 Task: Explore Airbnb accommodation in Kabirwala, Pakistan from 15th December, 2023 to 16th December, 2023 for 2 adults. Place can be entire room with 1  bedroom having 1 bed and 1 bathroom. Property type can be hotel.
Action: Mouse moved to (529, 107)
Screenshot: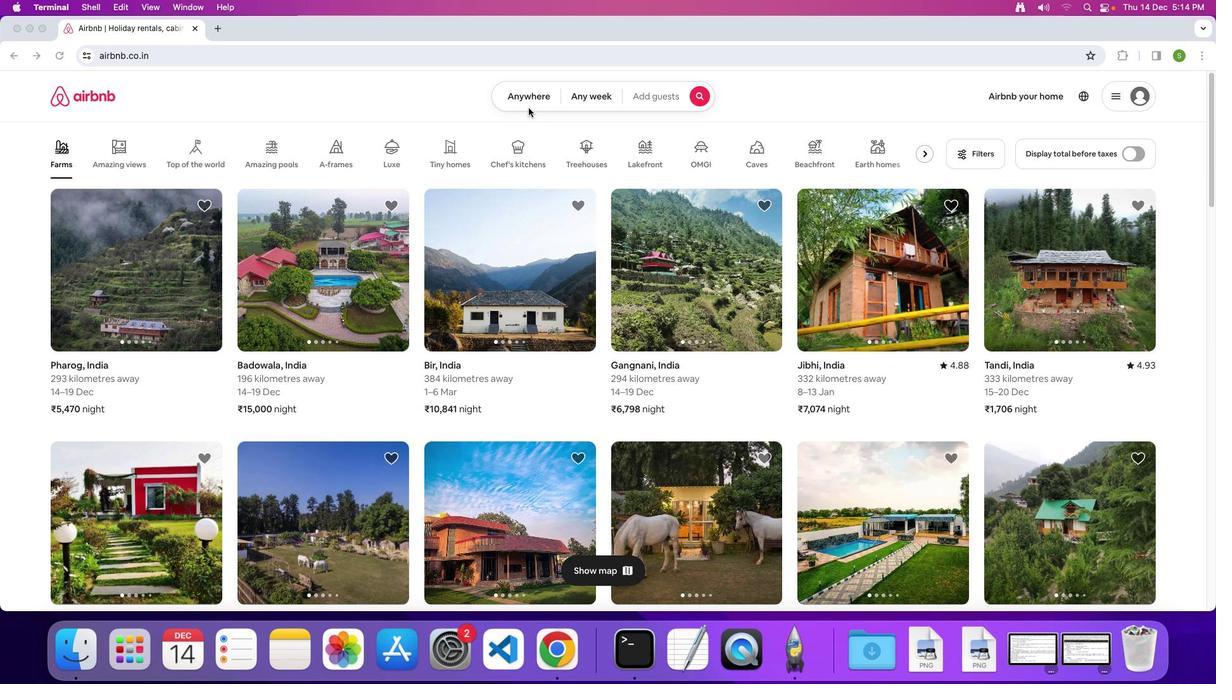 
Action: Mouse pressed left at (529, 107)
Screenshot: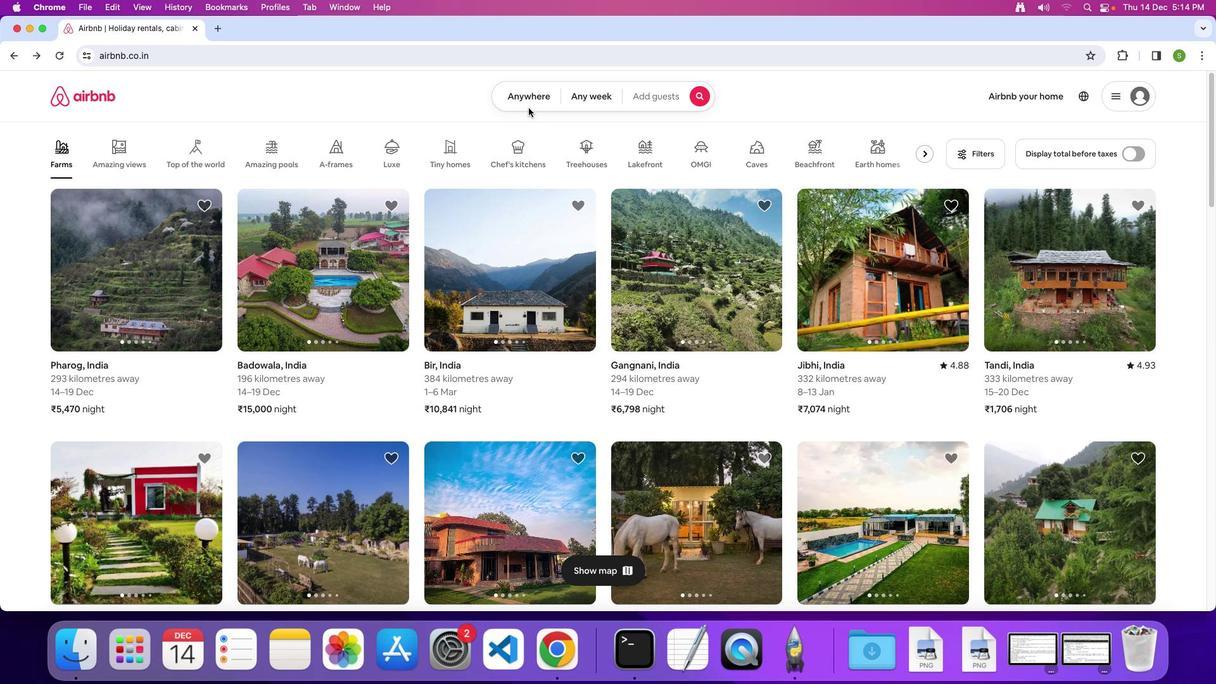 
Action: Mouse moved to (529, 104)
Screenshot: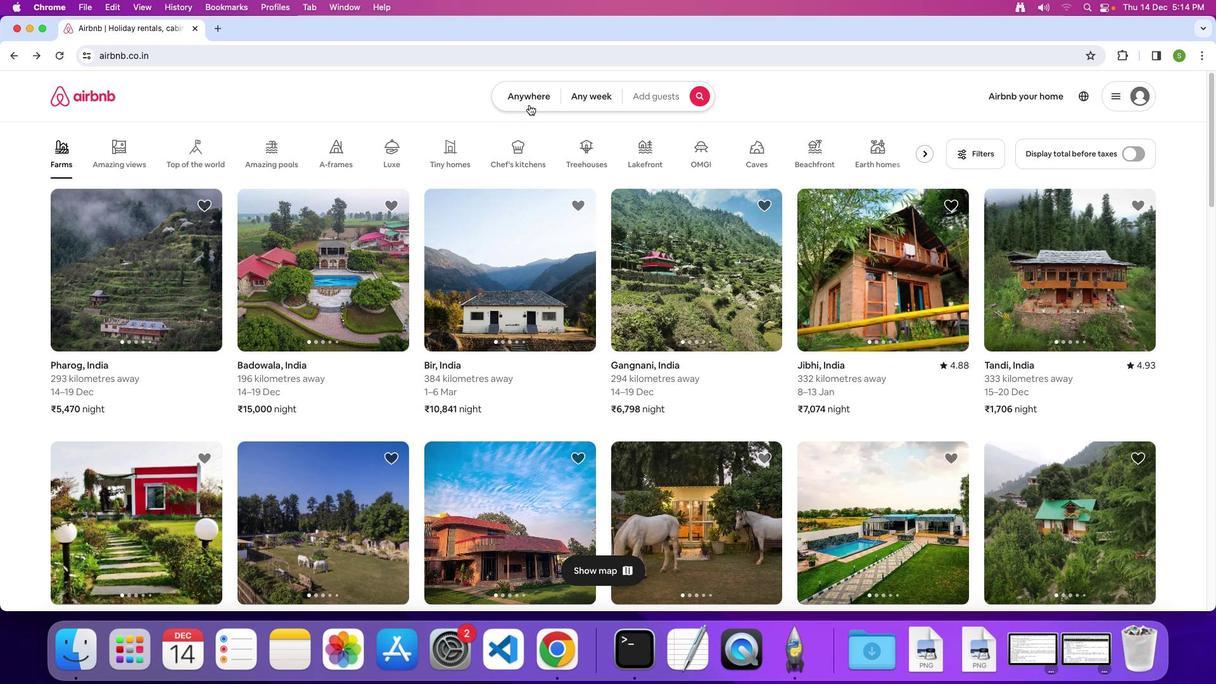 
Action: Mouse pressed left at (529, 104)
Screenshot: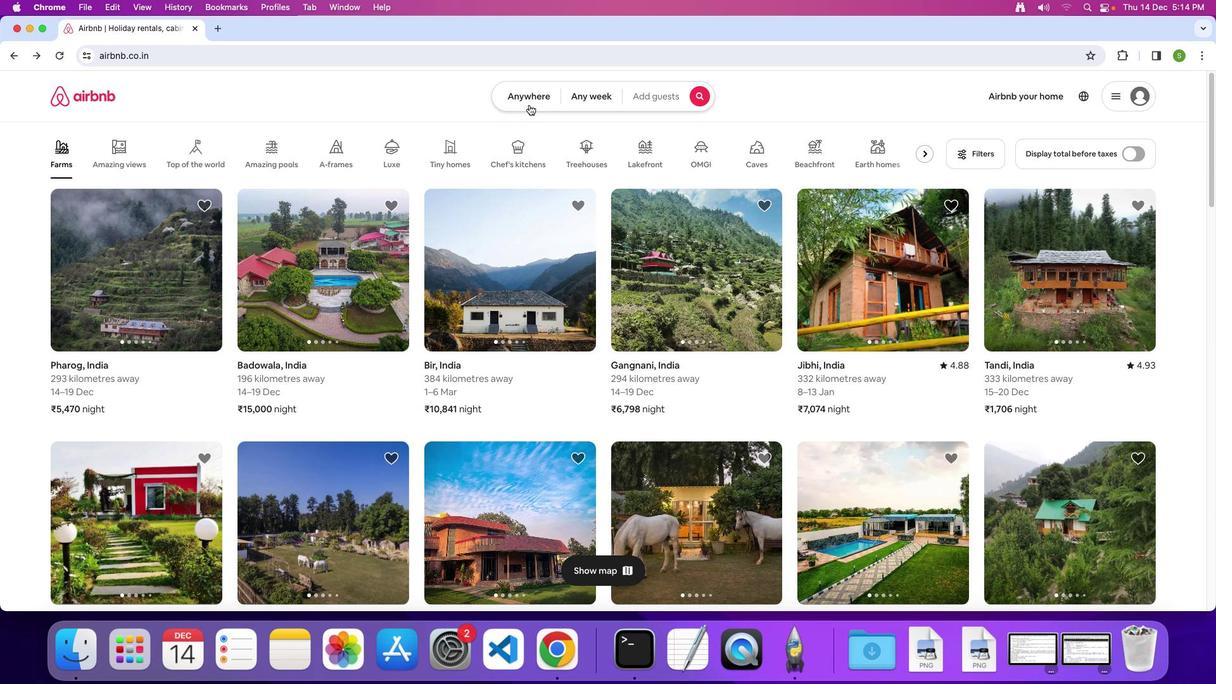 
Action: Mouse moved to (477, 136)
Screenshot: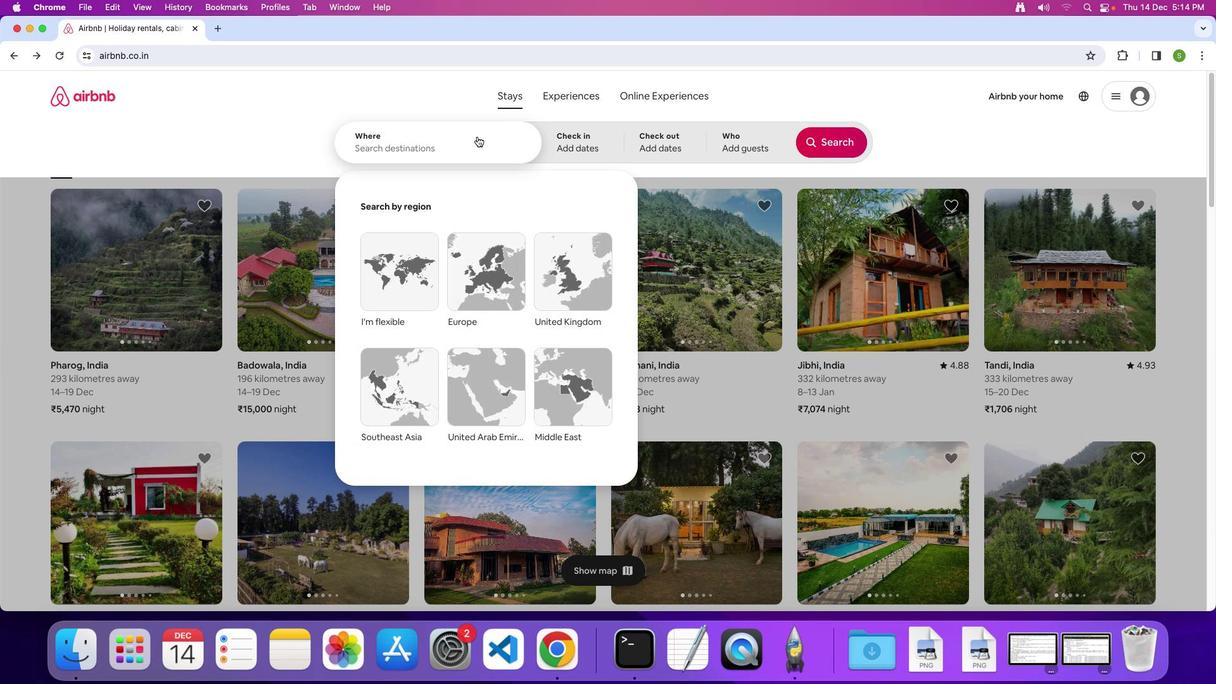 
Action: Mouse pressed left at (477, 136)
Screenshot: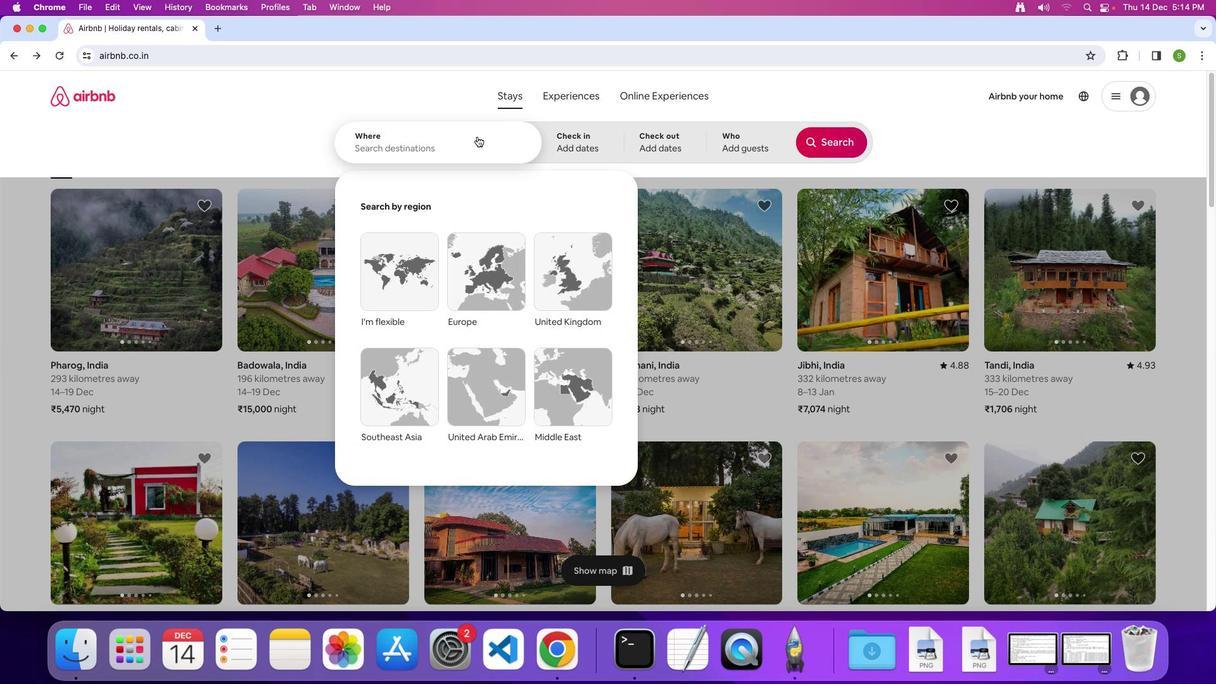 
Action: Key pressed 'K'Key.caps_lock'a''b''i''r''w''a''l''a'','Key.spaceKey.shift'p''a''k''i''s''t''a''n'Key.enter
Screenshot: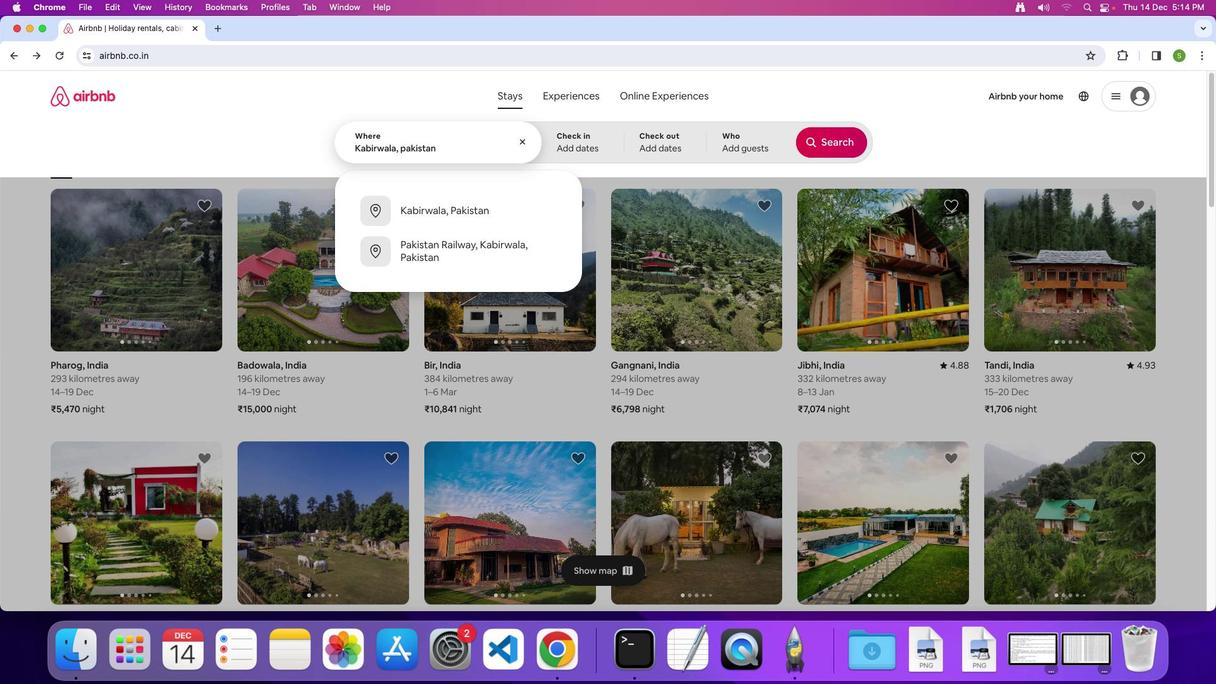 
Action: Mouse moved to (538, 359)
Screenshot: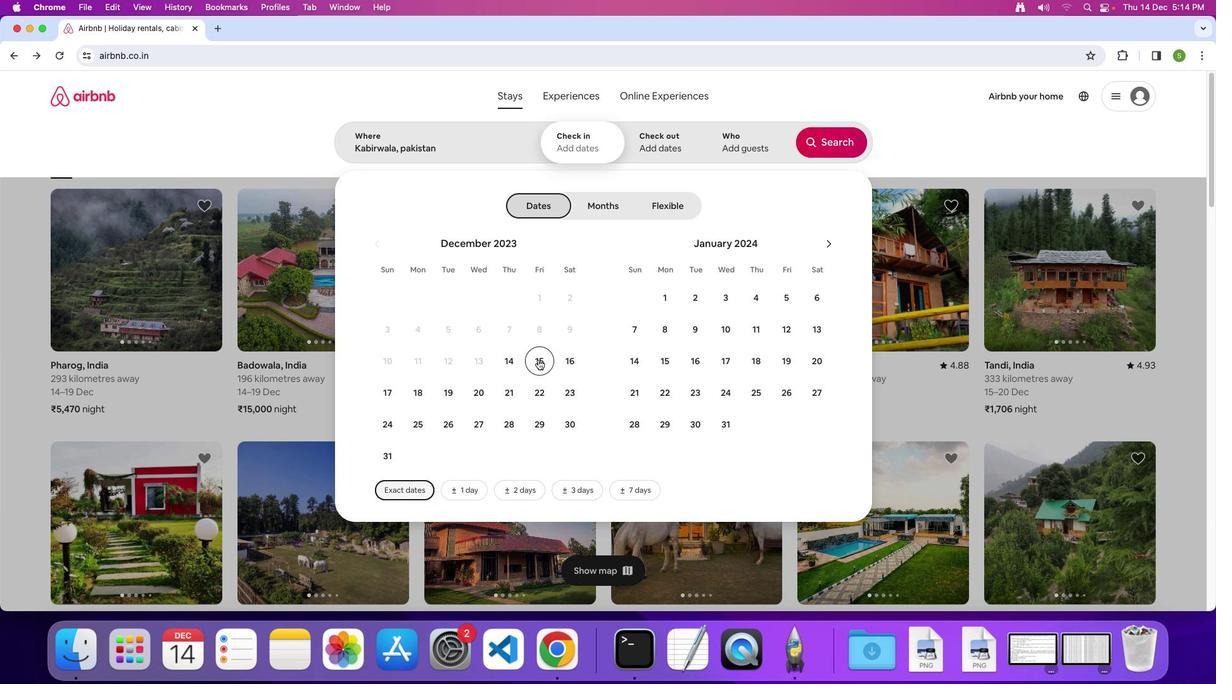 
Action: Mouse pressed left at (538, 359)
Screenshot: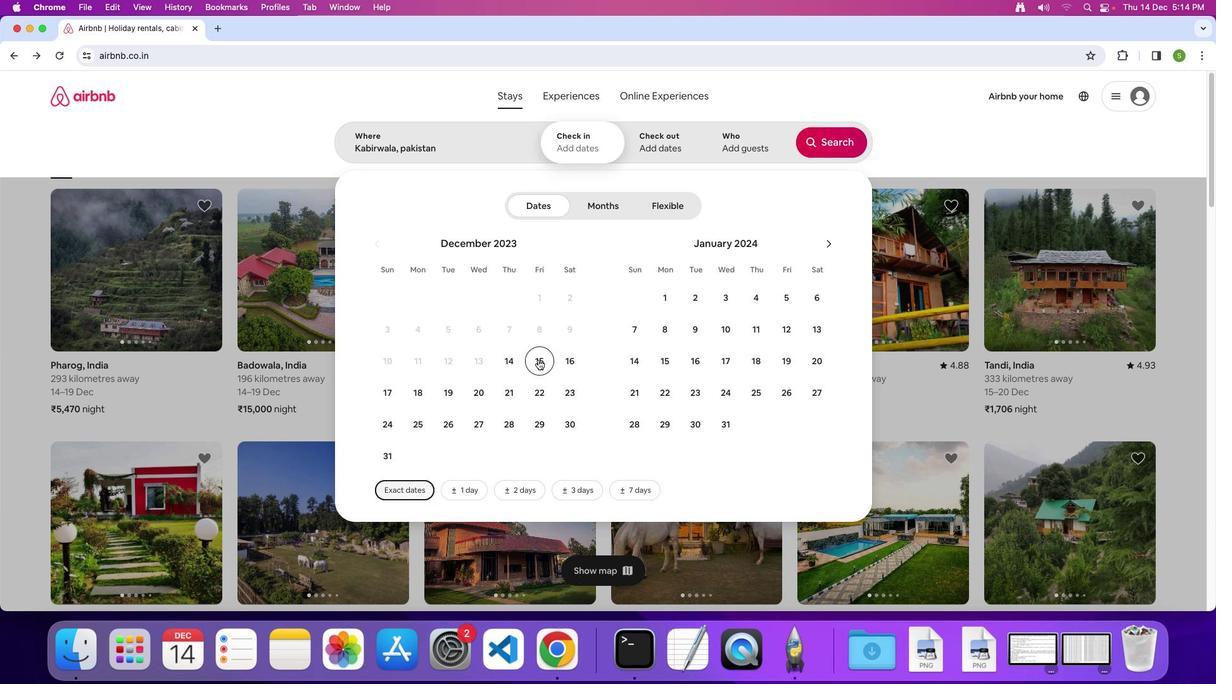 
Action: Mouse moved to (572, 363)
Screenshot: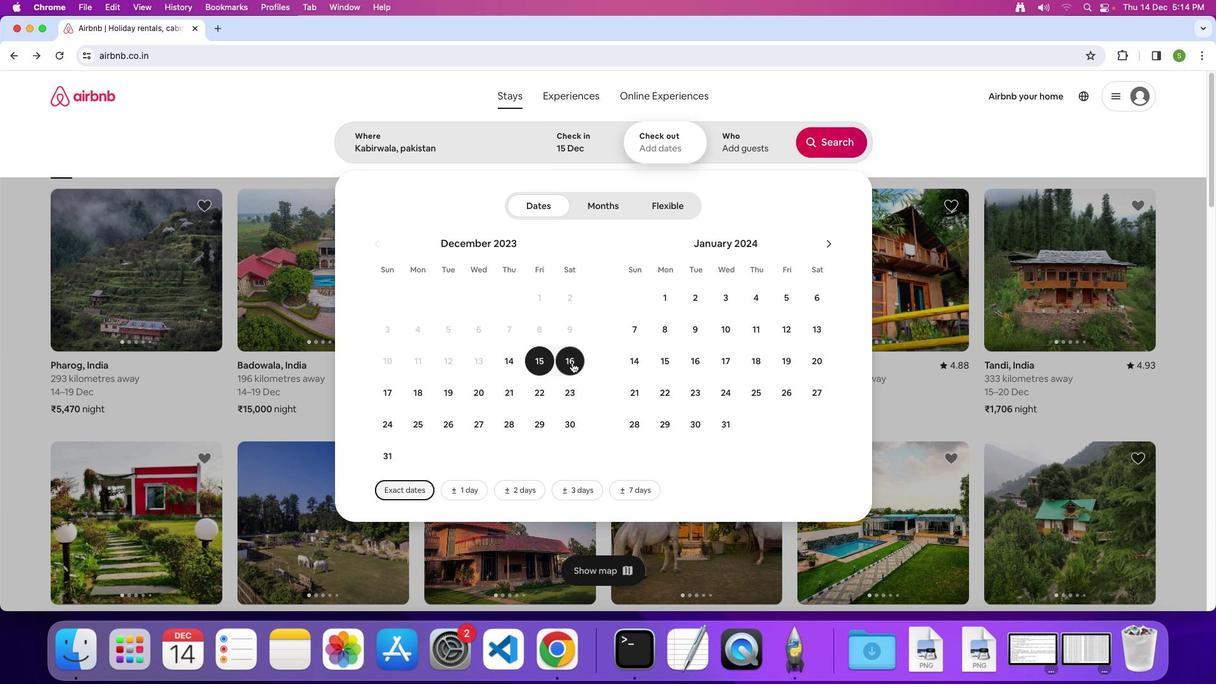 
Action: Mouse pressed left at (572, 363)
Screenshot: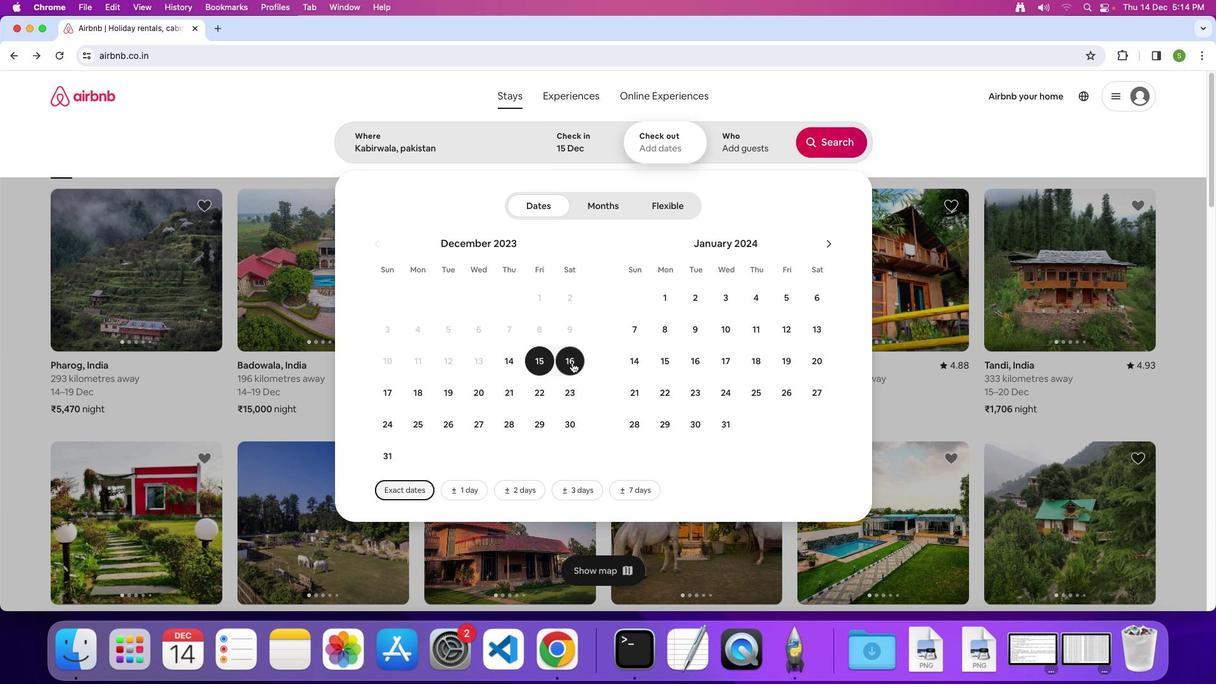 
Action: Mouse moved to (733, 148)
Screenshot: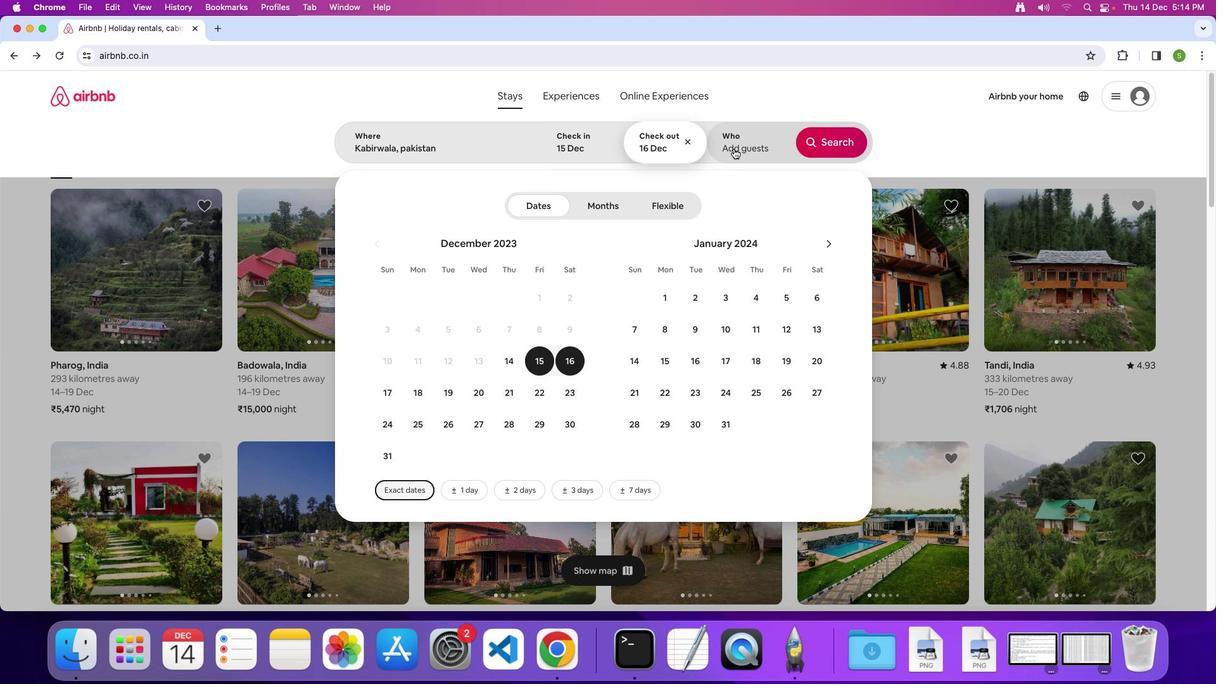 
Action: Mouse pressed left at (733, 148)
Screenshot: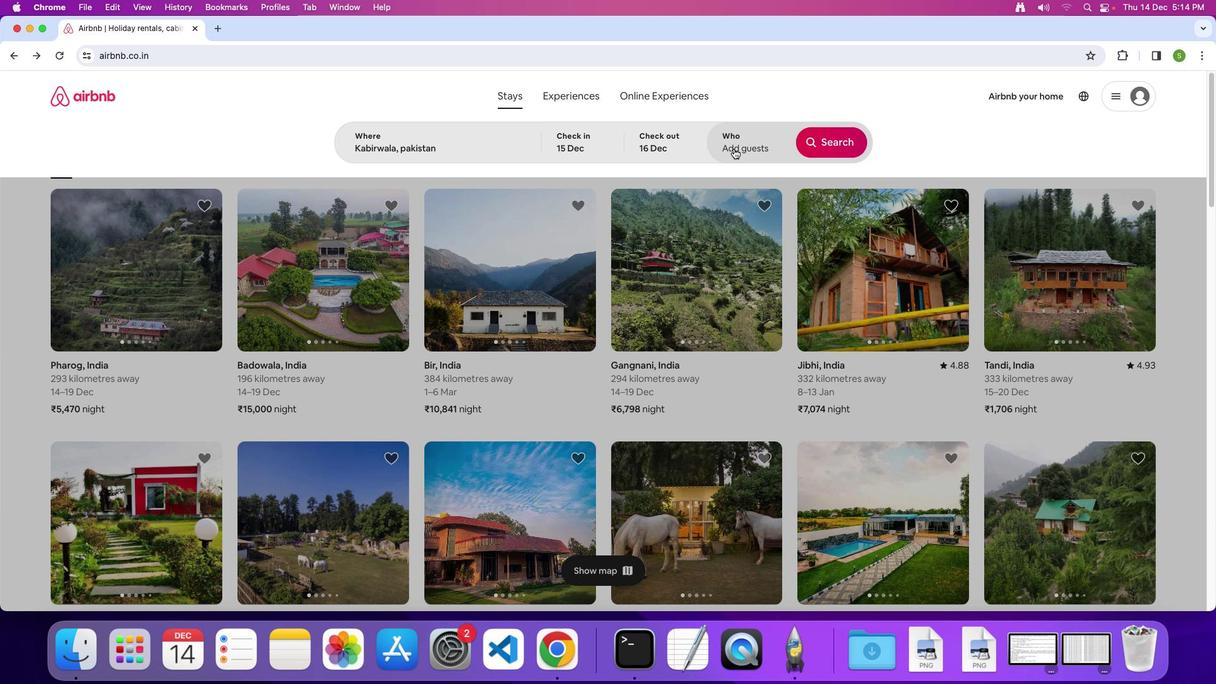 
Action: Mouse moved to (832, 207)
Screenshot: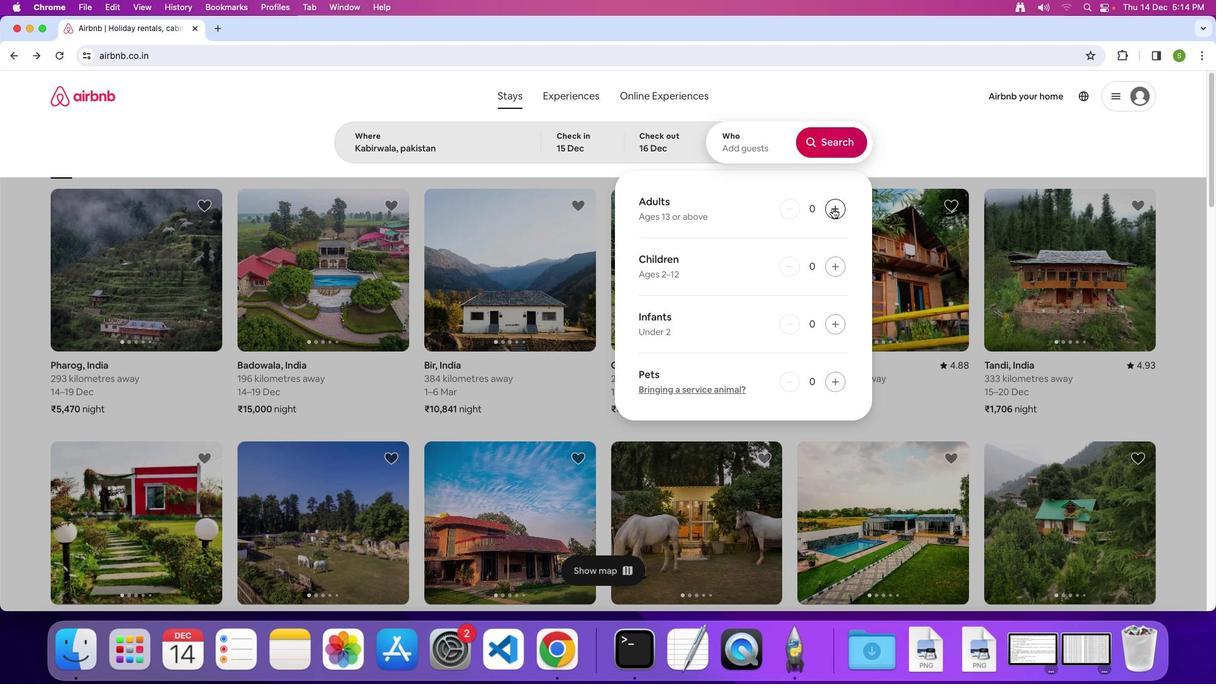 
Action: Mouse pressed left at (832, 207)
Screenshot: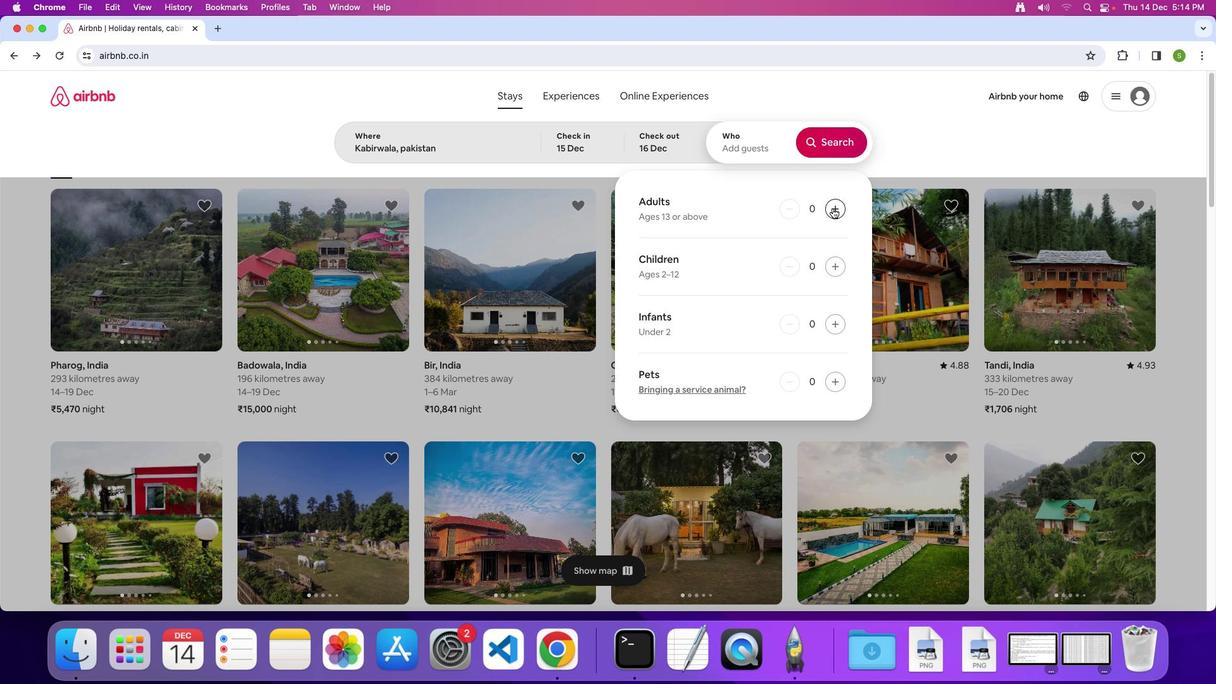 
Action: Mouse pressed left at (832, 207)
Screenshot: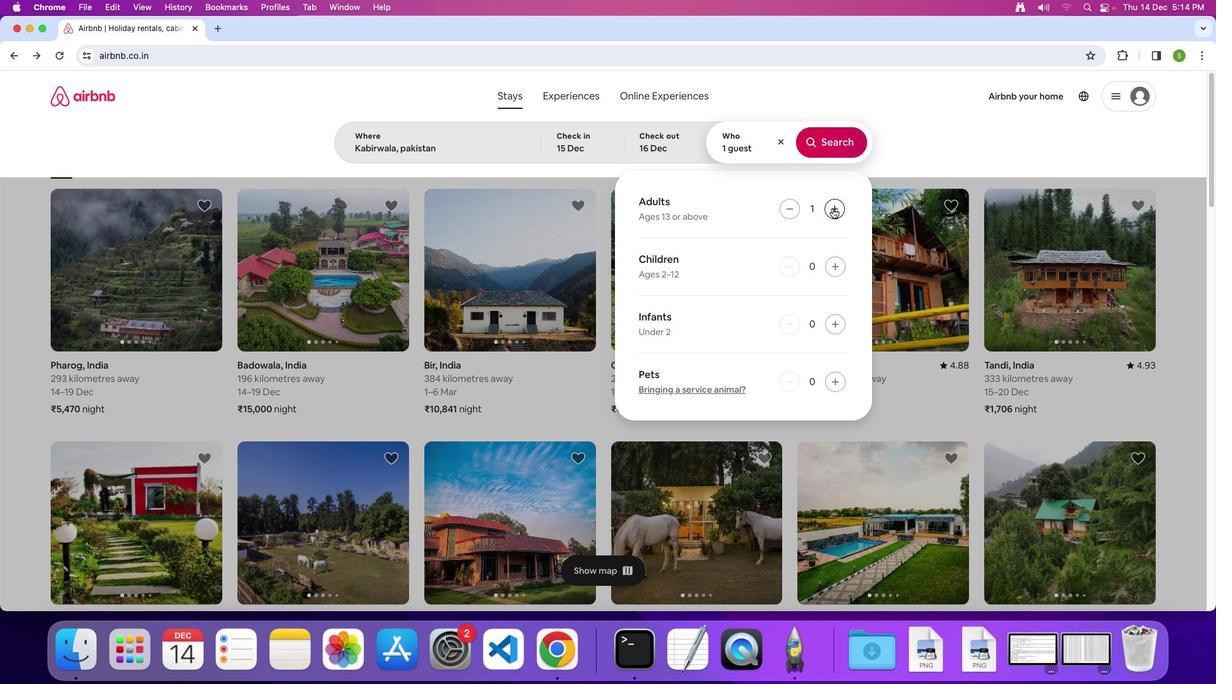 
Action: Mouse moved to (835, 146)
Screenshot: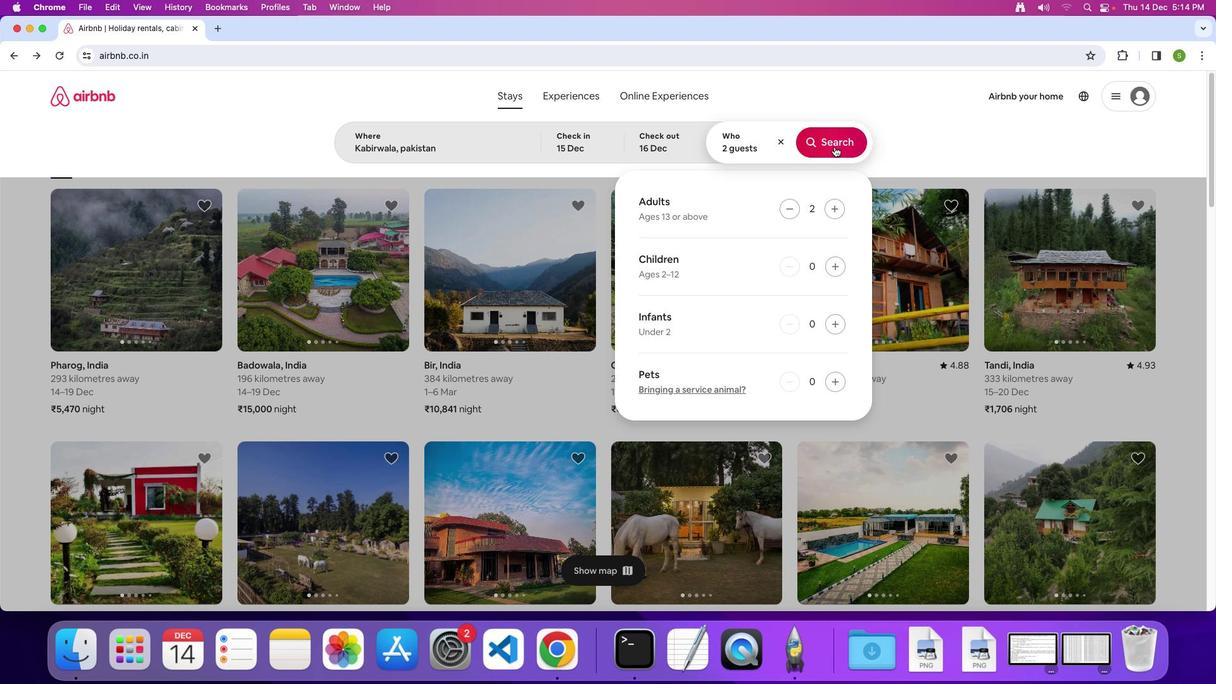 
Action: Mouse pressed left at (835, 146)
Screenshot: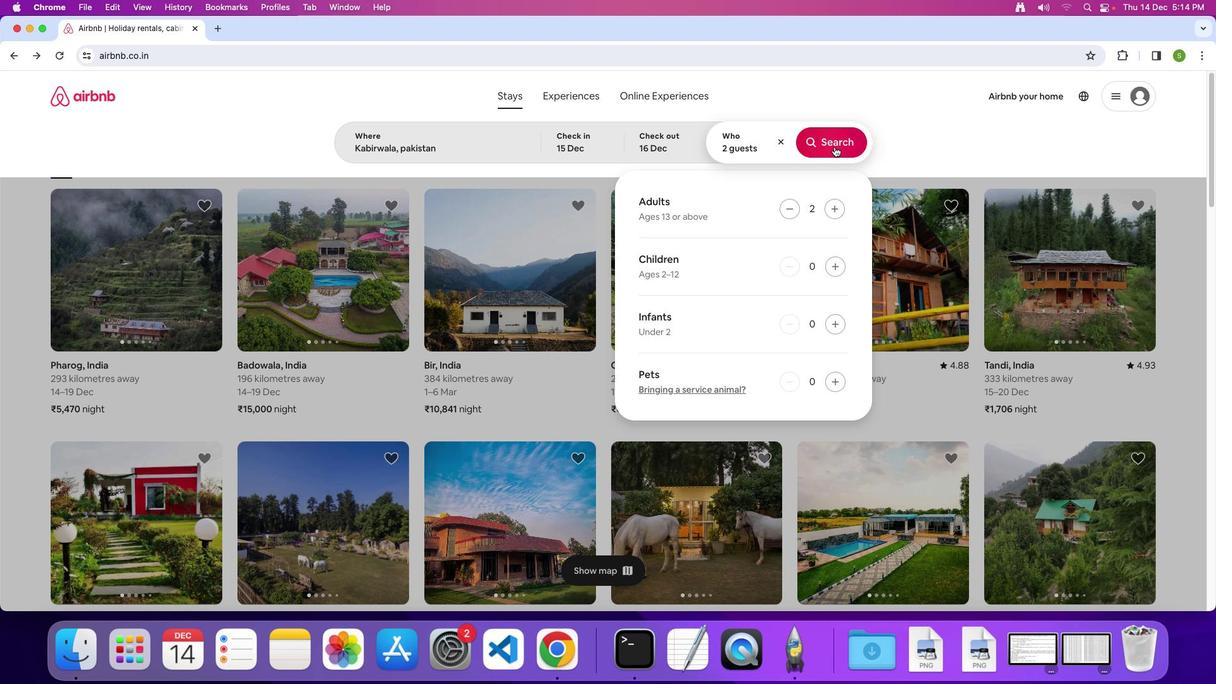 
Action: Mouse moved to (1011, 155)
Screenshot: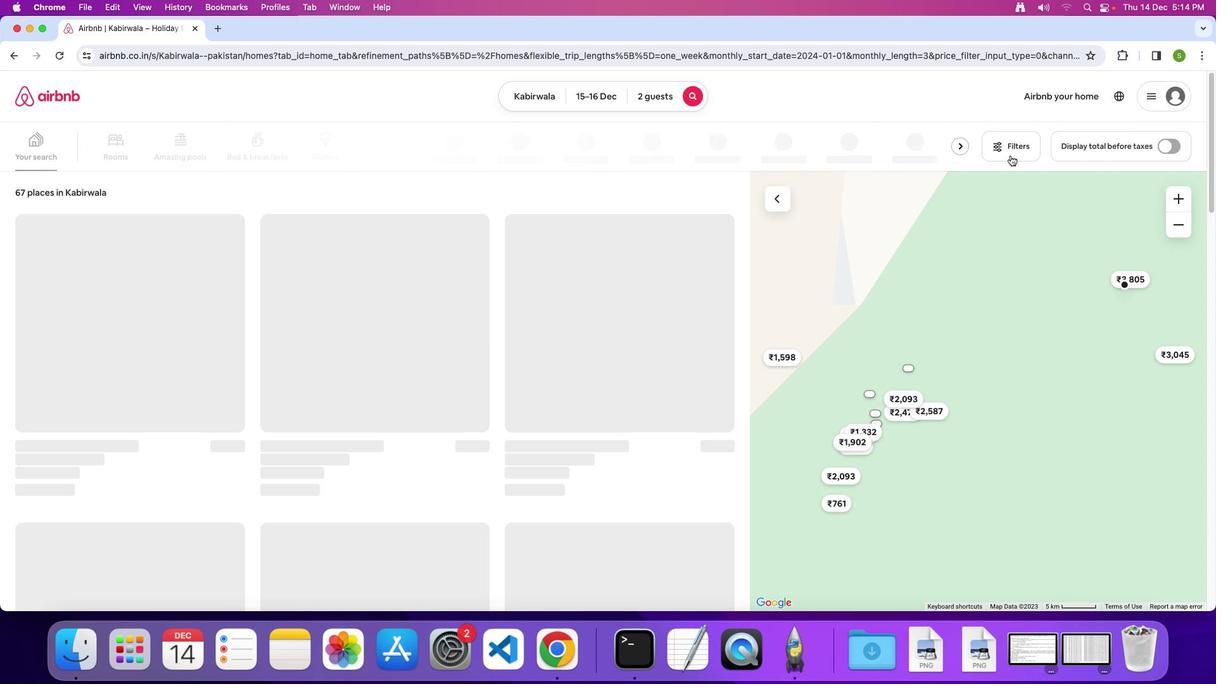 
Action: Mouse pressed left at (1011, 155)
Screenshot: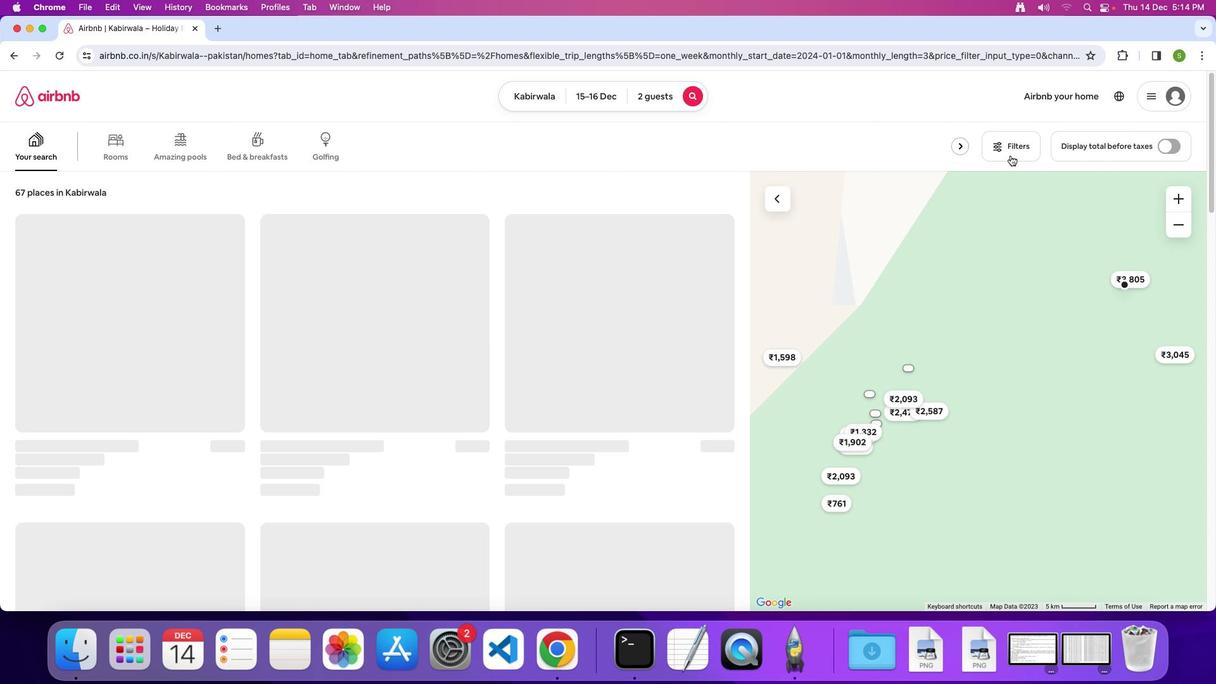 
Action: Mouse moved to (541, 371)
Screenshot: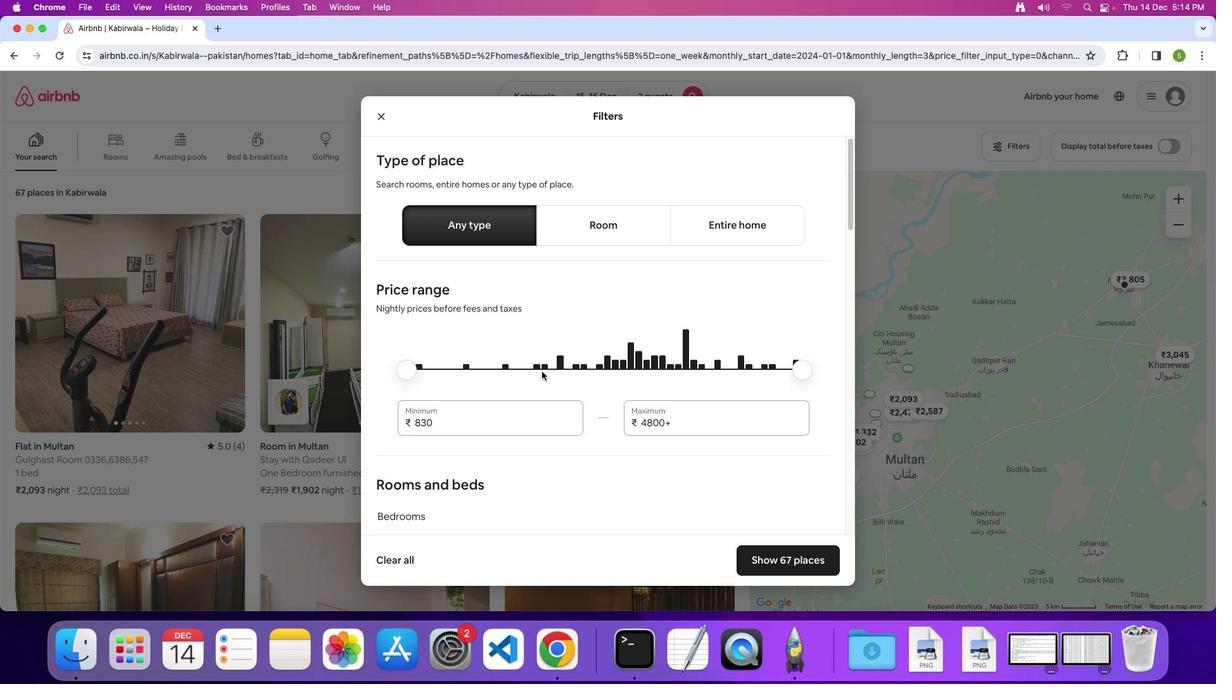 
Action: Mouse scrolled (541, 371) with delta (0, 0)
Screenshot: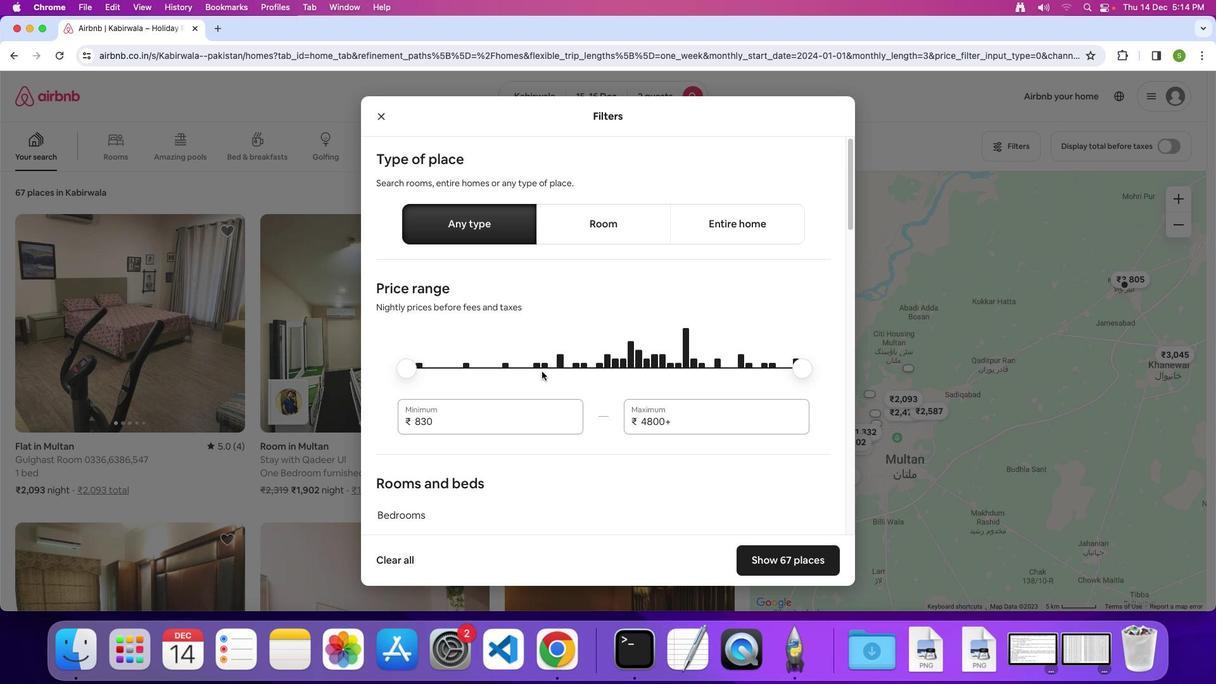 
Action: Mouse scrolled (541, 371) with delta (0, 0)
Screenshot: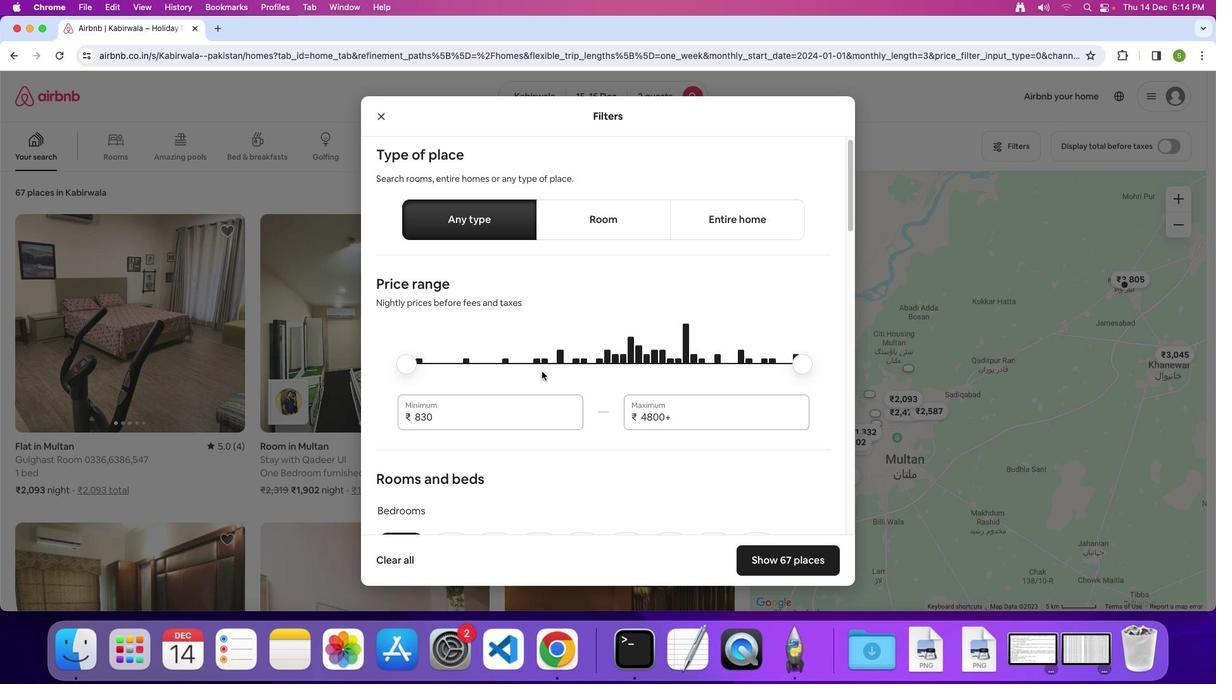 
Action: Mouse scrolled (541, 371) with delta (0, 0)
Screenshot: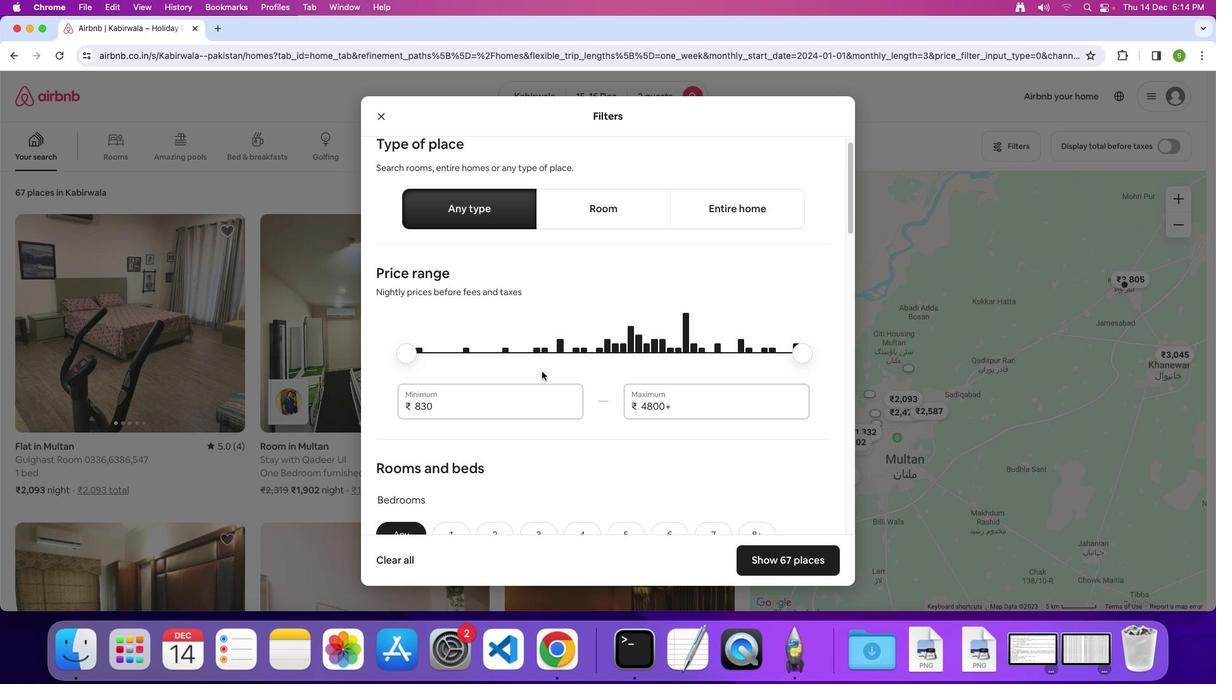 
Action: Mouse scrolled (541, 371) with delta (0, 0)
Screenshot: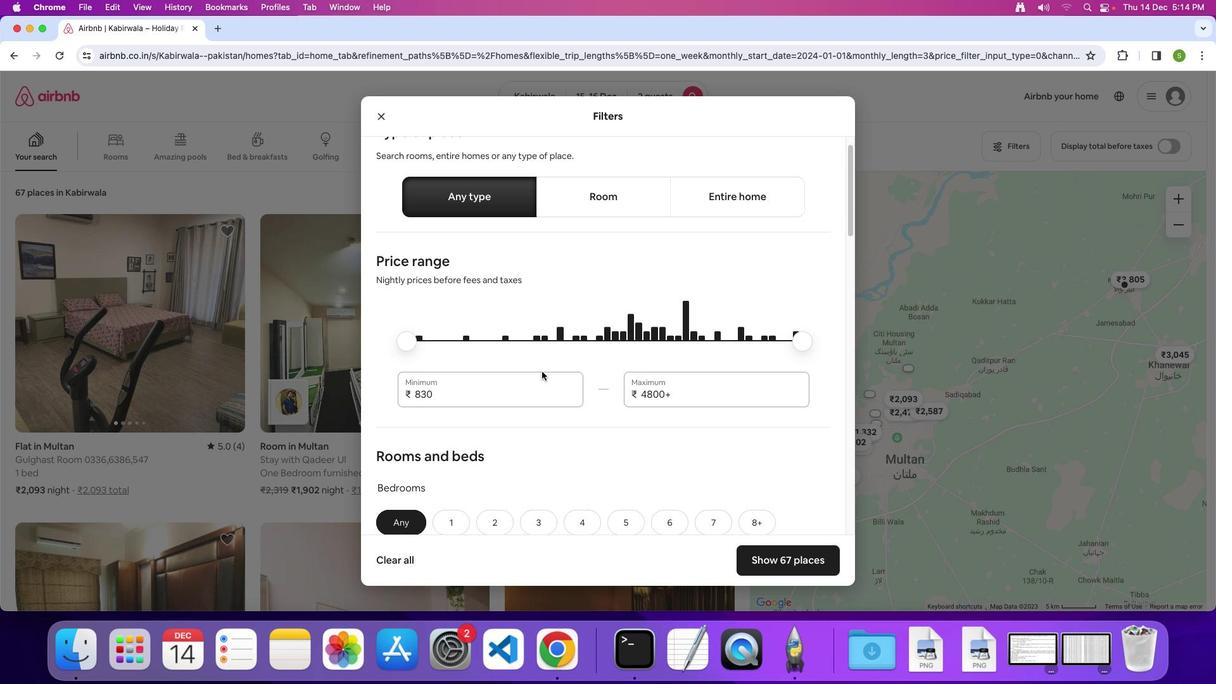 
Action: Mouse scrolled (541, 371) with delta (0, 0)
Screenshot: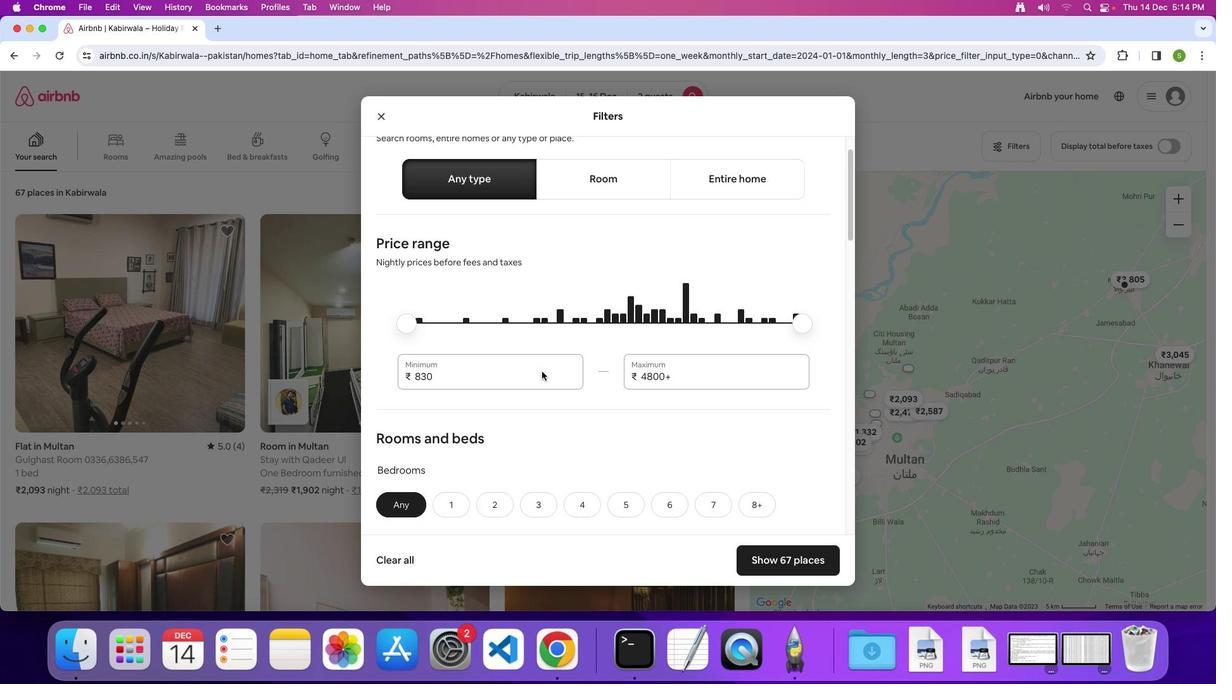 
Action: Mouse scrolled (541, 371) with delta (0, -1)
Screenshot: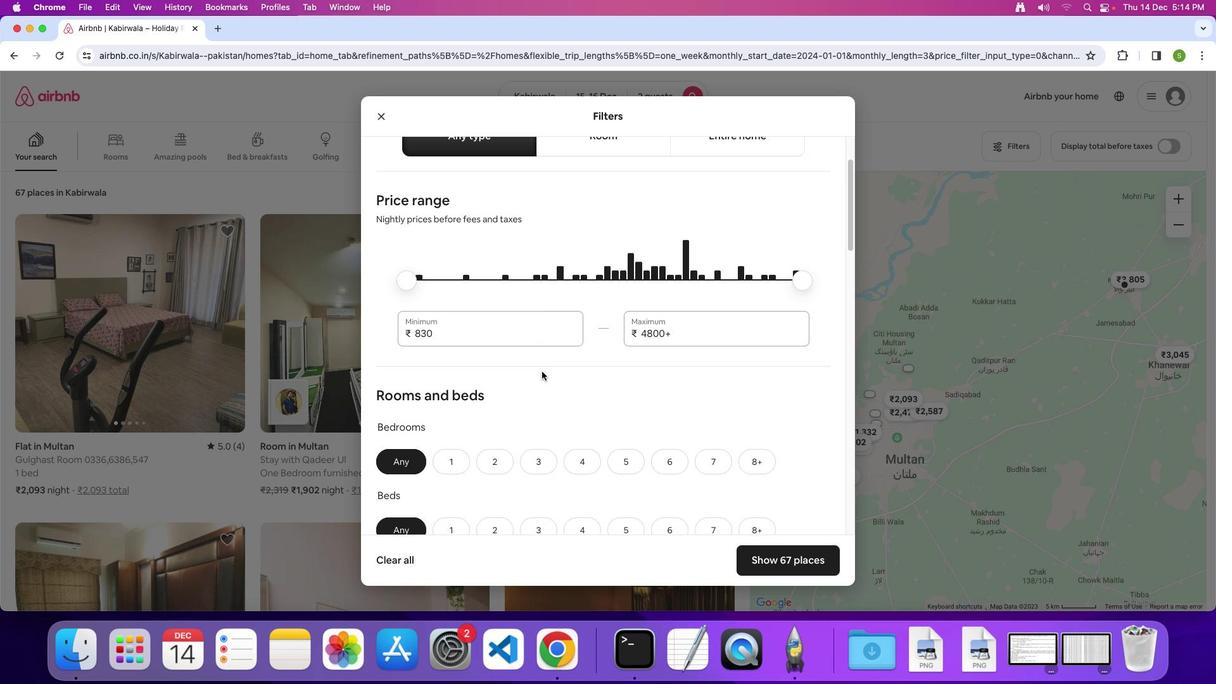 
Action: Mouse scrolled (541, 371) with delta (0, 0)
Screenshot: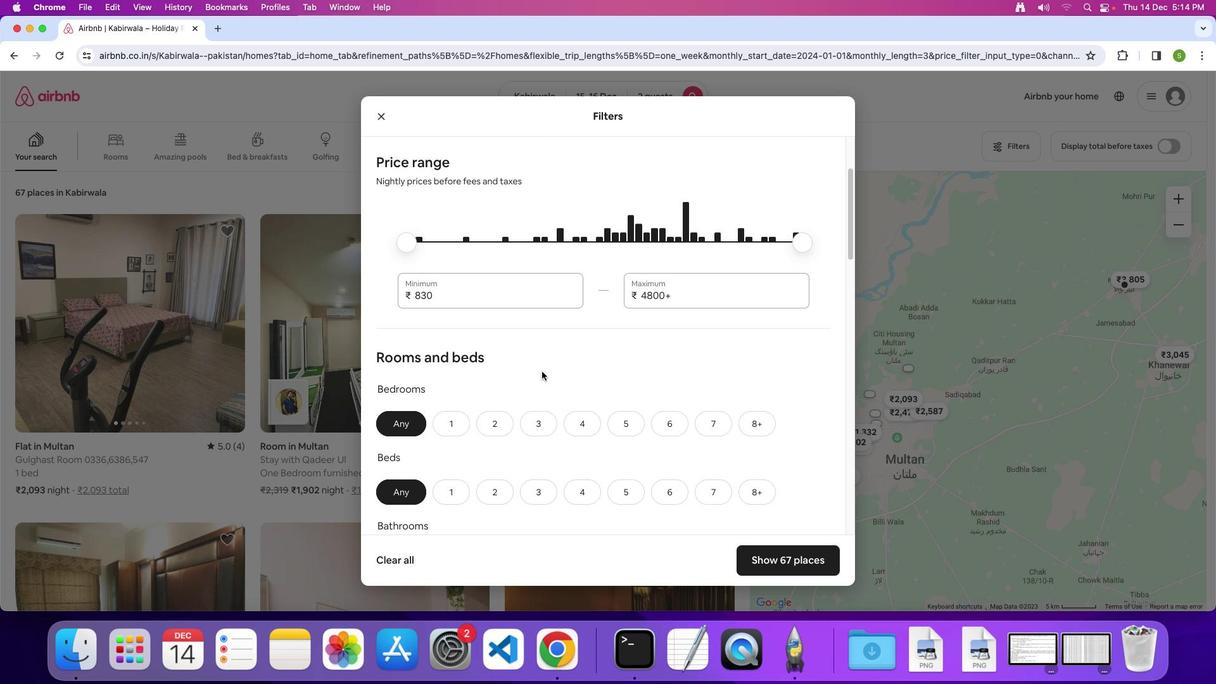 
Action: Mouse scrolled (541, 371) with delta (0, 0)
Screenshot: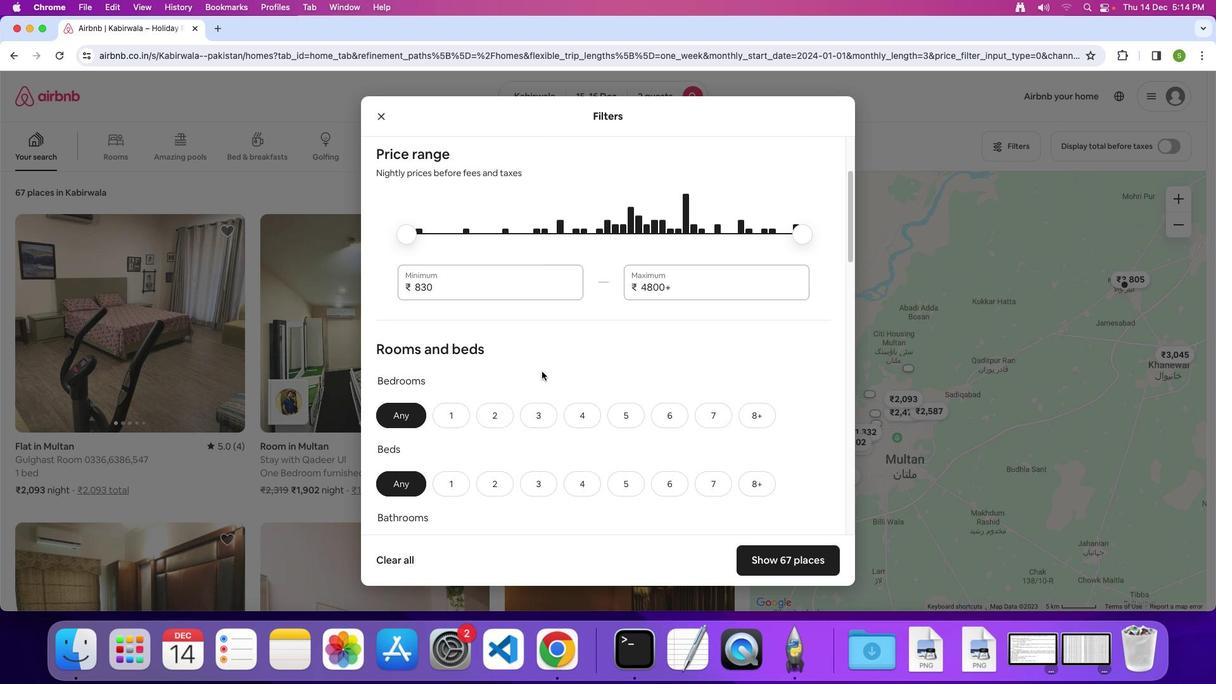 
Action: Mouse scrolled (541, 371) with delta (0, 0)
Screenshot: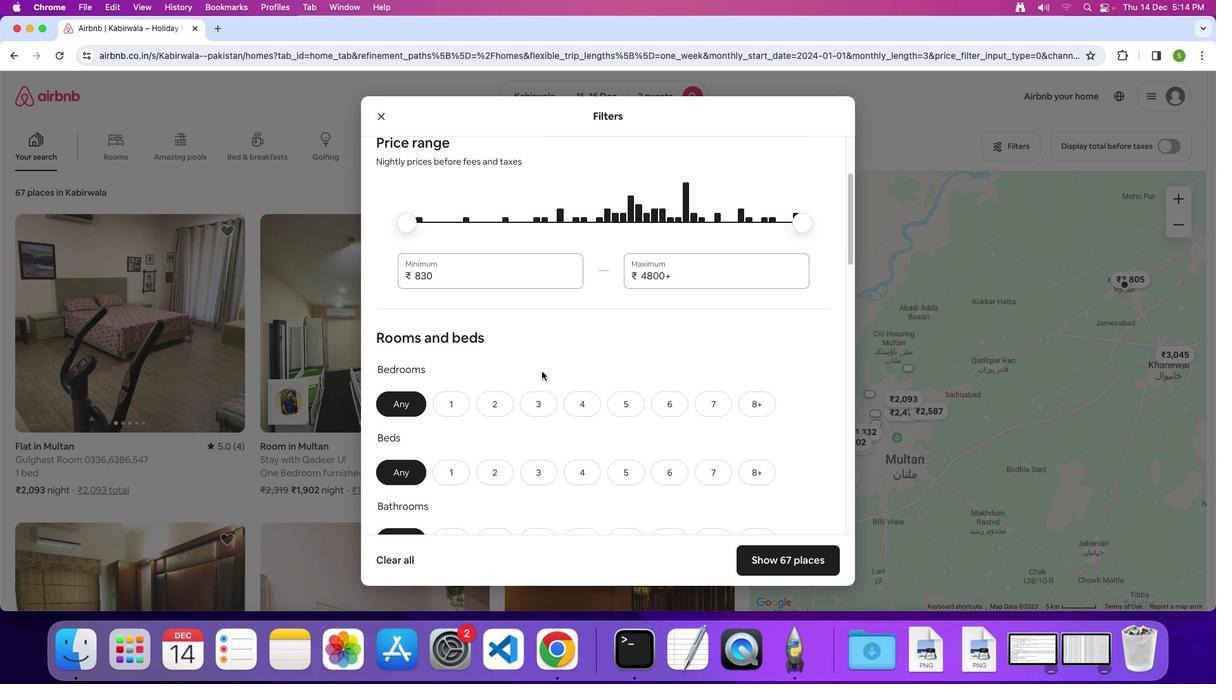 
Action: Mouse scrolled (541, 371) with delta (0, 0)
Screenshot: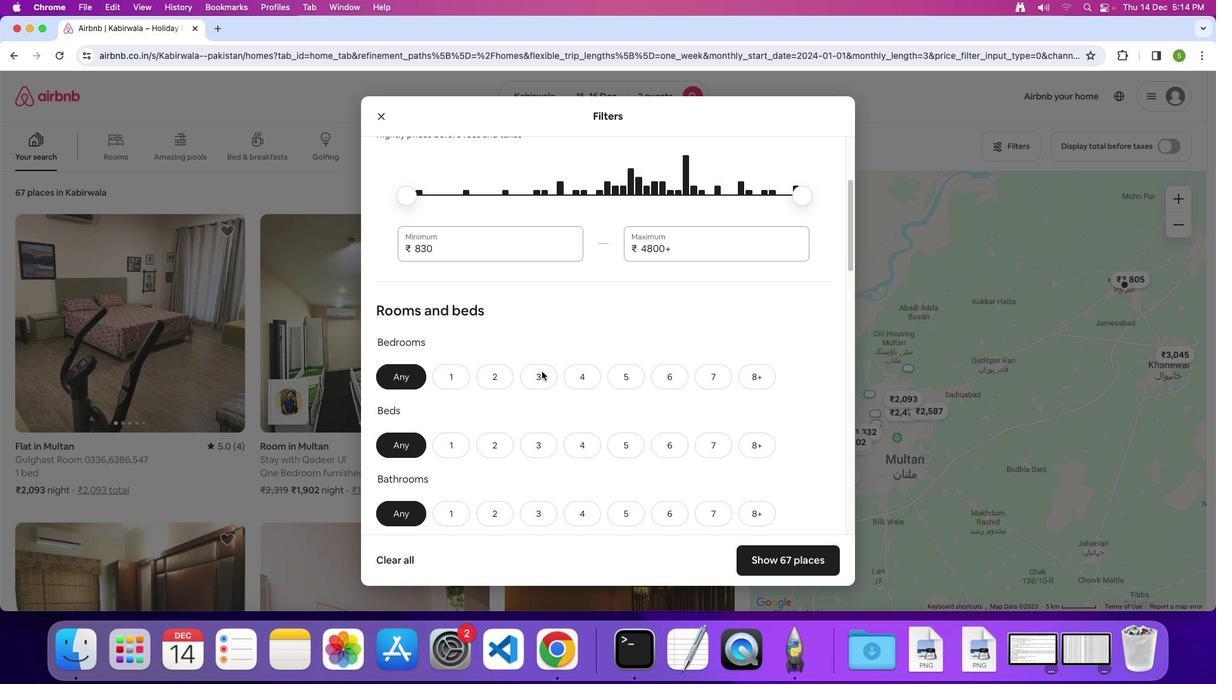 
Action: Mouse scrolled (541, 371) with delta (0, 0)
Screenshot: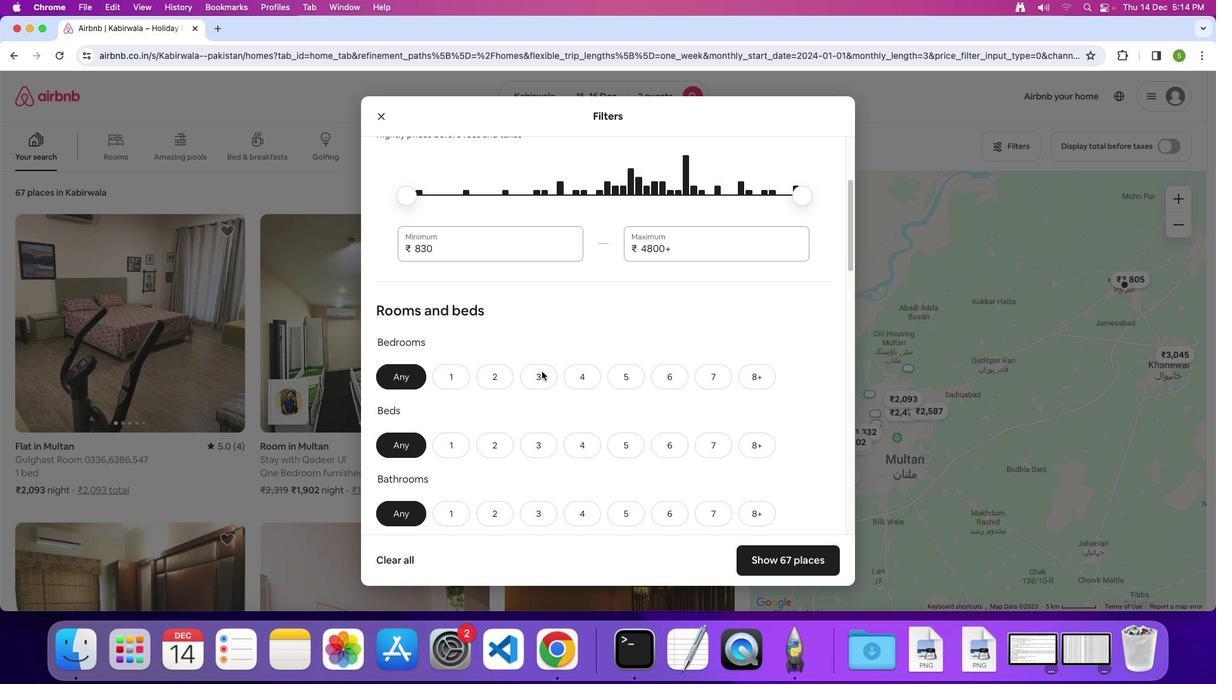 
Action: Mouse scrolled (541, 371) with delta (0, -1)
Screenshot: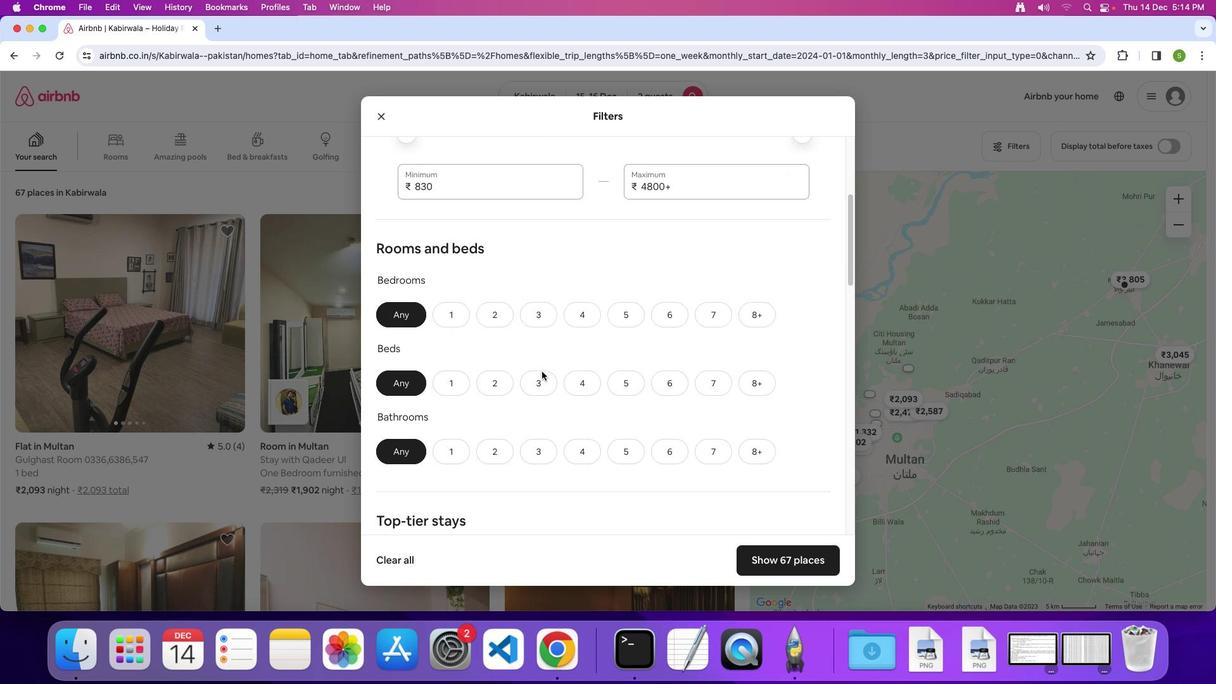 
Action: Mouse moved to (445, 273)
Screenshot: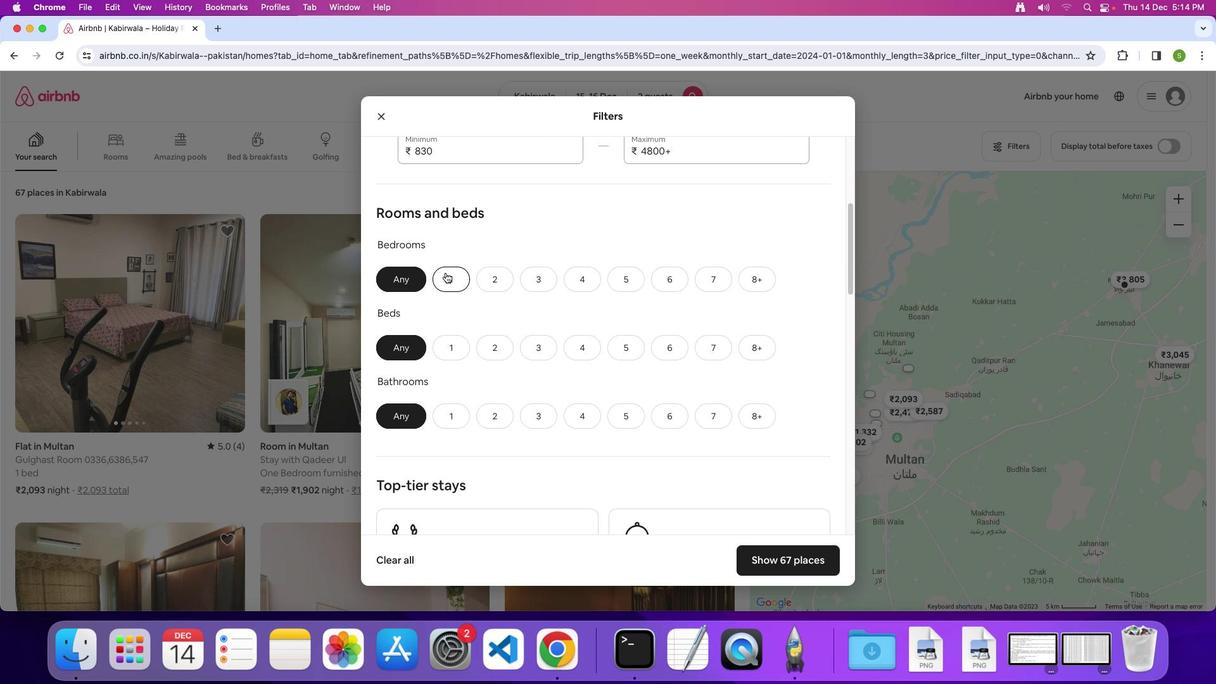 
Action: Mouse pressed left at (445, 273)
Screenshot: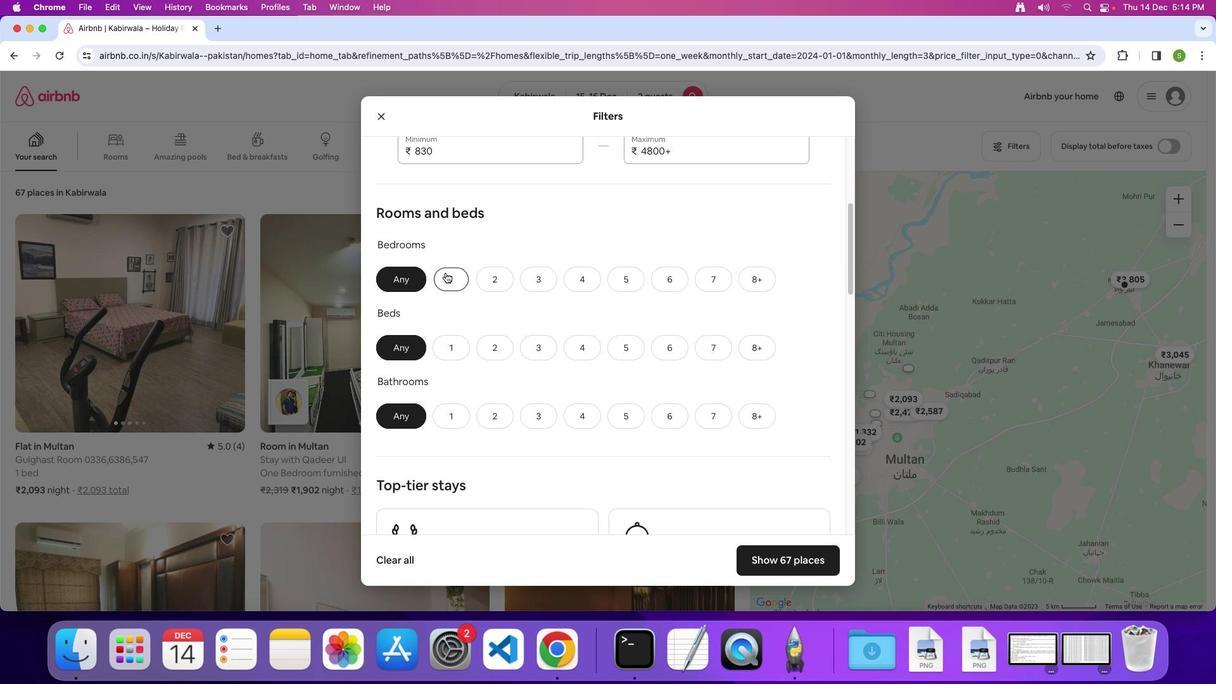 
Action: Mouse moved to (447, 350)
Screenshot: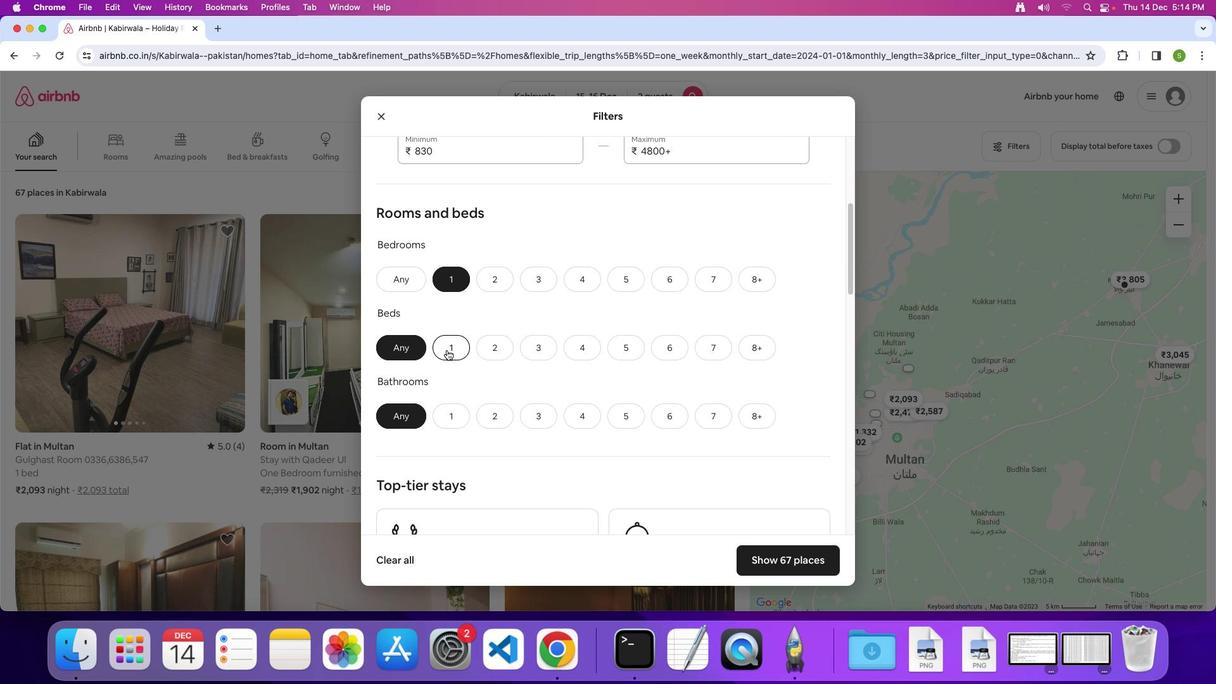 
Action: Mouse pressed left at (447, 350)
Screenshot: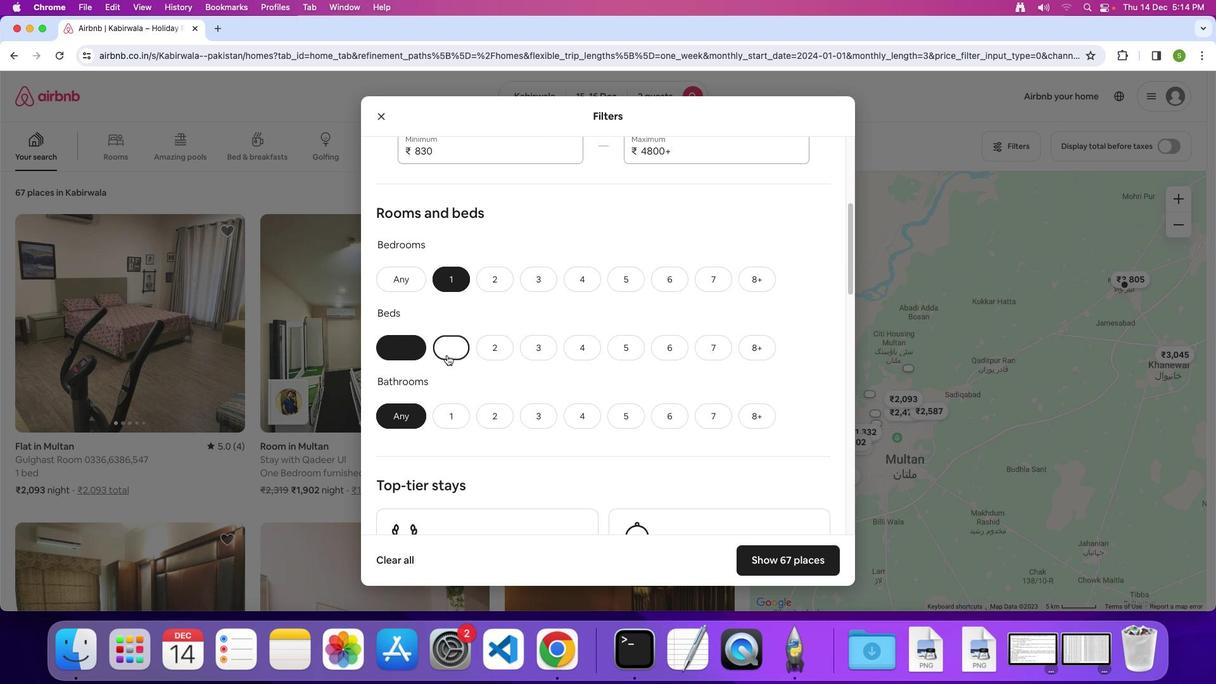
Action: Mouse moved to (444, 409)
Screenshot: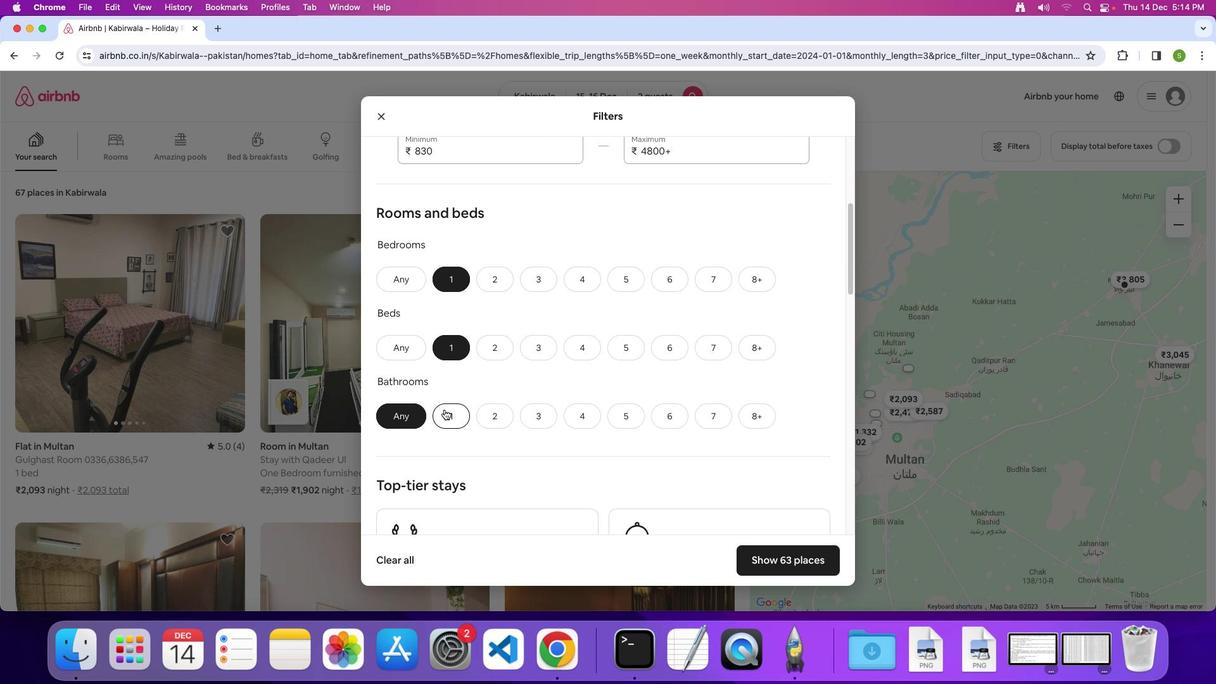
Action: Mouse pressed left at (444, 409)
Screenshot: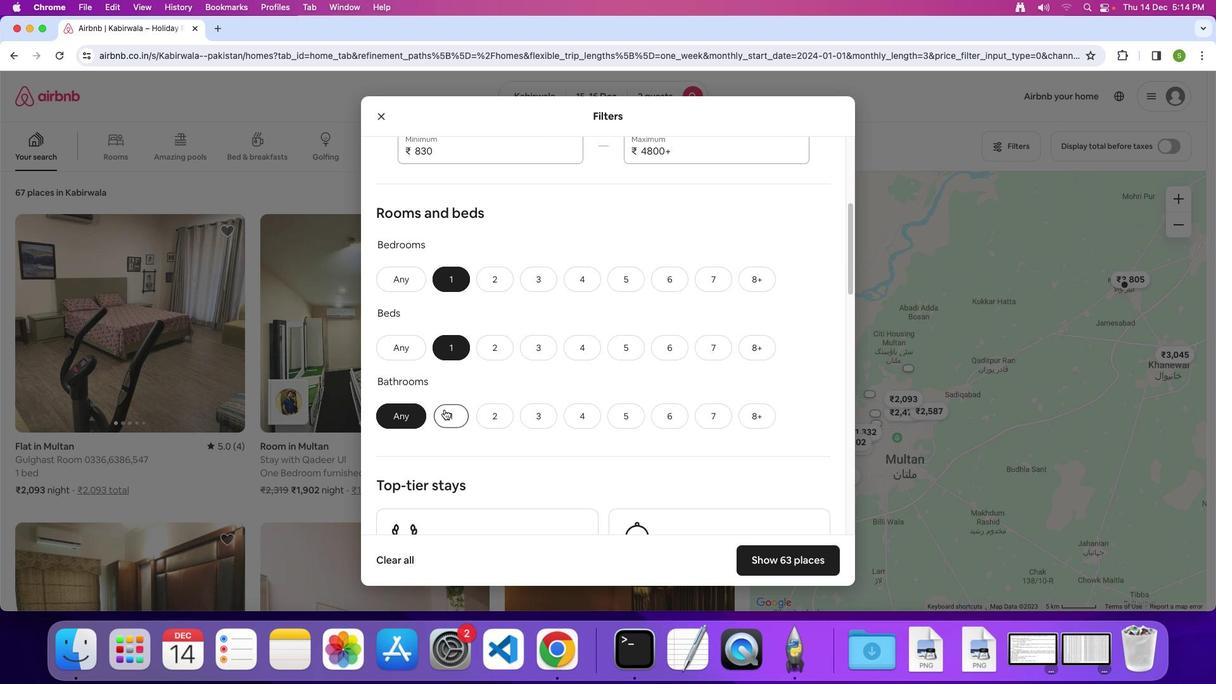 
Action: Mouse moved to (552, 377)
Screenshot: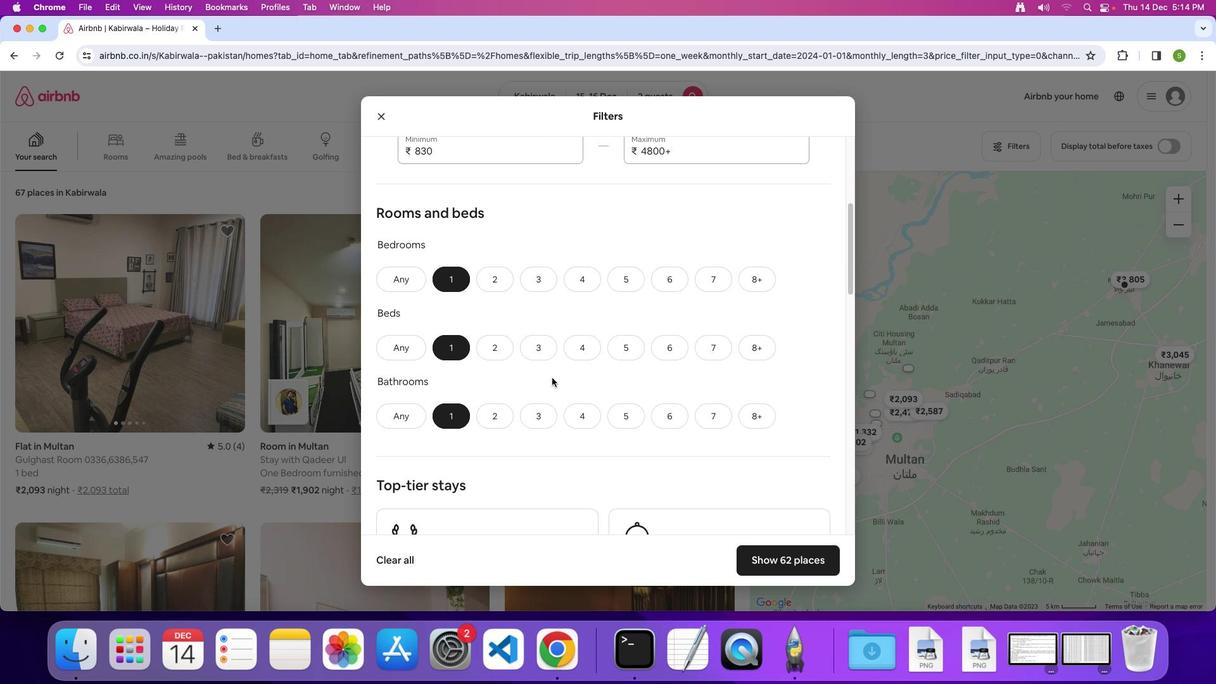 
Action: Mouse scrolled (552, 377) with delta (0, 0)
Screenshot: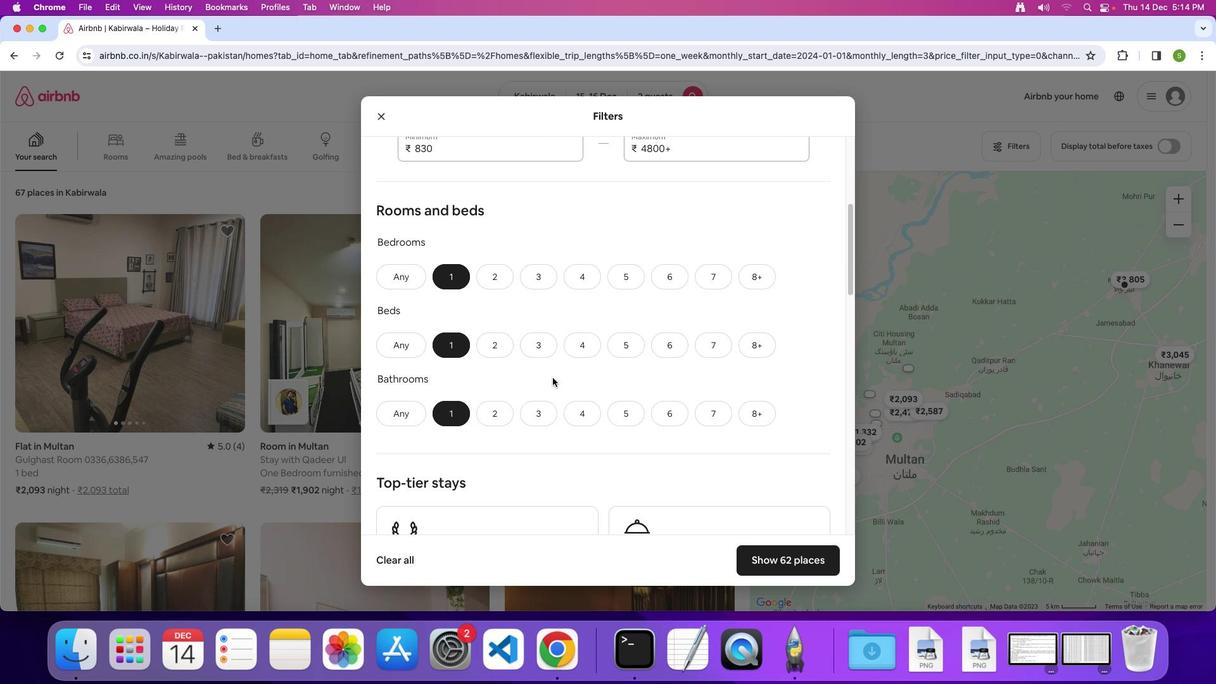 
Action: Mouse moved to (552, 377)
Screenshot: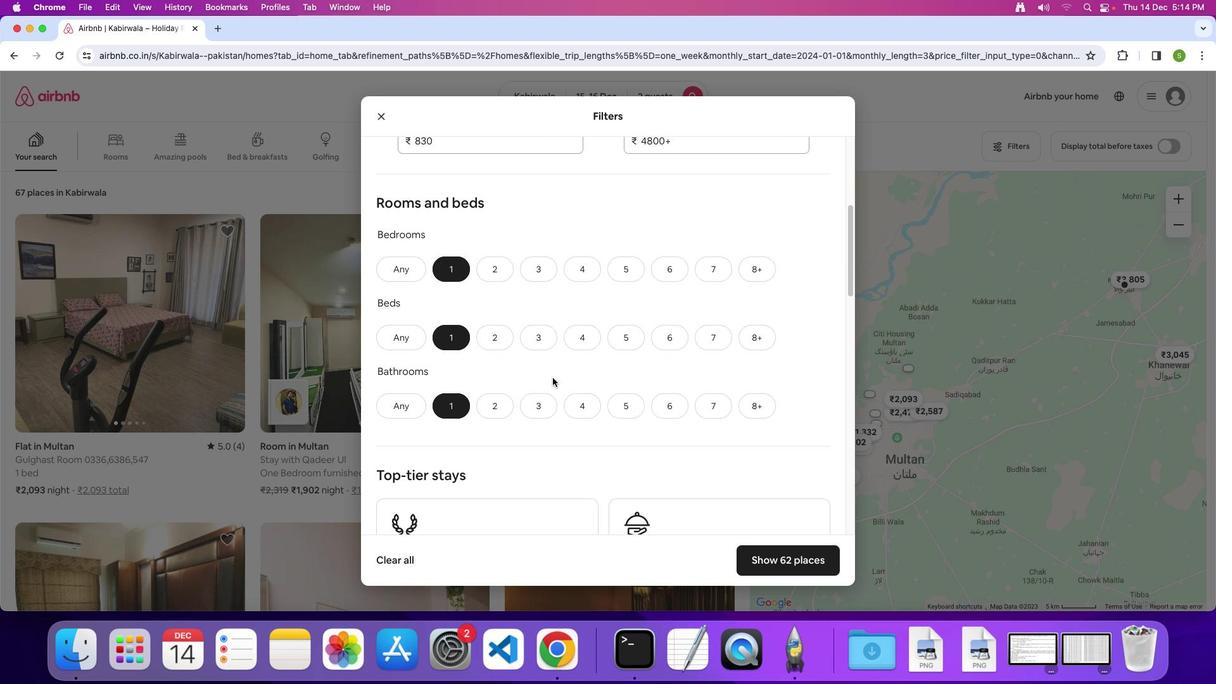 
Action: Mouse scrolled (552, 377) with delta (0, 0)
Screenshot: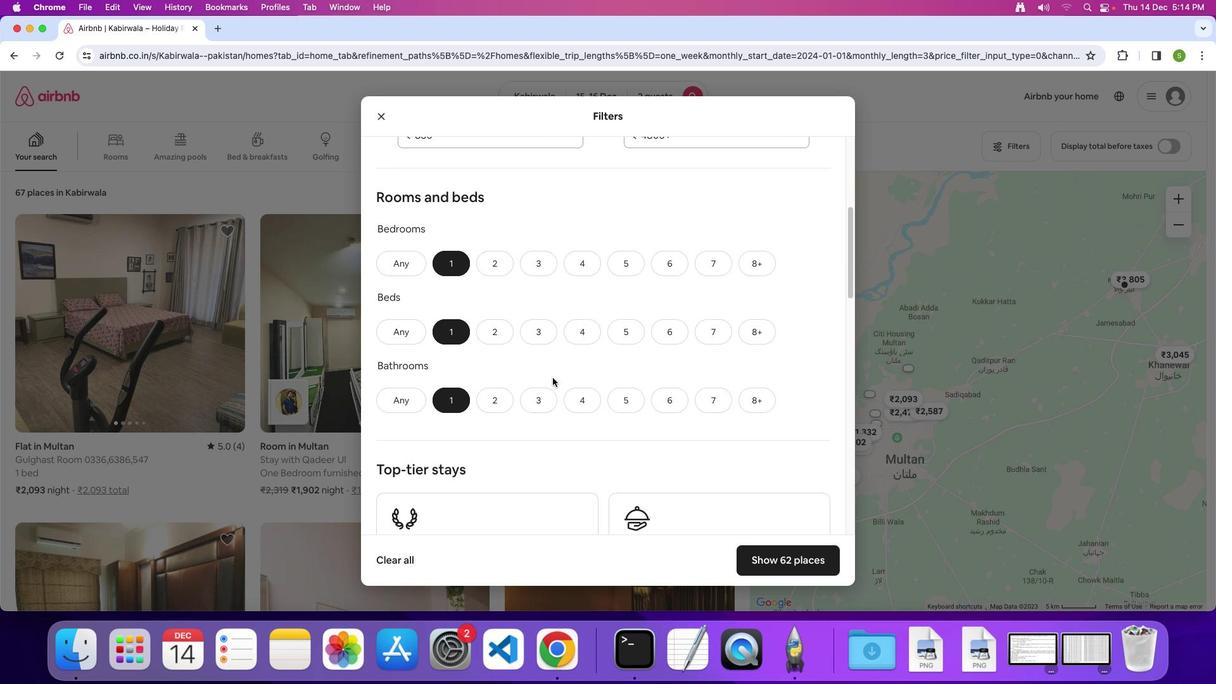 
Action: Mouse scrolled (552, 377) with delta (0, 0)
Screenshot: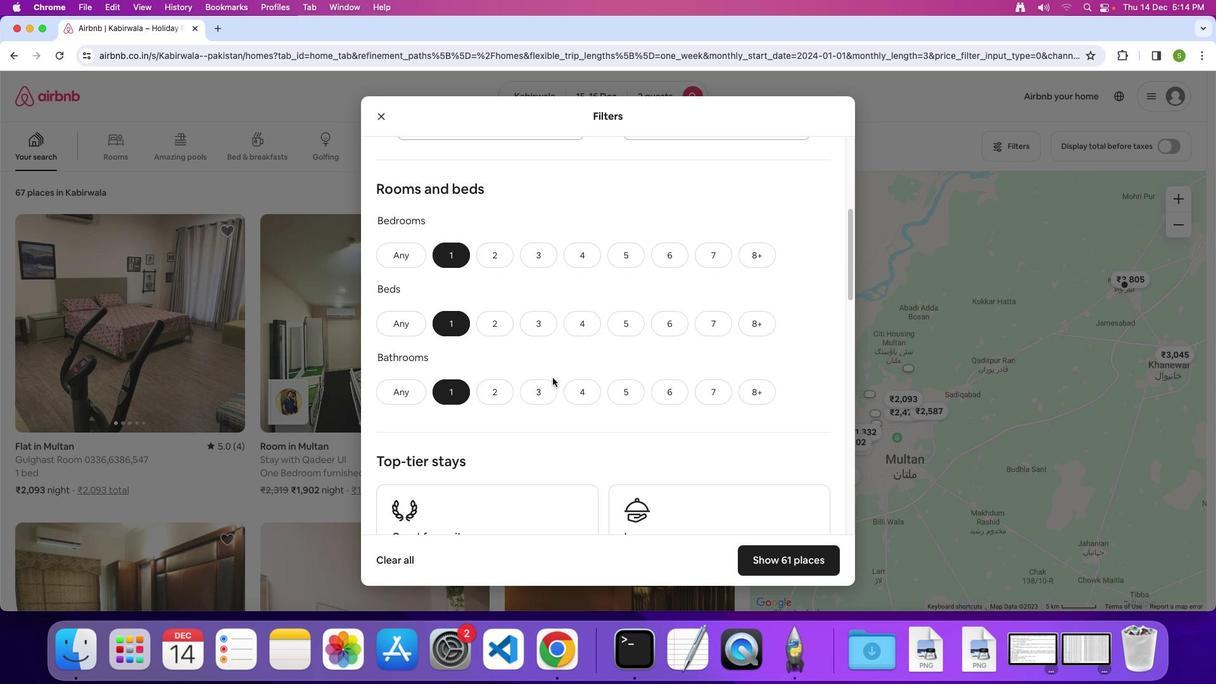 
Action: Mouse scrolled (552, 377) with delta (0, 0)
Screenshot: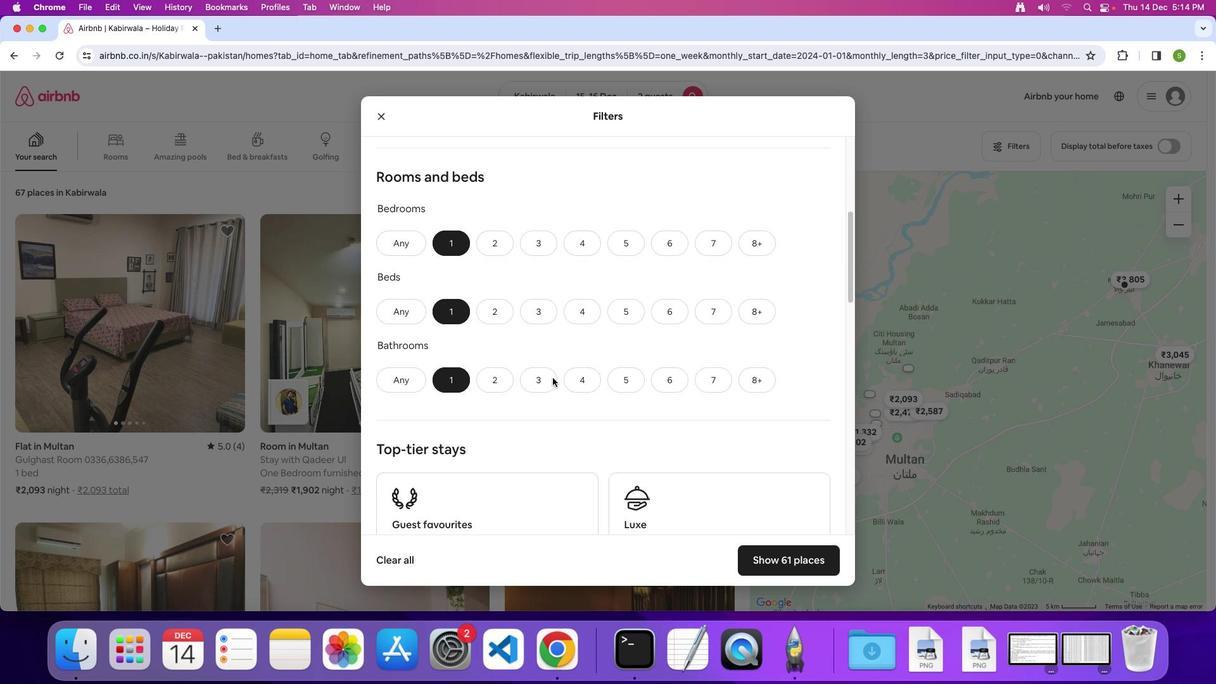 
Action: Mouse scrolled (552, 377) with delta (0, 0)
Screenshot: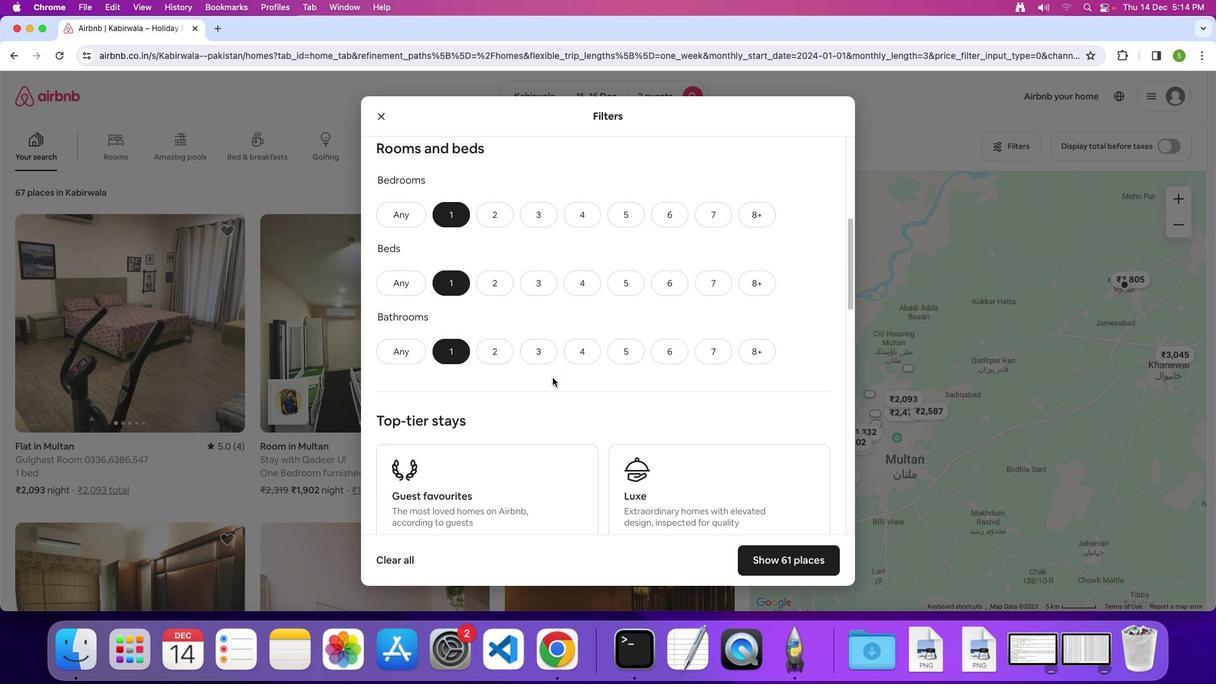 
Action: Mouse scrolled (552, 377) with delta (0, 0)
Screenshot: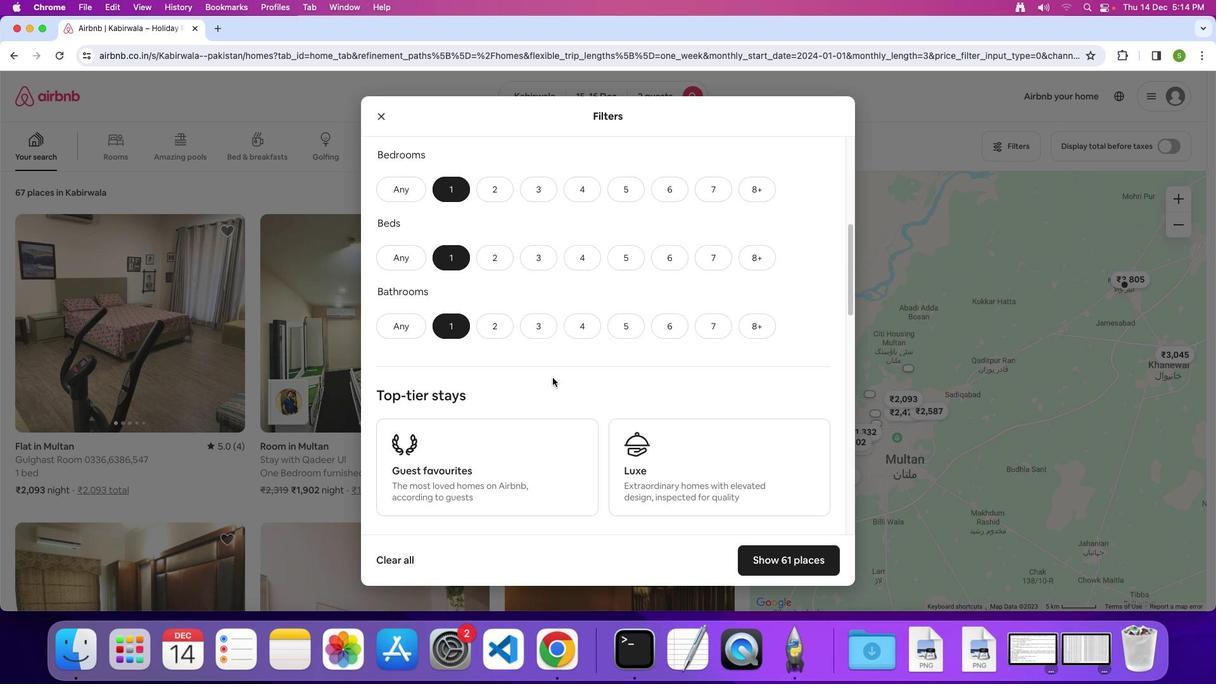 
Action: Mouse scrolled (552, 377) with delta (0, 0)
Screenshot: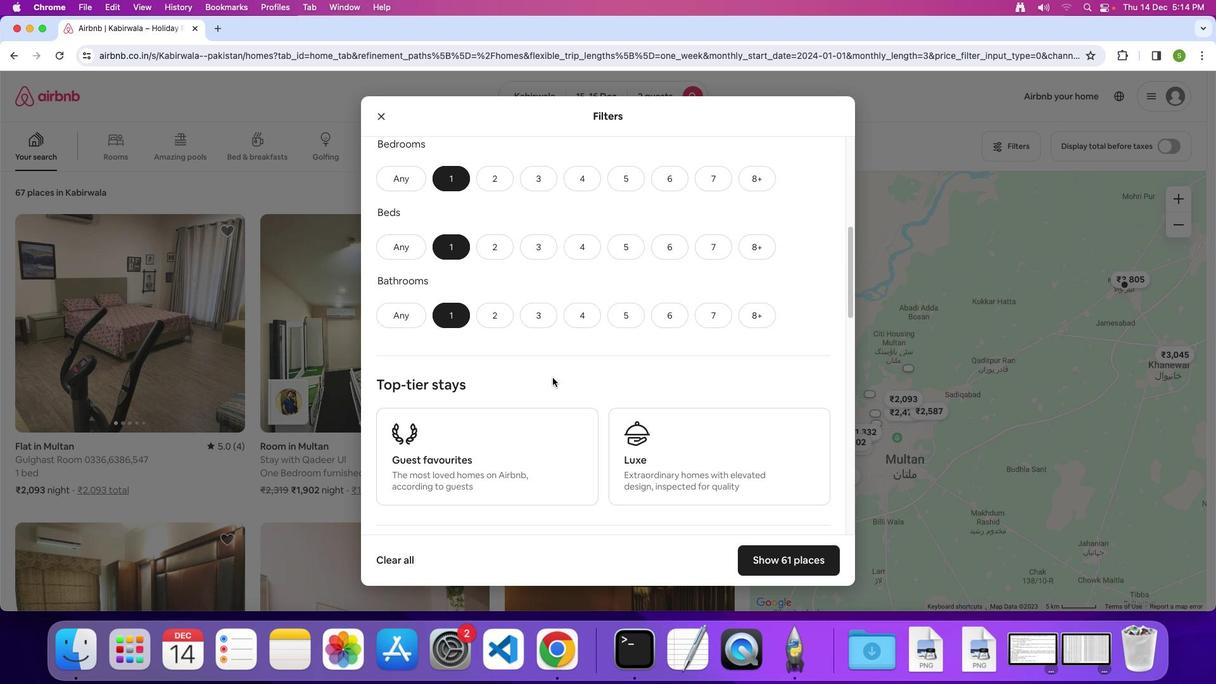 
Action: Mouse scrolled (552, 377) with delta (0, 0)
Screenshot: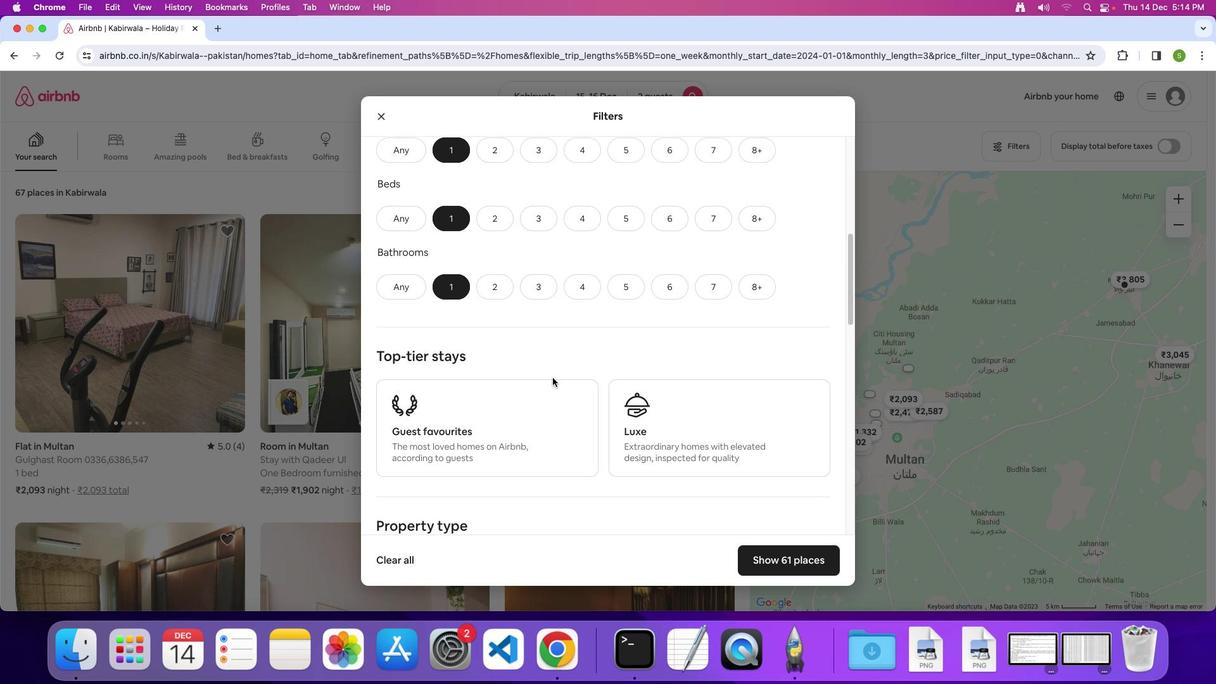 
Action: Mouse scrolled (552, 377) with delta (0, 0)
Screenshot: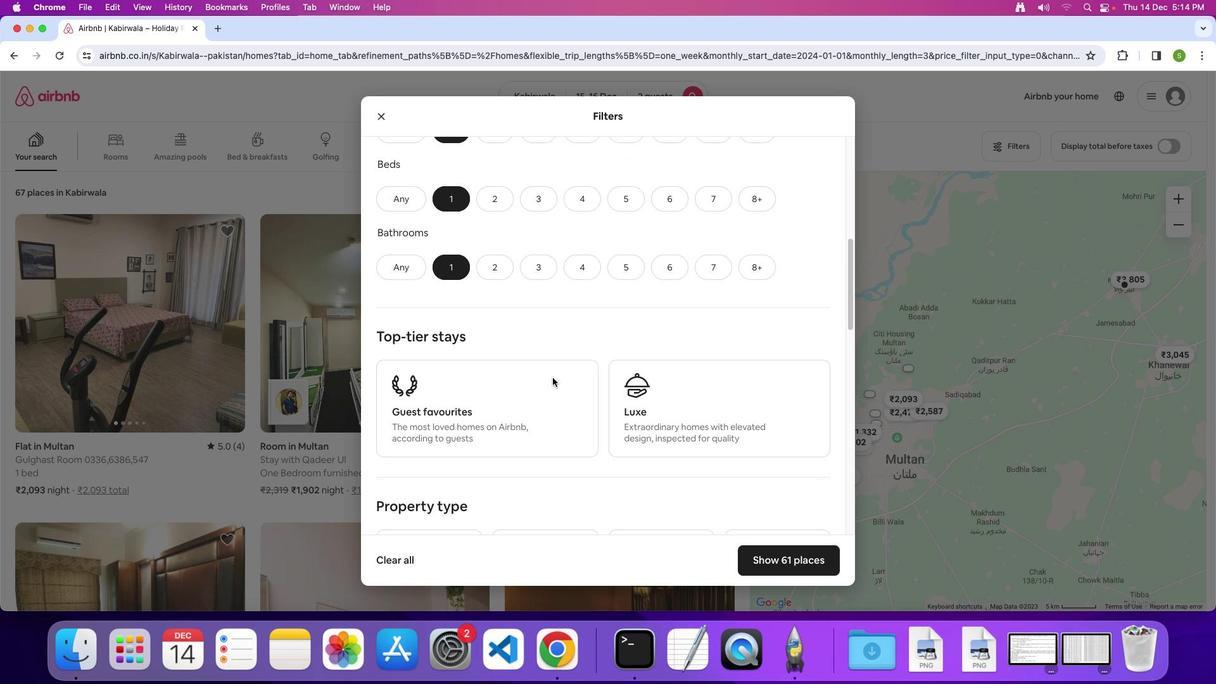 
Action: Mouse scrolled (552, 377) with delta (0, 0)
Screenshot: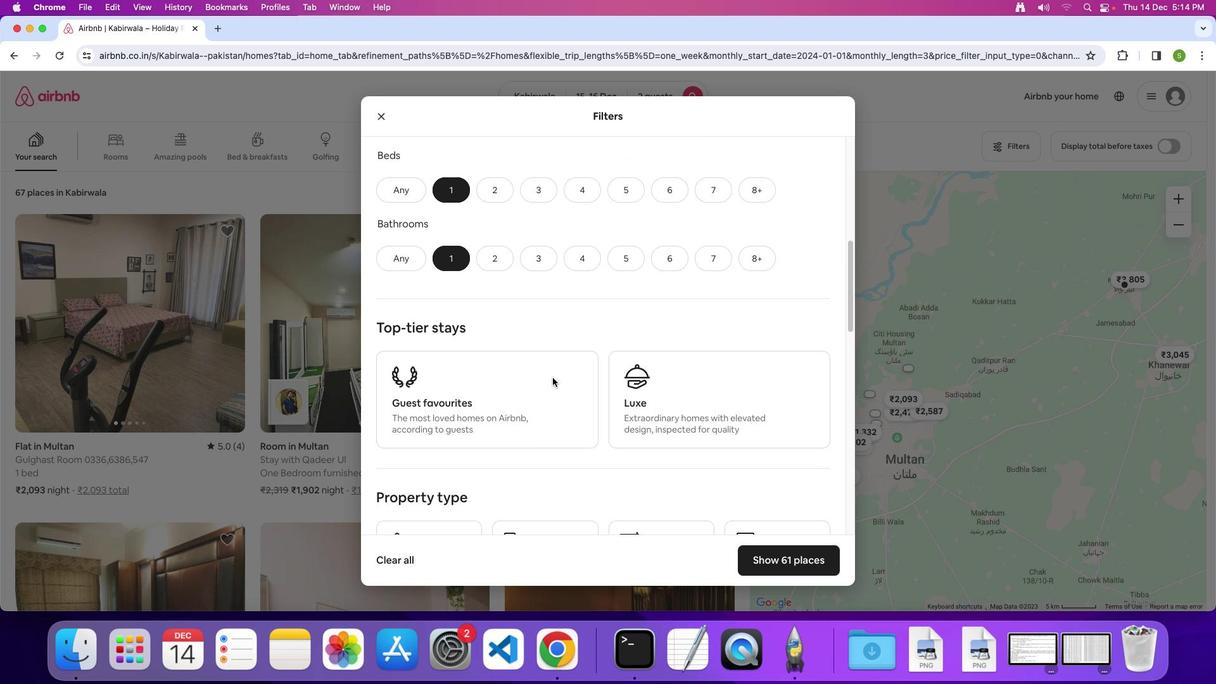 
Action: Mouse scrolled (552, 377) with delta (0, 0)
Screenshot: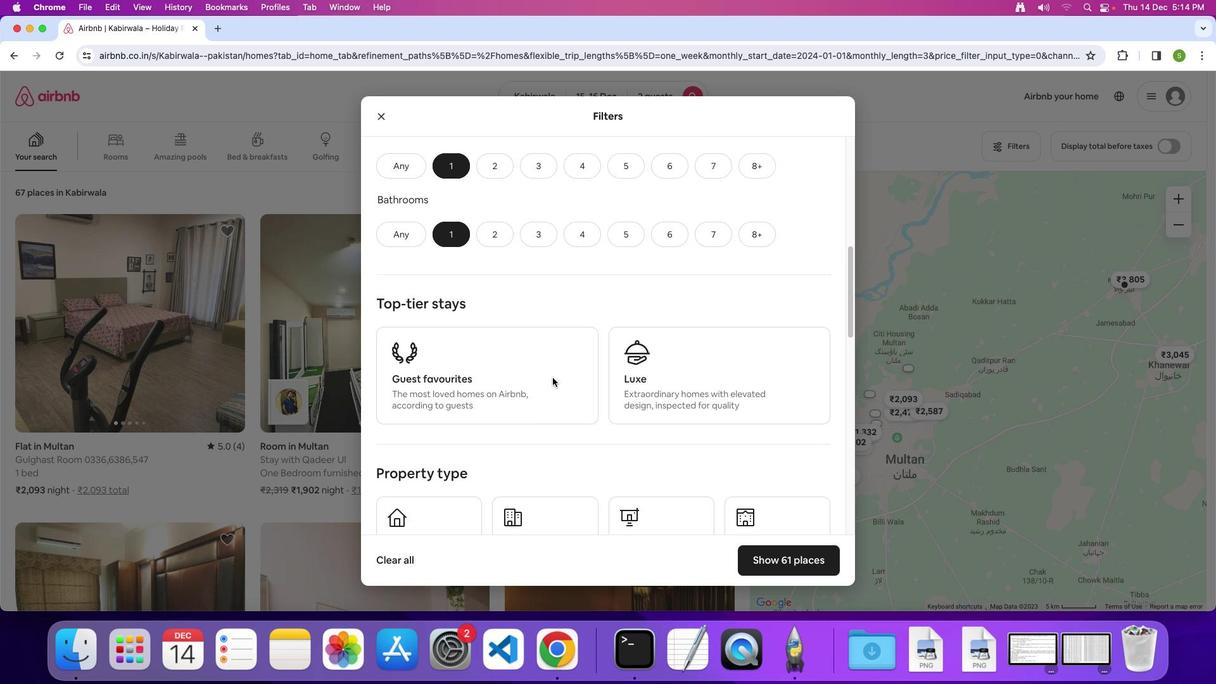 
Action: Mouse scrolled (552, 377) with delta (0, 0)
Screenshot: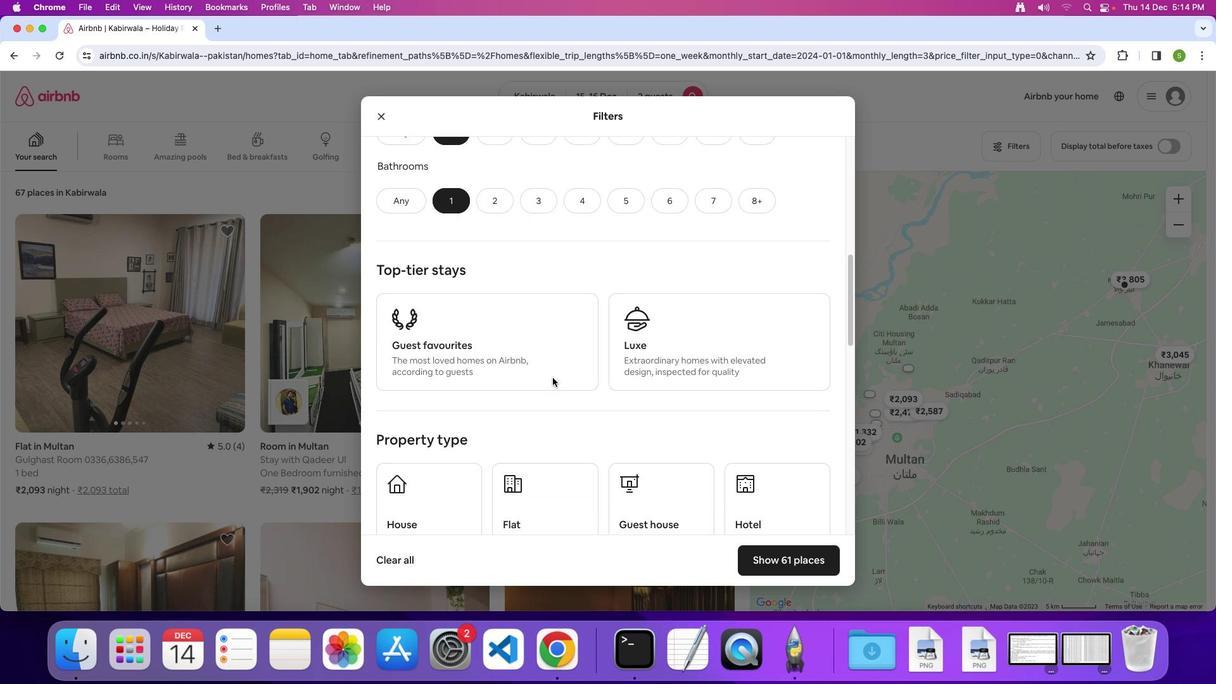 
Action: Mouse scrolled (552, 377) with delta (0, 0)
Screenshot: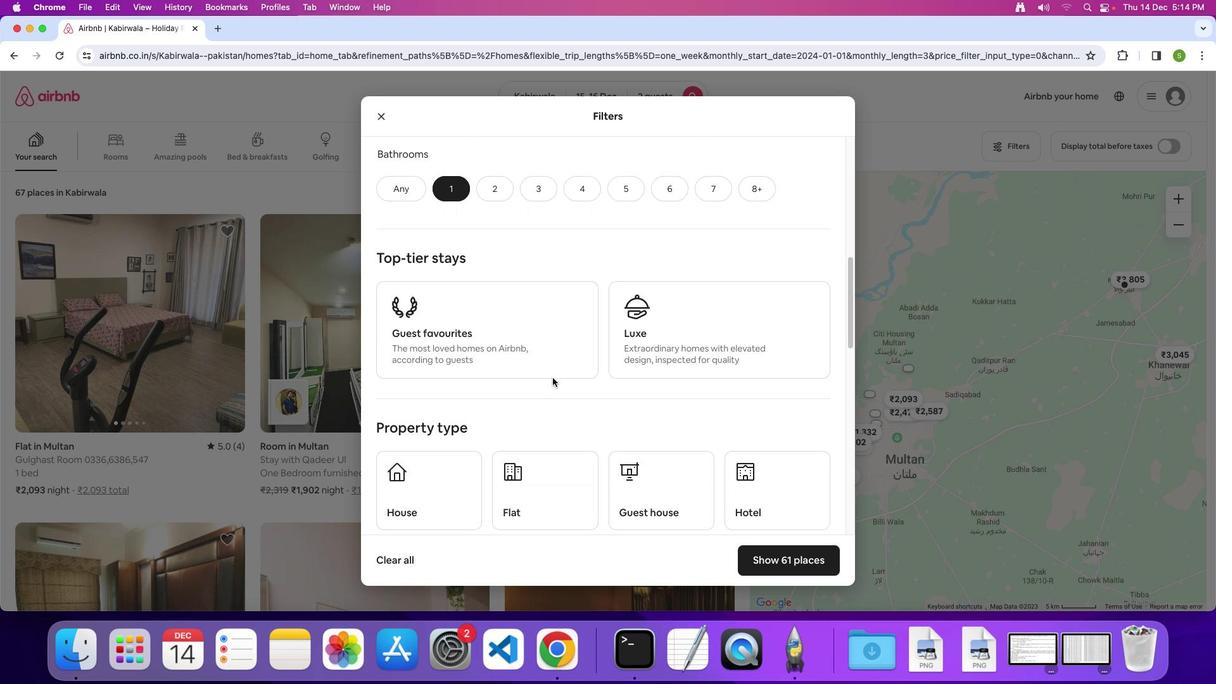 
Action: Mouse scrolled (552, 377) with delta (0, 0)
Screenshot: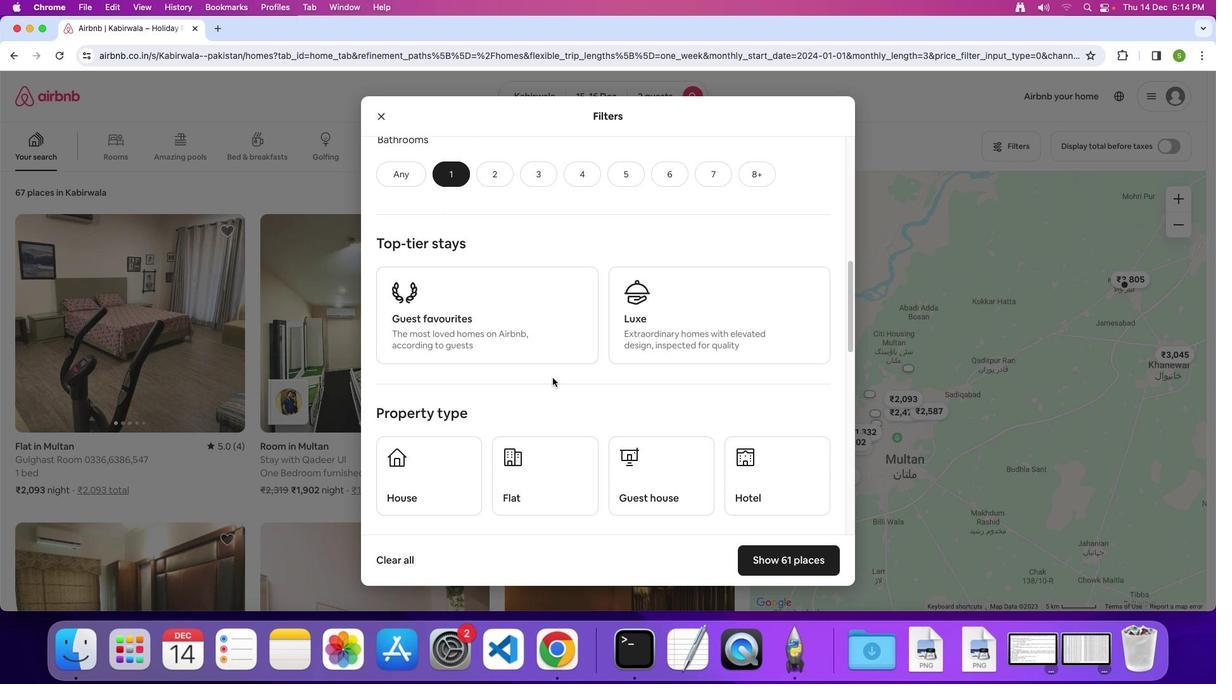 
Action: Mouse scrolled (552, 377) with delta (0, 0)
Screenshot: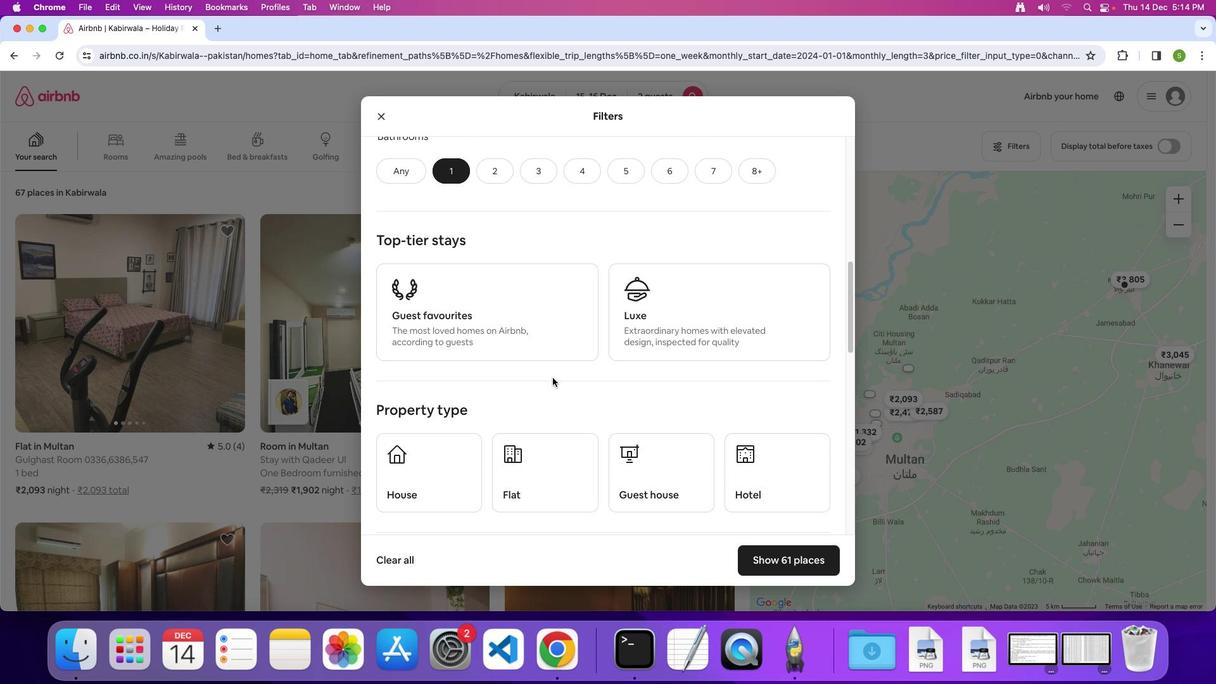 
Action: Mouse scrolled (552, 377) with delta (0, 0)
Screenshot: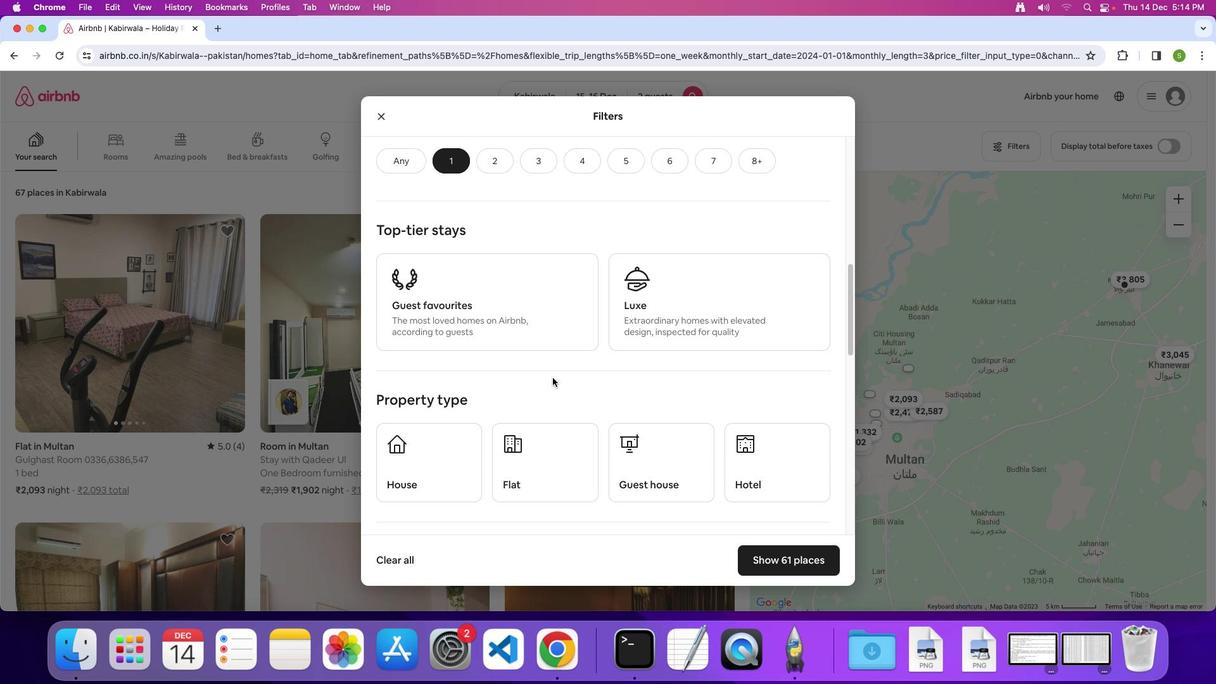 
Action: Mouse moved to (766, 448)
Screenshot: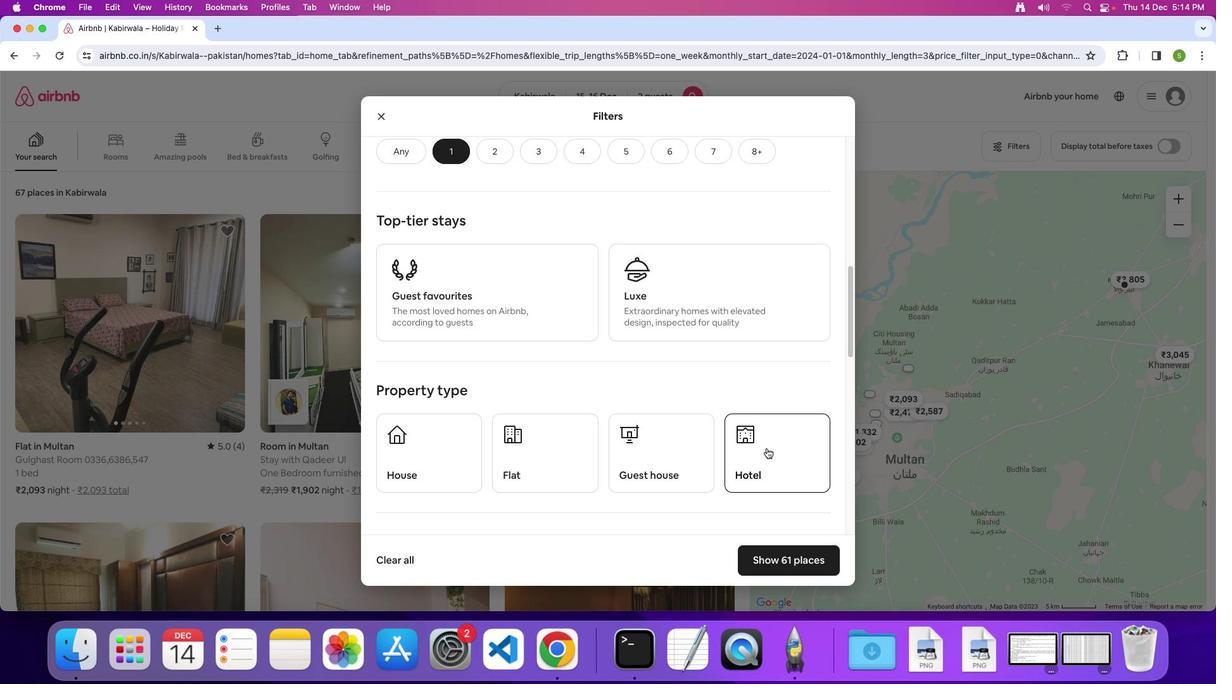 
Action: Mouse pressed left at (766, 448)
Screenshot: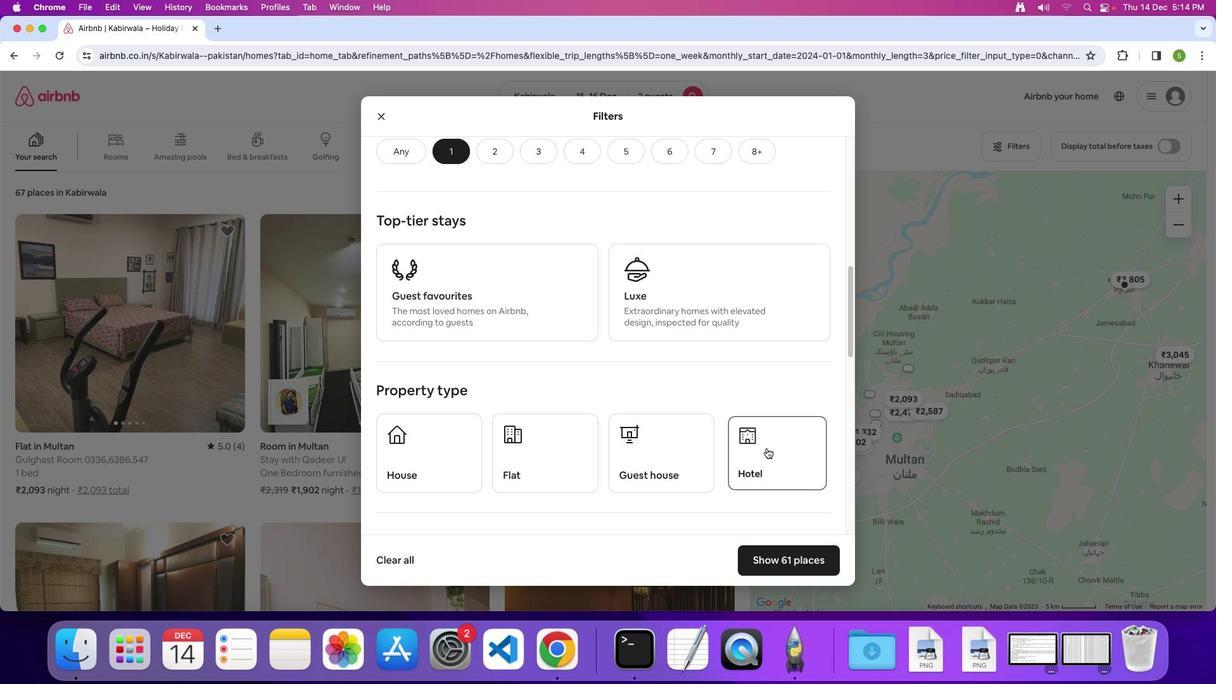 
Action: Mouse moved to (574, 408)
Screenshot: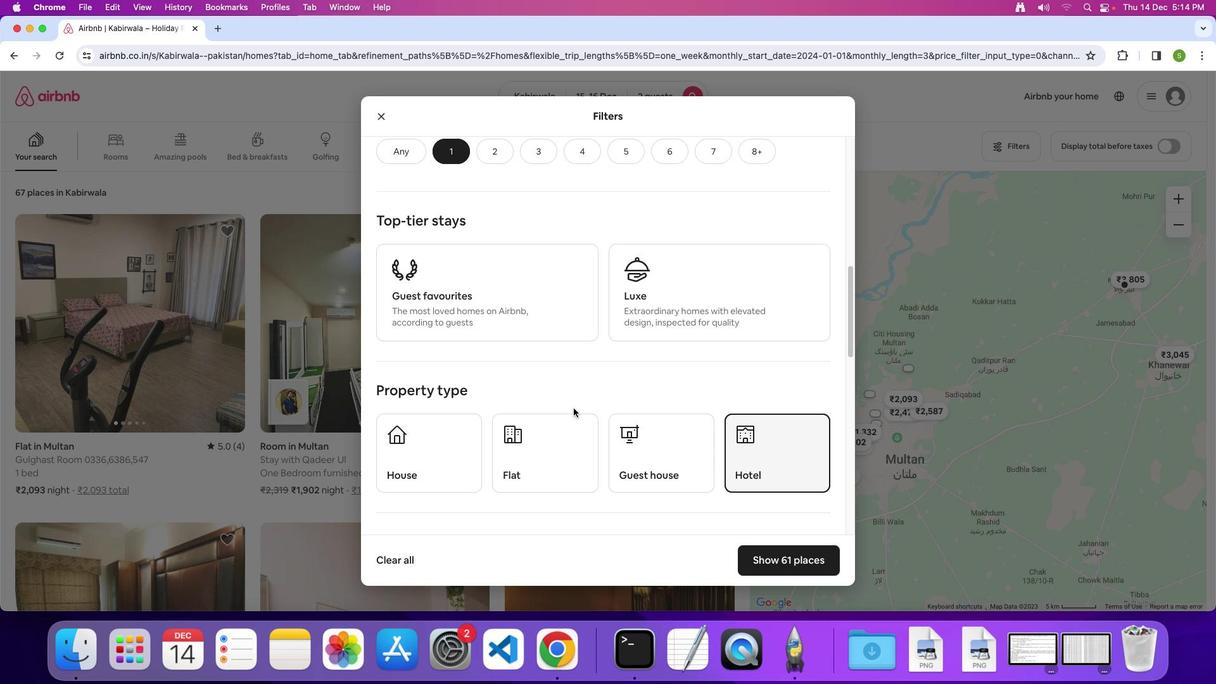 
Action: Mouse scrolled (574, 408) with delta (0, 0)
Screenshot: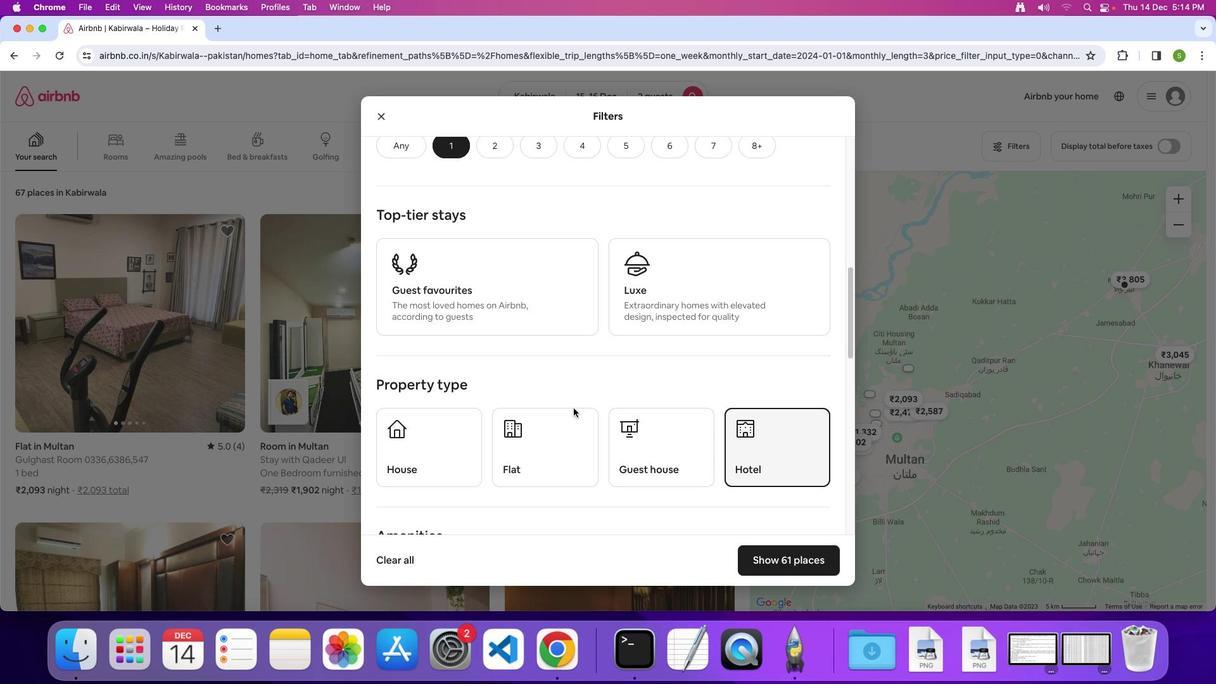 
Action: Mouse scrolled (574, 408) with delta (0, 0)
Screenshot: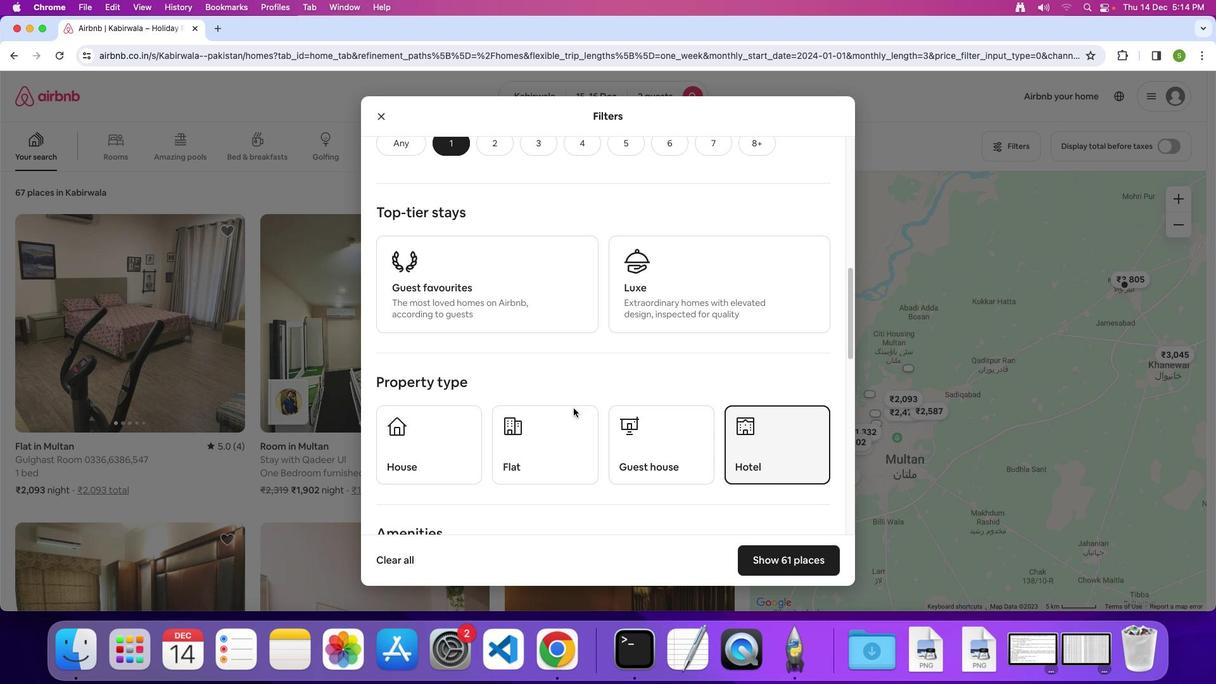 
Action: Mouse scrolled (574, 408) with delta (0, -1)
Screenshot: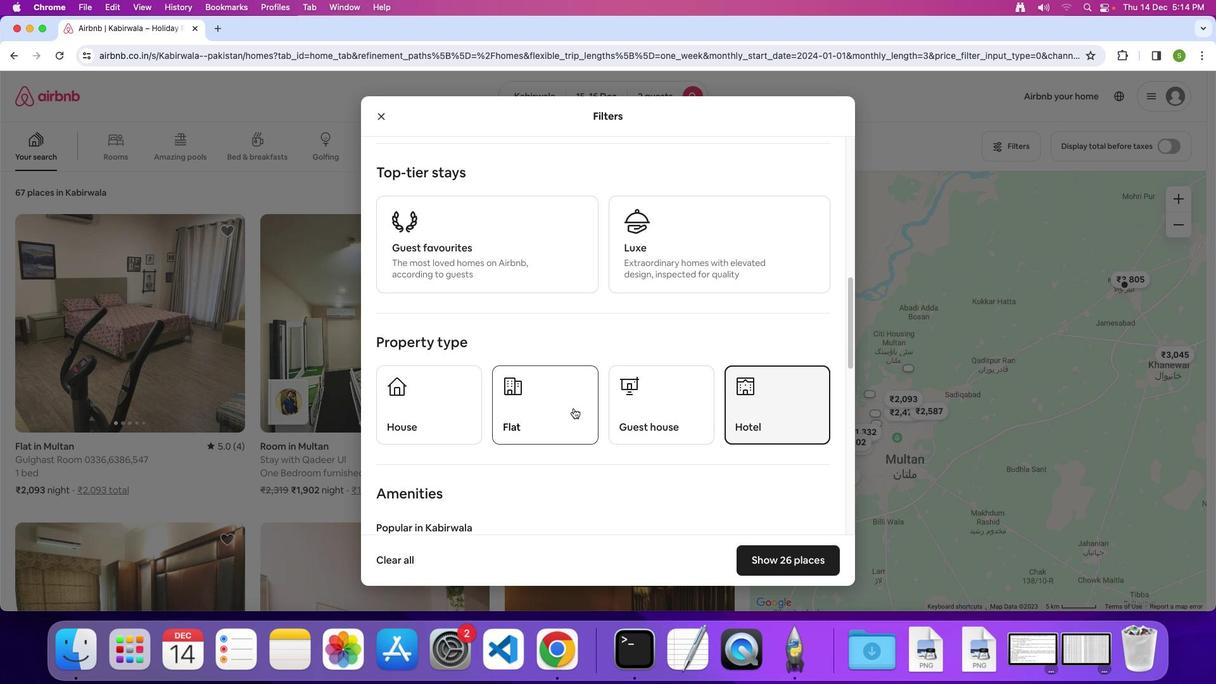 
Action: Mouse scrolled (574, 408) with delta (0, 0)
Screenshot: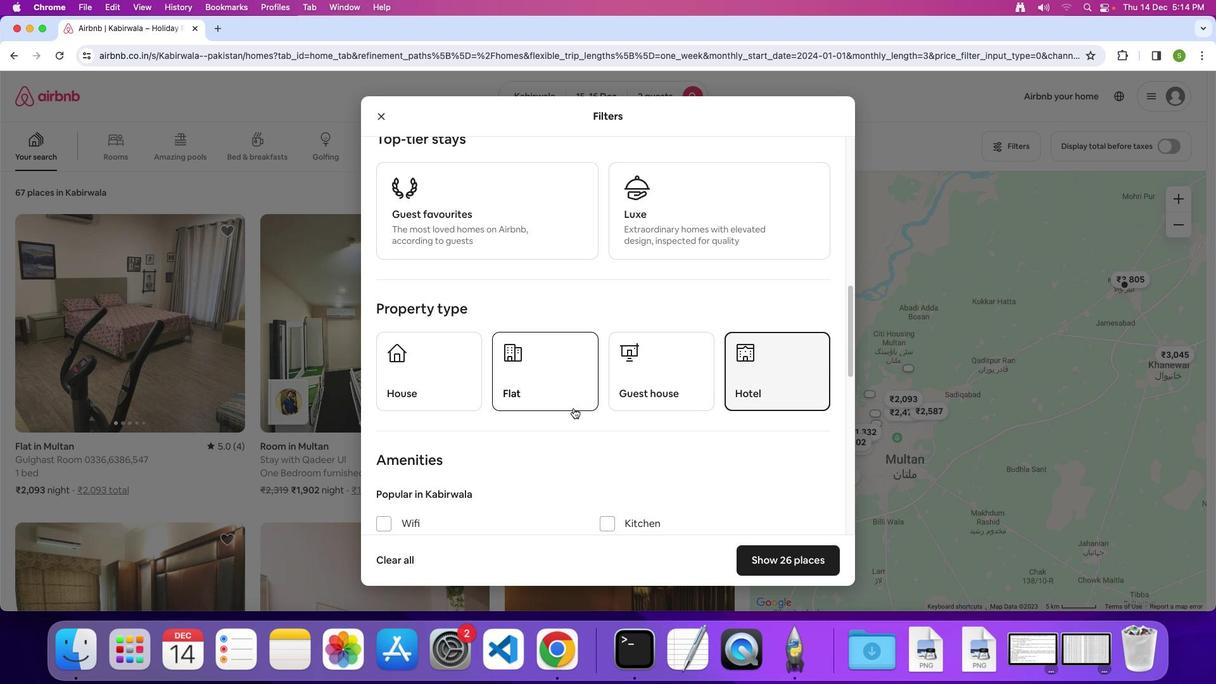 
Action: Mouse scrolled (574, 408) with delta (0, 0)
Screenshot: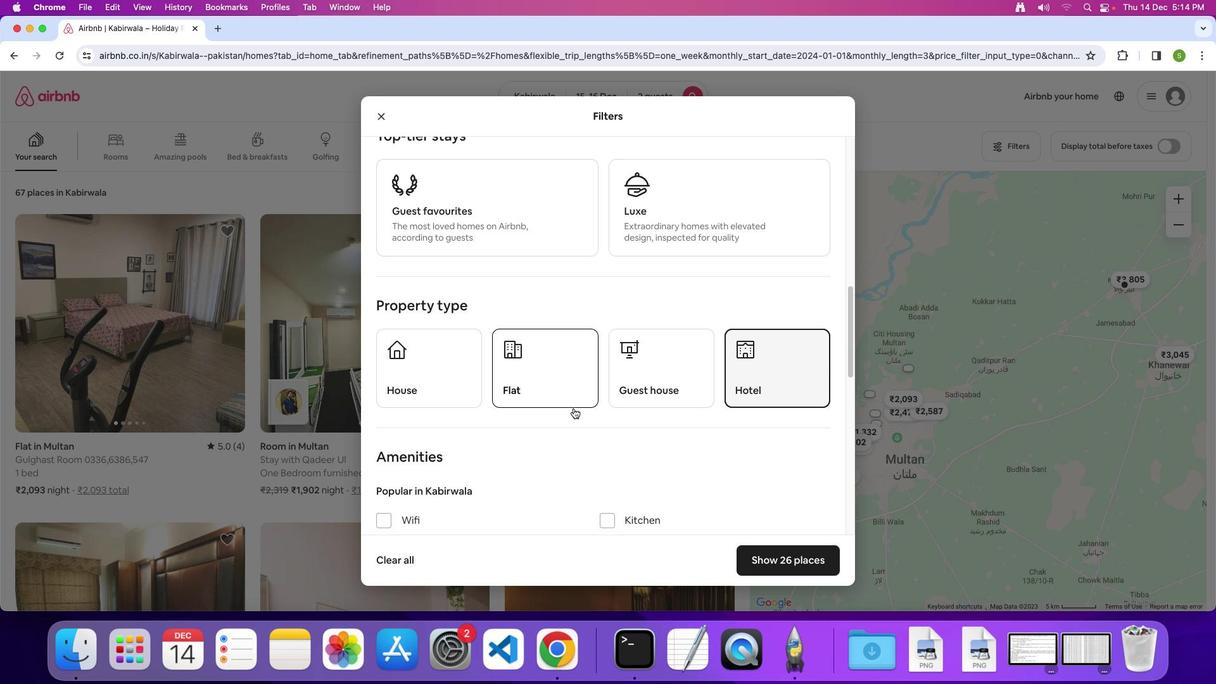 
Action: Mouse scrolled (574, 408) with delta (0, 0)
Screenshot: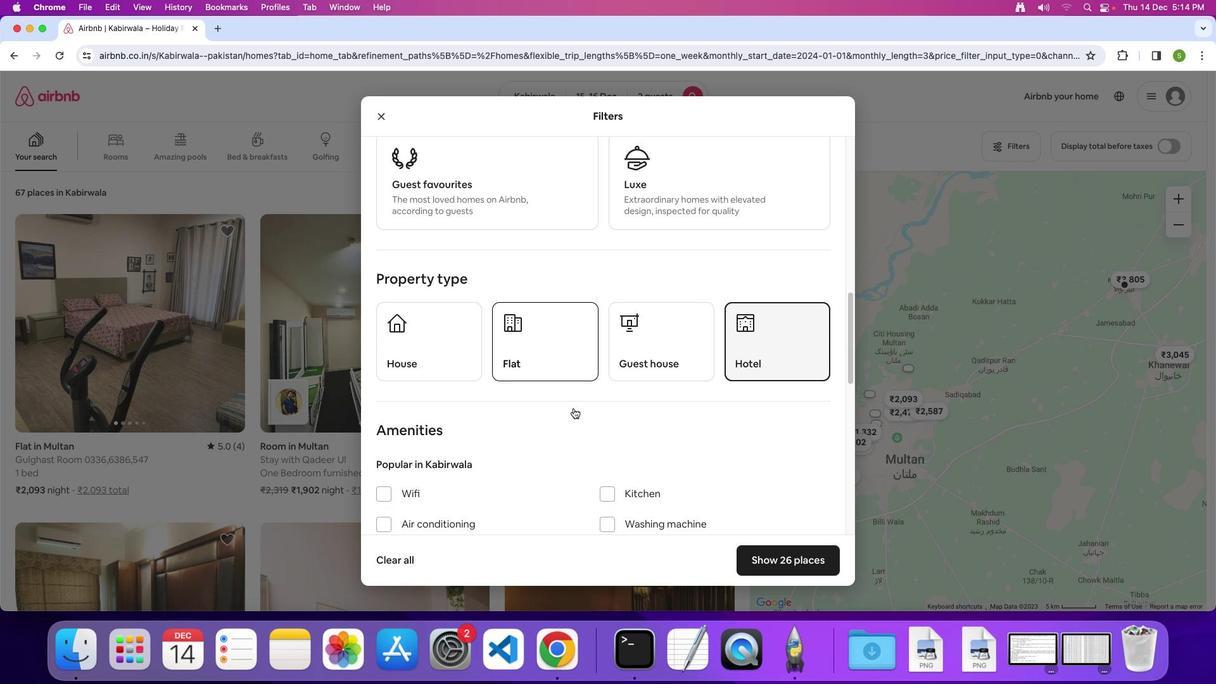 
Action: Mouse scrolled (574, 408) with delta (0, 0)
Screenshot: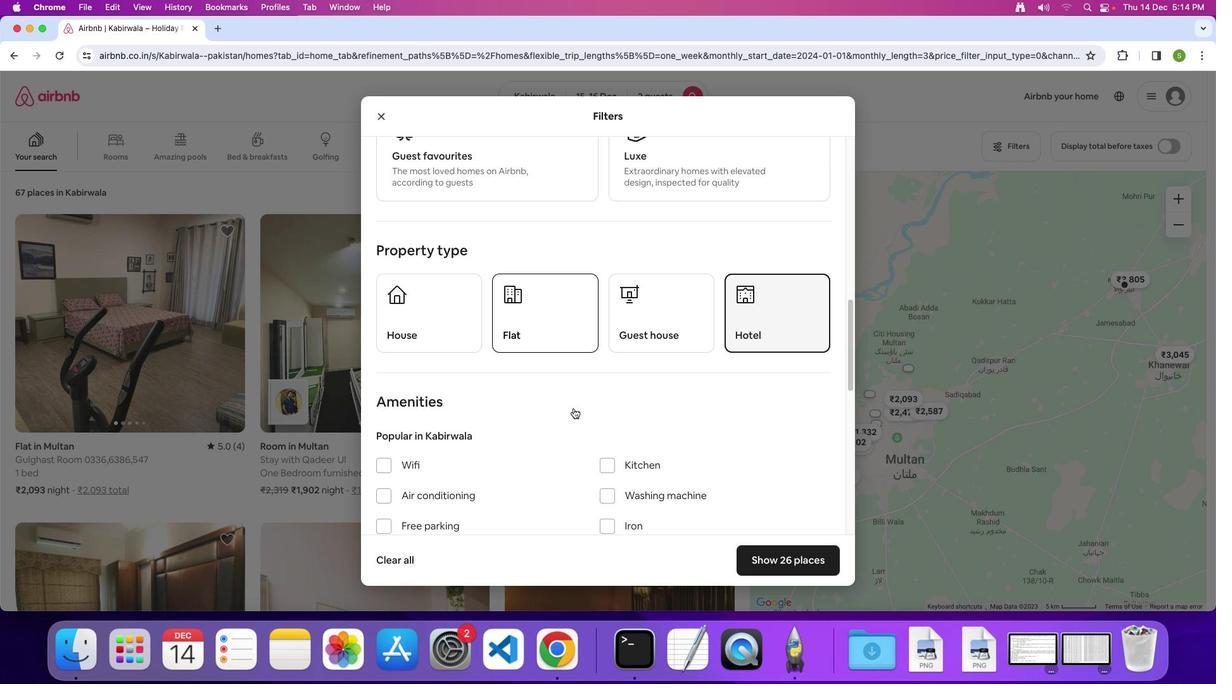 
Action: Mouse scrolled (574, 408) with delta (0, 0)
Screenshot: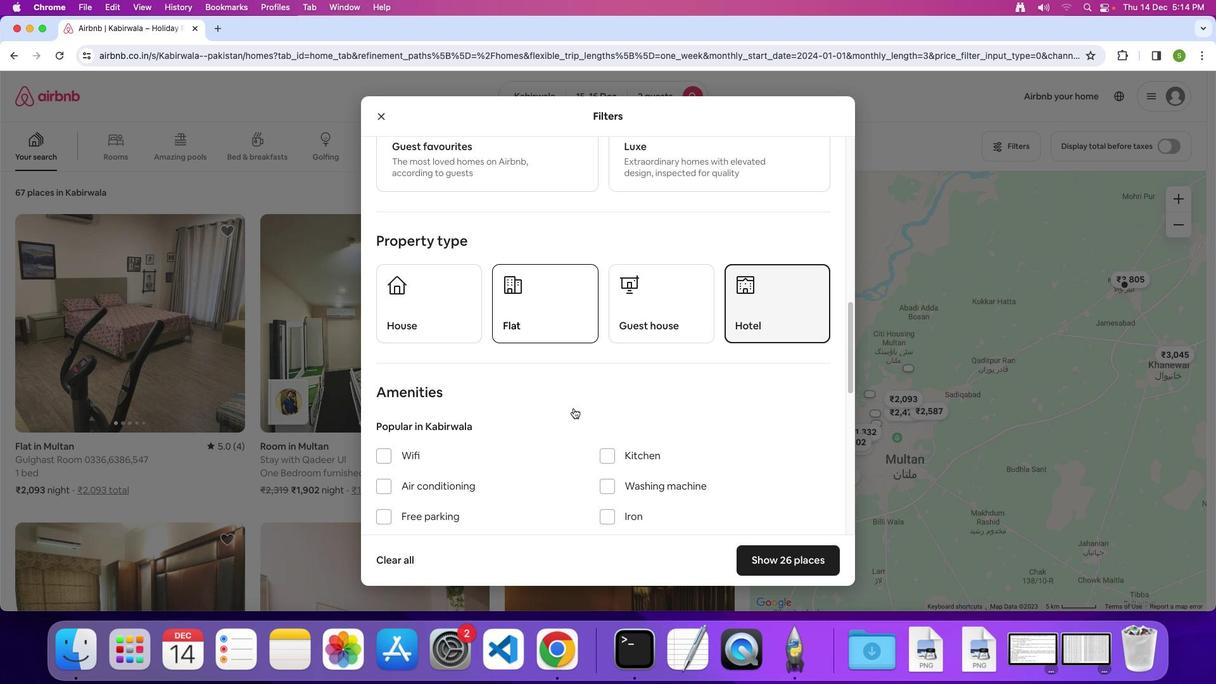 
Action: Mouse scrolled (574, 408) with delta (0, 0)
Screenshot: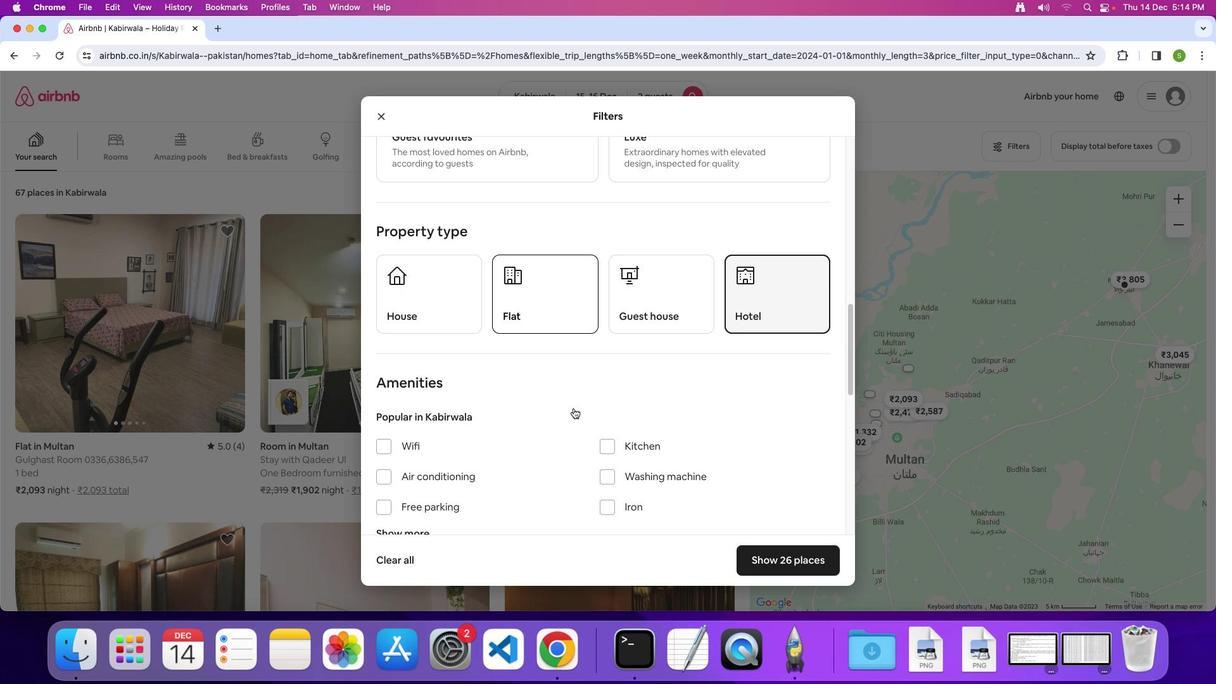 
Action: Mouse scrolled (574, 408) with delta (0, 0)
Screenshot: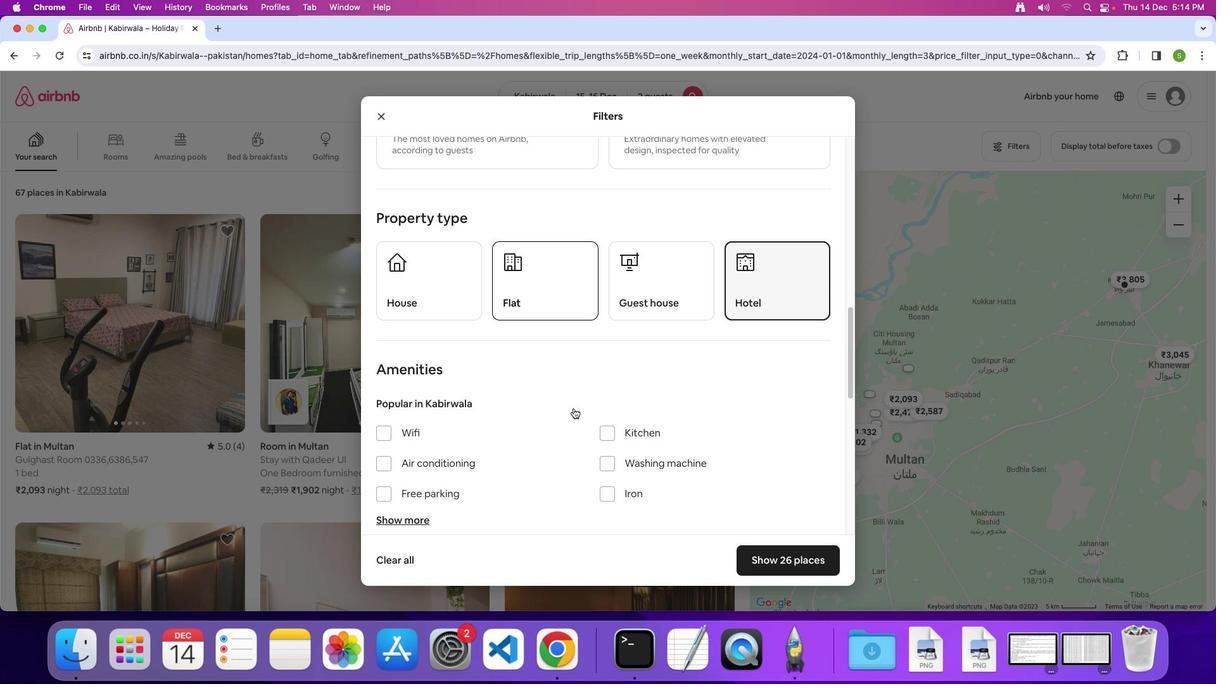 
Action: Mouse scrolled (574, 408) with delta (0, -1)
Screenshot: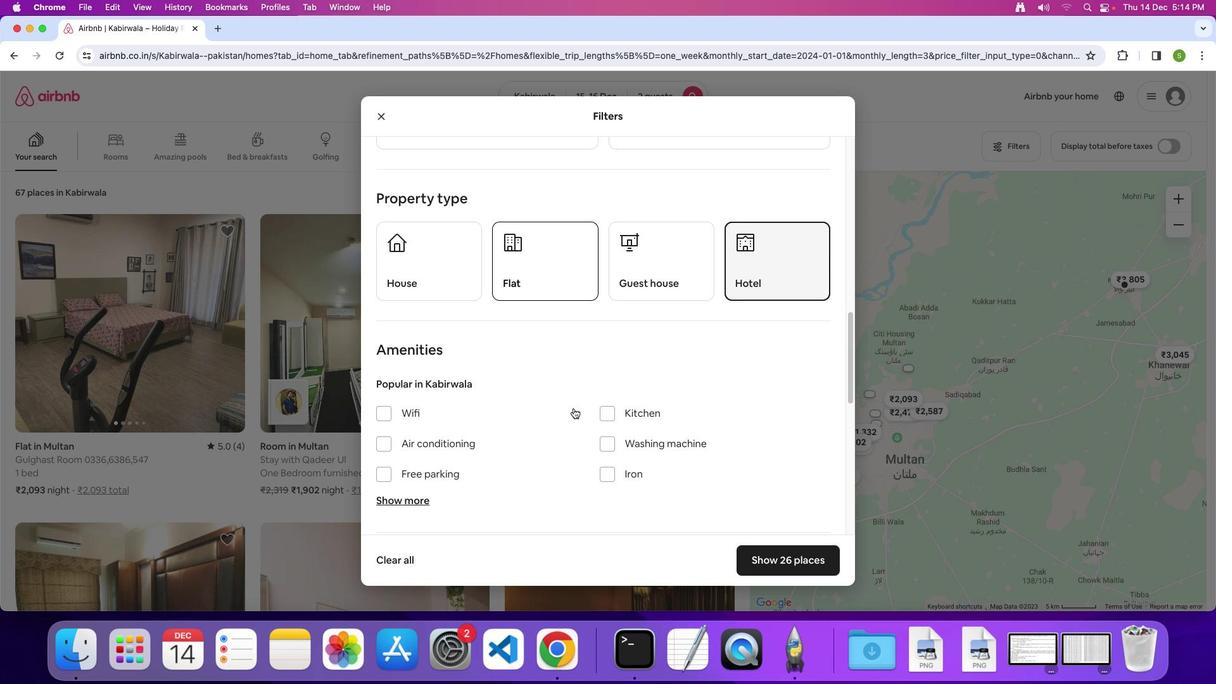 
Action: Mouse scrolled (574, 408) with delta (0, 0)
Screenshot: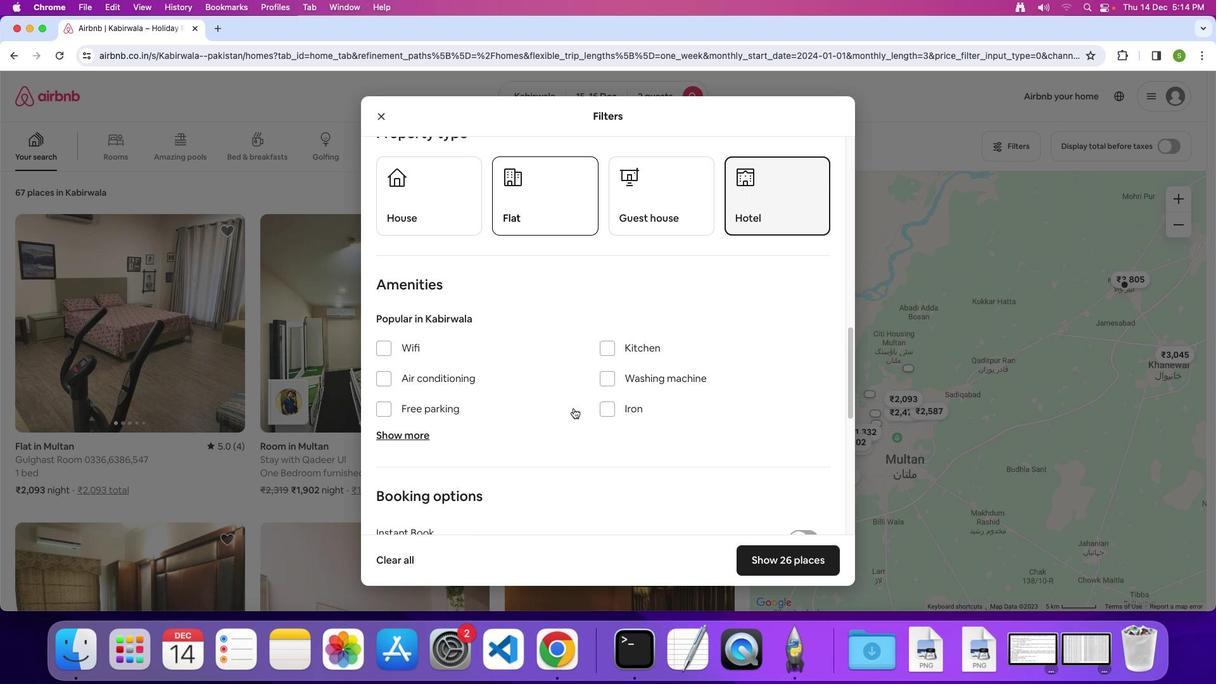 
Action: Mouse scrolled (574, 408) with delta (0, 0)
Screenshot: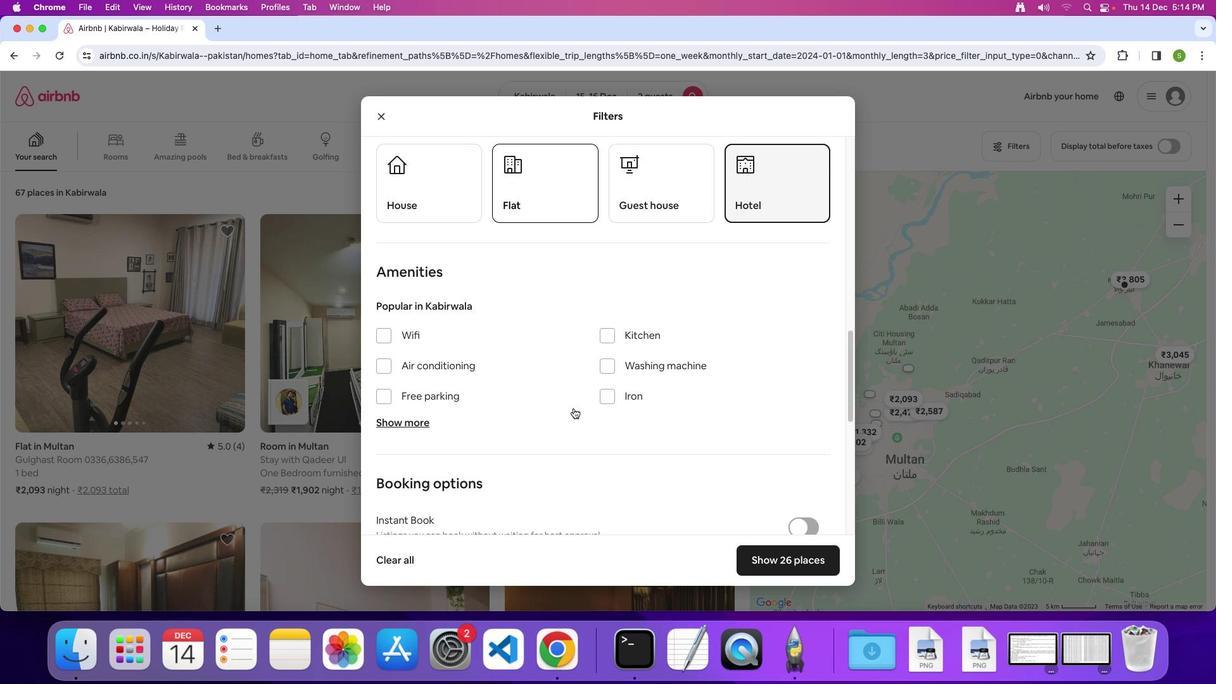 
Action: Mouse scrolled (574, 408) with delta (0, -1)
Screenshot: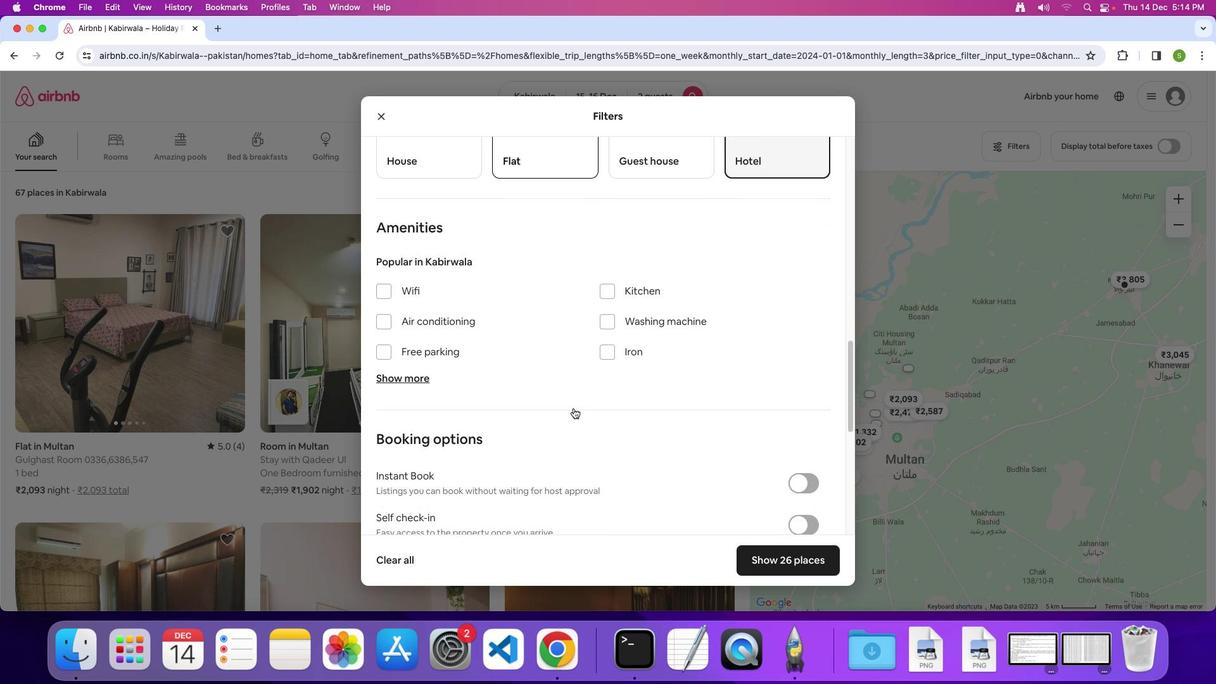 
Action: Mouse scrolled (574, 408) with delta (0, 0)
Screenshot: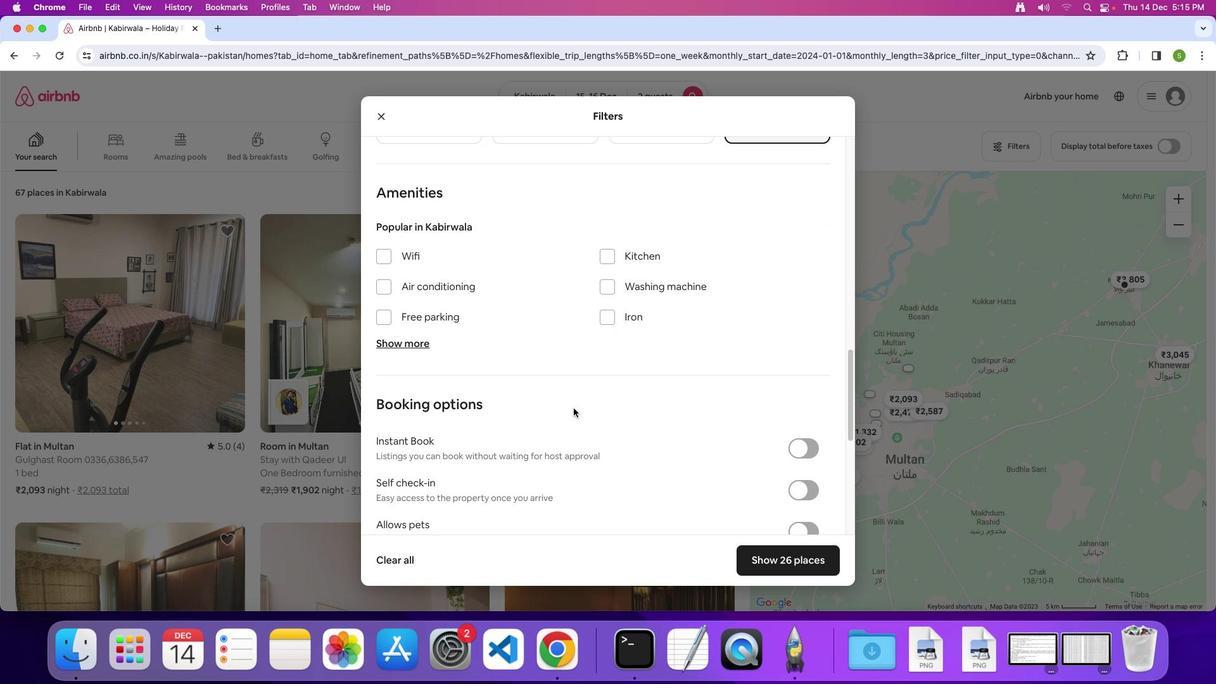 
Action: Mouse scrolled (574, 408) with delta (0, 0)
Screenshot: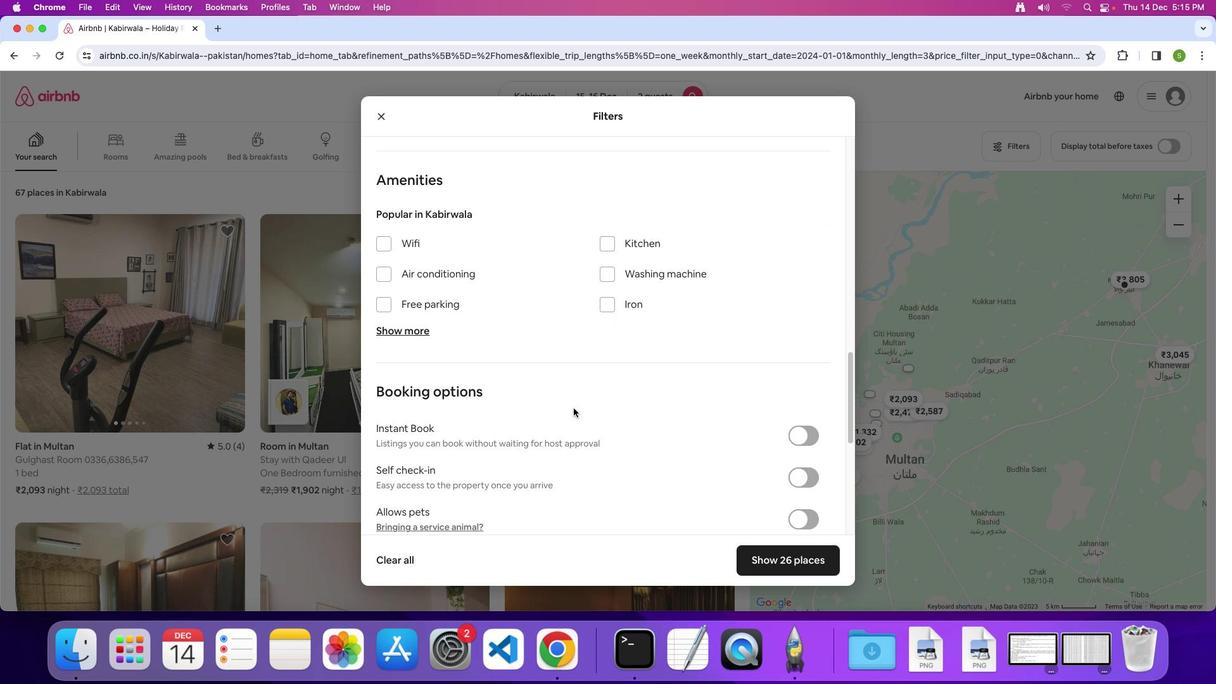 
Action: Mouse scrolled (574, 408) with delta (0, 0)
Screenshot: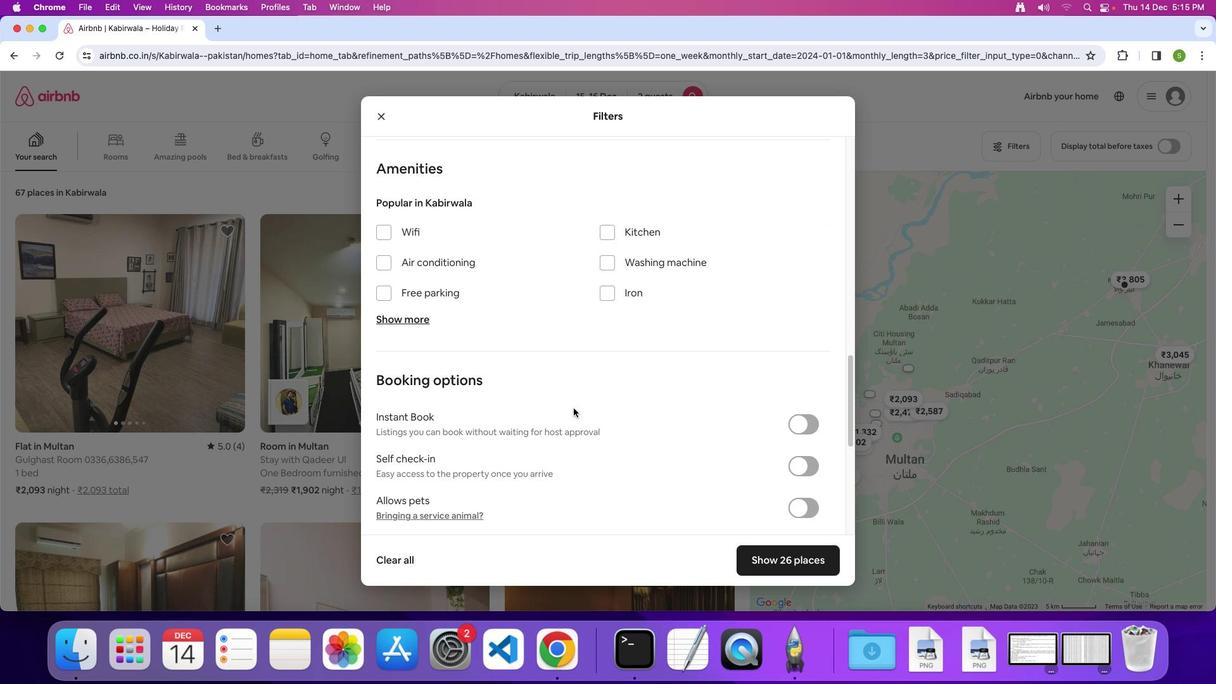
Action: Mouse scrolled (574, 408) with delta (0, 0)
Screenshot: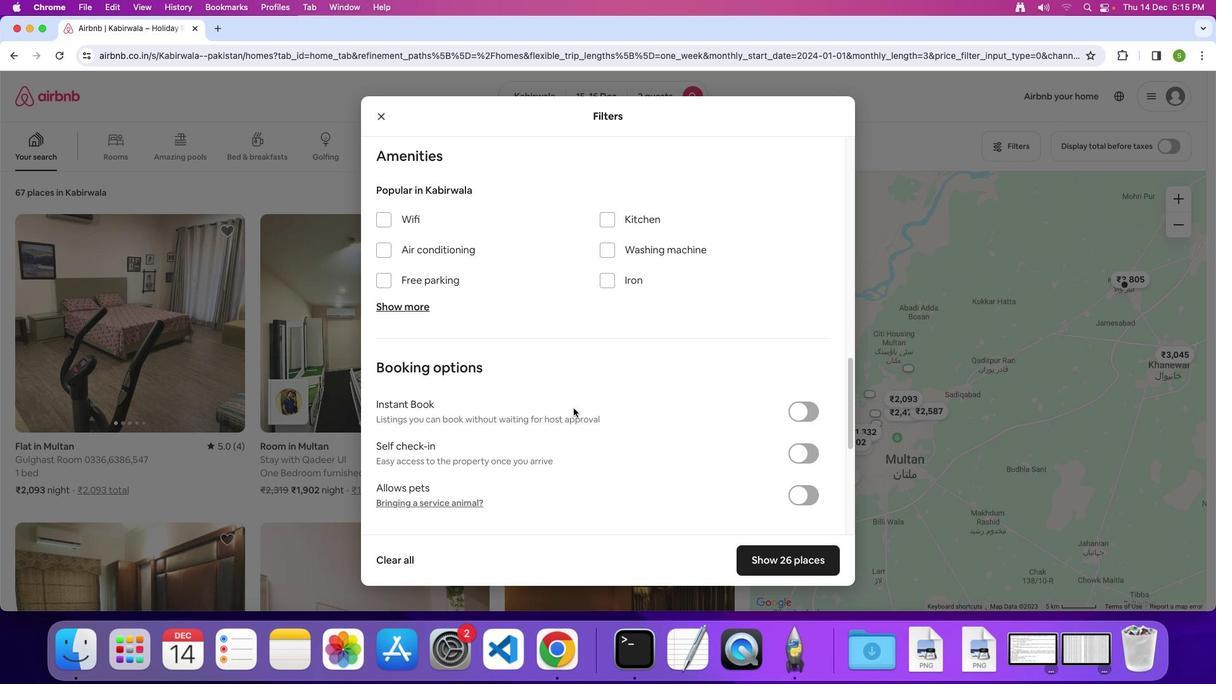 
Action: Mouse scrolled (574, 408) with delta (0, 0)
Screenshot: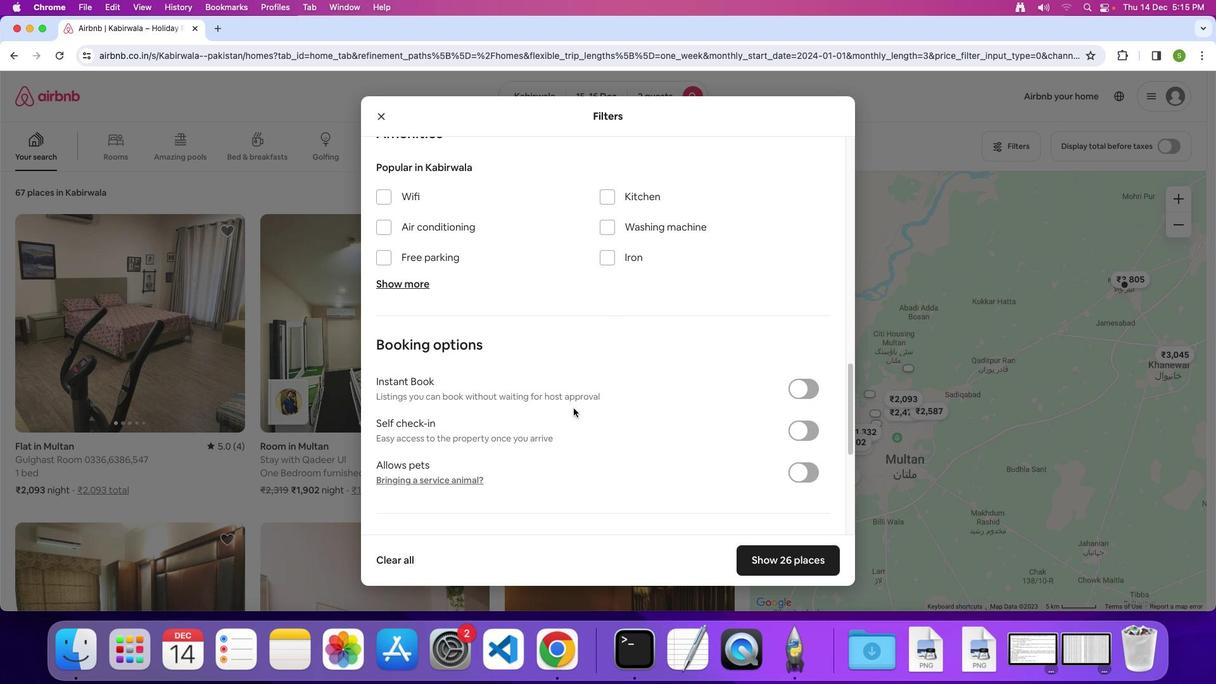
Action: Mouse scrolled (574, 408) with delta (0, 0)
Screenshot: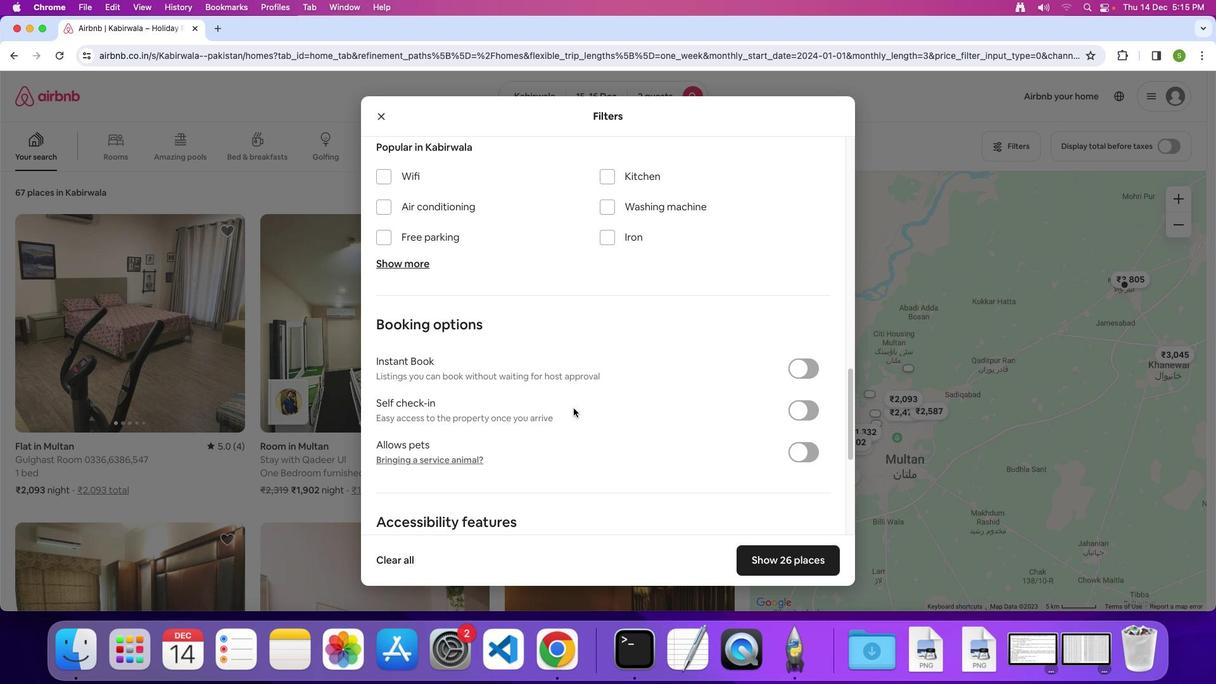 
Action: Mouse scrolled (574, 408) with delta (0, 0)
Screenshot: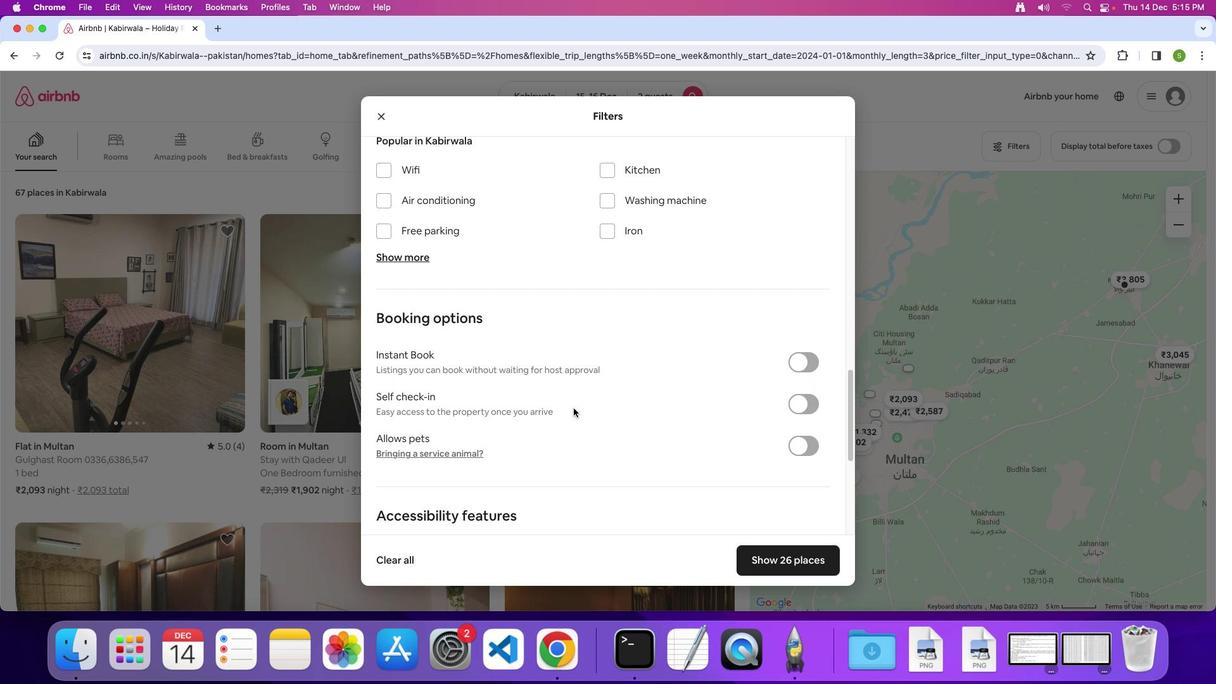 
Action: Mouse scrolled (574, 408) with delta (0, 0)
Screenshot: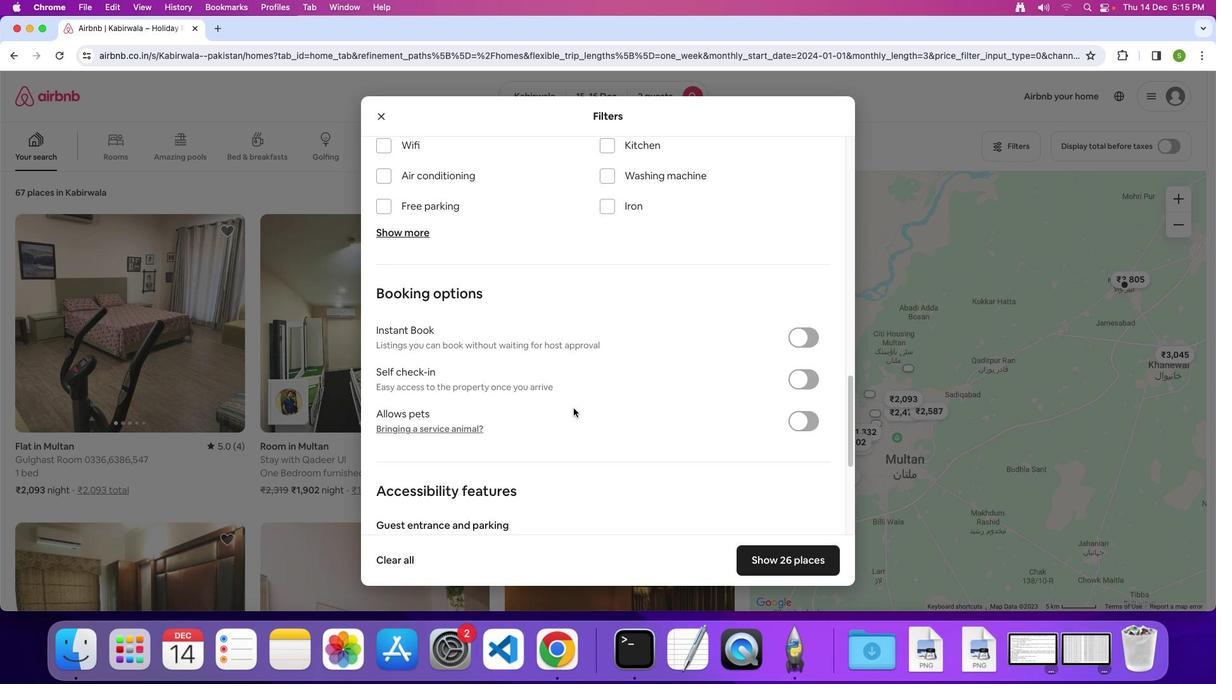 
Action: Mouse scrolled (574, 408) with delta (0, 0)
Screenshot: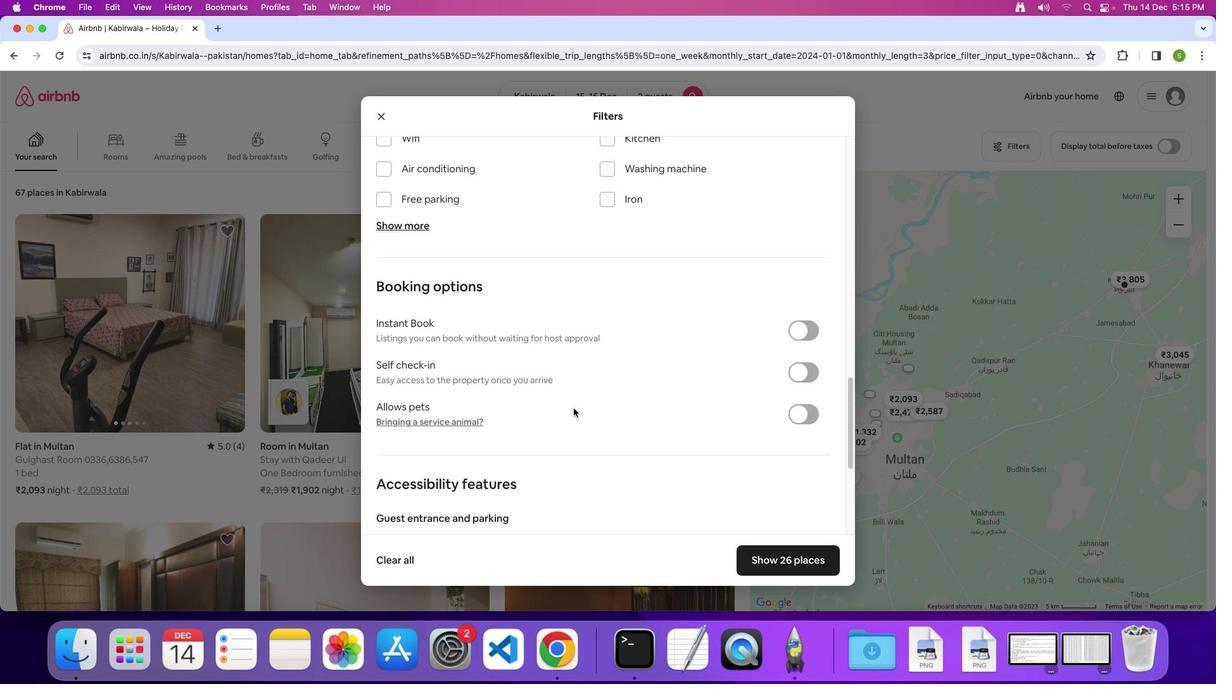 
Action: Mouse scrolled (574, 408) with delta (0, 0)
Screenshot: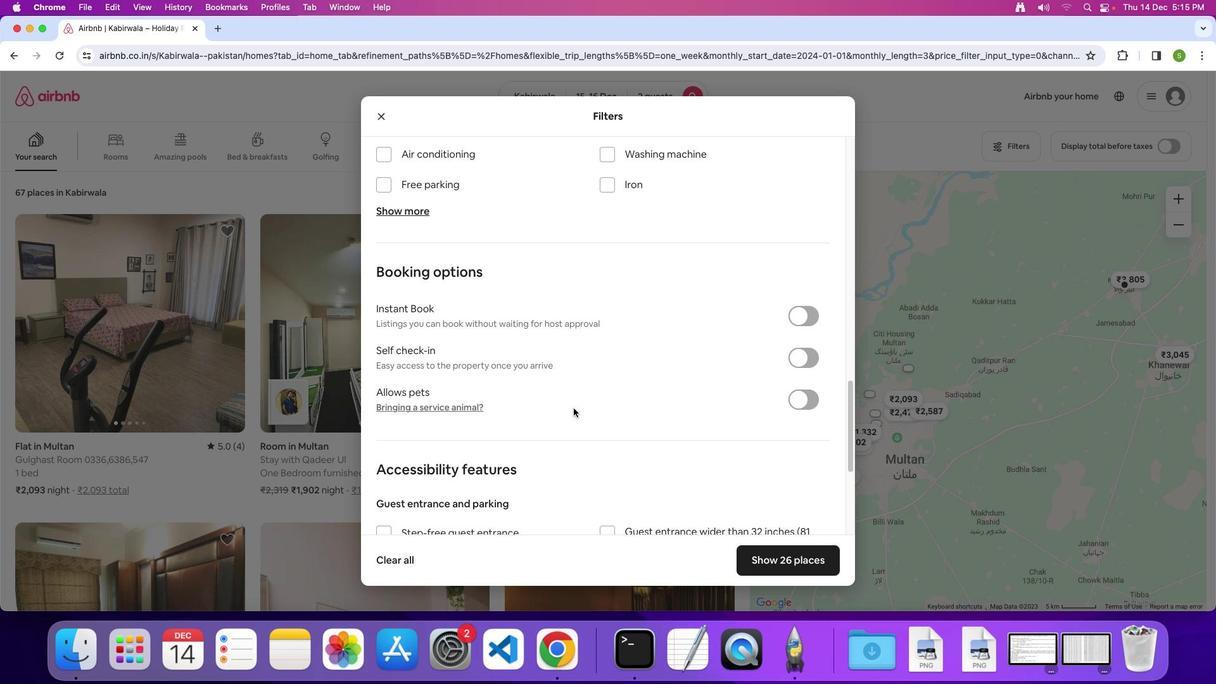 
Action: Mouse scrolled (574, 408) with delta (0, 0)
Screenshot: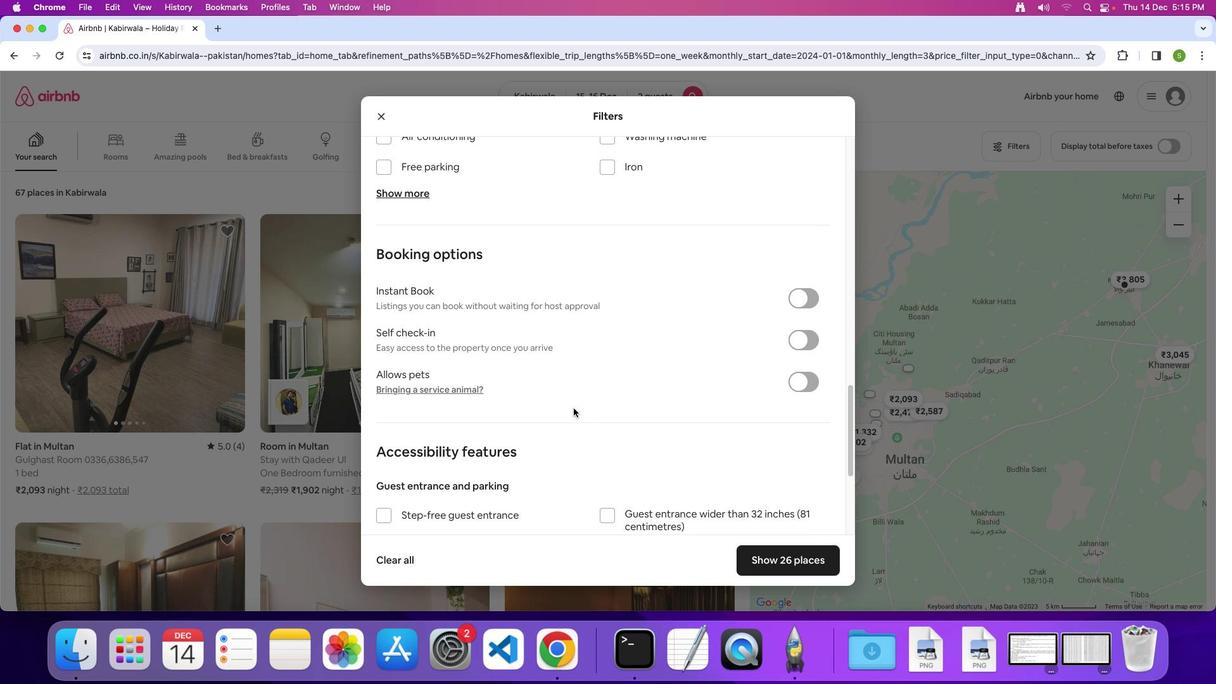 
Action: Mouse scrolled (574, 408) with delta (0, -1)
Screenshot: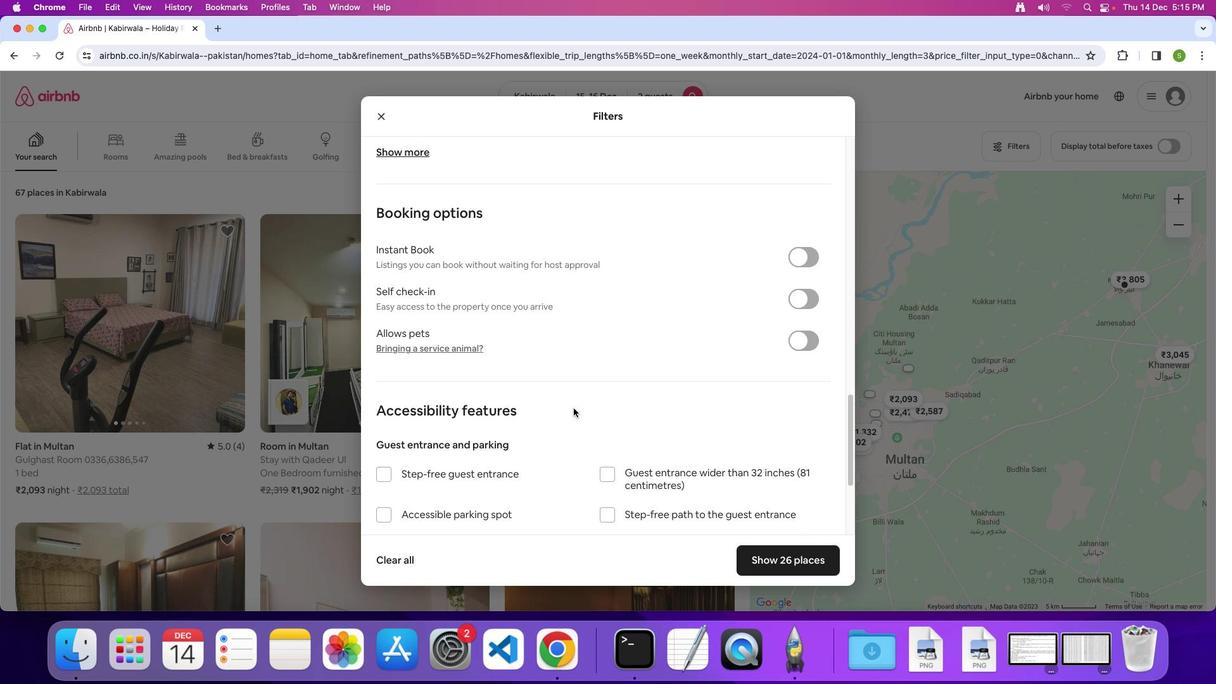
Action: Mouse scrolled (574, 408) with delta (0, 0)
Screenshot: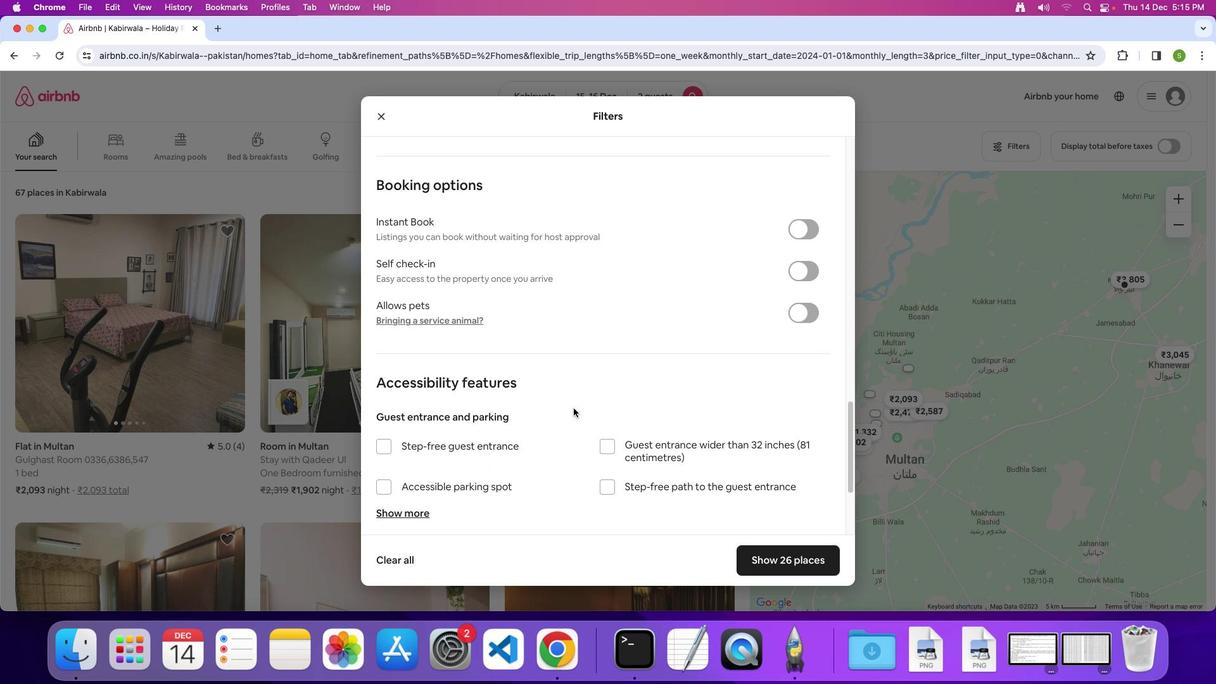 
Action: Mouse scrolled (574, 408) with delta (0, 0)
Screenshot: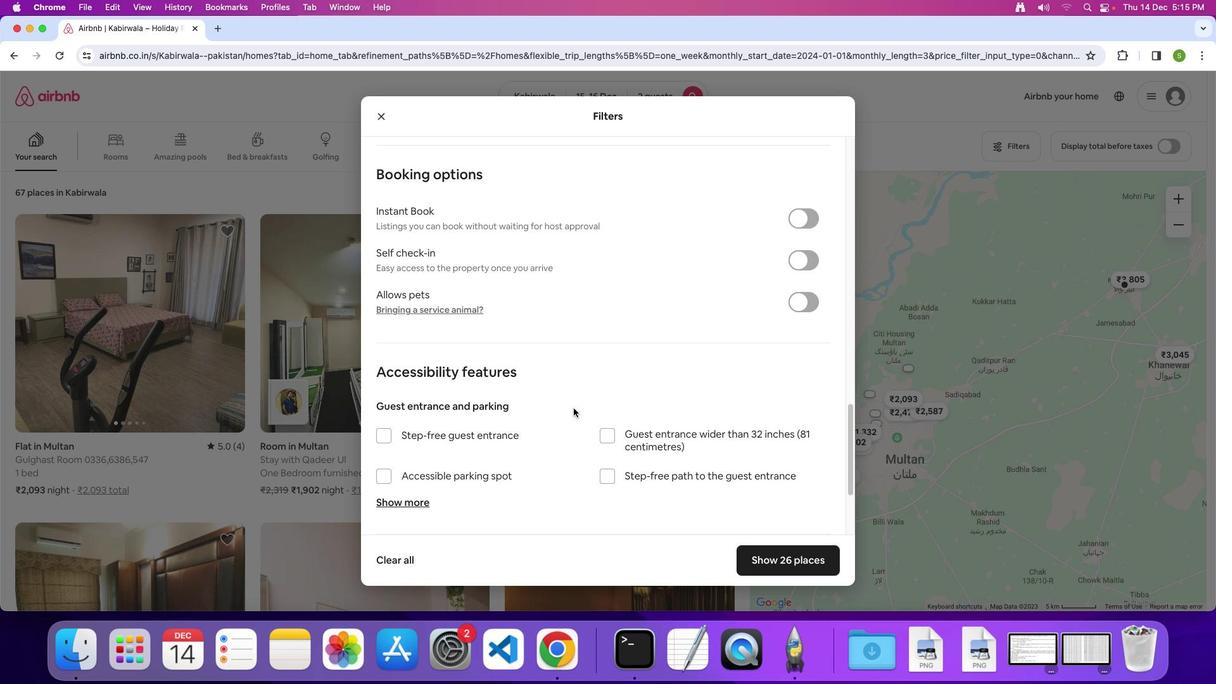 
Action: Mouse scrolled (574, 408) with delta (0, 0)
Screenshot: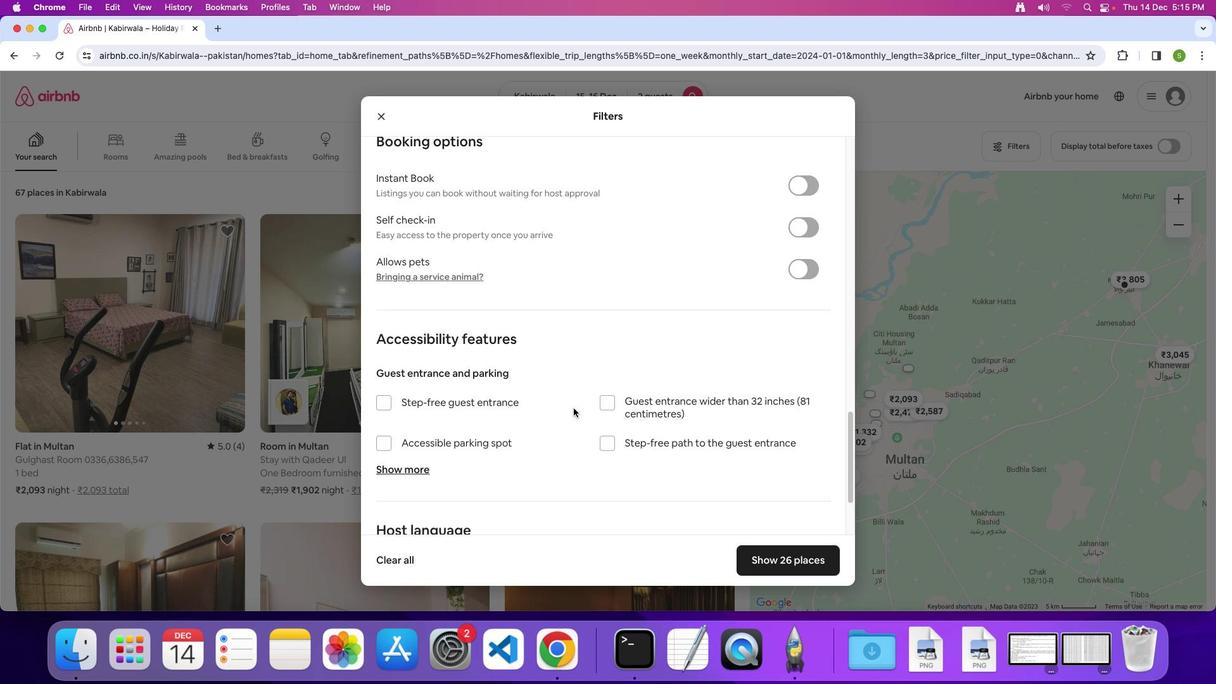 
Action: Mouse scrolled (574, 408) with delta (0, 0)
Screenshot: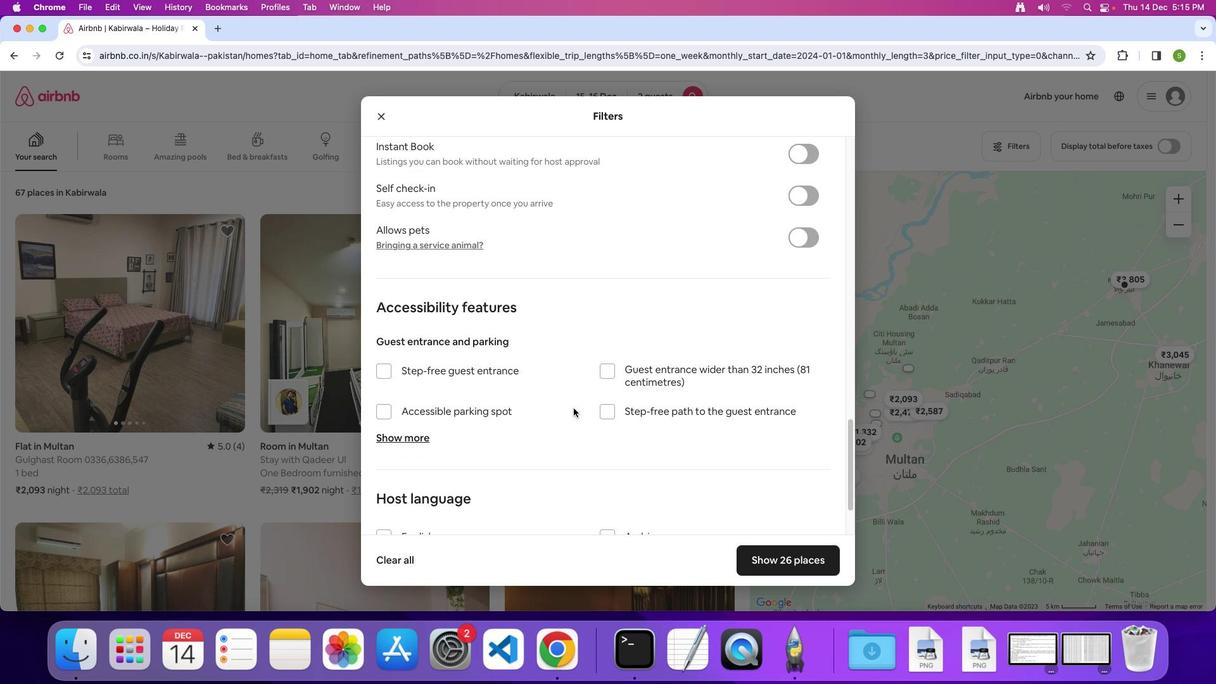 
Action: Mouse scrolled (574, 408) with delta (0, 0)
Screenshot: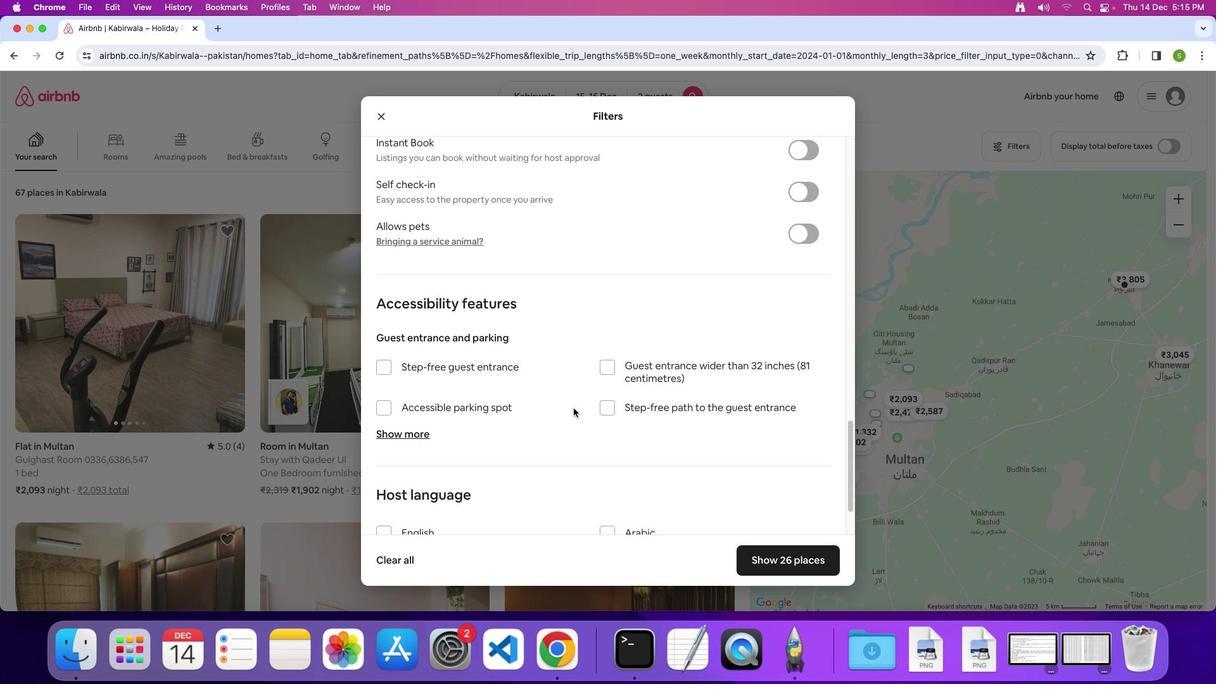 
Action: Mouse scrolled (574, 408) with delta (0, 0)
Screenshot: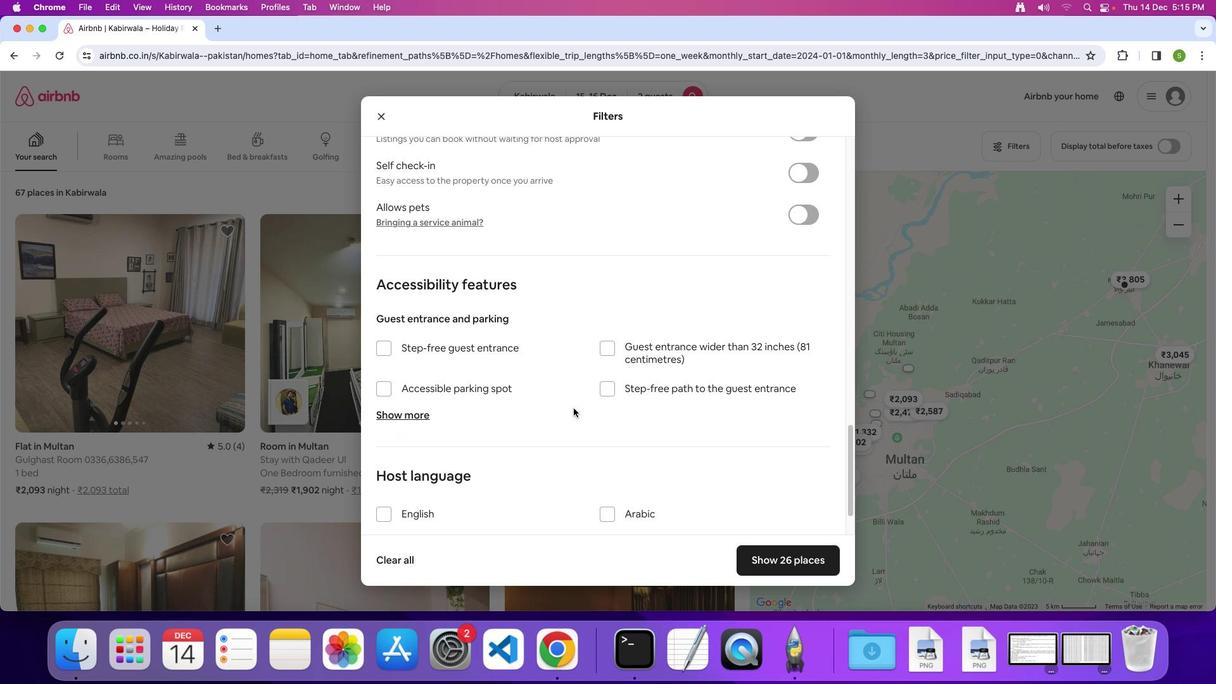 
Action: Mouse scrolled (574, 408) with delta (0, 0)
Screenshot: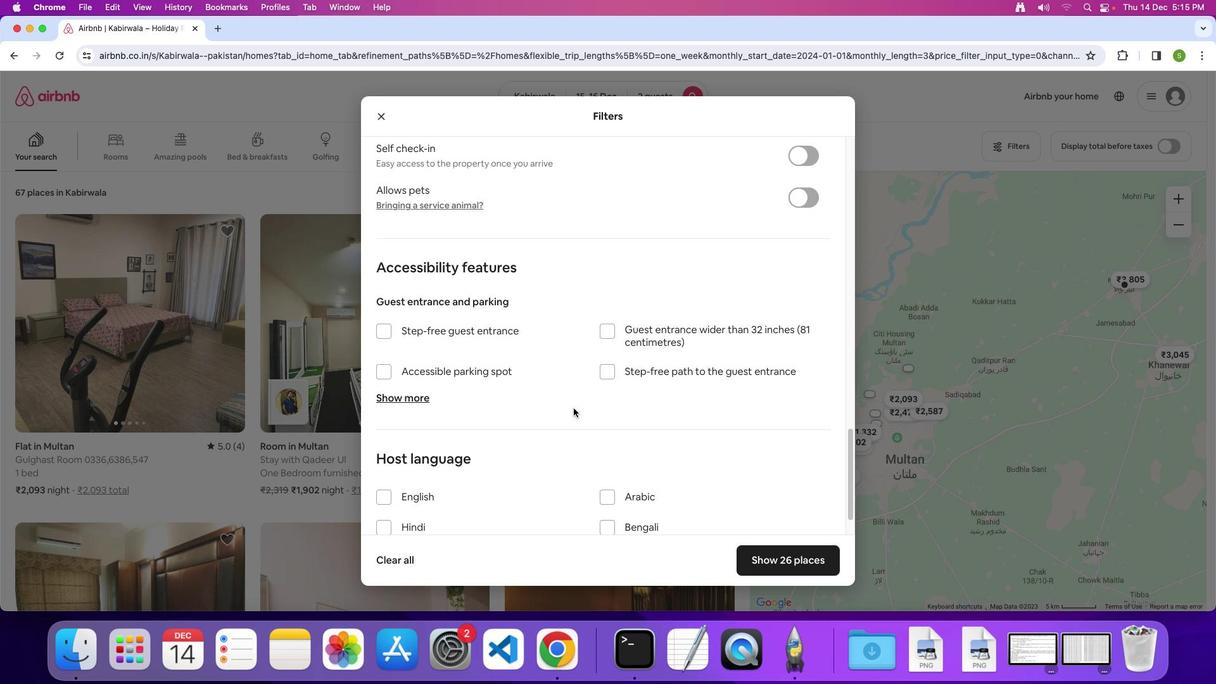
Action: Mouse scrolled (574, 408) with delta (0, -1)
Screenshot: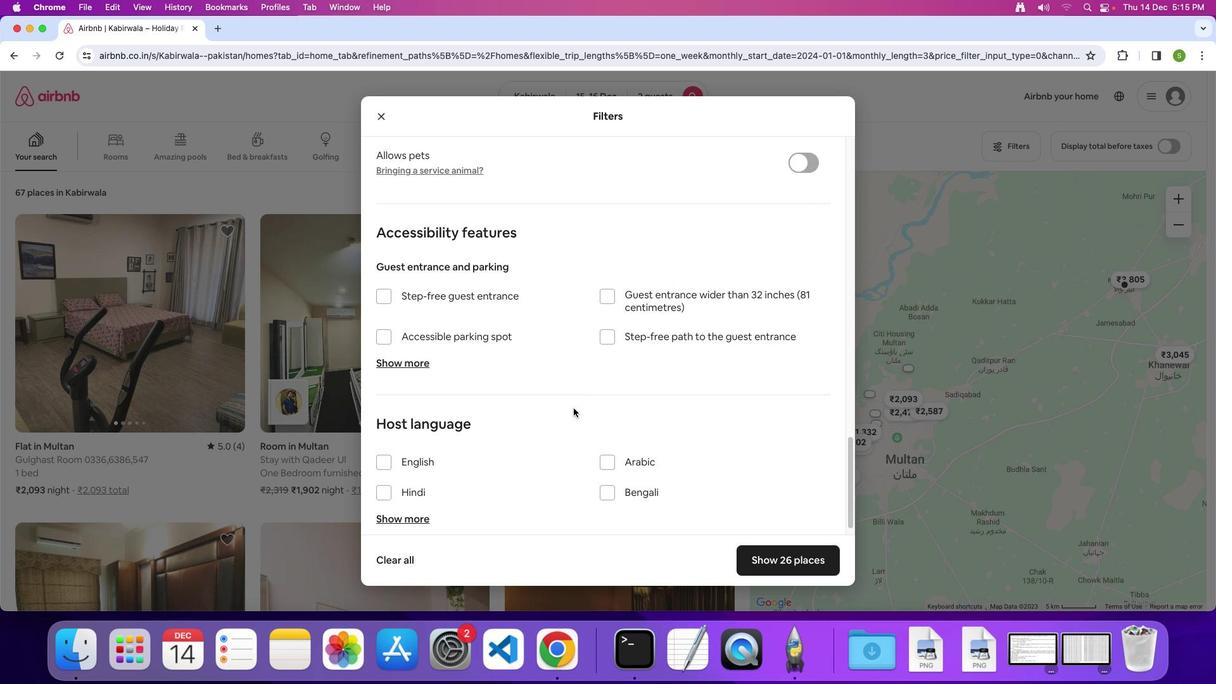 
Action: Mouse scrolled (574, 408) with delta (0, 0)
Screenshot: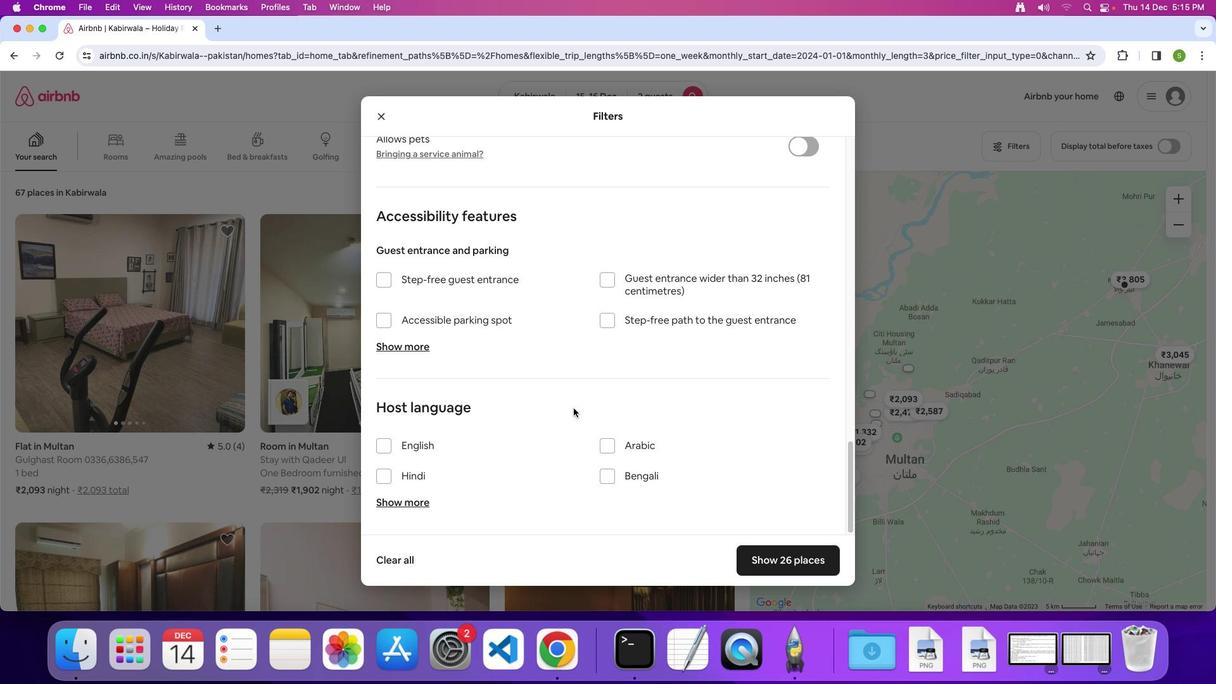 
Action: Mouse scrolled (574, 408) with delta (0, 0)
Screenshot: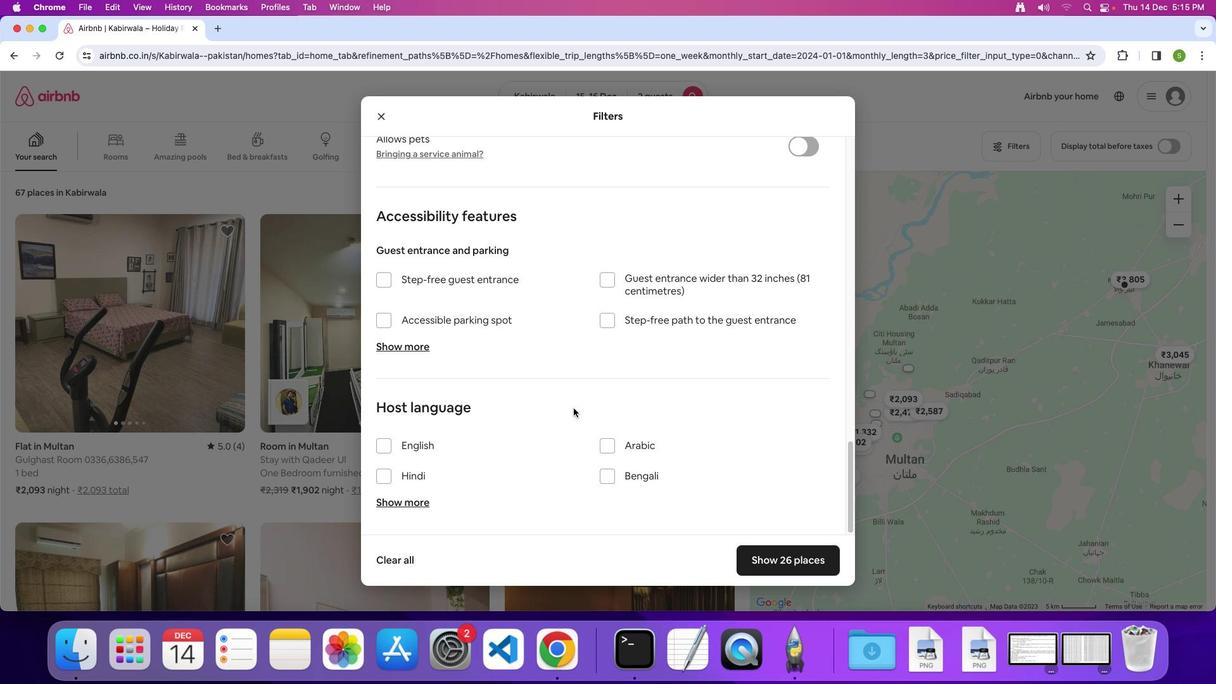
Action: Mouse scrolled (574, 408) with delta (0, -1)
Screenshot: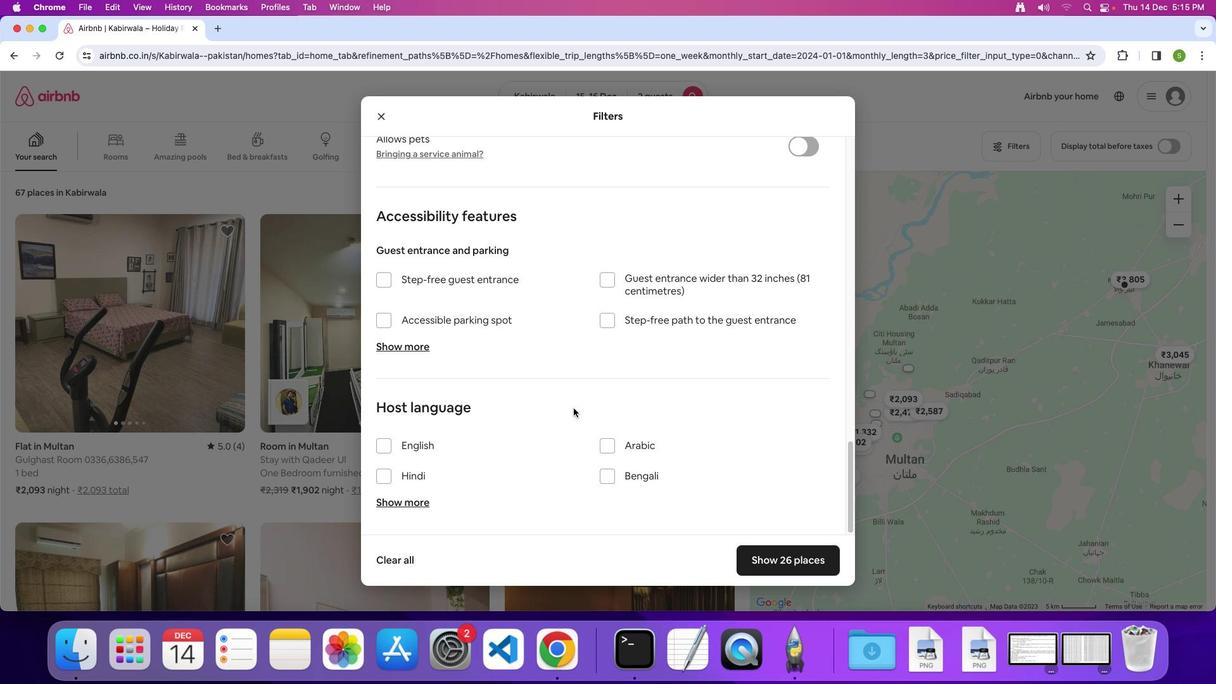 
Action: Mouse moved to (801, 565)
Screenshot: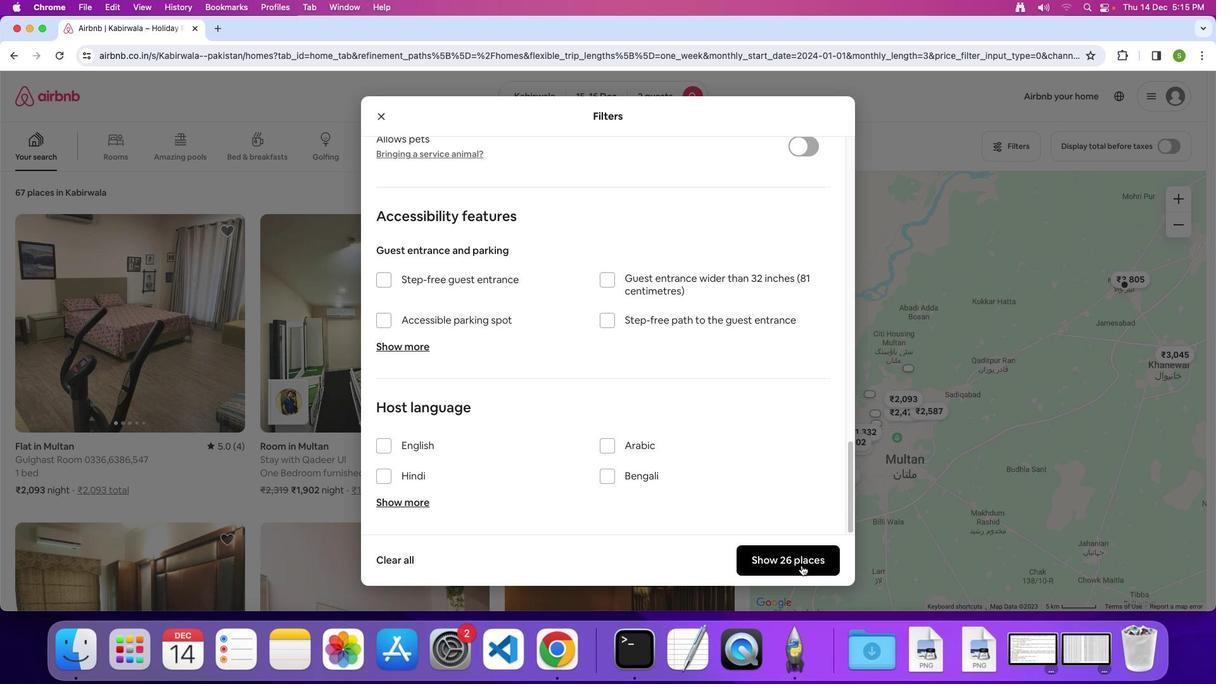 
Action: Mouse pressed left at (801, 565)
Screenshot: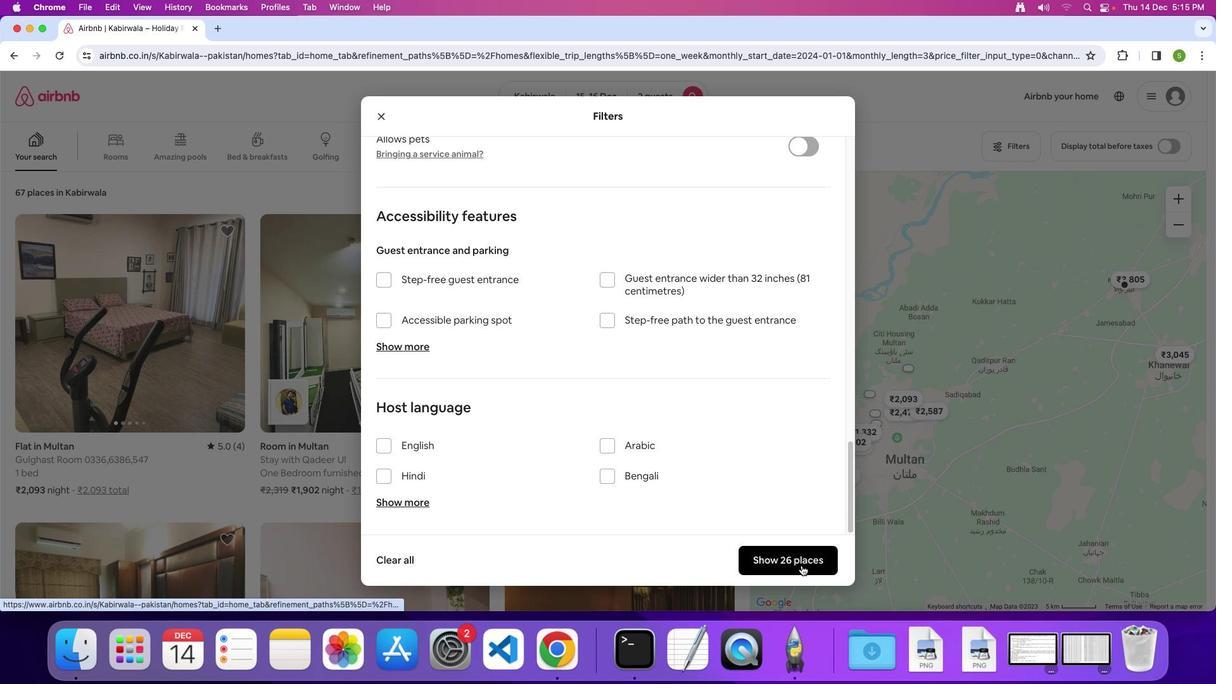 
Action: Mouse moved to (126, 304)
Screenshot: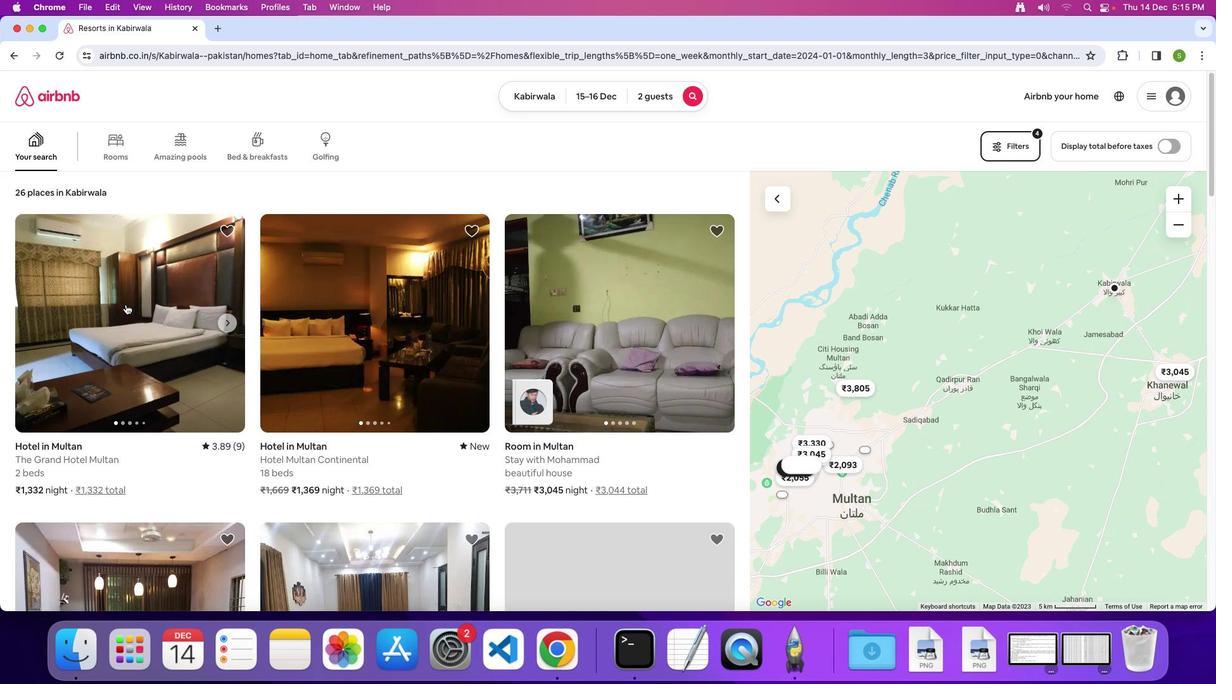 
Action: Mouse pressed left at (126, 304)
Screenshot: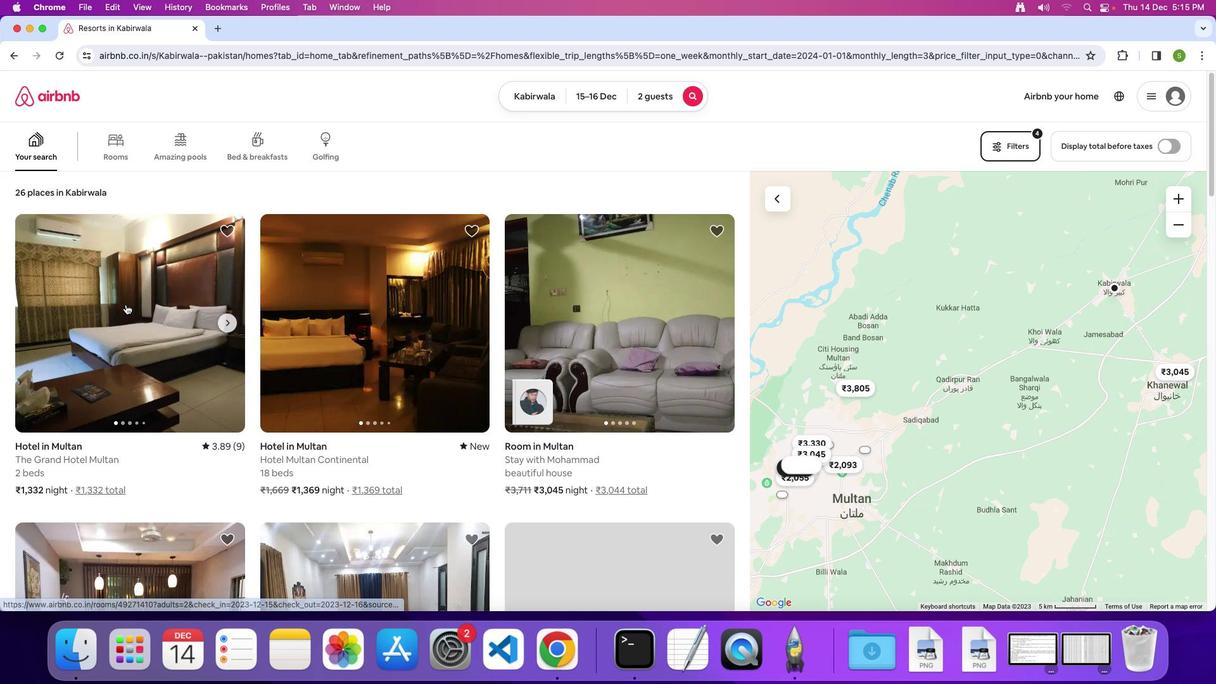 
Action: Mouse moved to (395, 276)
Screenshot: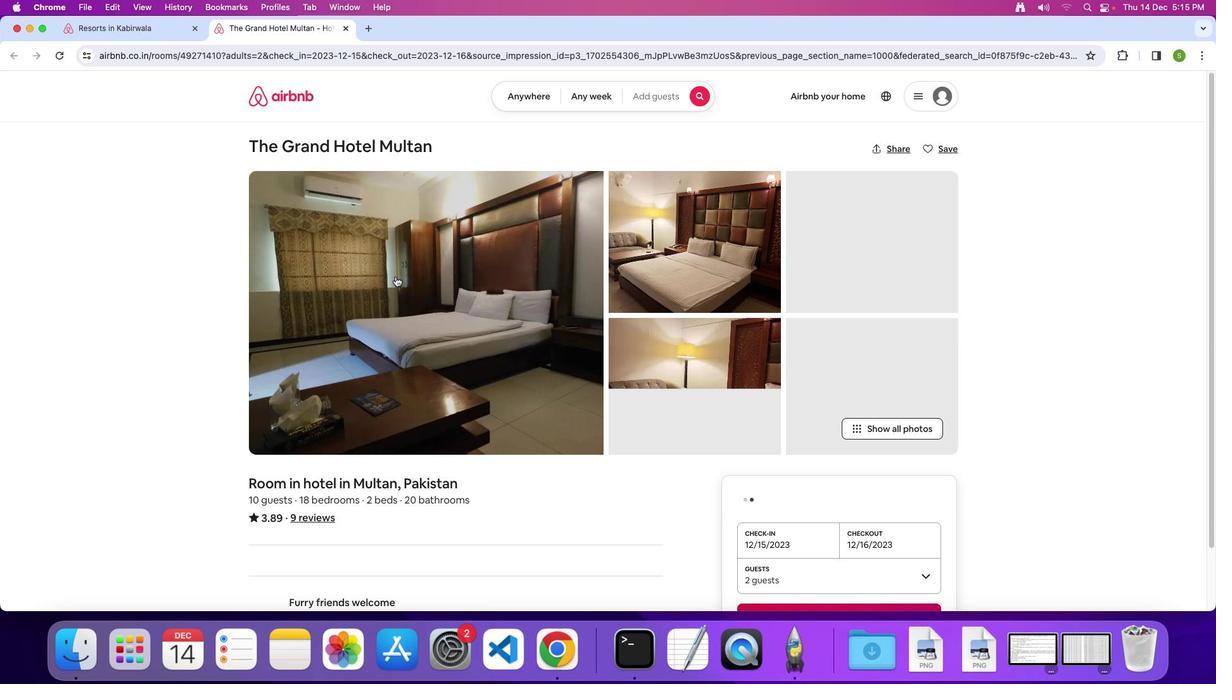 
Action: Mouse pressed left at (395, 276)
Screenshot: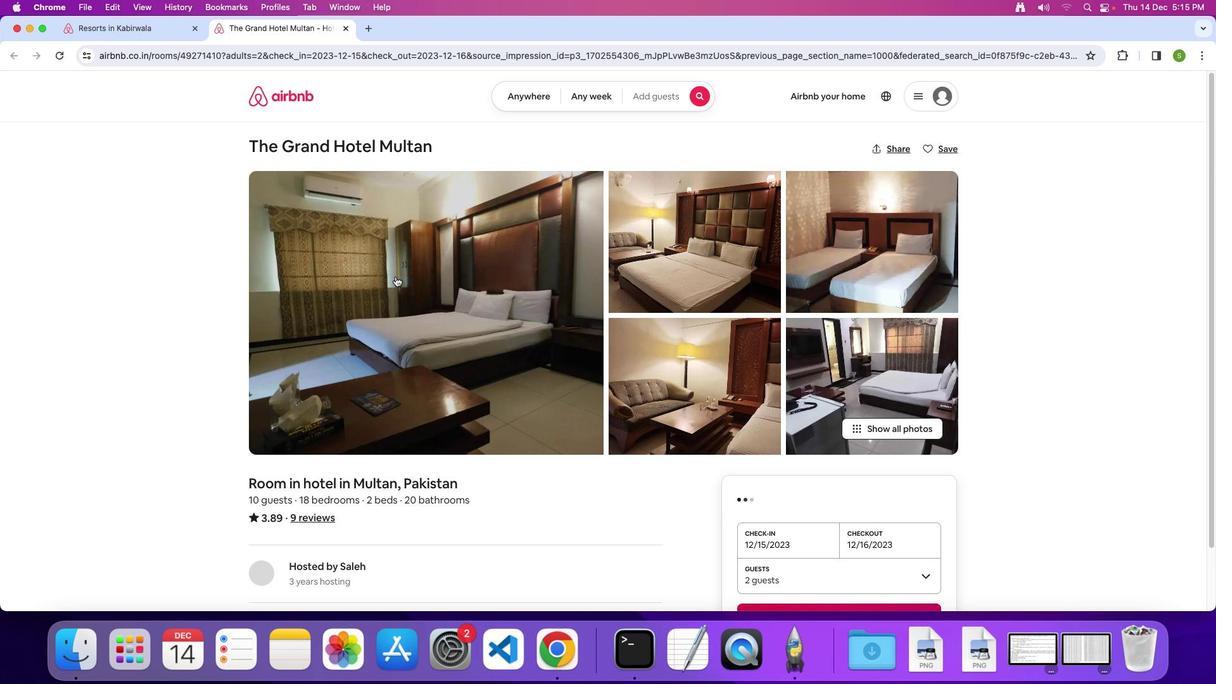 
Action: Mouse moved to (512, 348)
Screenshot: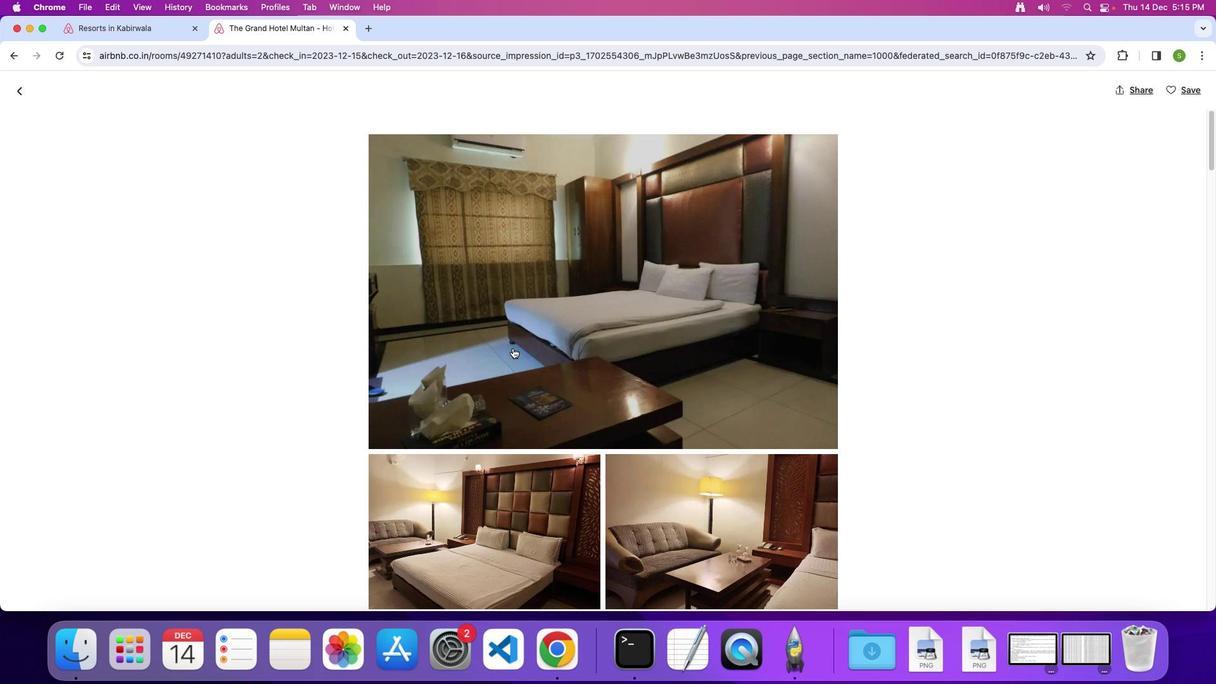 
Action: Mouse scrolled (512, 348) with delta (0, 0)
Screenshot: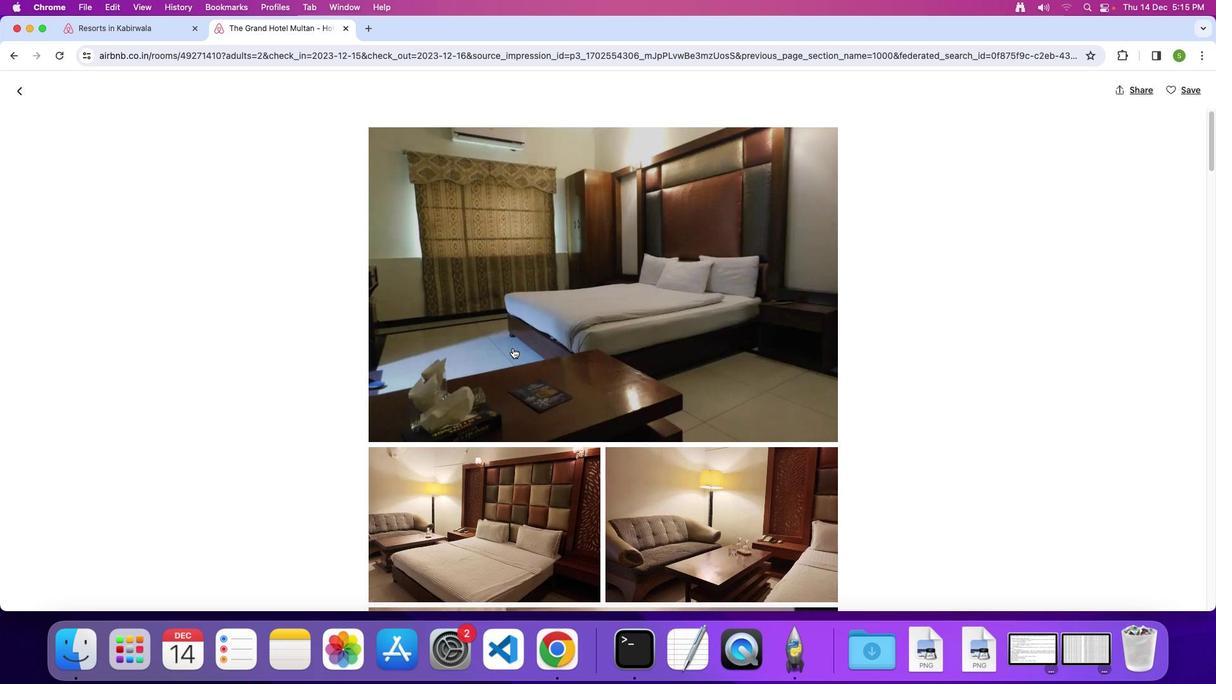 
Action: Mouse scrolled (512, 348) with delta (0, 0)
Screenshot: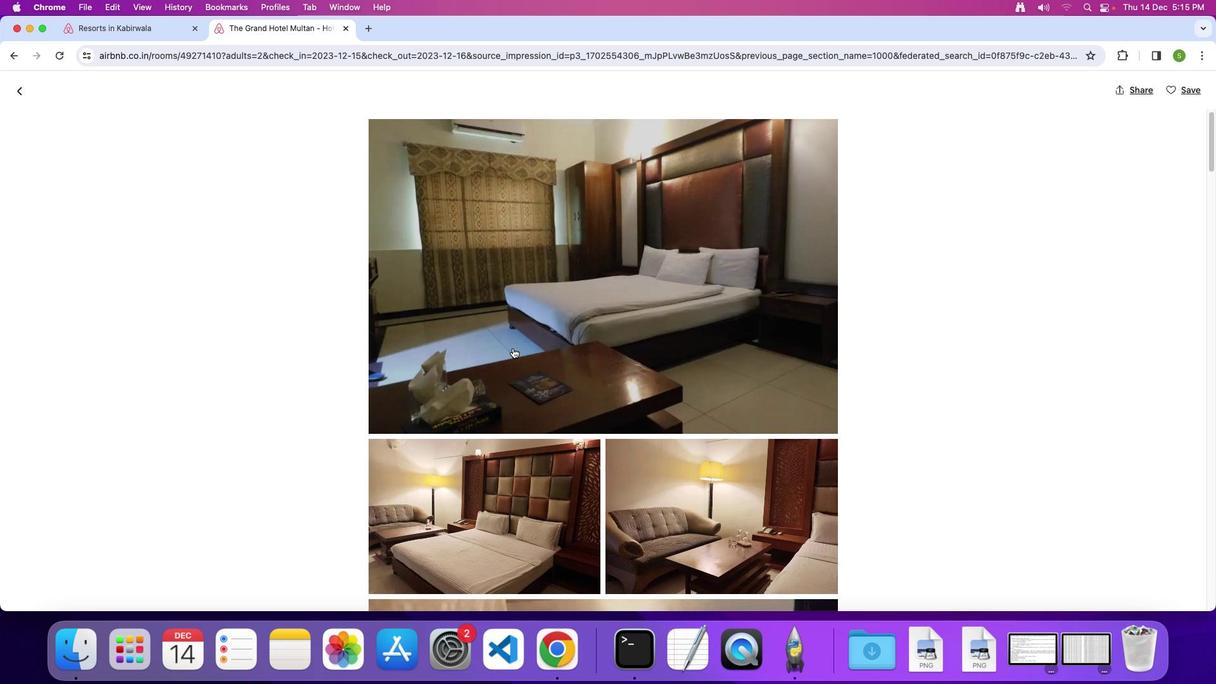 
Action: Mouse scrolled (512, 348) with delta (0, -1)
Screenshot: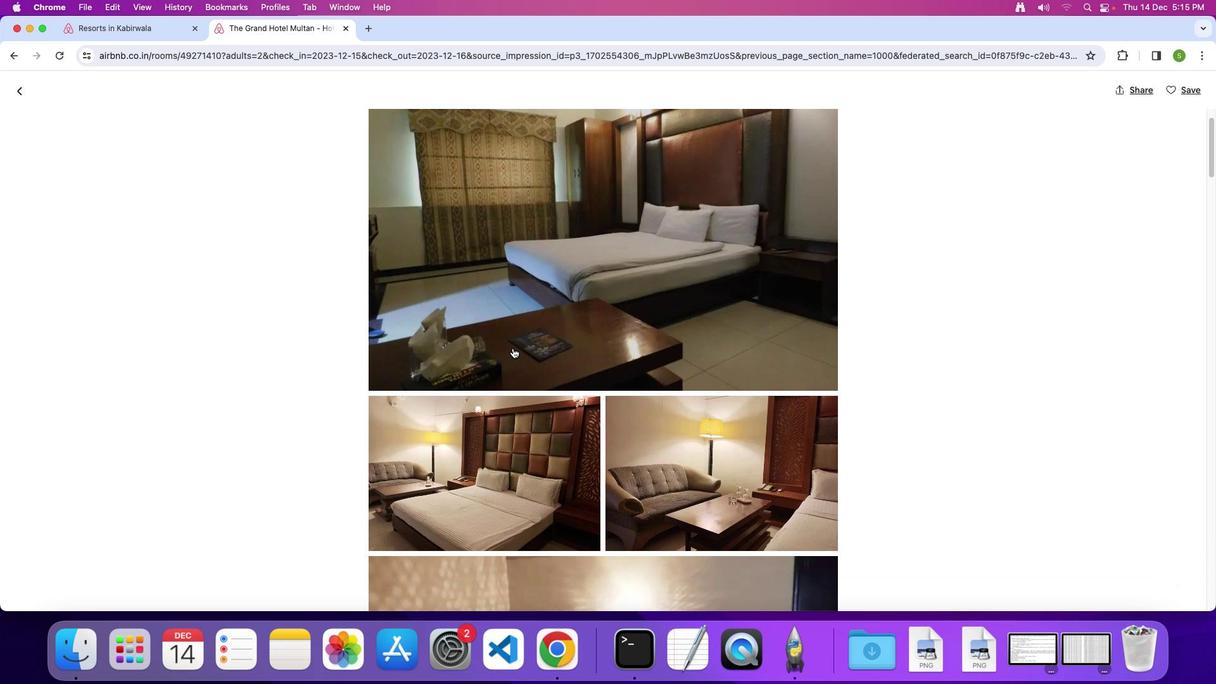 
Action: Mouse scrolled (512, 348) with delta (0, 0)
Screenshot: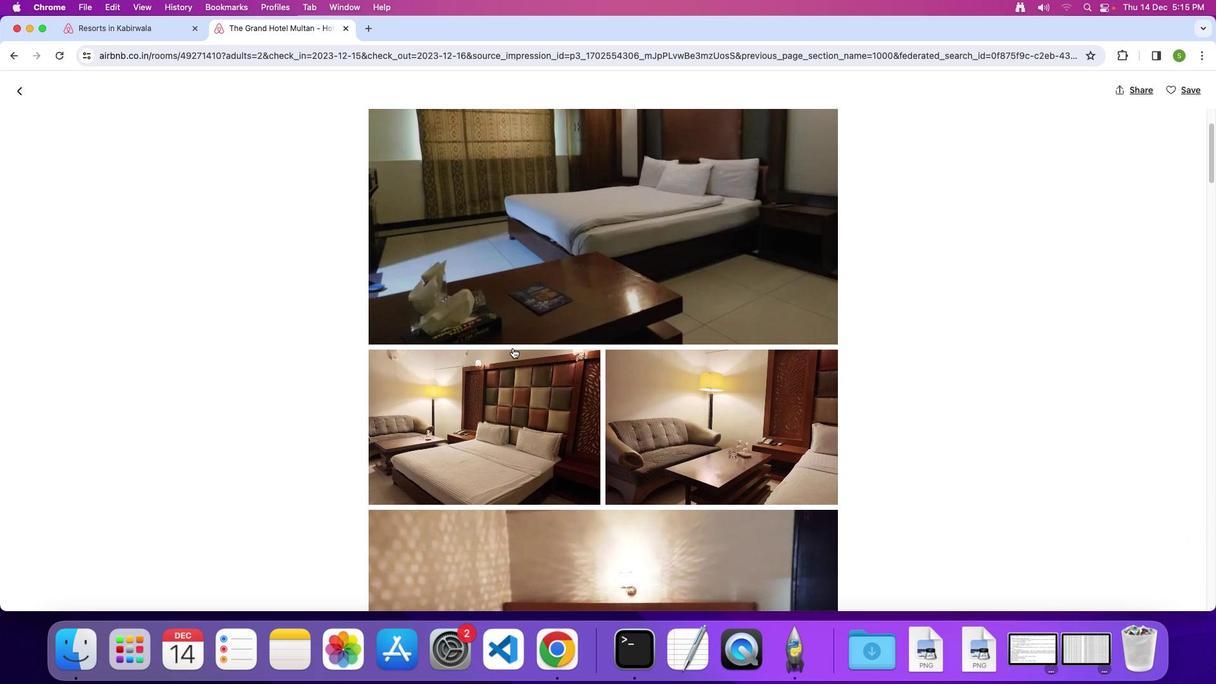 
Action: Mouse scrolled (512, 348) with delta (0, 0)
Screenshot: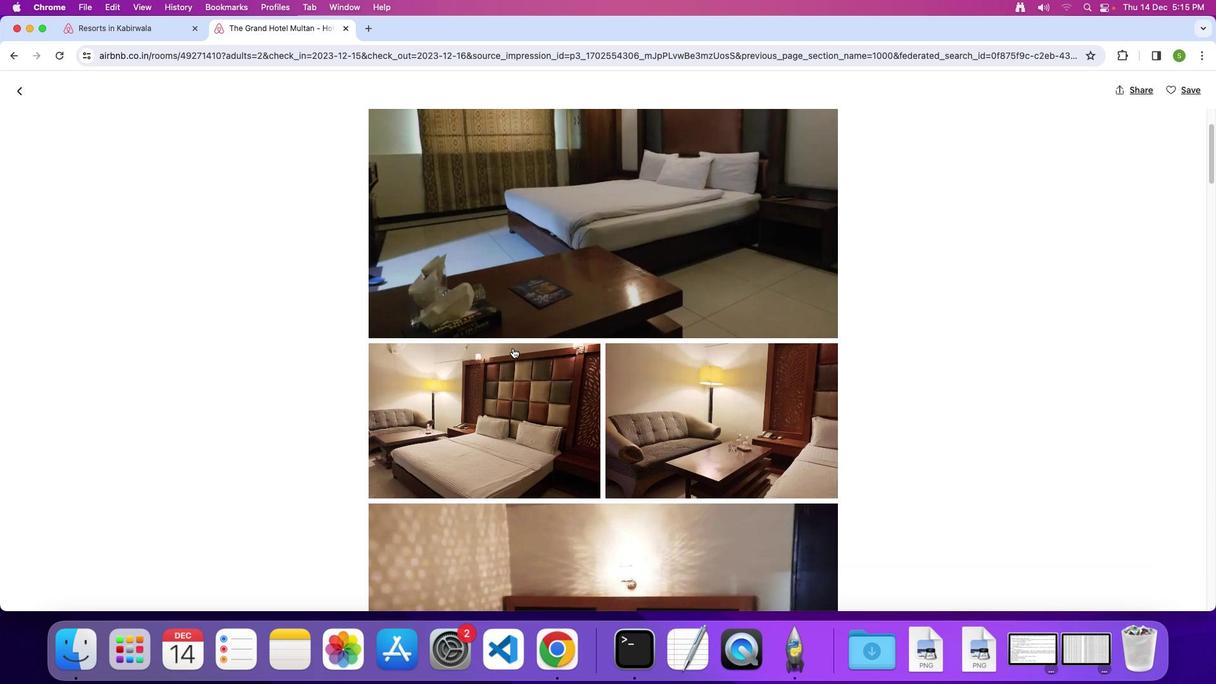 
Action: Mouse scrolled (512, 348) with delta (0, 0)
Screenshot: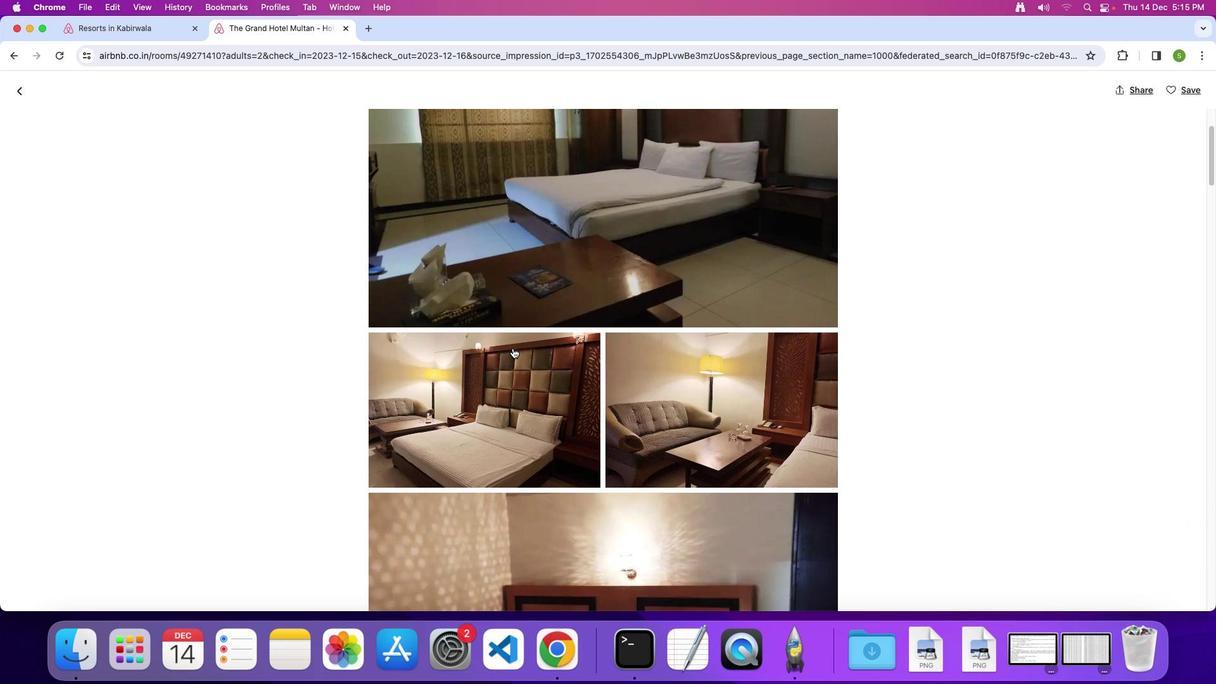 
Action: Mouse scrolled (512, 348) with delta (0, 0)
Screenshot: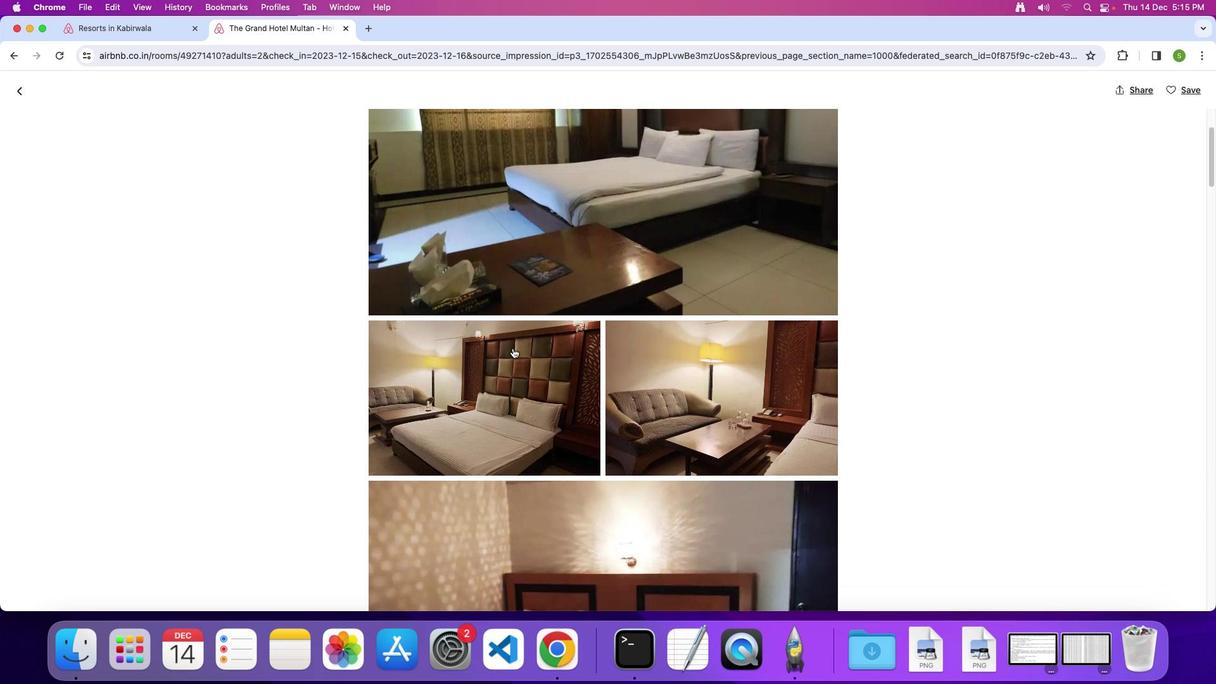 
Action: Mouse scrolled (512, 348) with delta (0, -1)
Screenshot: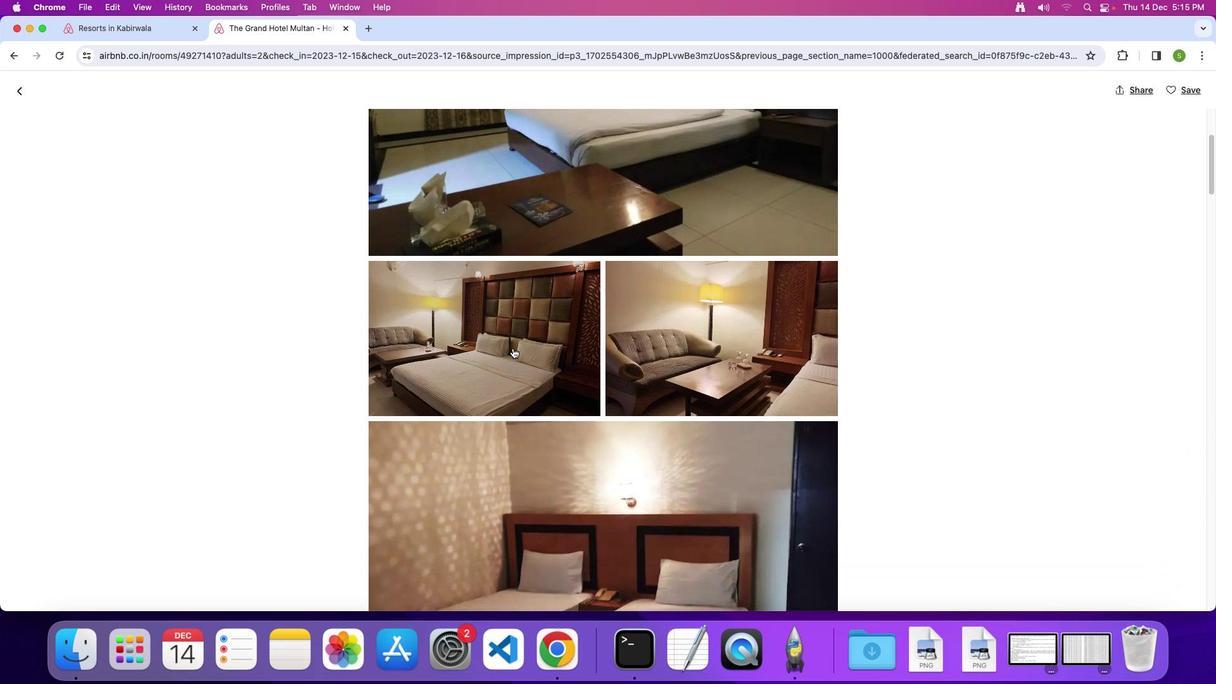 
Action: Mouse scrolled (512, 348) with delta (0, 0)
Screenshot: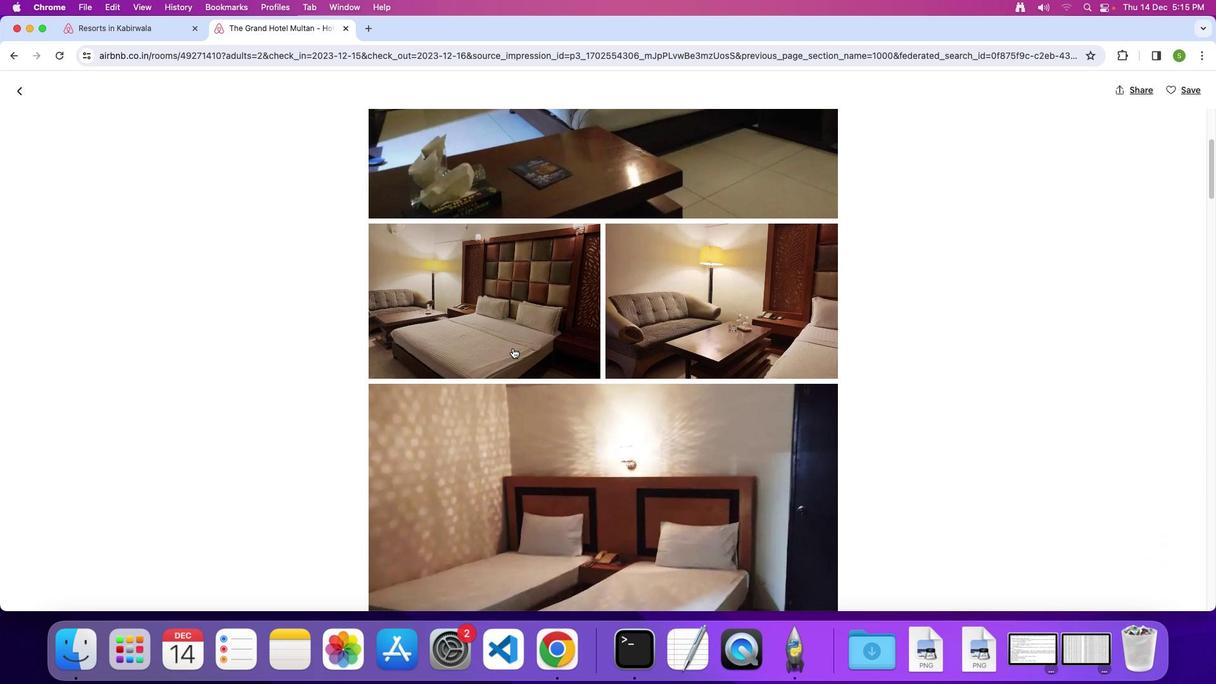 
Action: Mouse scrolled (512, 348) with delta (0, 0)
Screenshot: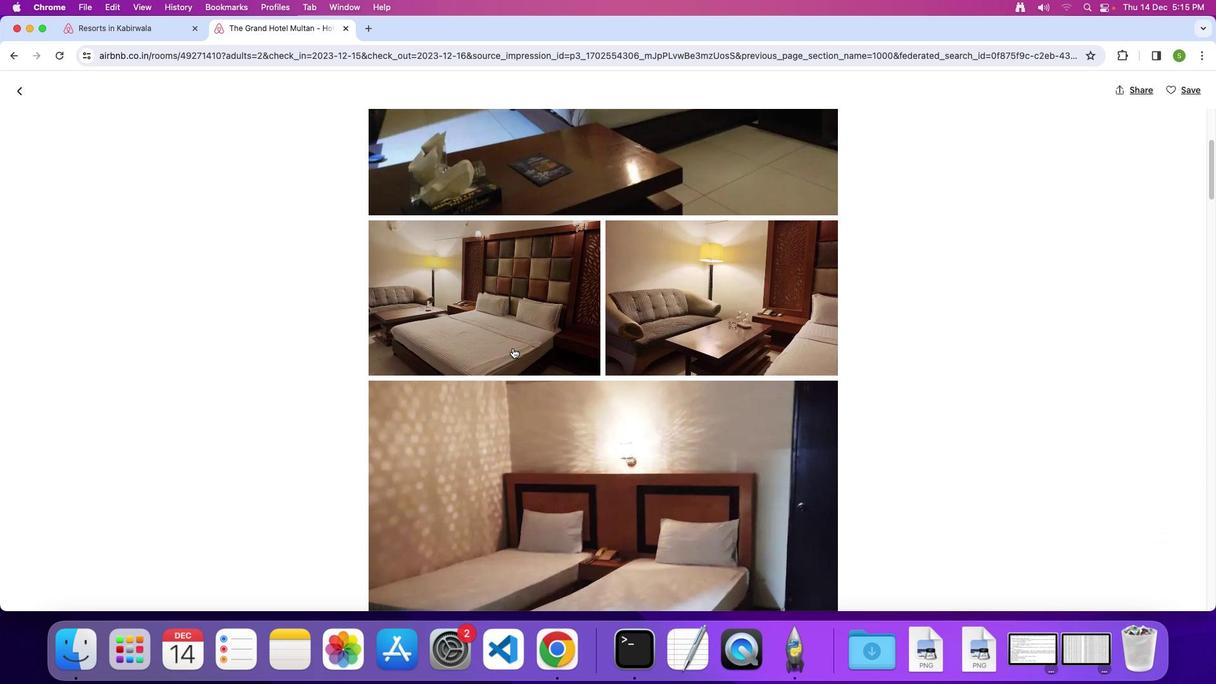 
Action: Mouse scrolled (512, 348) with delta (0, 0)
Screenshot: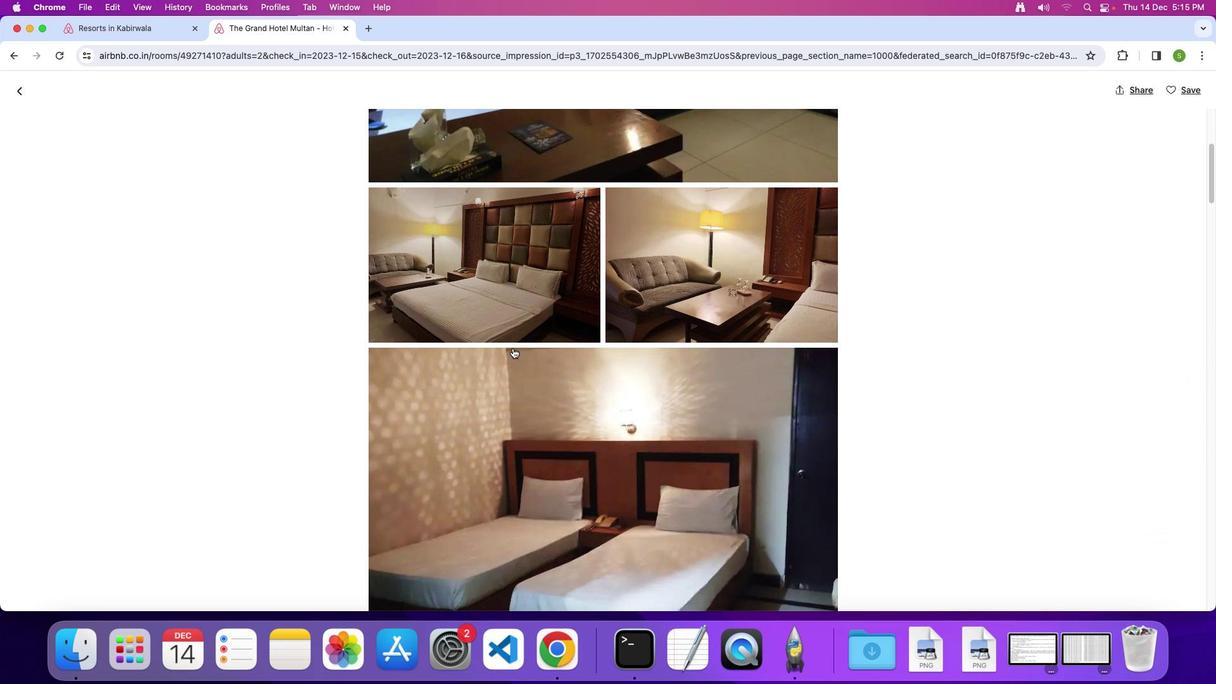 
Action: Mouse scrolled (512, 348) with delta (0, 0)
Screenshot: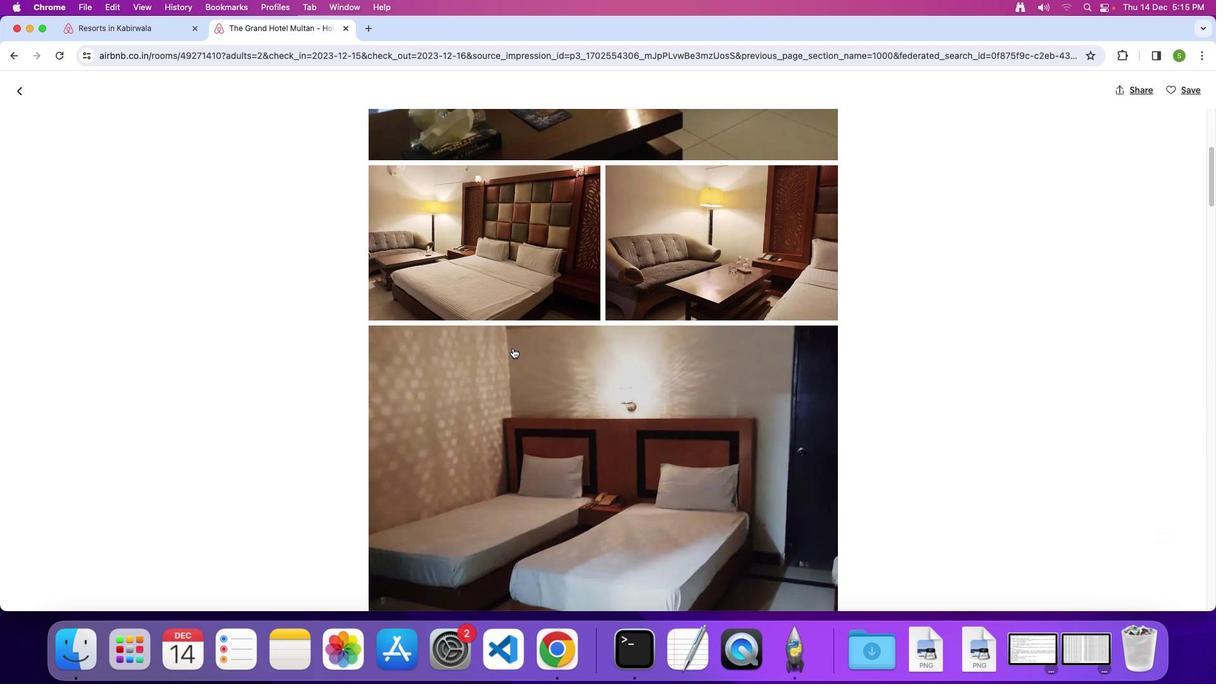 
Action: Mouse scrolled (512, 348) with delta (0, 0)
Screenshot: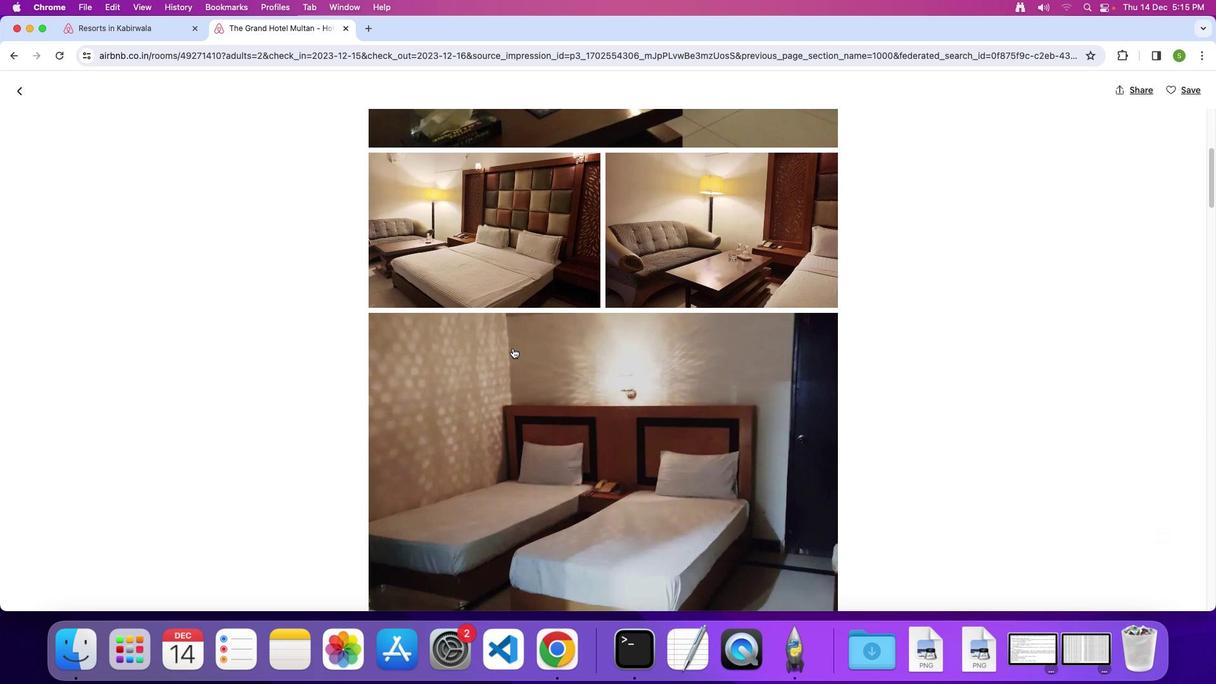 
Action: Mouse scrolled (512, 348) with delta (0, 0)
Screenshot: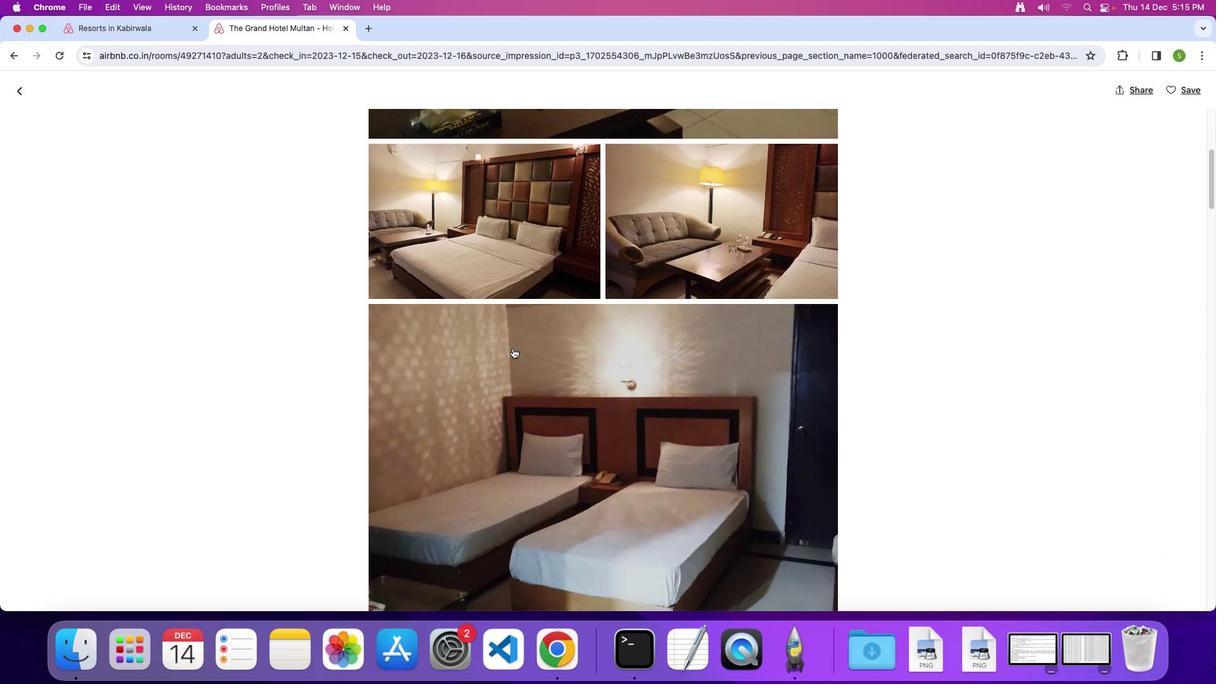 
Action: Mouse scrolled (512, 348) with delta (0, 0)
Screenshot: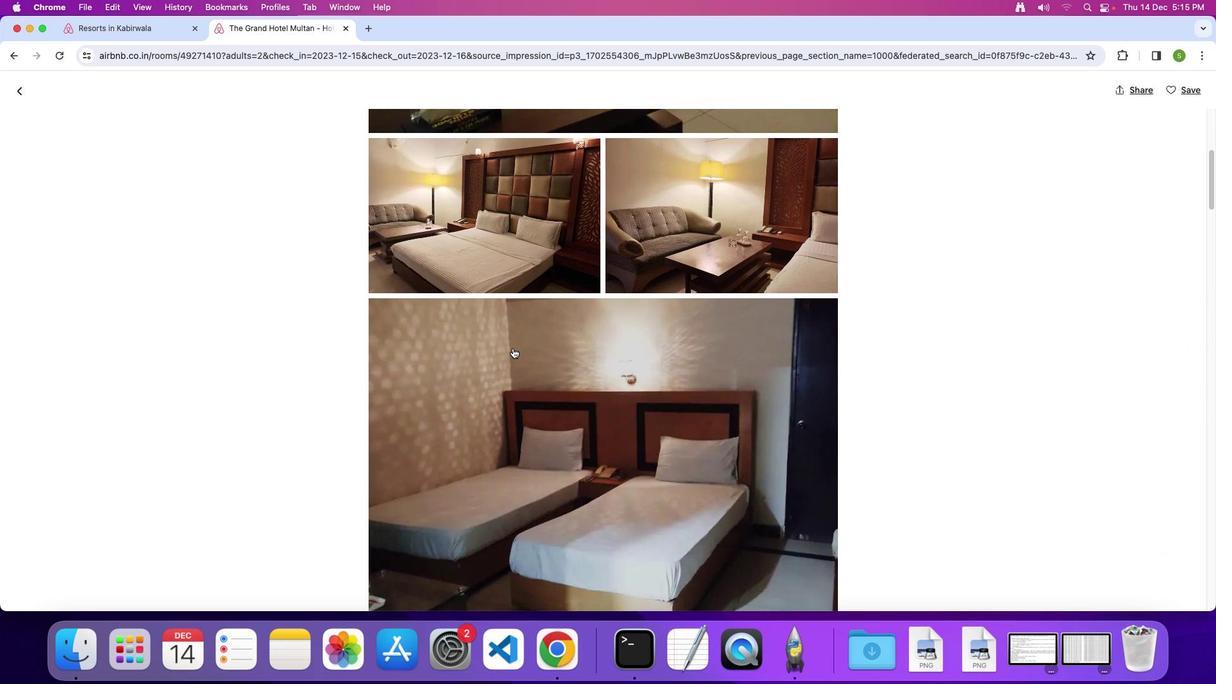 
Action: Mouse scrolled (512, 348) with delta (0, -1)
Screenshot: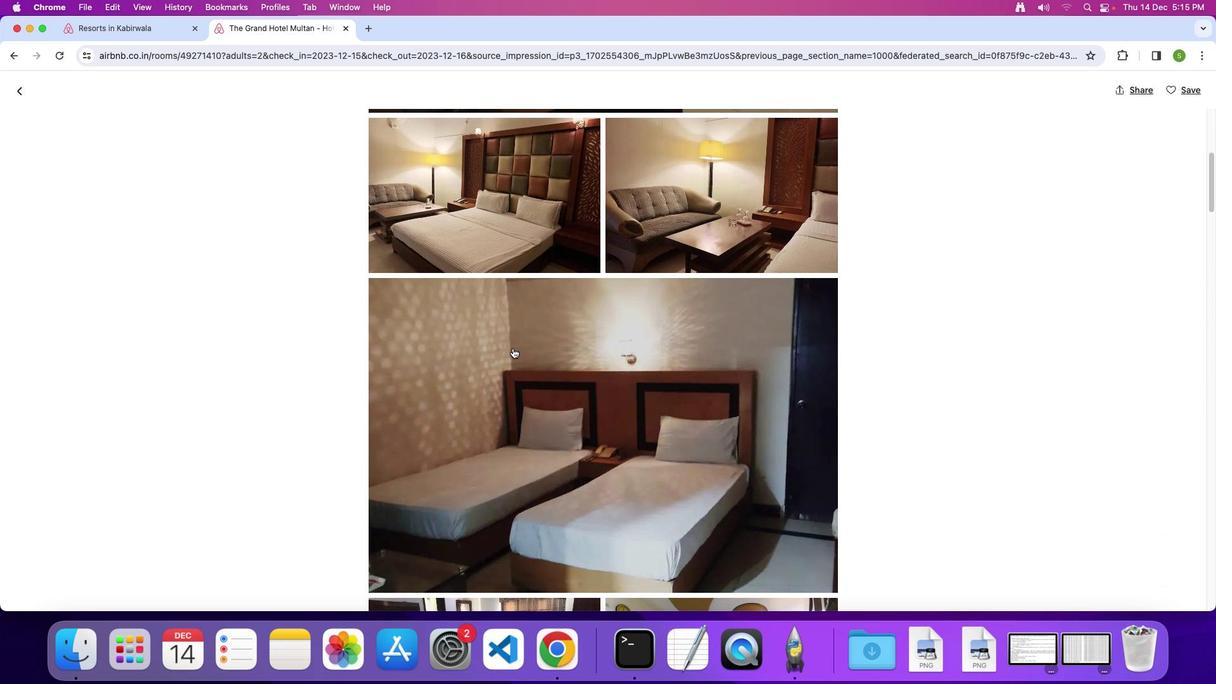
Action: Mouse scrolled (512, 348) with delta (0, 0)
Screenshot: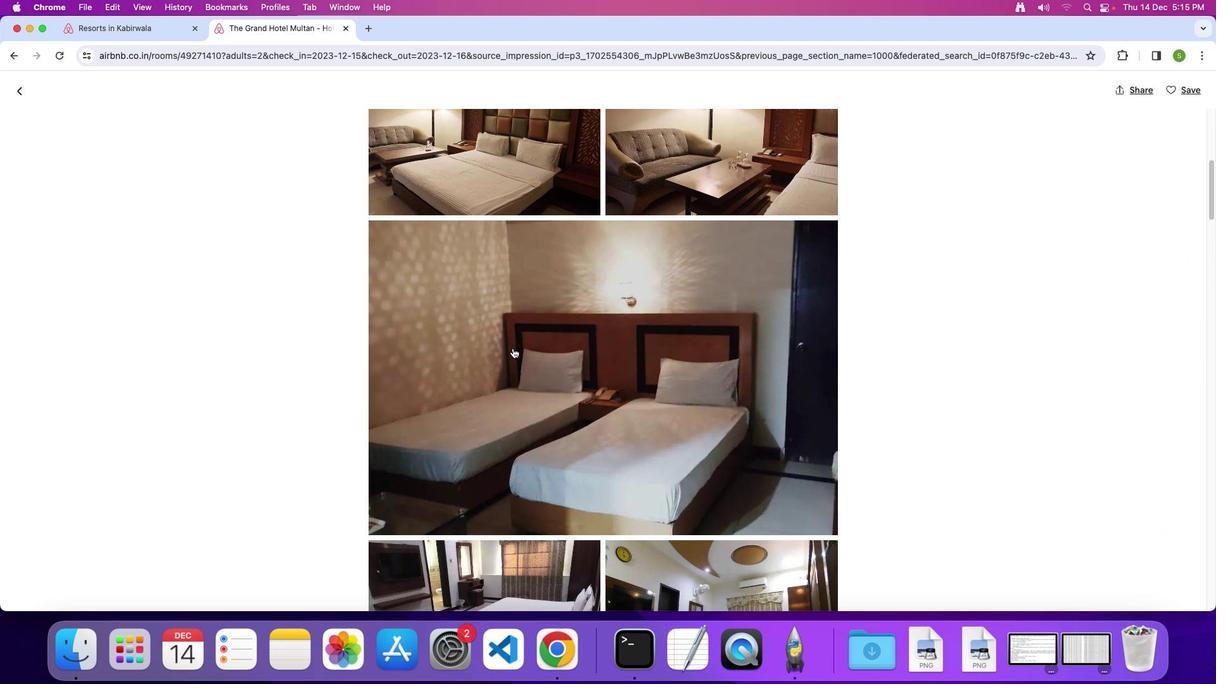 
Action: Mouse scrolled (512, 348) with delta (0, 0)
Screenshot: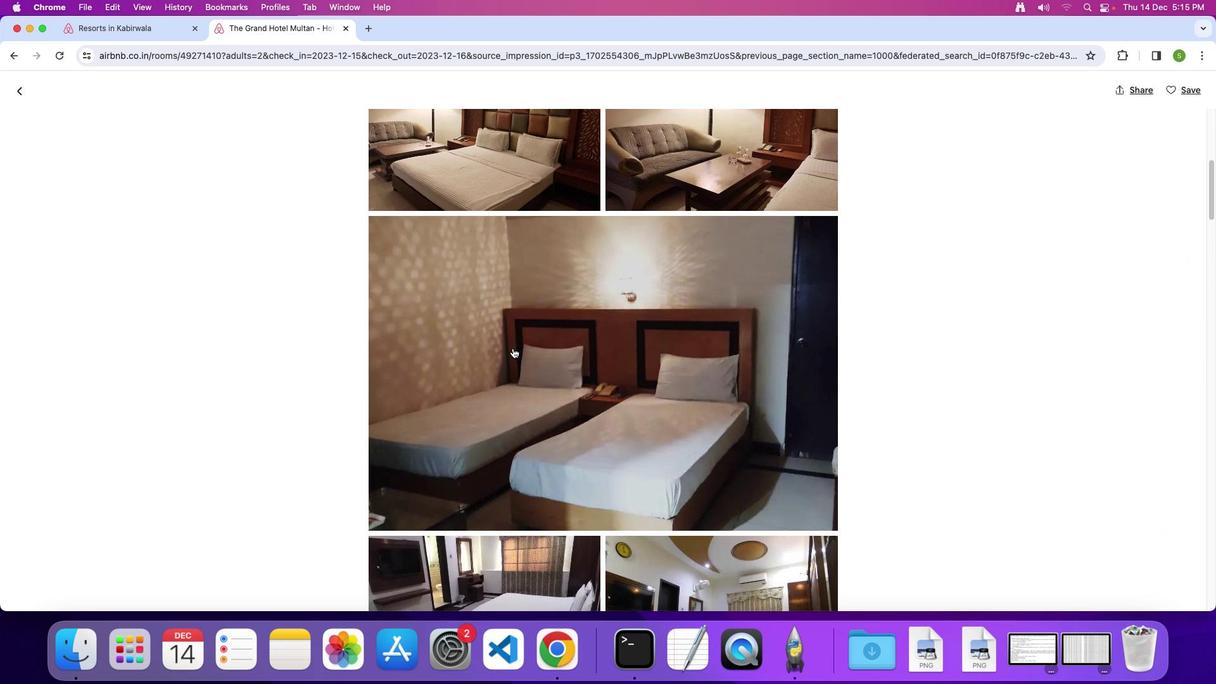 
Action: Mouse scrolled (512, 348) with delta (0, 0)
Screenshot: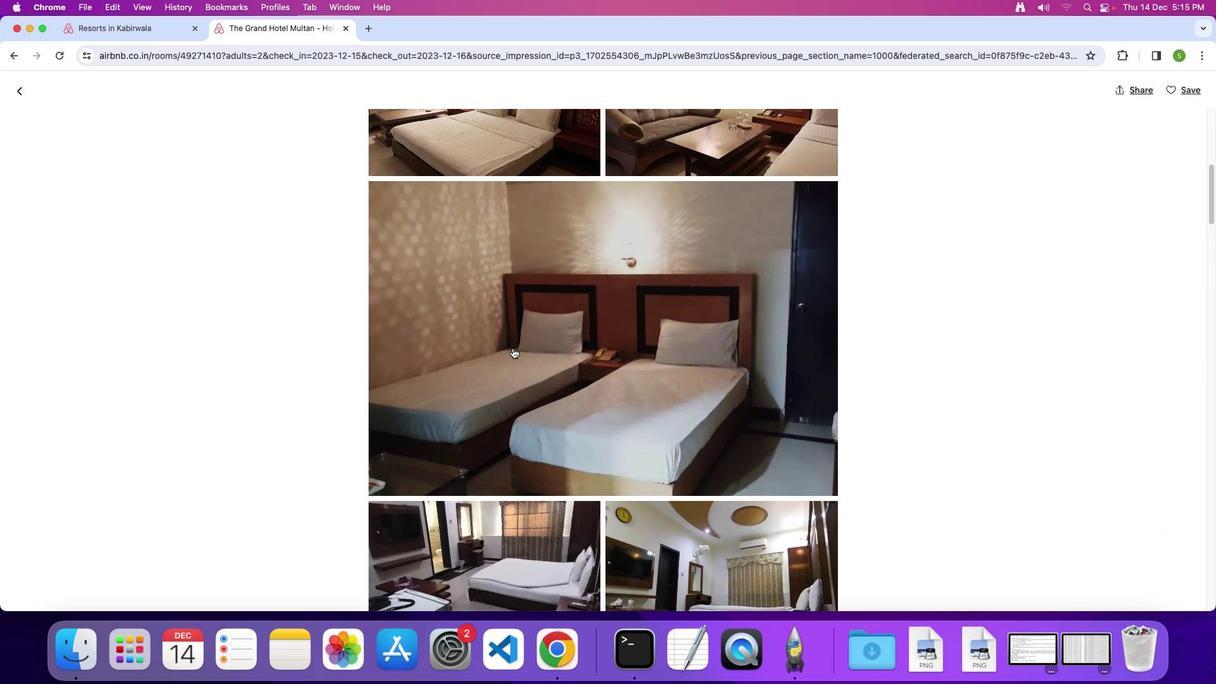 
Action: Mouse scrolled (512, 348) with delta (0, 0)
Screenshot: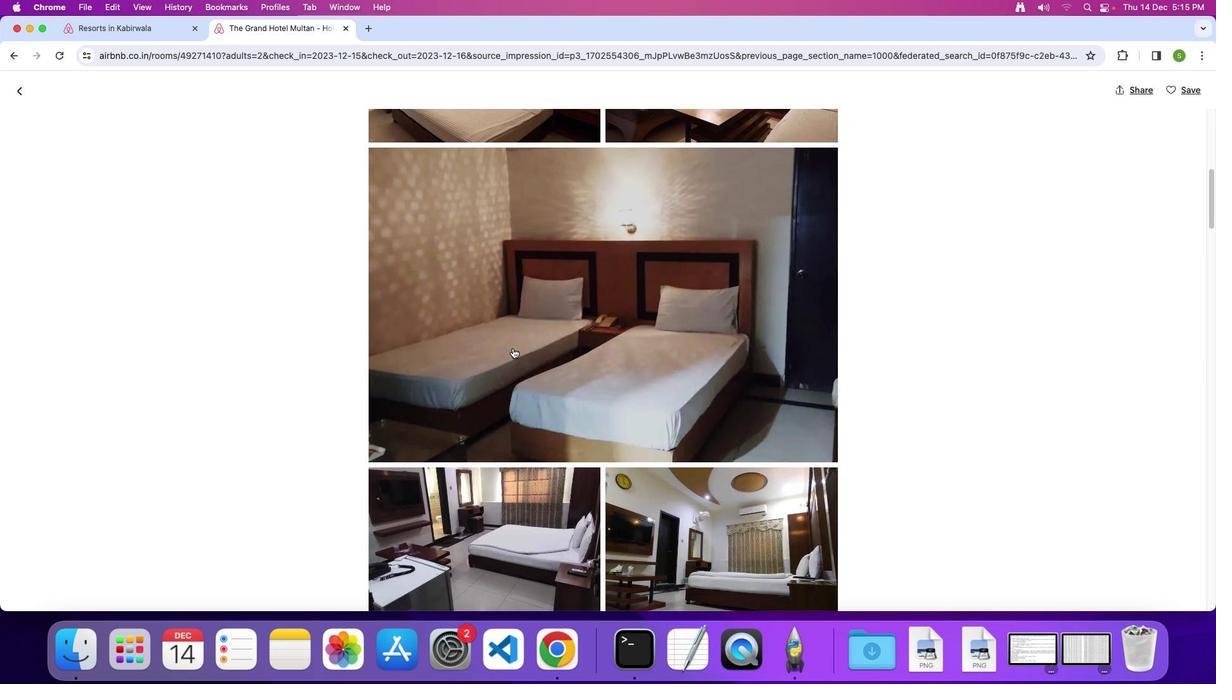 
Action: Mouse scrolled (512, 348) with delta (0, 0)
Screenshot: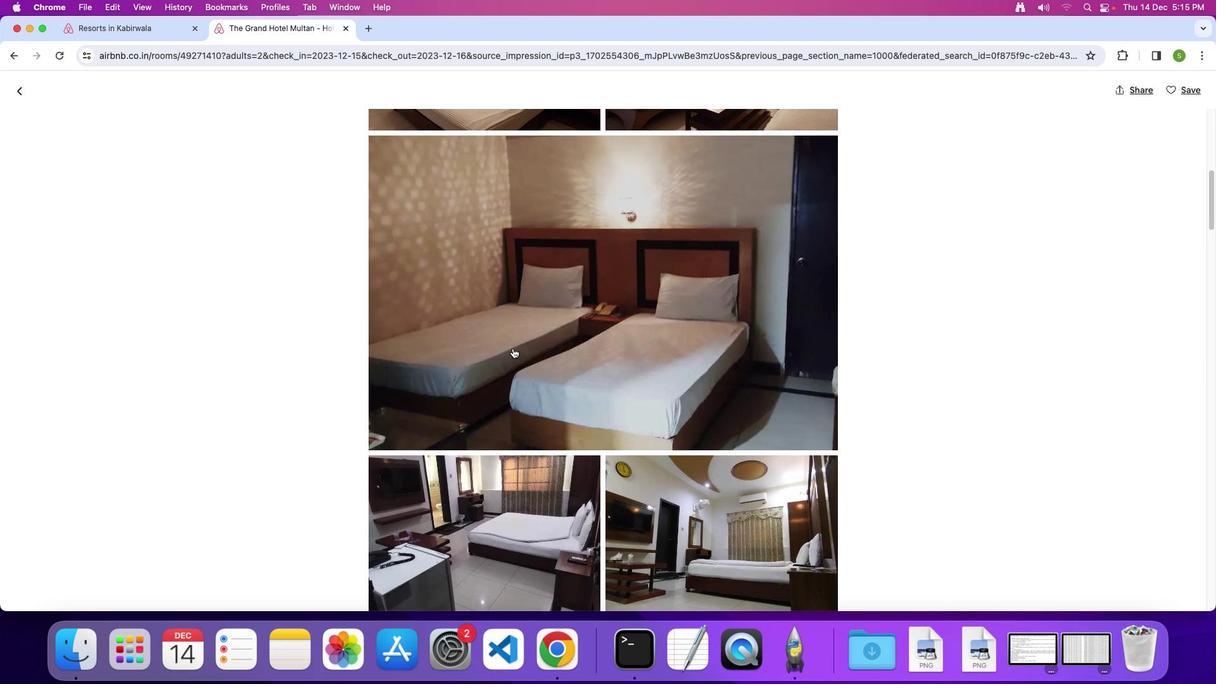 
Action: Mouse scrolled (512, 348) with delta (0, 0)
Screenshot: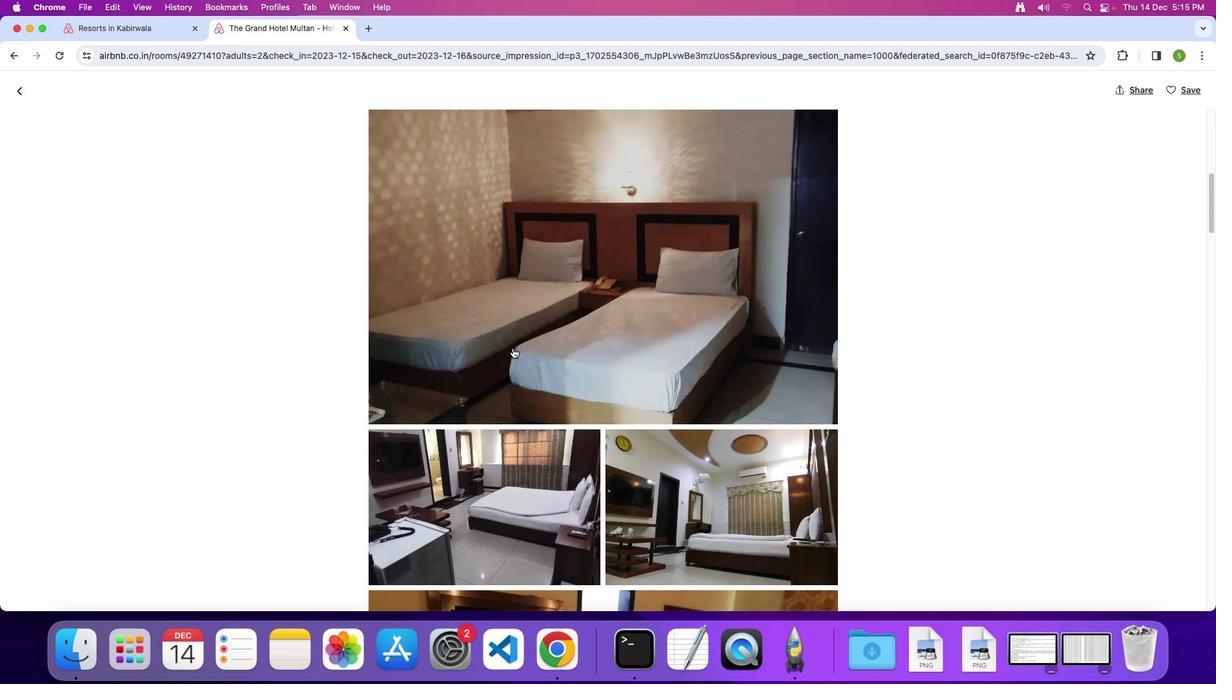
Action: Mouse scrolled (512, 348) with delta (0, 0)
Screenshot: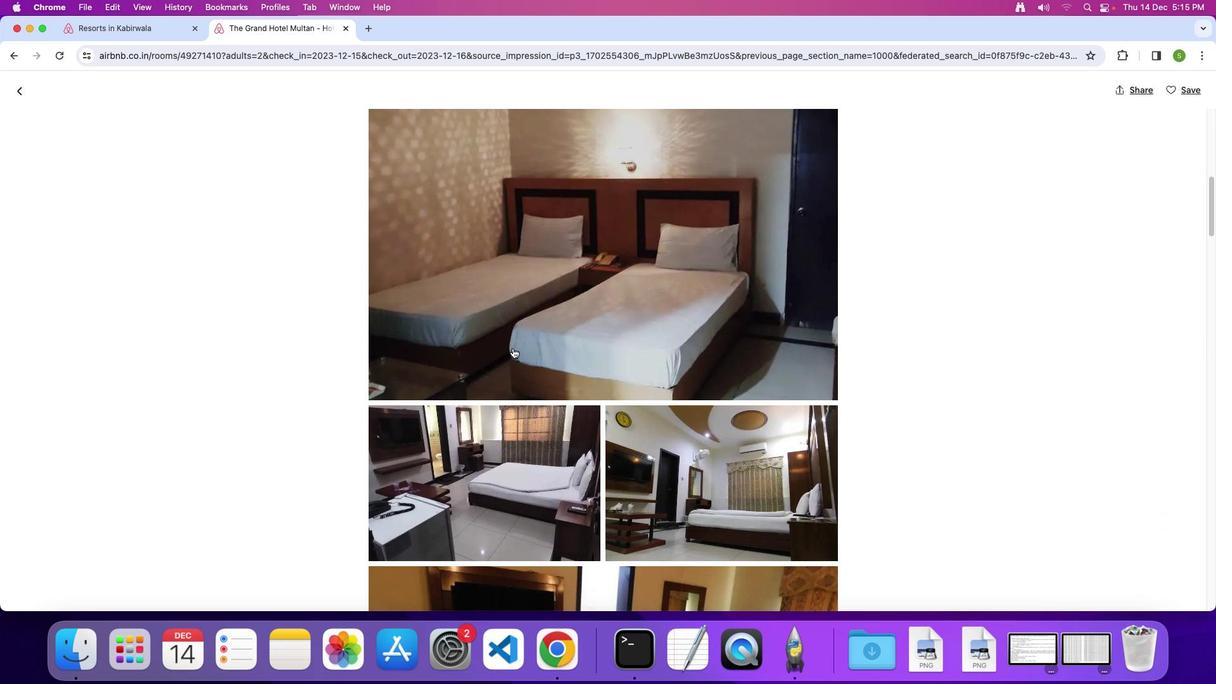
Action: Mouse scrolled (512, 348) with delta (0, 0)
Screenshot: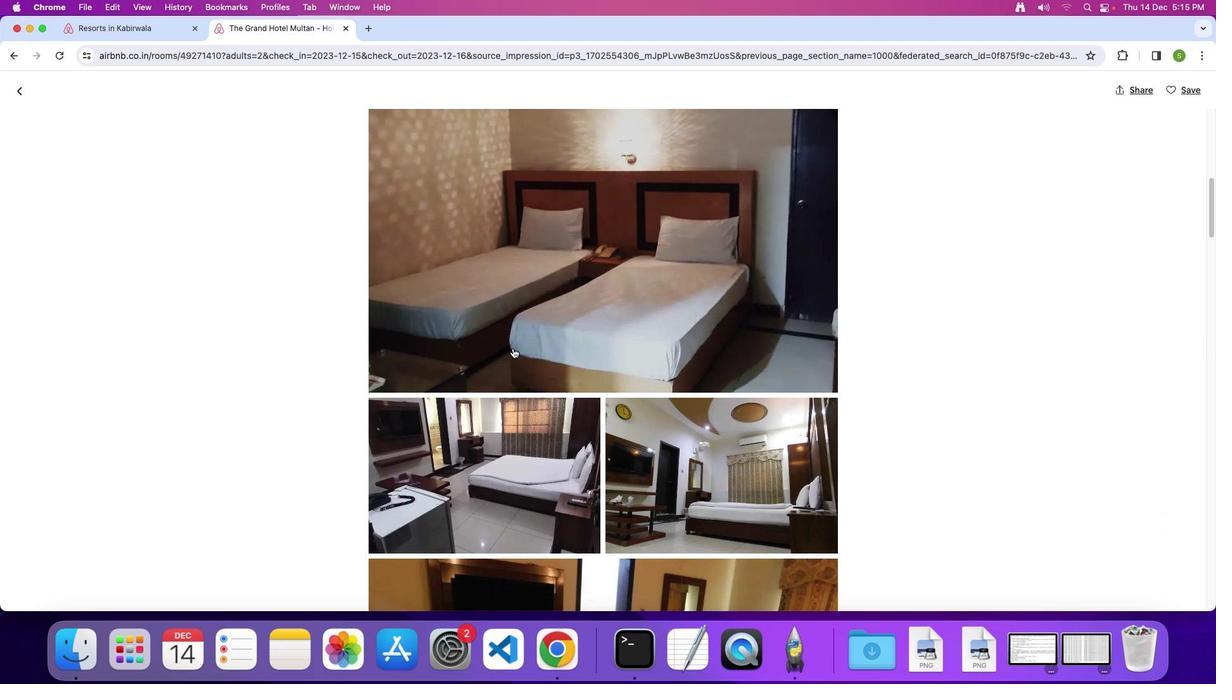 
Action: Mouse scrolled (512, 348) with delta (0, 0)
Screenshot: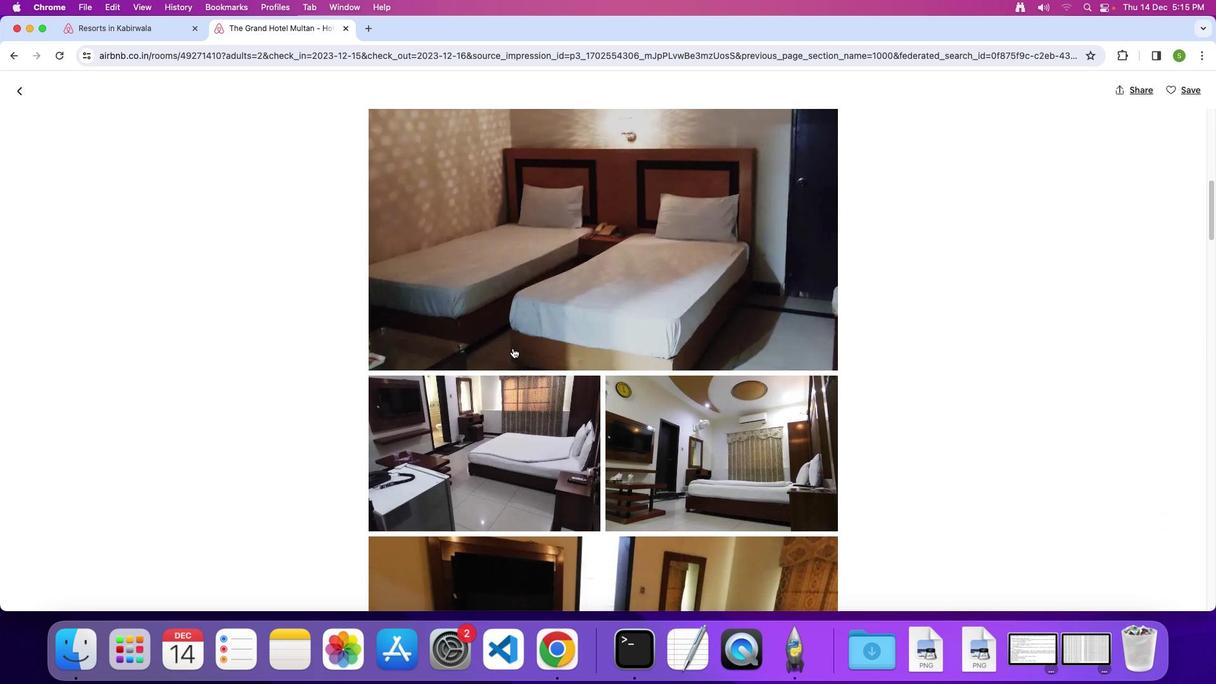 
Action: Mouse scrolled (512, 348) with delta (0, 0)
Screenshot: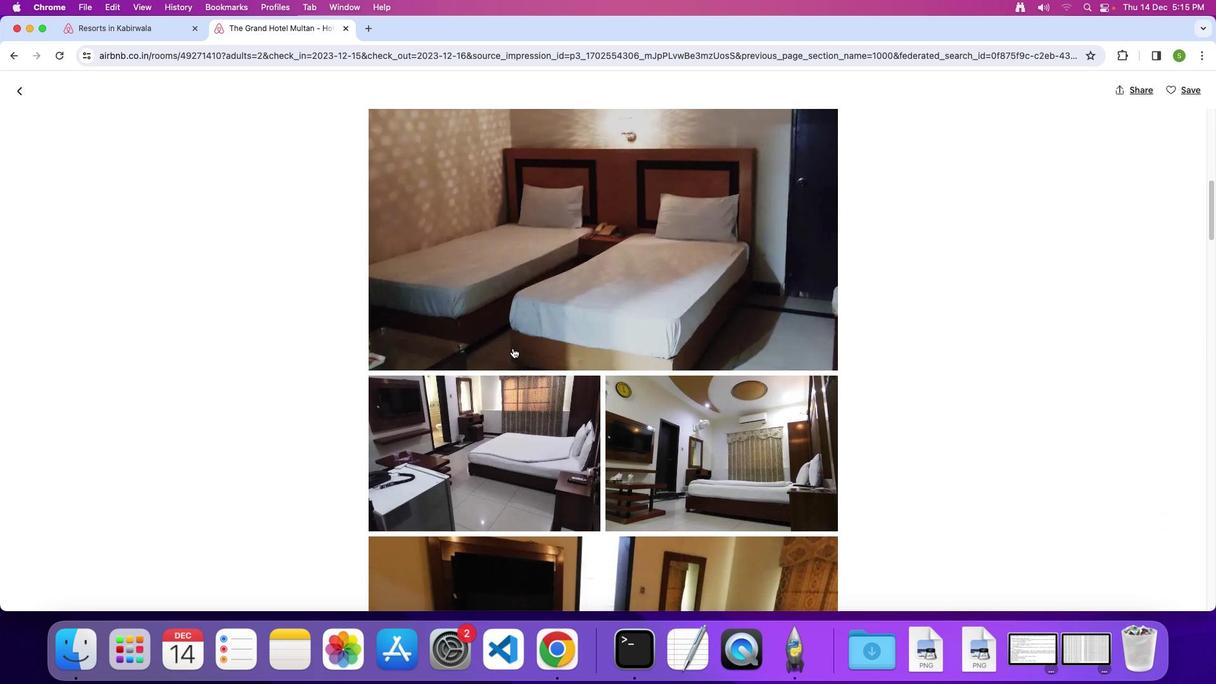 
Action: Mouse scrolled (512, 348) with delta (0, -1)
Screenshot: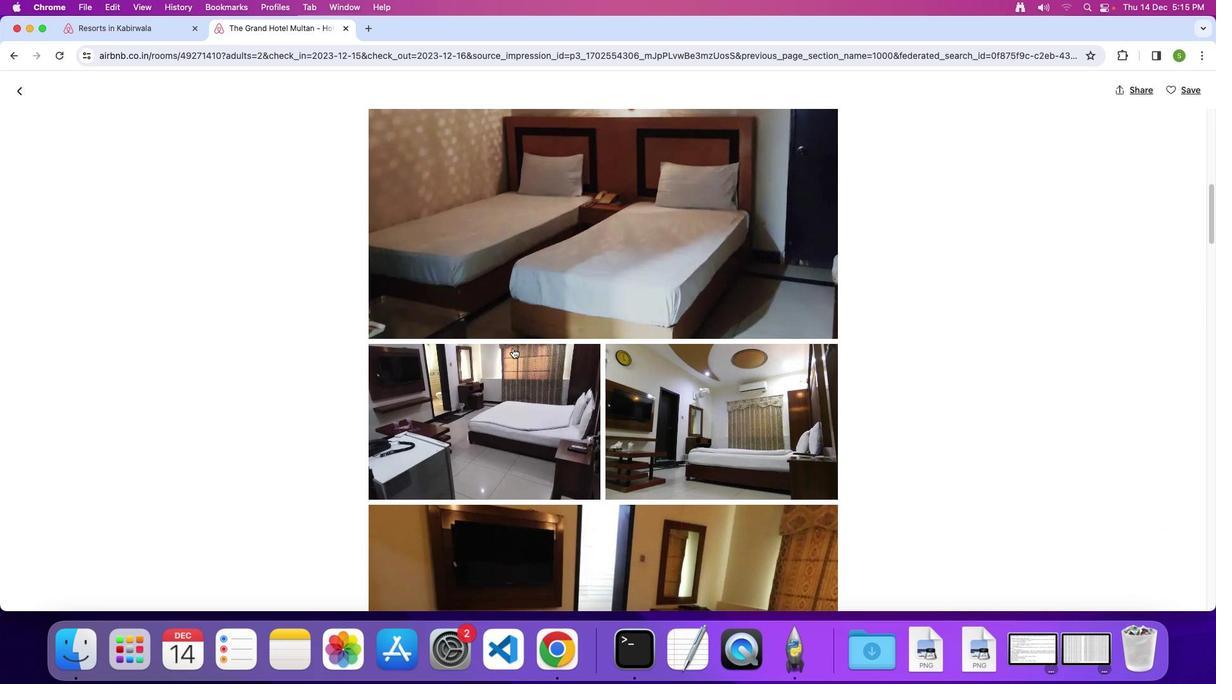 
Action: Mouse scrolled (512, 348) with delta (0, 0)
Screenshot: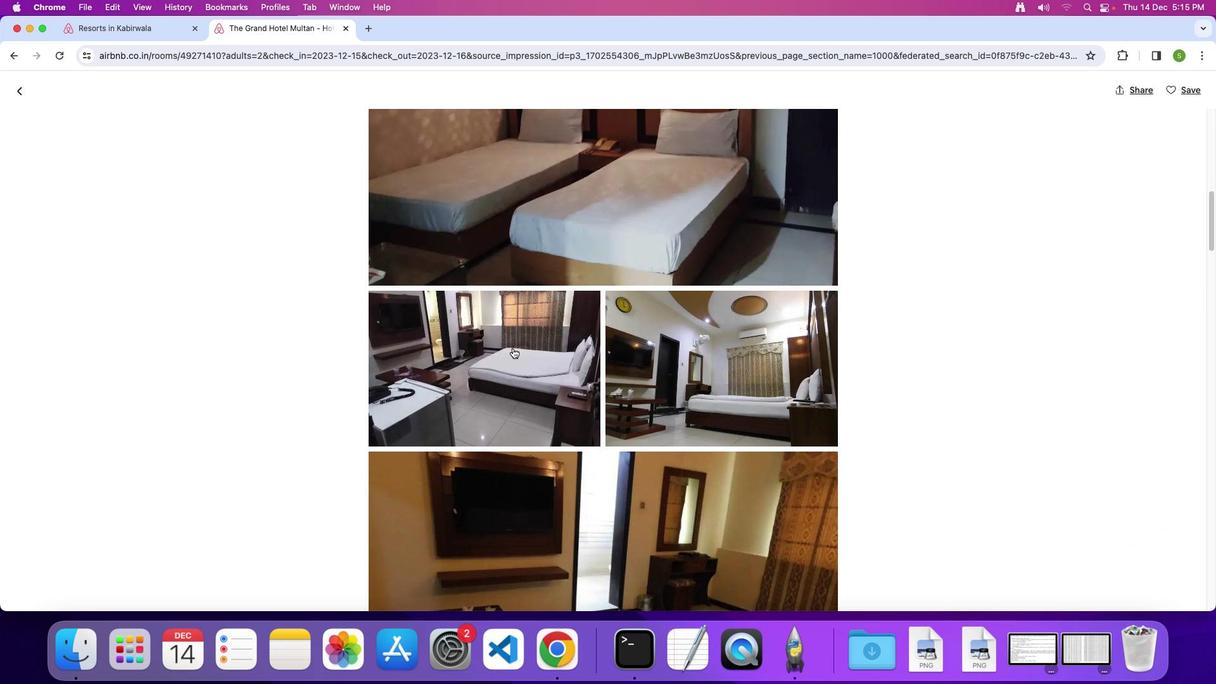 
Action: Mouse scrolled (512, 348) with delta (0, 0)
Screenshot: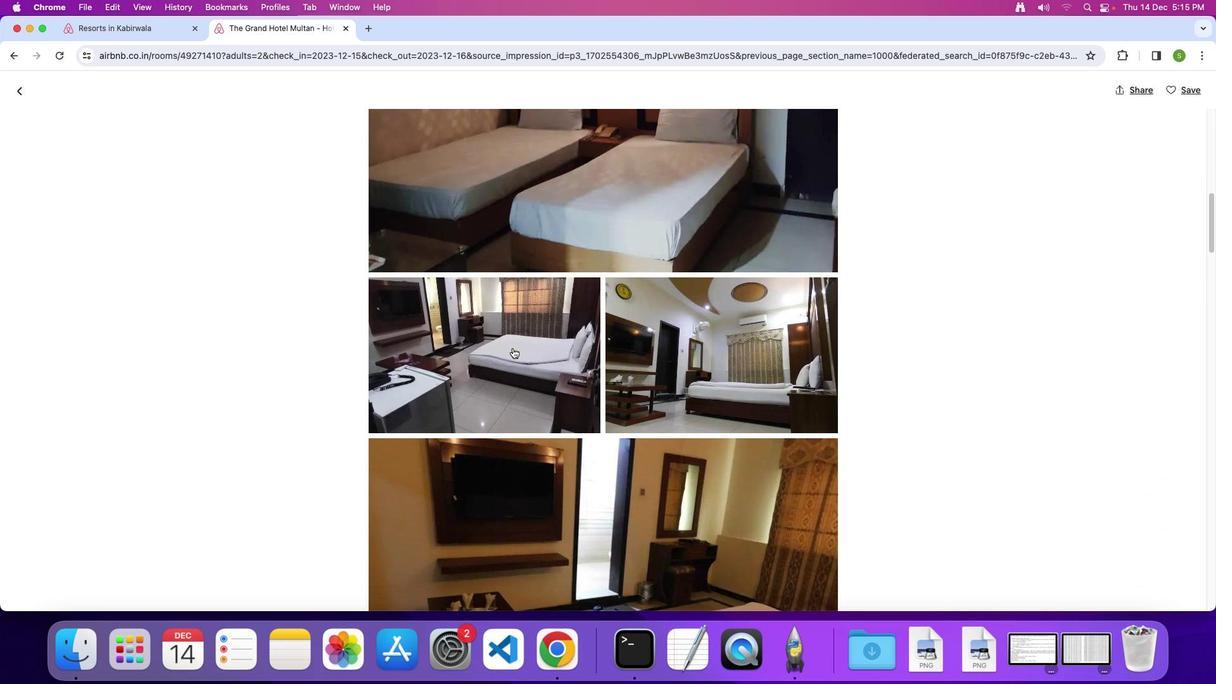 
Action: Mouse scrolled (512, 348) with delta (0, -1)
Screenshot: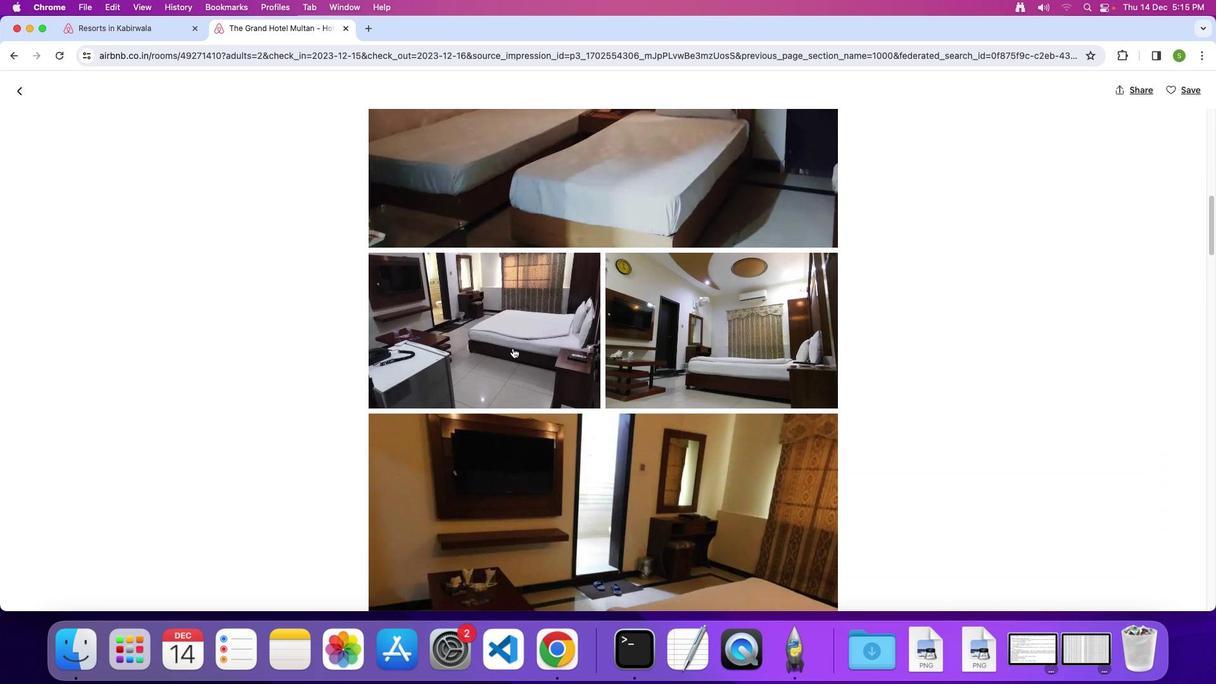 
Action: Mouse scrolled (512, 348) with delta (0, 0)
Screenshot: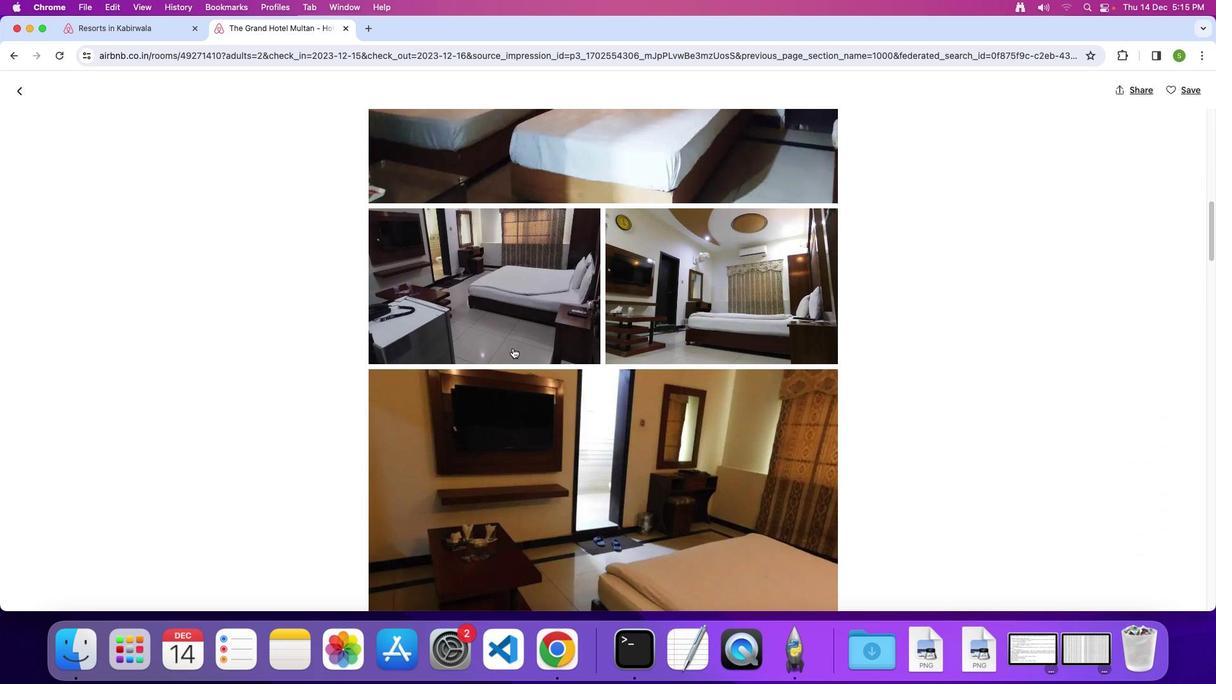 
Action: Mouse scrolled (512, 348) with delta (0, 0)
Screenshot: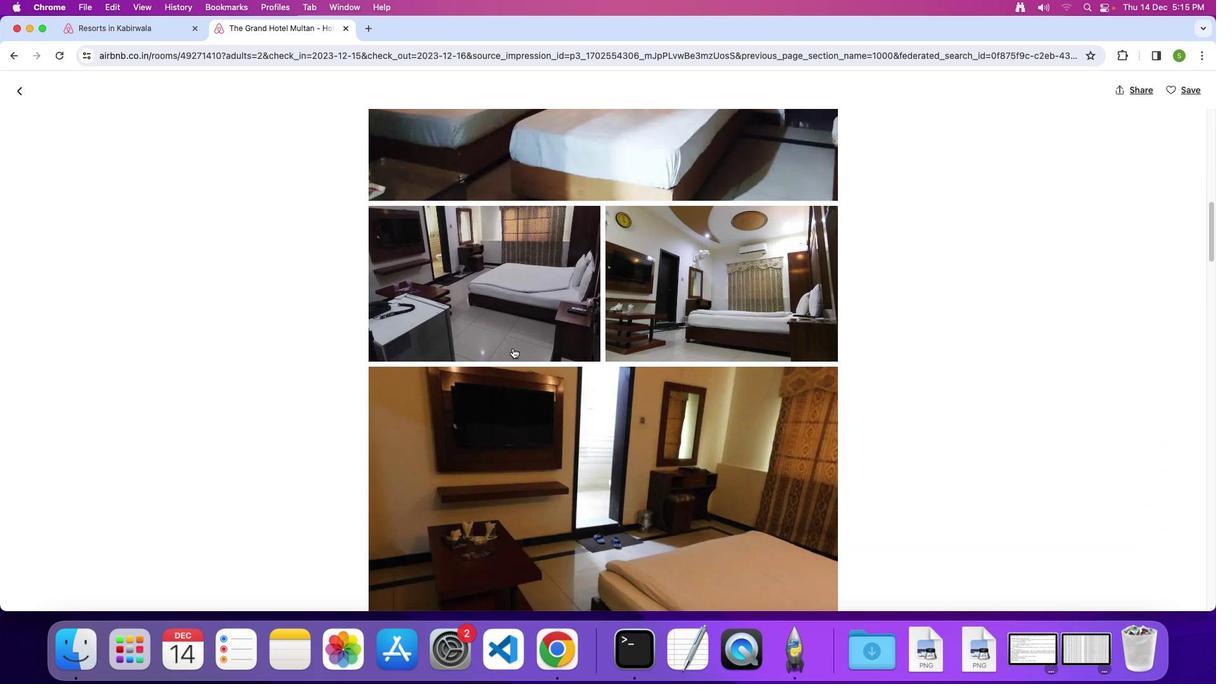 
Action: Mouse scrolled (512, 348) with delta (0, 0)
Screenshot: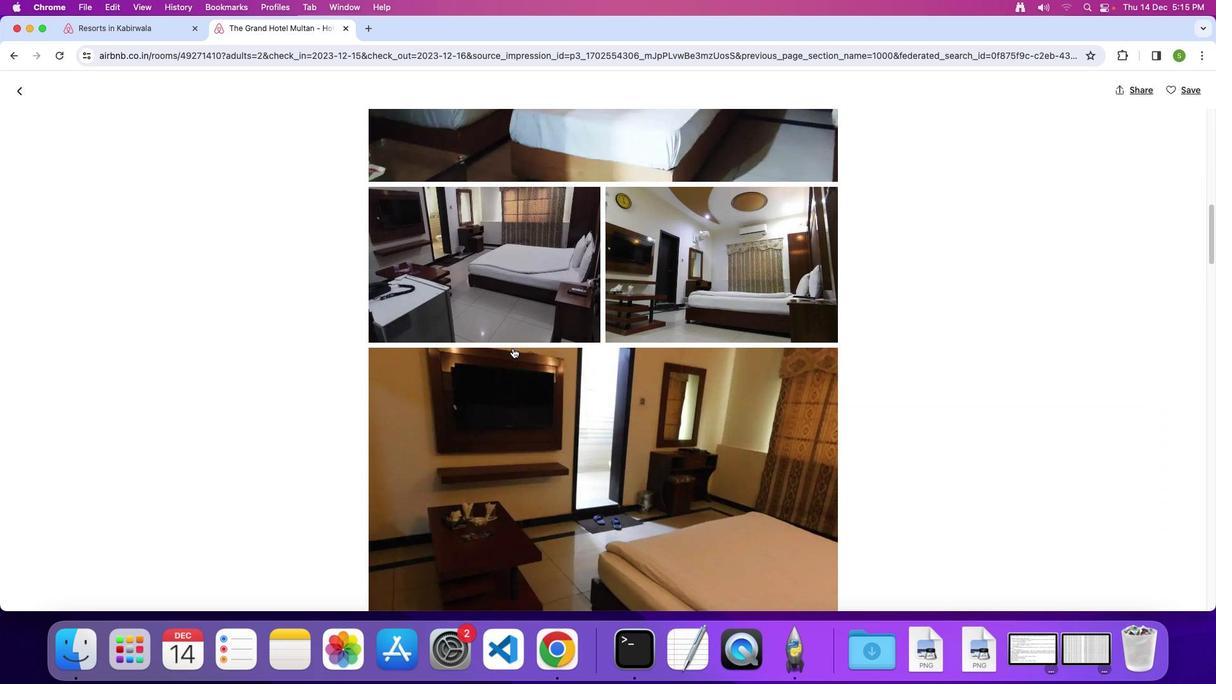 
Action: Mouse scrolled (512, 348) with delta (0, 0)
Screenshot: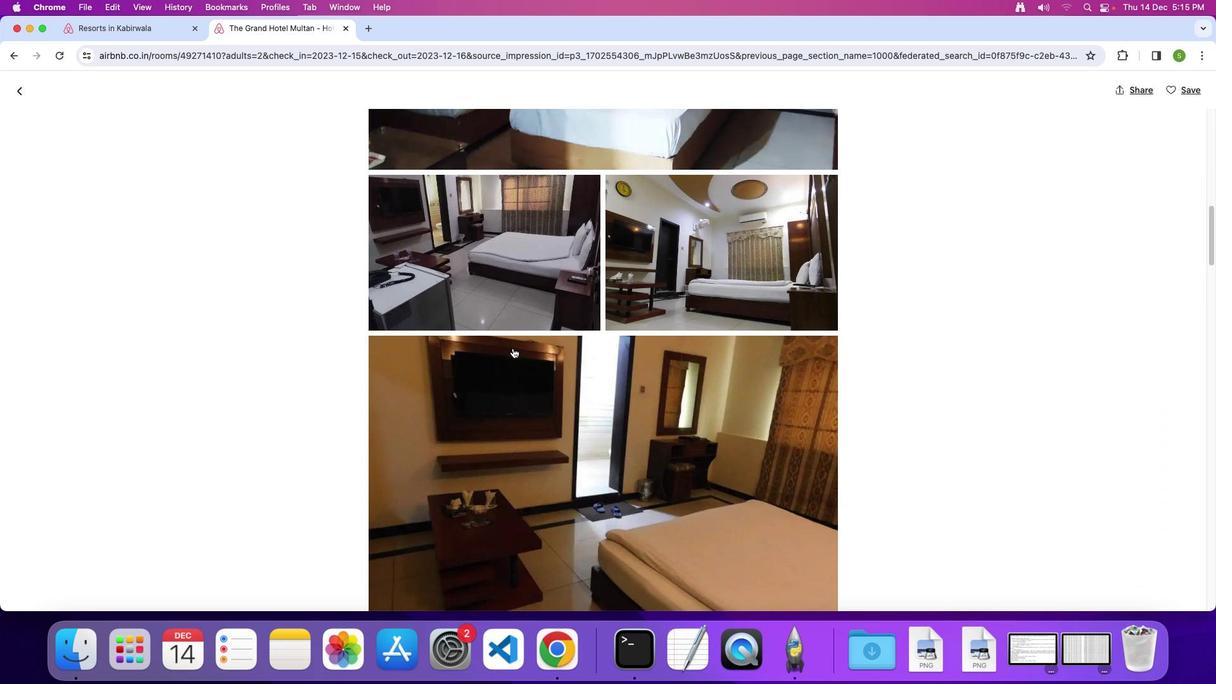 
Action: Mouse scrolled (512, 348) with delta (0, -1)
Screenshot: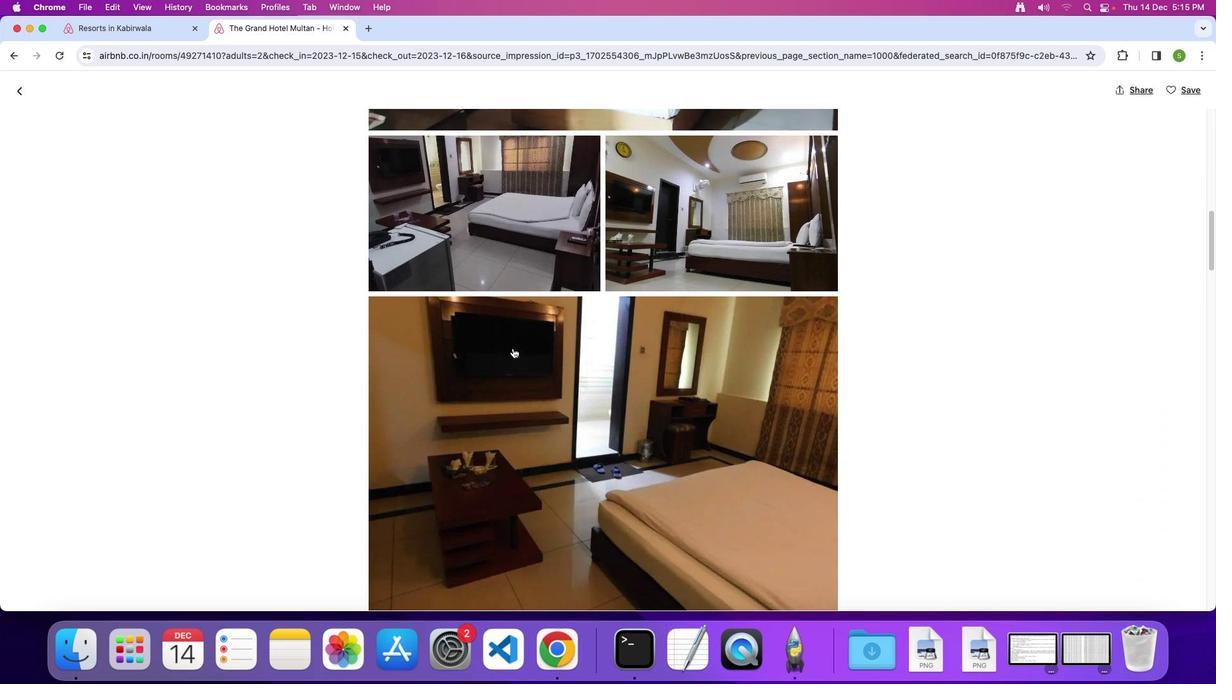 
Action: Mouse scrolled (512, 348) with delta (0, 0)
Screenshot: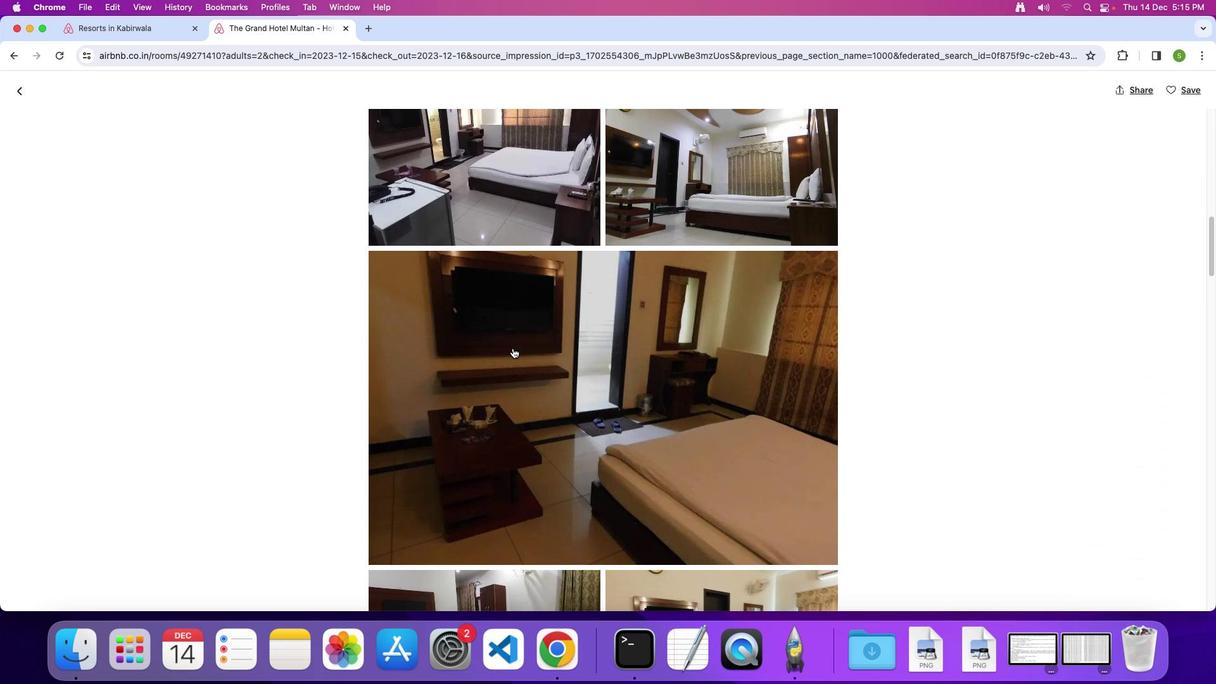 
Action: Mouse scrolled (512, 348) with delta (0, 0)
Screenshot: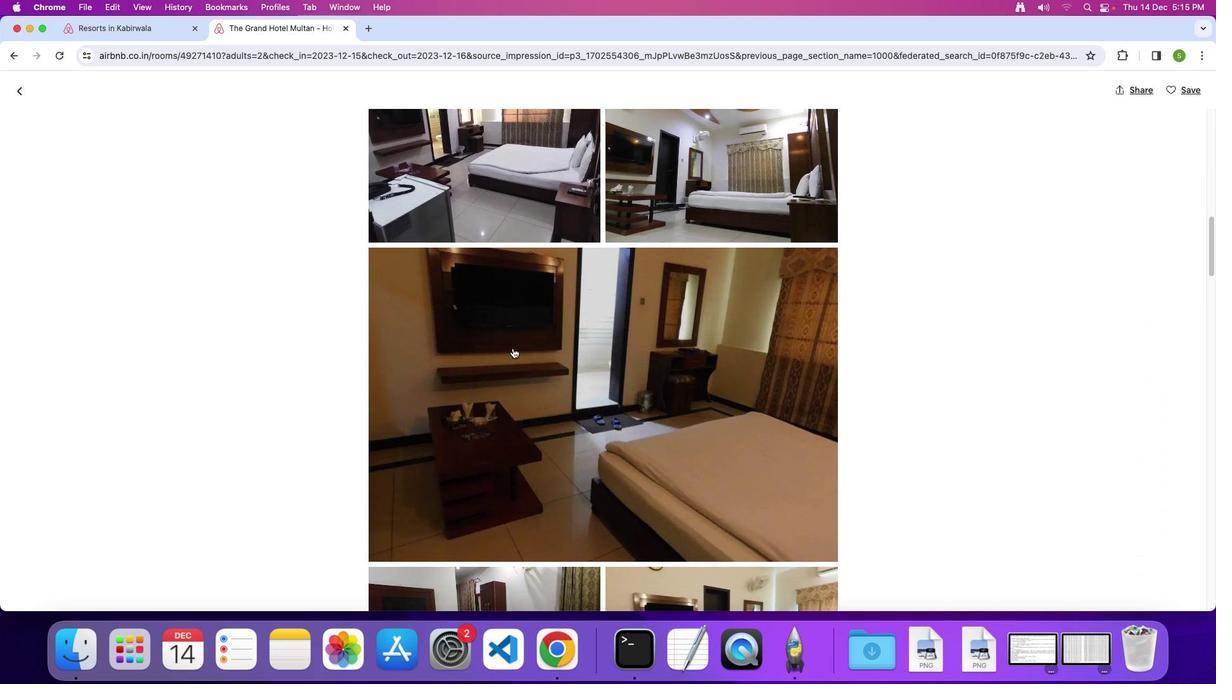 
Action: Mouse scrolled (512, 348) with delta (0, 0)
Screenshot: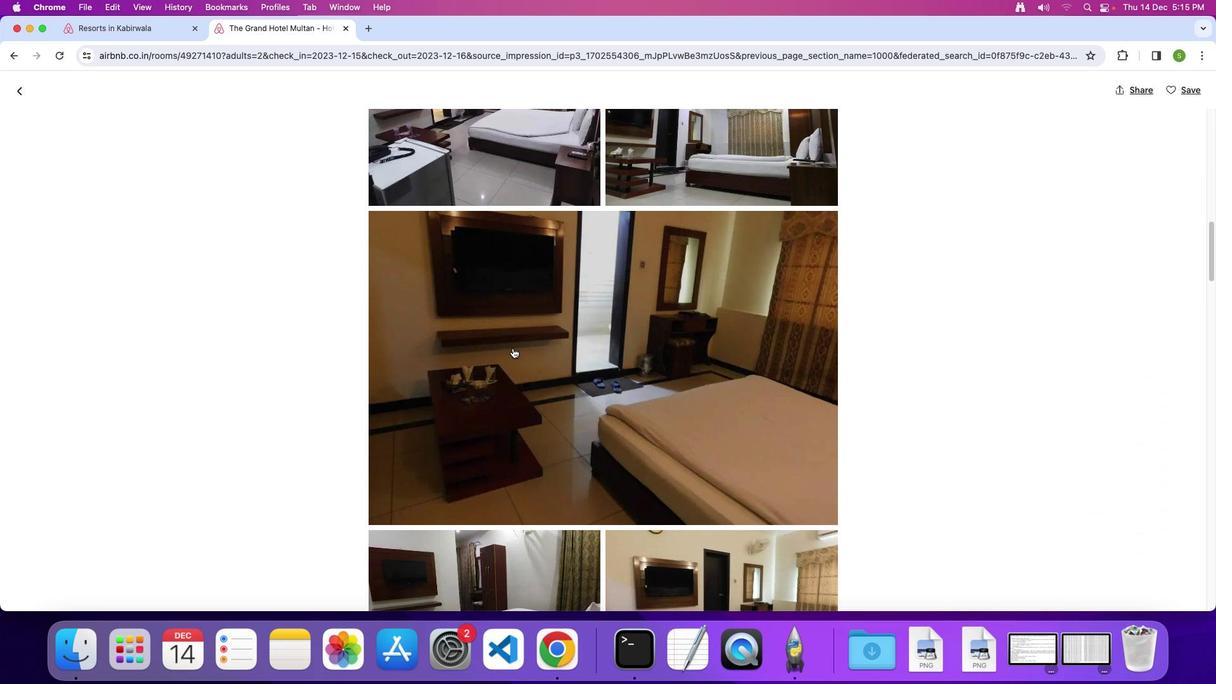 
Action: Mouse scrolled (512, 348) with delta (0, 0)
Screenshot: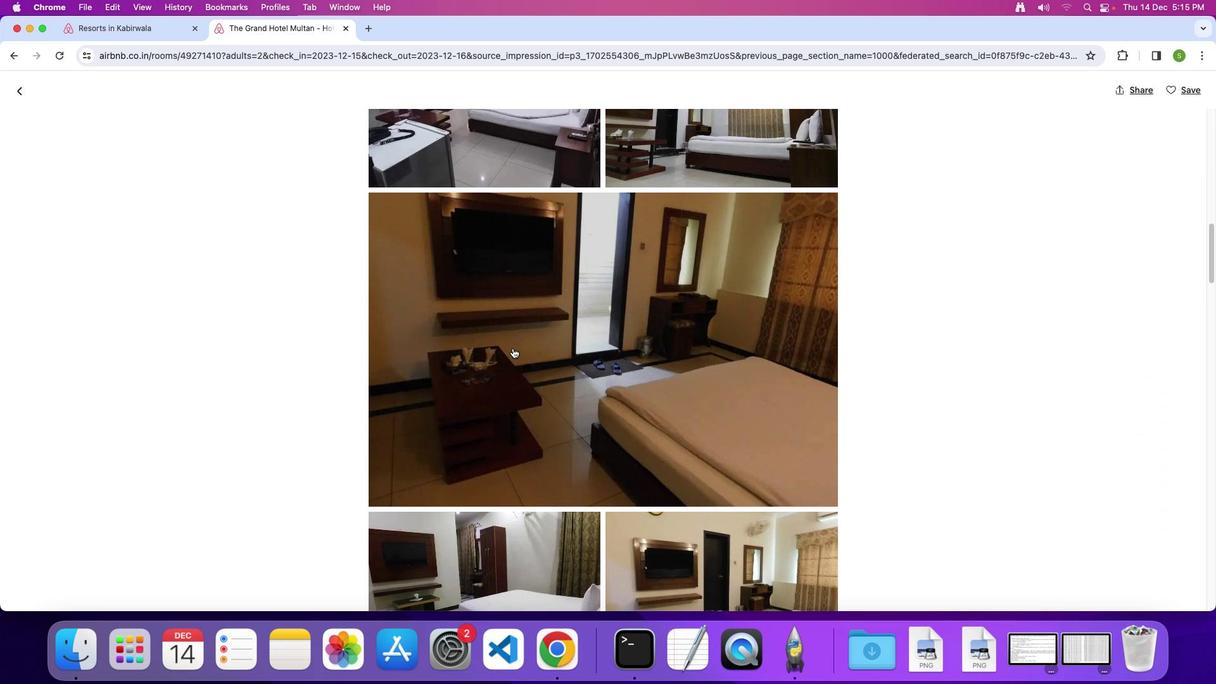 
Action: Mouse scrolled (512, 348) with delta (0, 0)
Screenshot: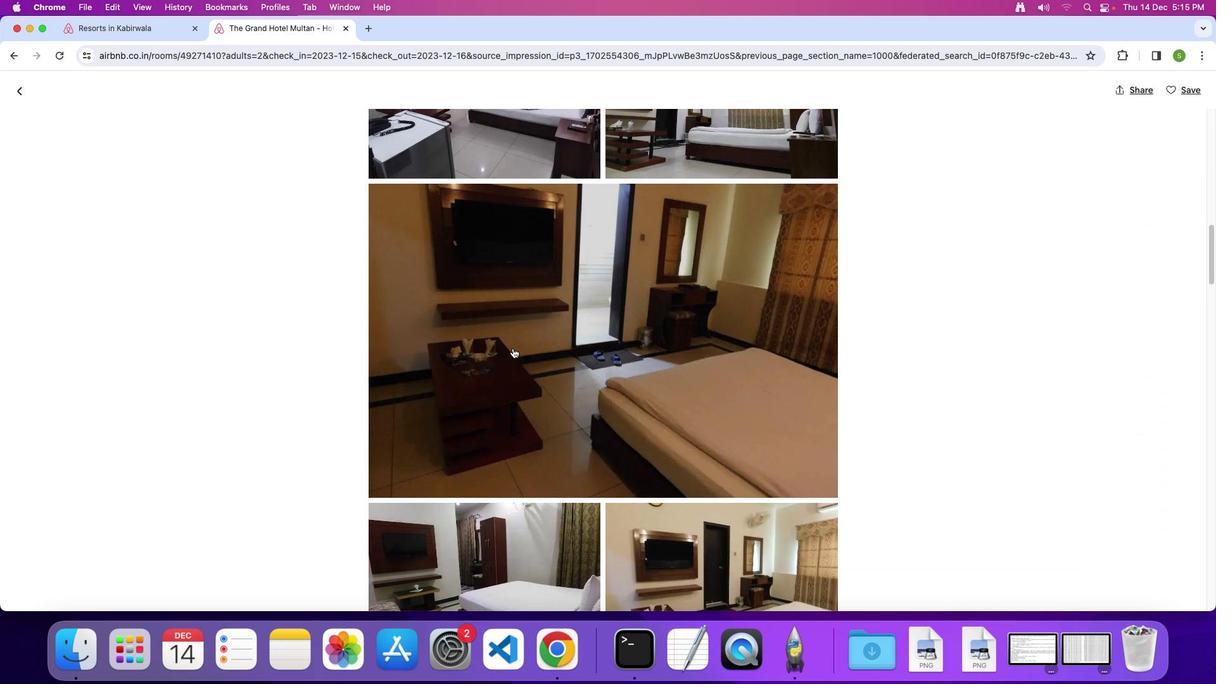 
Action: Mouse scrolled (512, 348) with delta (0, 0)
Screenshot: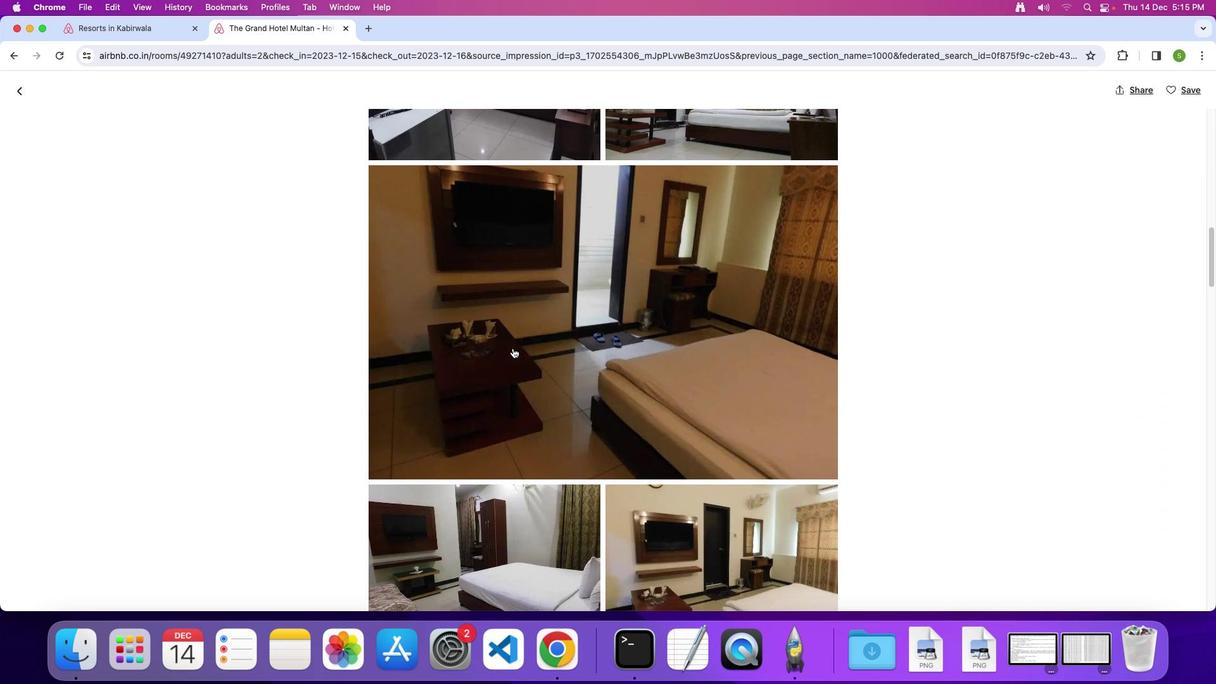 
Action: Mouse scrolled (512, 348) with delta (0, 0)
Screenshot: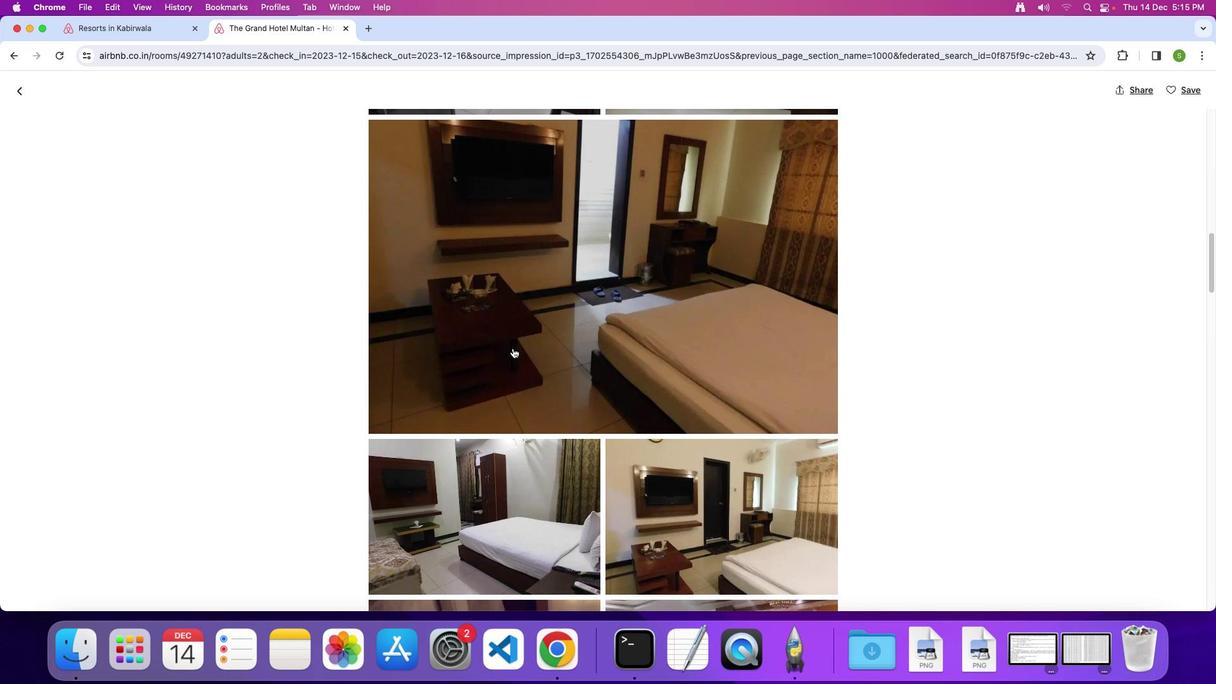 
Action: Mouse scrolled (512, 348) with delta (0, 0)
Screenshot: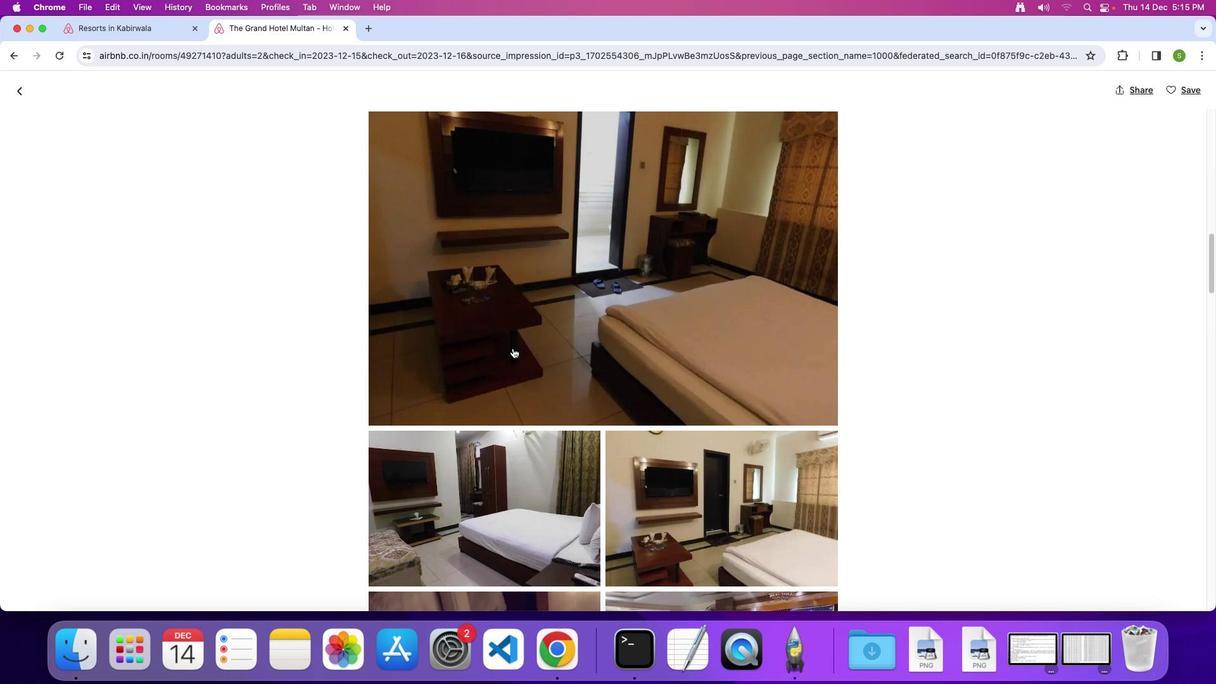 
Action: Mouse scrolled (512, 348) with delta (0, 0)
Screenshot: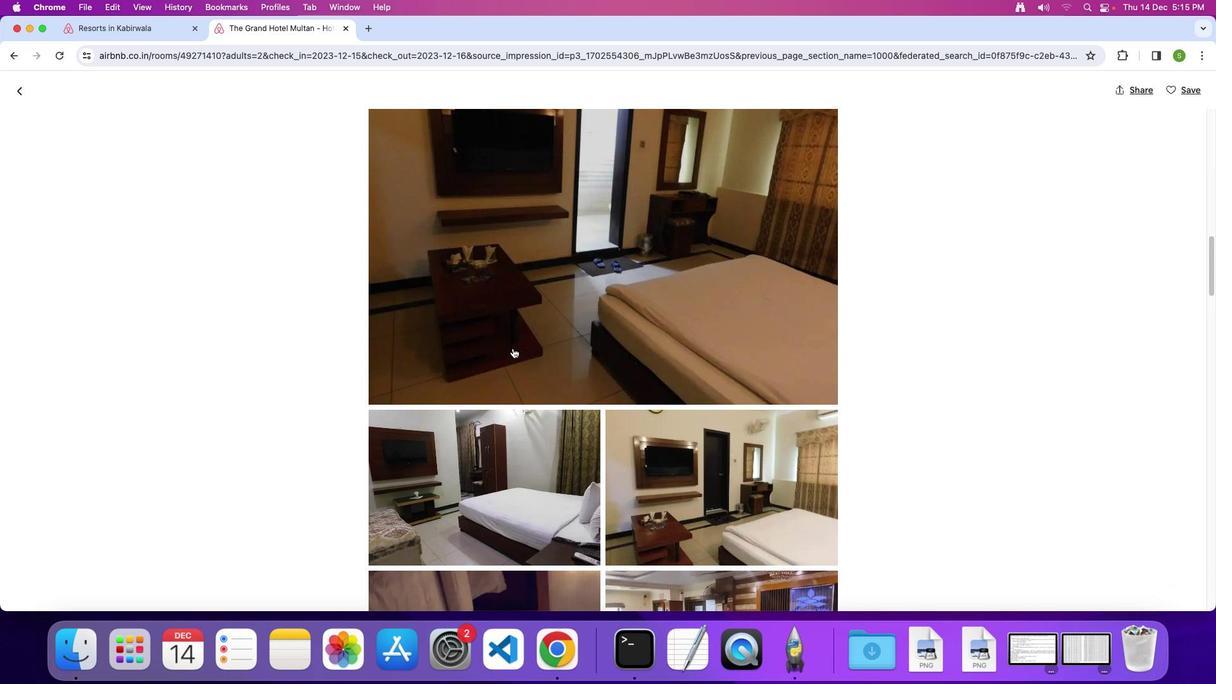 
Action: Mouse scrolled (512, 348) with delta (0, 0)
Screenshot: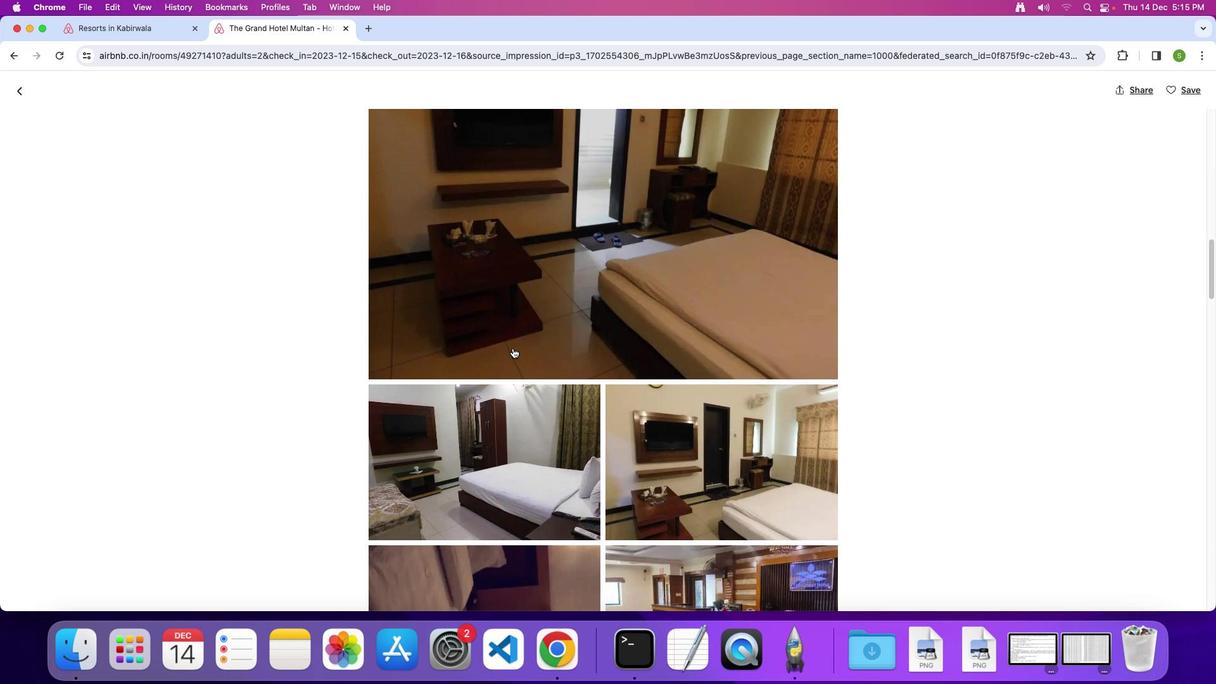 
Action: Mouse scrolled (512, 348) with delta (0, 0)
Screenshot: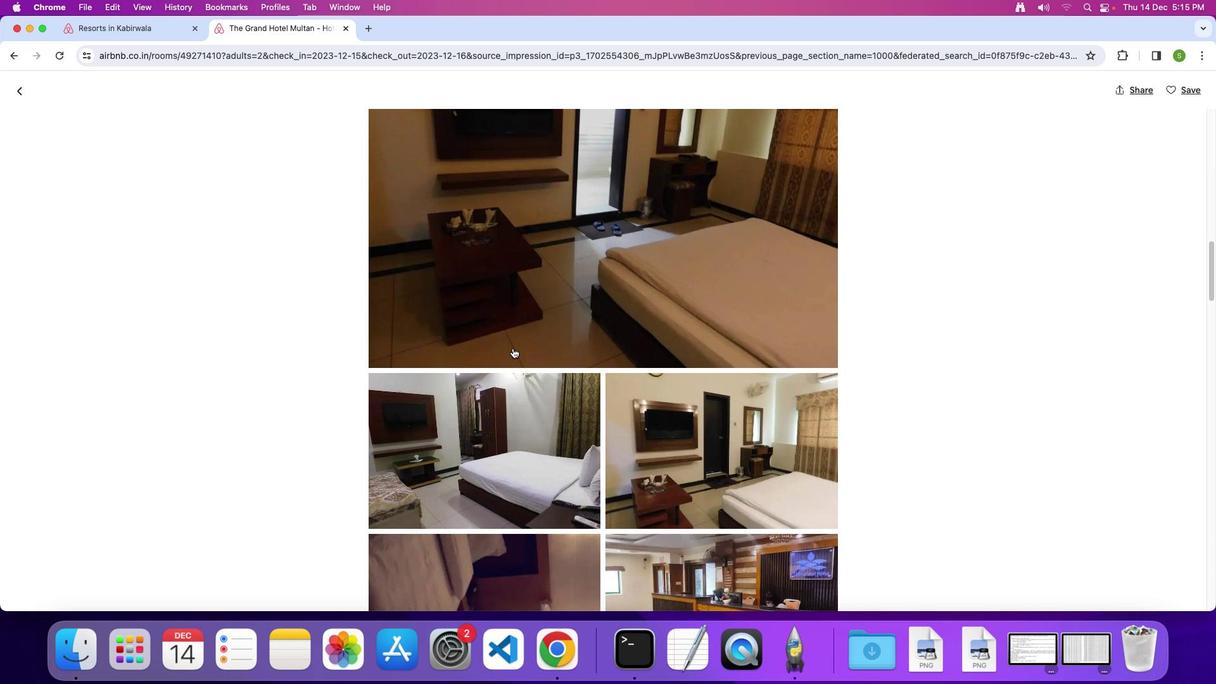 
Action: Mouse scrolled (512, 348) with delta (0, -1)
Screenshot: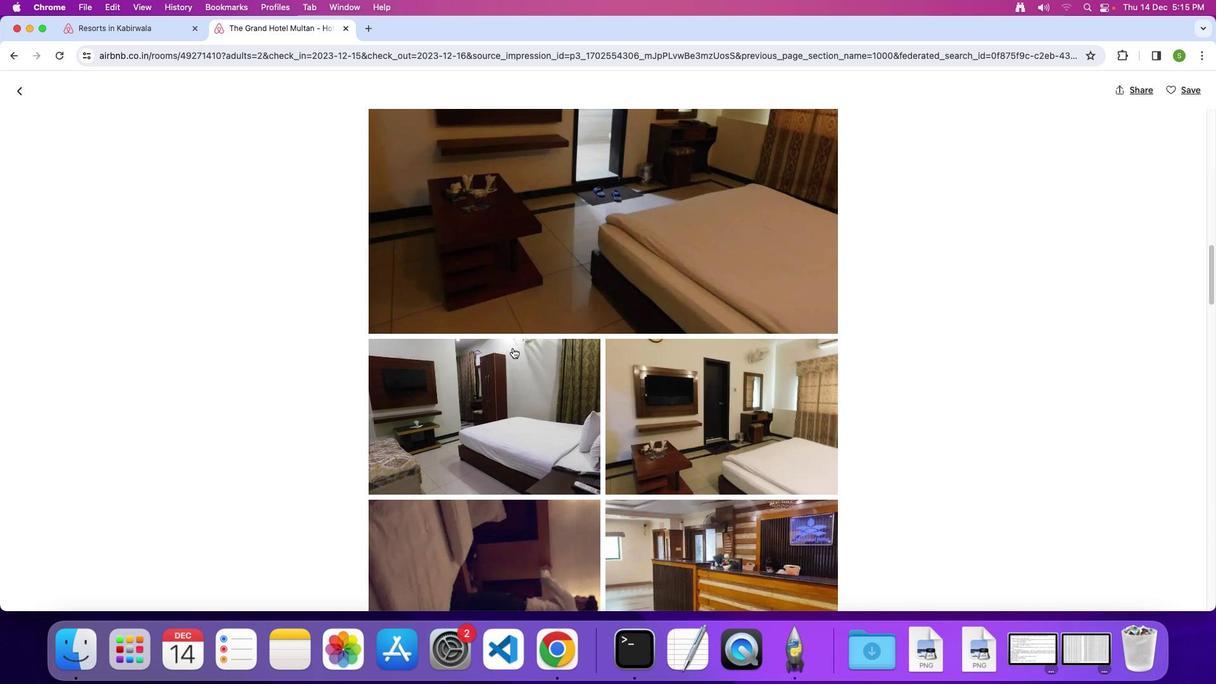 
Action: Mouse scrolled (512, 348) with delta (0, 0)
Screenshot: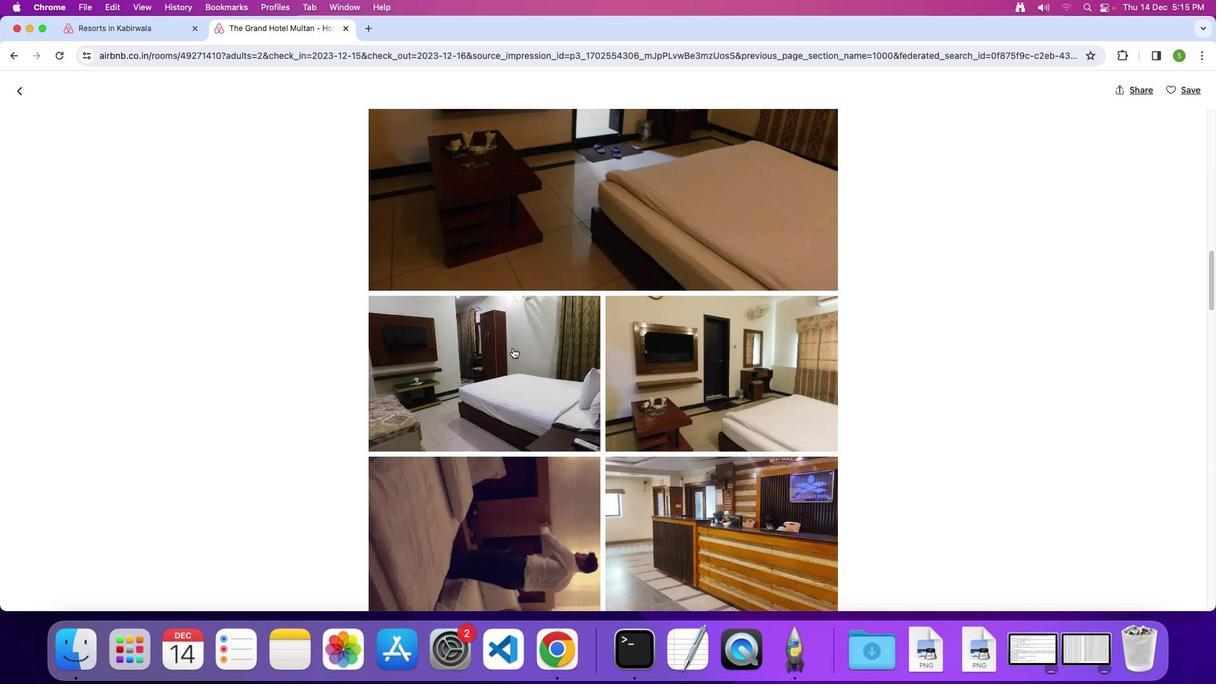 
Action: Mouse scrolled (512, 348) with delta (0, 0)
Screenshot: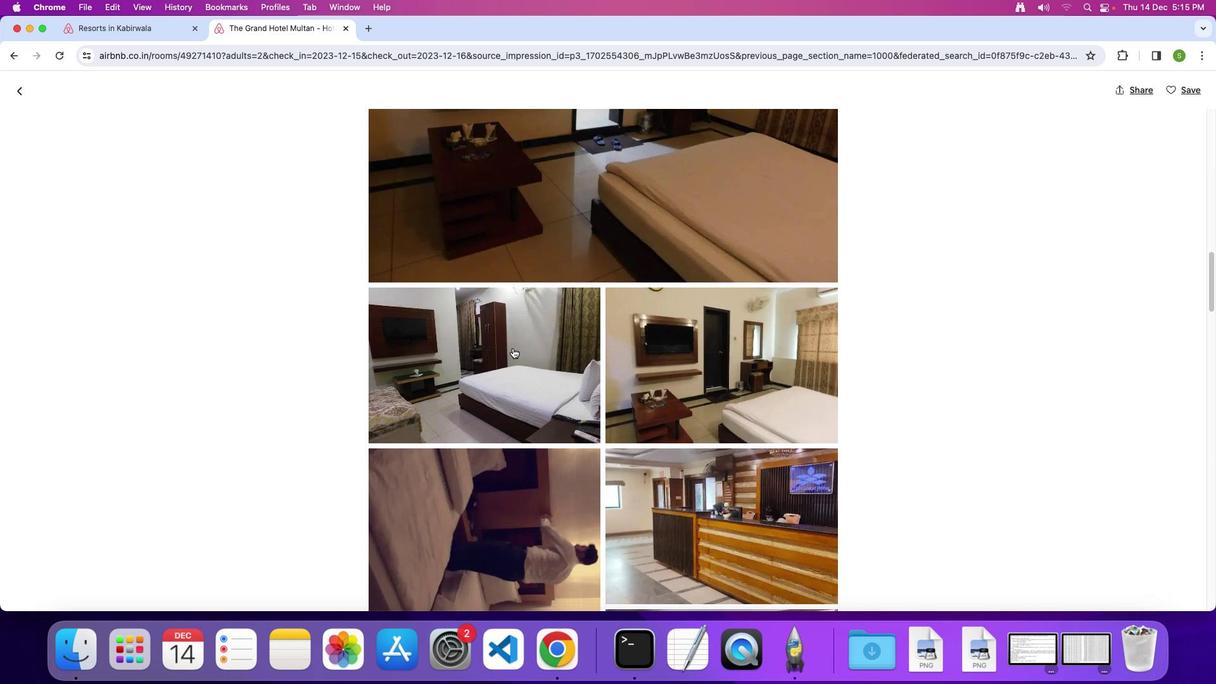 
Action: Mouse scrolled (512, 348) with delta (0, -1)
Screenshot: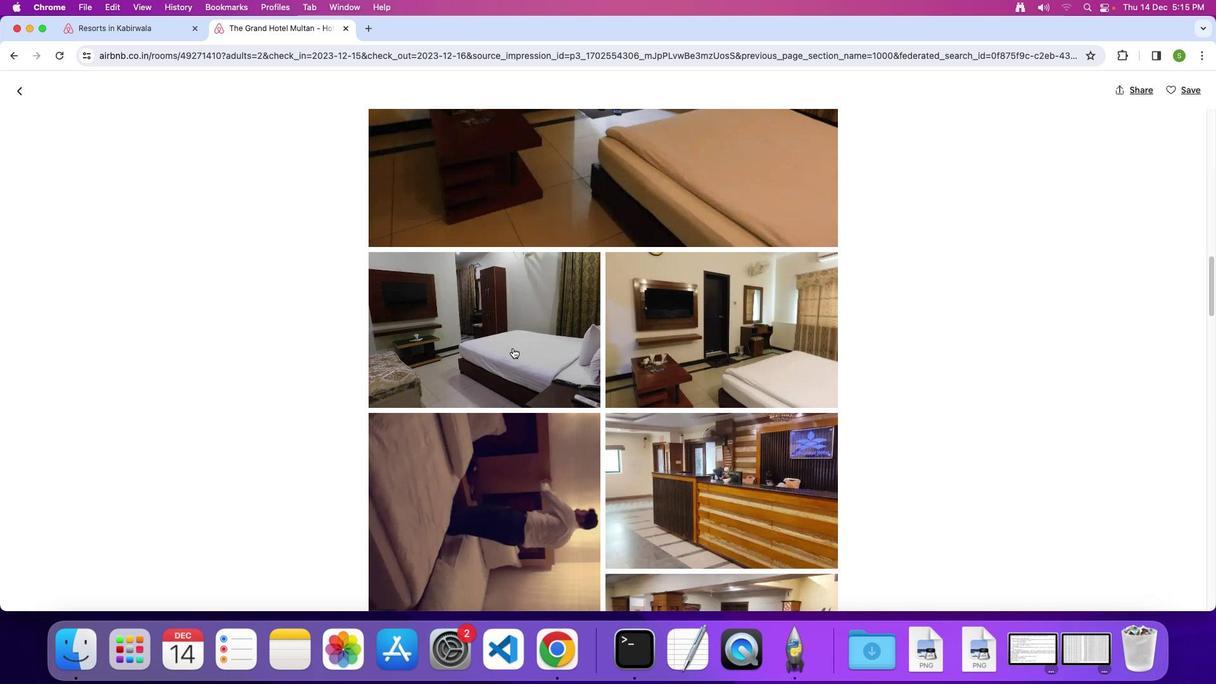 
Action: Mouse scrolled (512, 348) with delta (0, 0)
Screenshot: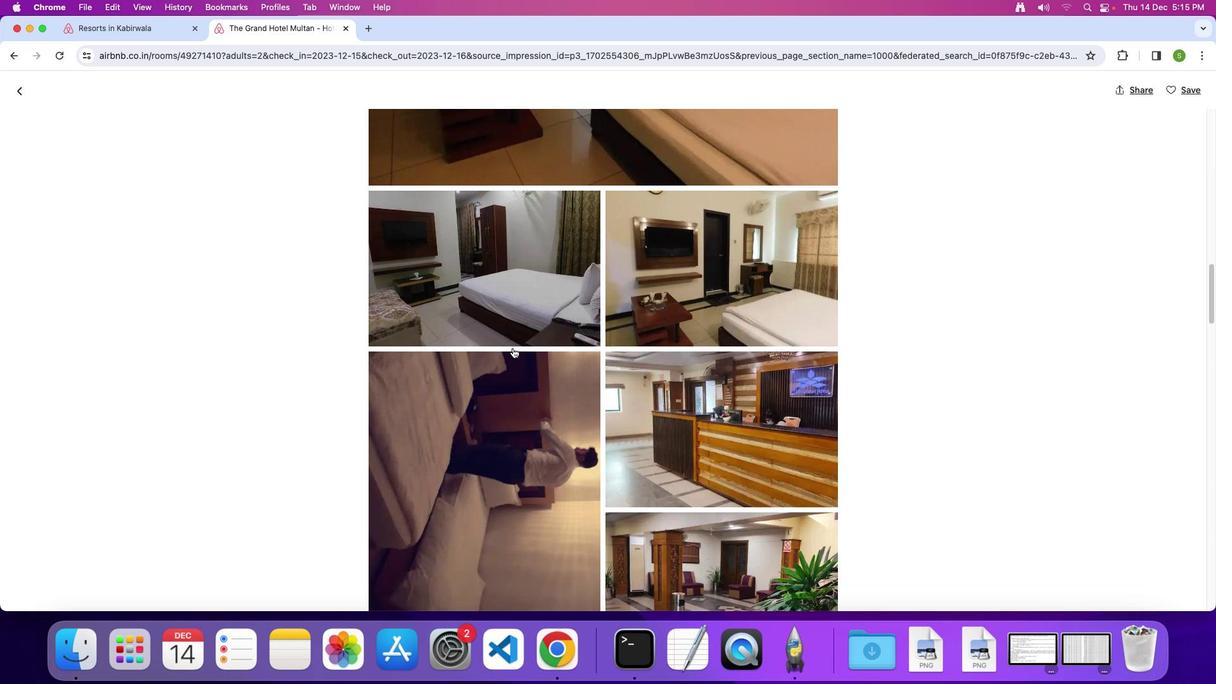 
Action: Mouse scrolled (512, 348) with delta (0, 0)
Screenshot: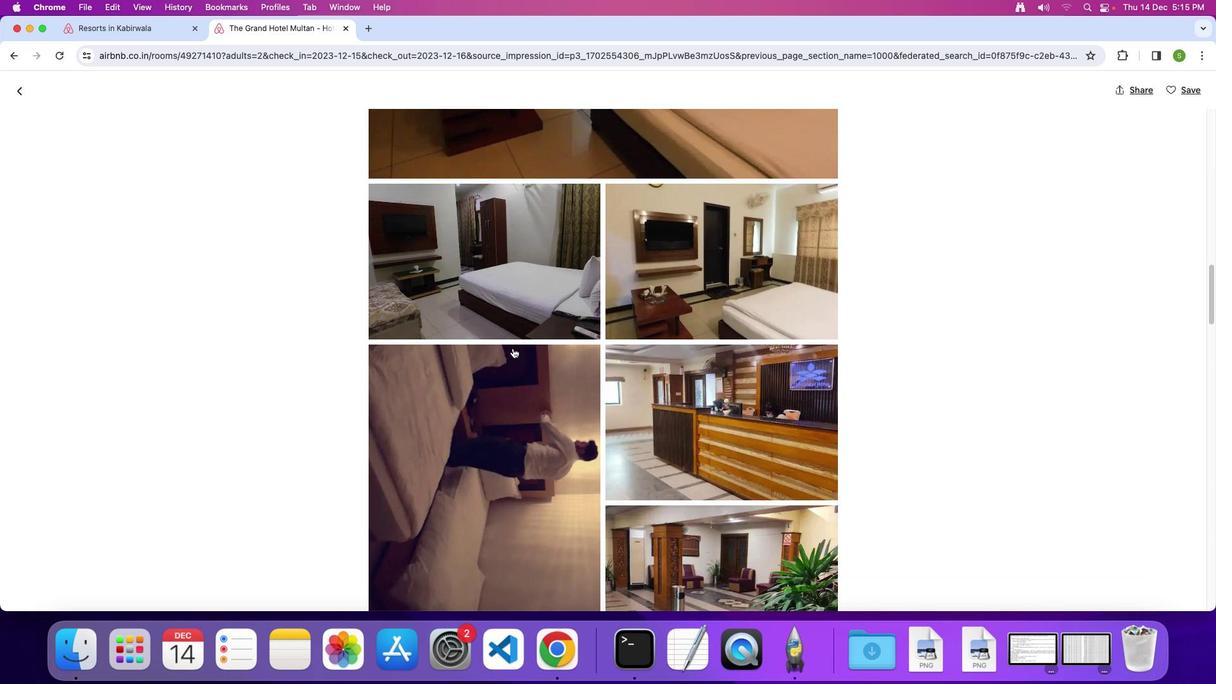 
Action: Mouse scrolled (512, 348) with delta (0, -1)
Screenshot: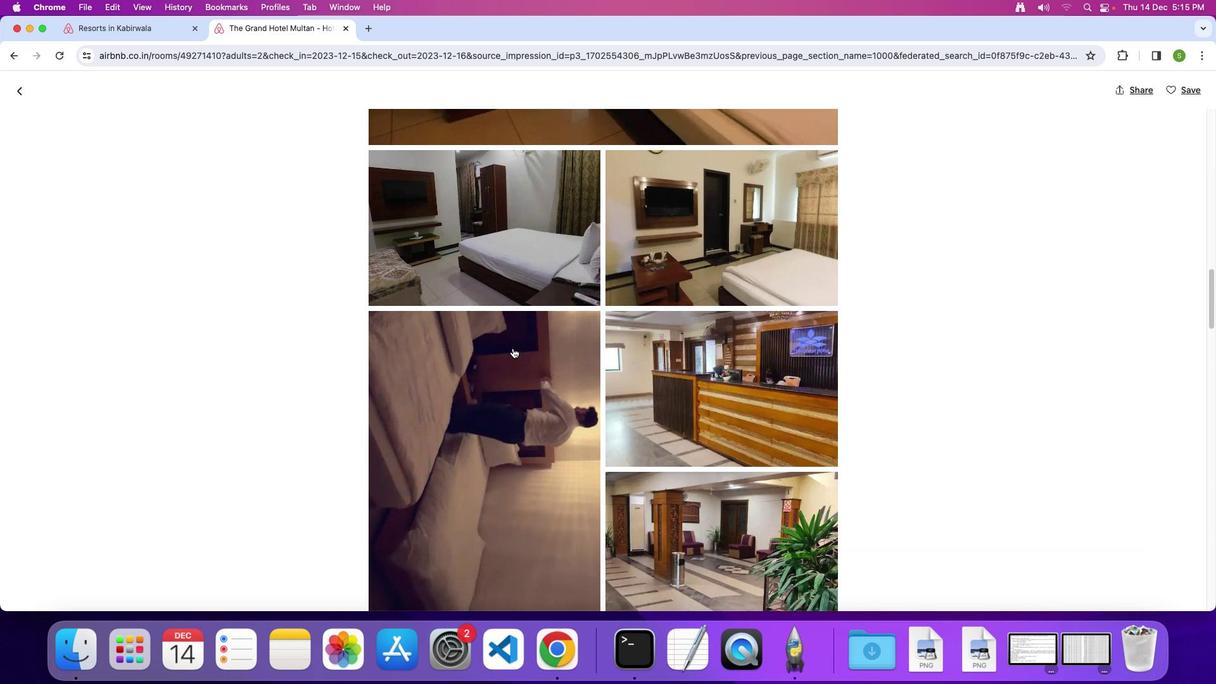 
Action: Mouse scrolled (512, 348) with delta (0, 0)
Screenshot: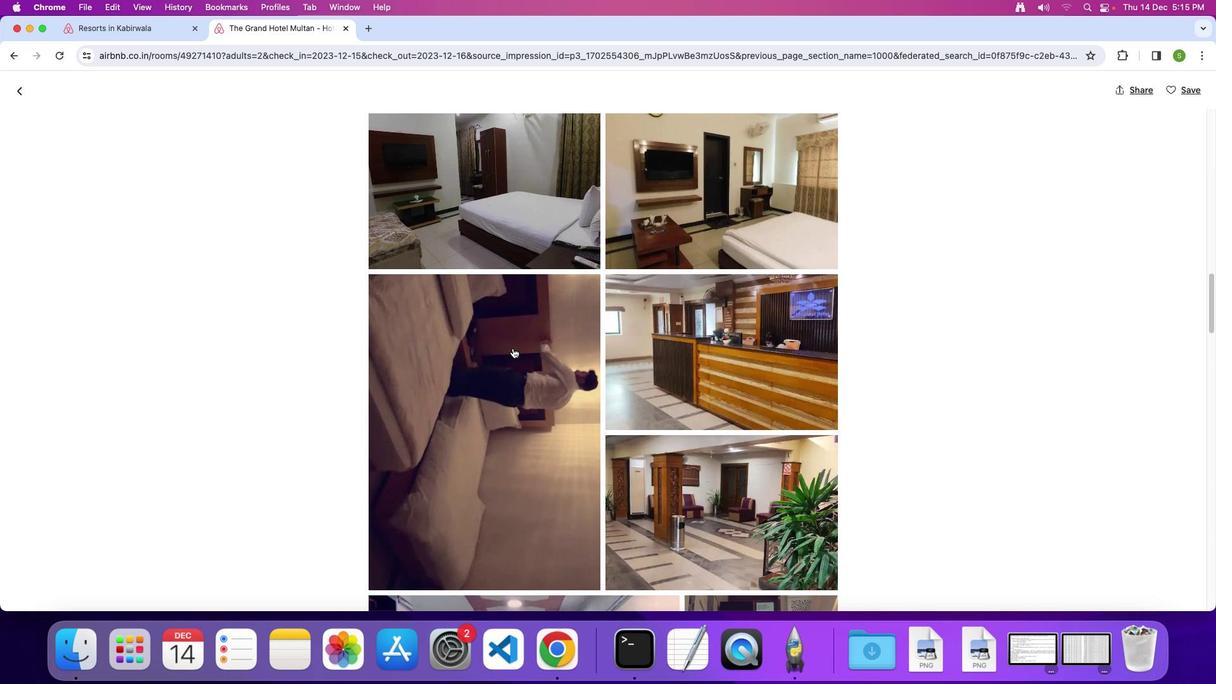 
Action: Mouse scrolled (512, 348) with delta (0, 0)
Screenshot: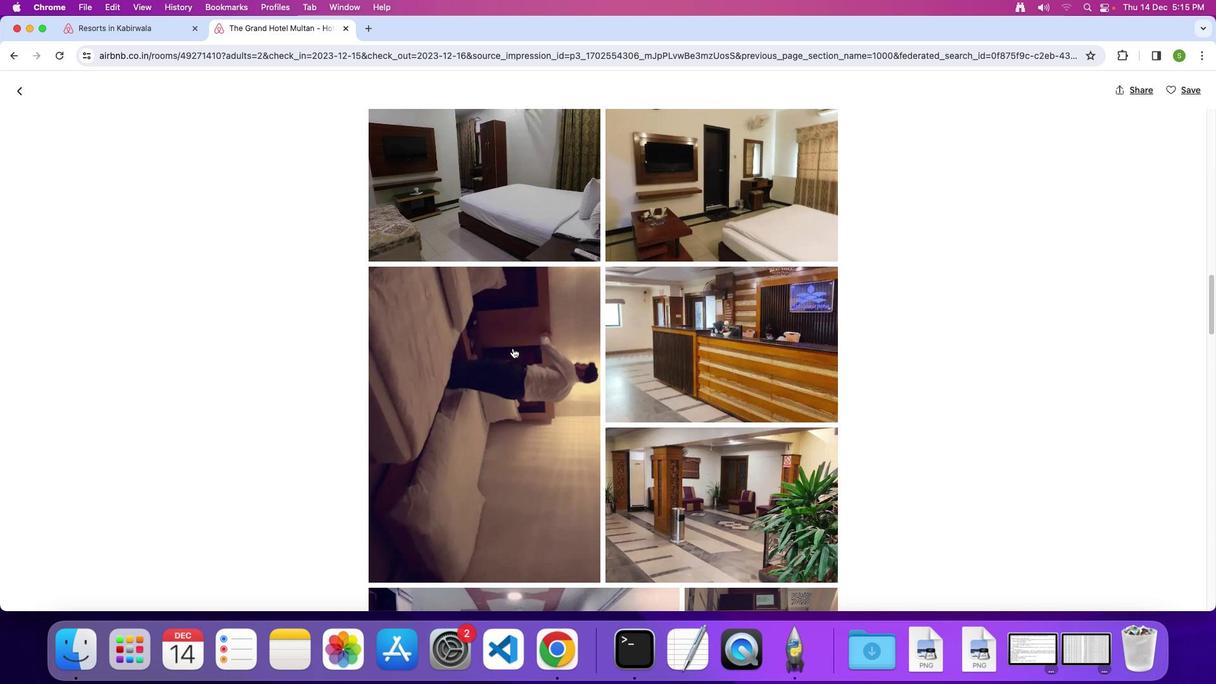 
Action: Mouse scrolled (512, 348) with delta (0, -1)
Screenshot: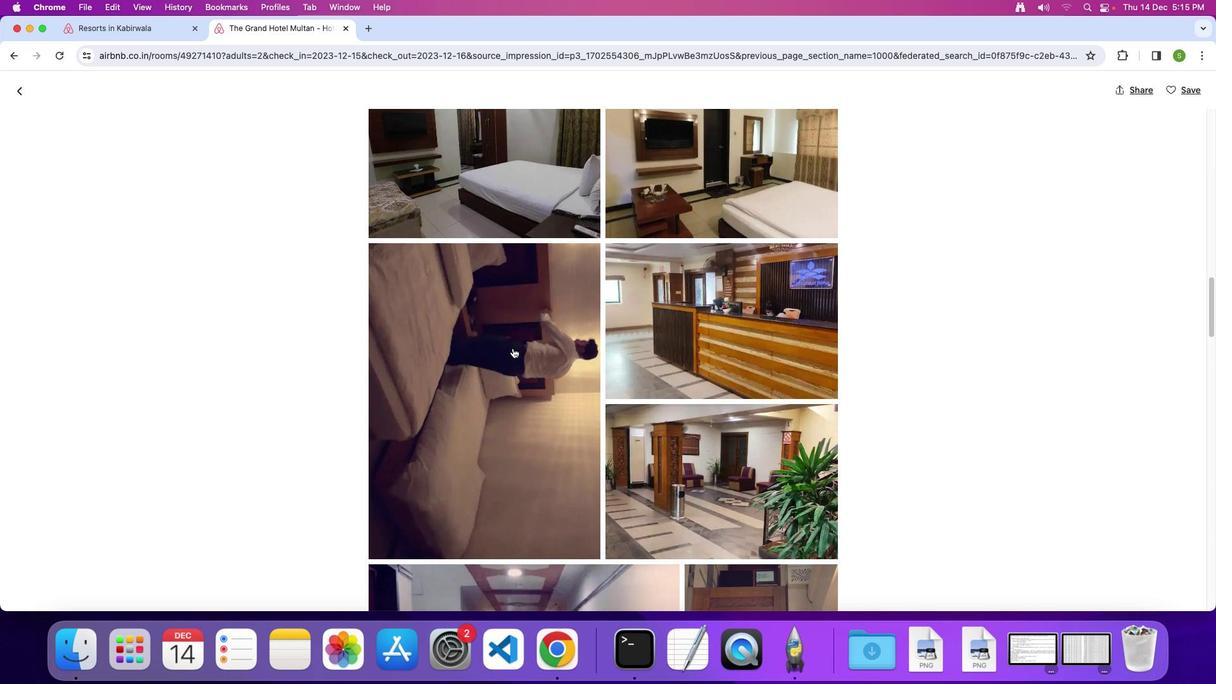 
Action: Mouse scrolled (512, 348) with delta (0, 0)
Screenshot: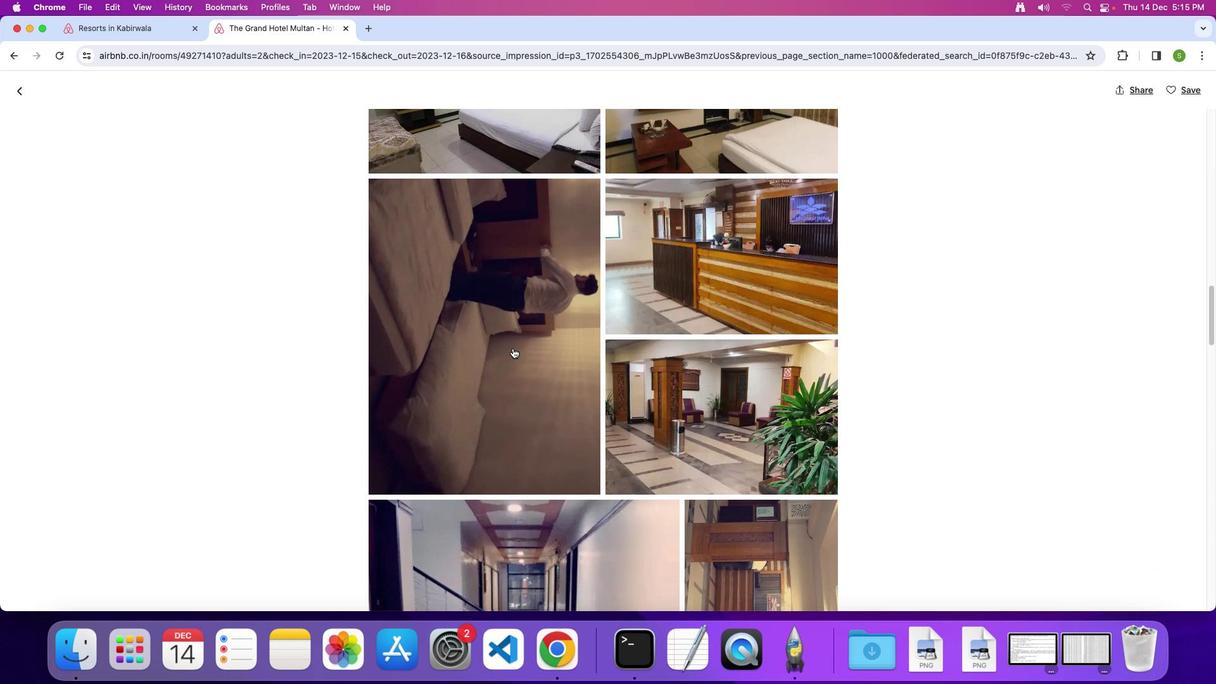 
Action: Mouse scrolled (512, 348) with delta (0, 0)
Screenshot: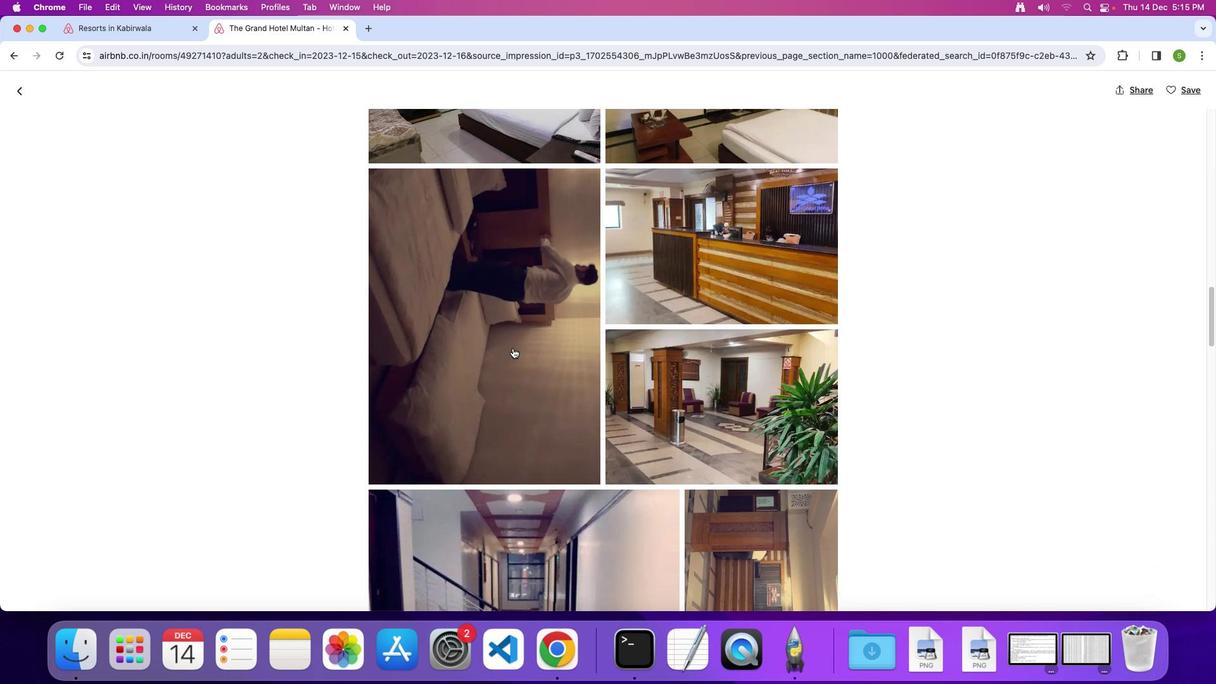 
Action: Mouse scrolled (512, 348) with delta (0, 0)
Screenshot: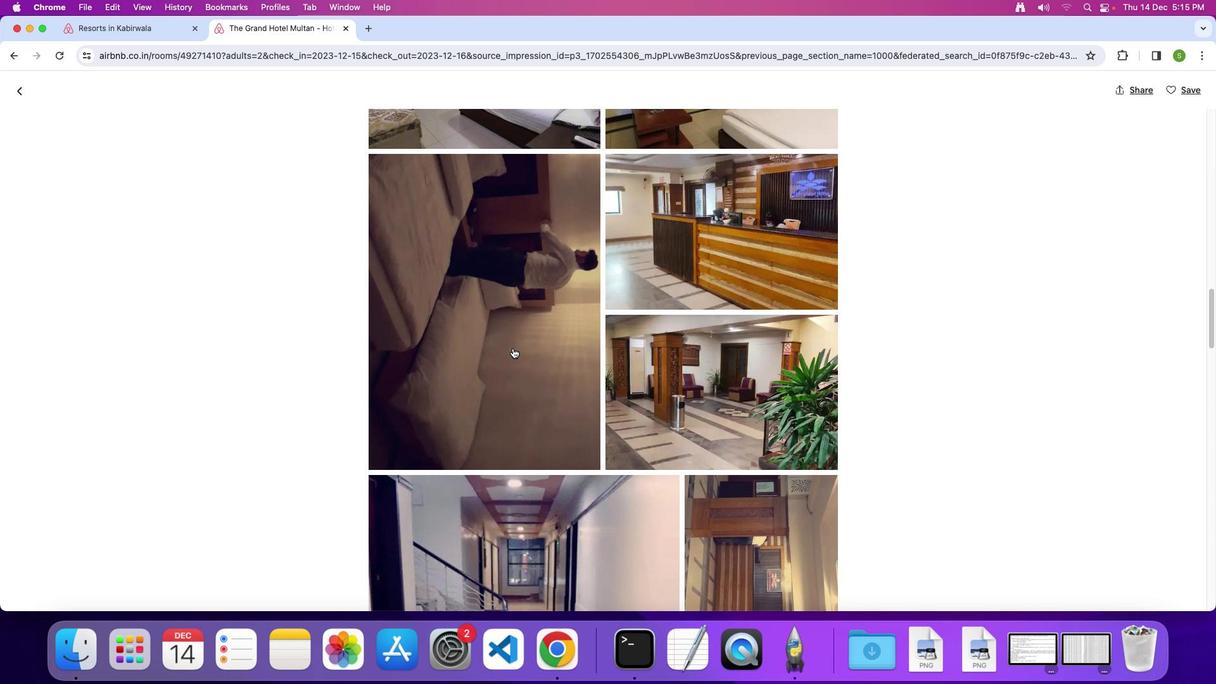 
Action: Mouse scrolled (512, 348) with delta (0, 0)
Screenshot: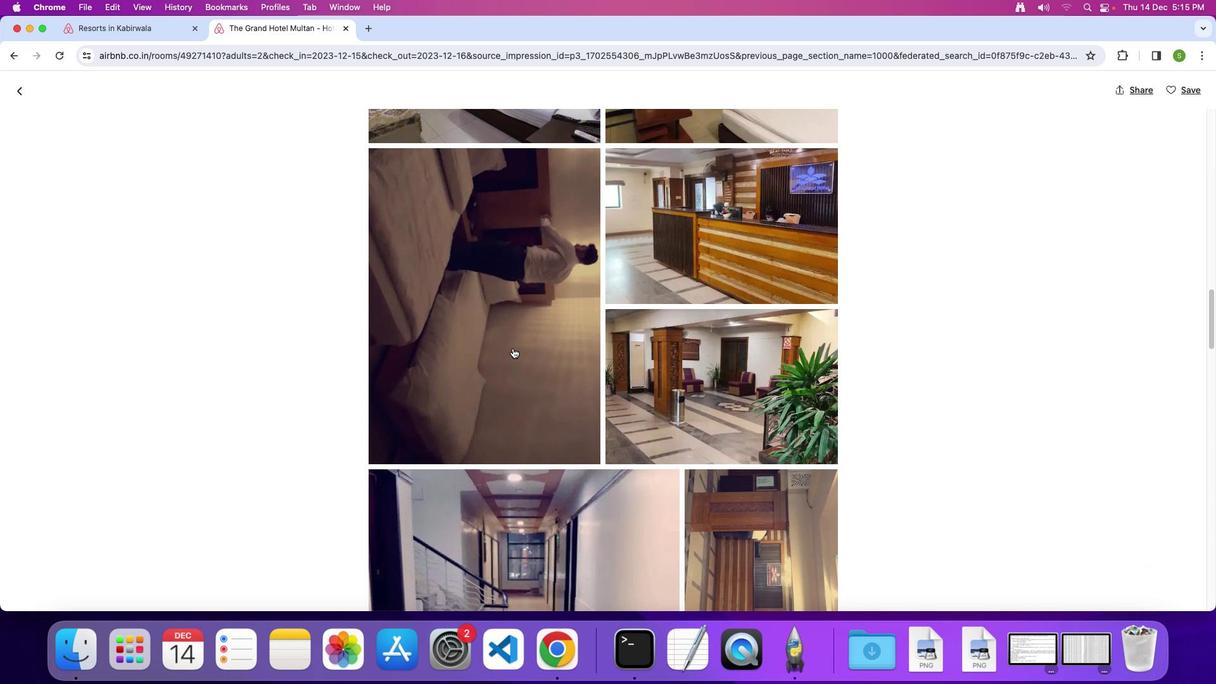 
Action: Mouse scrolled (512, 348) with delta (0, -1)
Screenshot: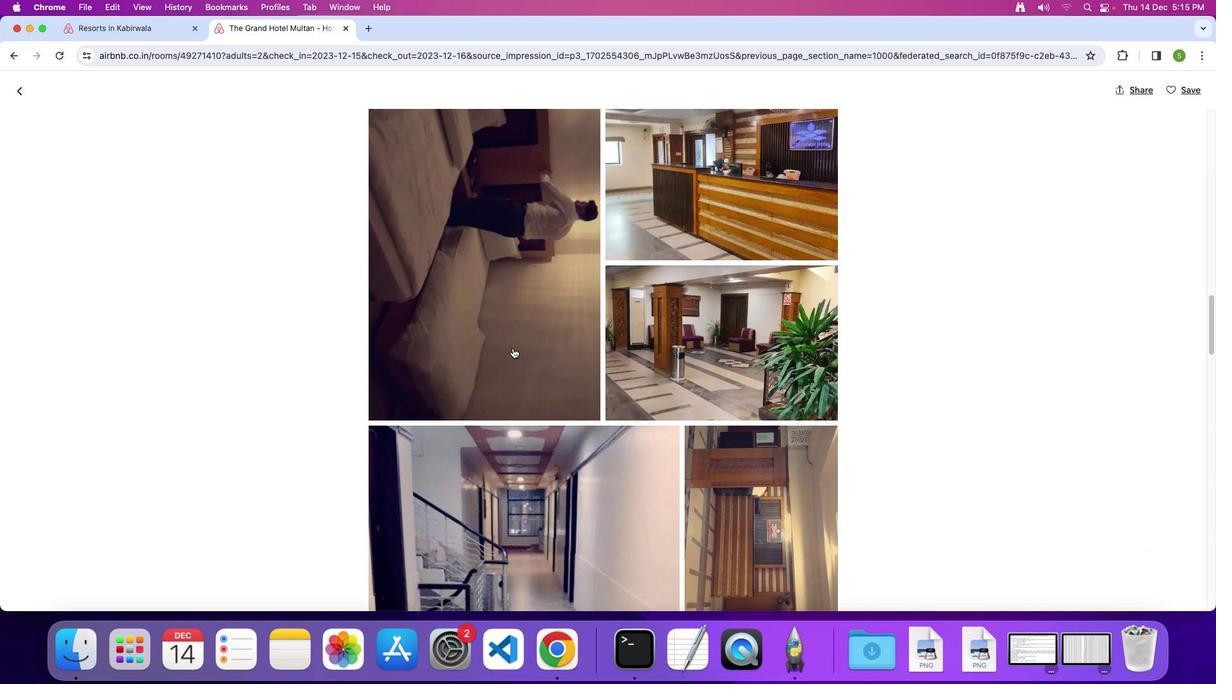 
Action: Mouse scrolled (512, 348) with delta (0, 0)
Screenshot: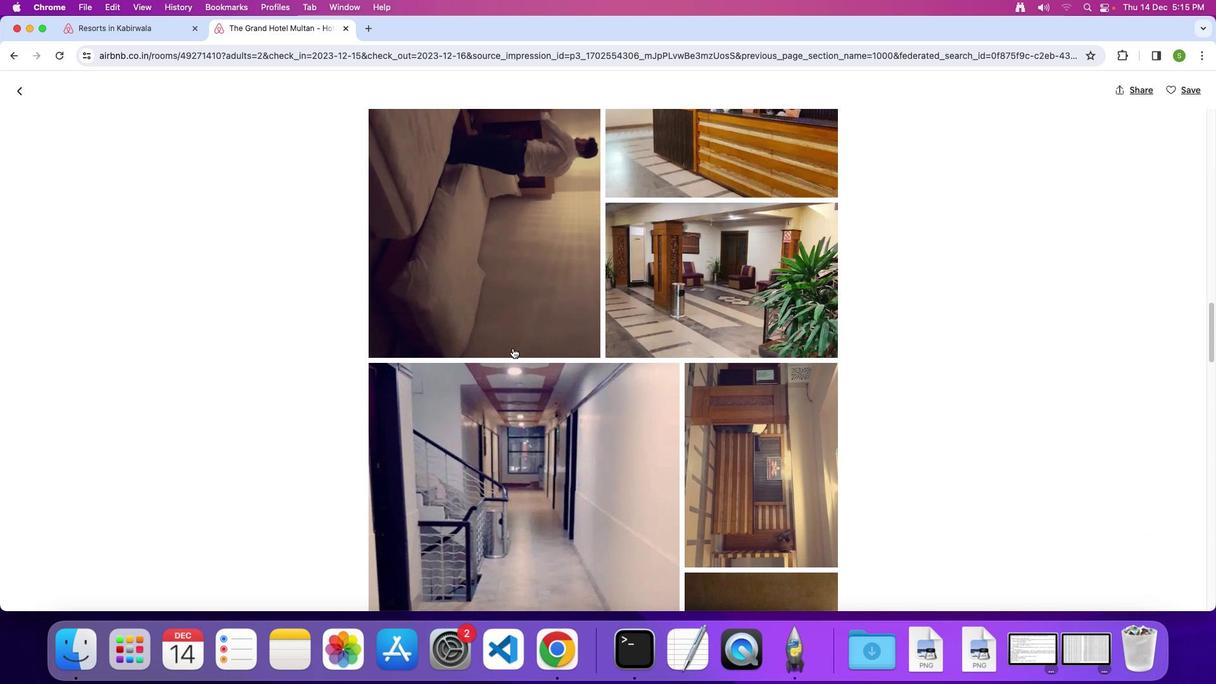 
Action: Mouse scrolled (512, 348) with delta (0, 0)
Screenshot: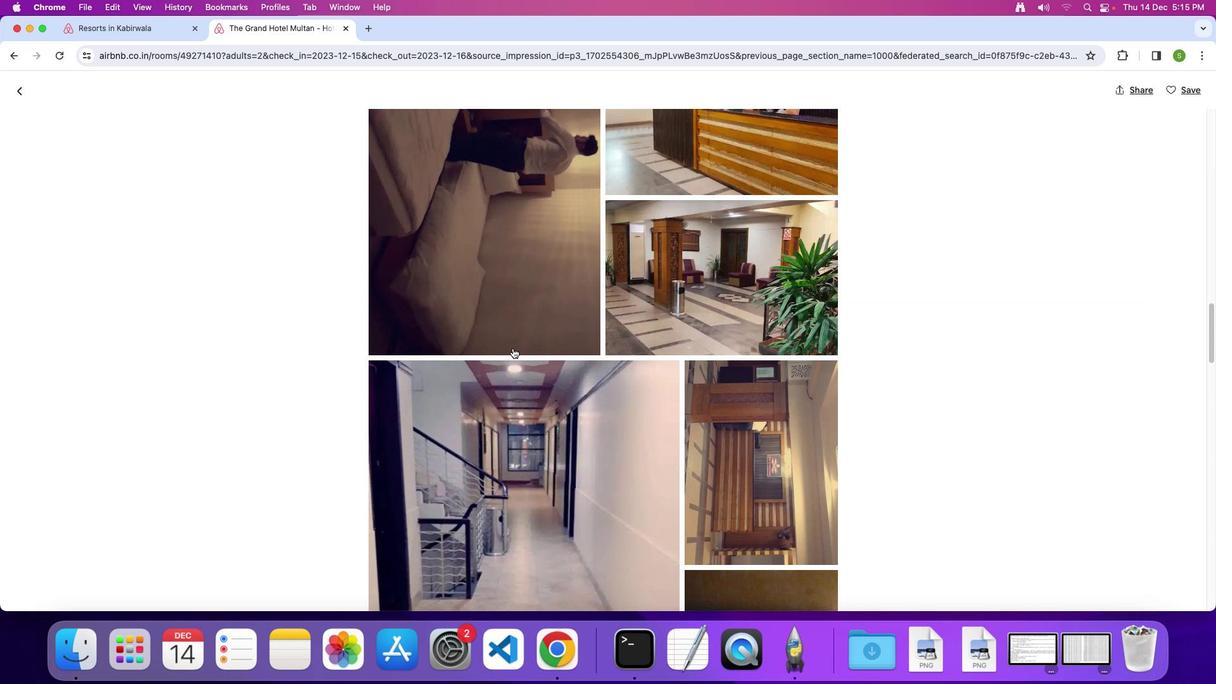 
Action: Mouse scrolled (512, 348) with delta (0, -1)
Screenshot: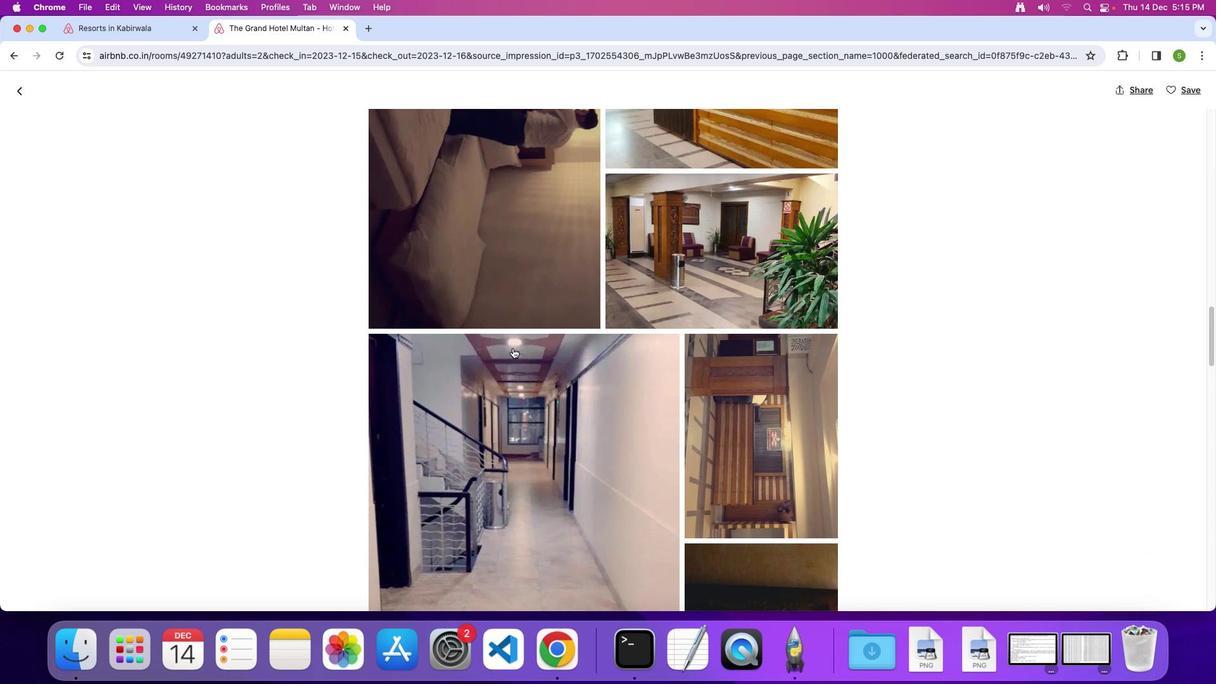 
Action: Mouse scrolled (512, 348) with delta (0, 0)
Screenshot: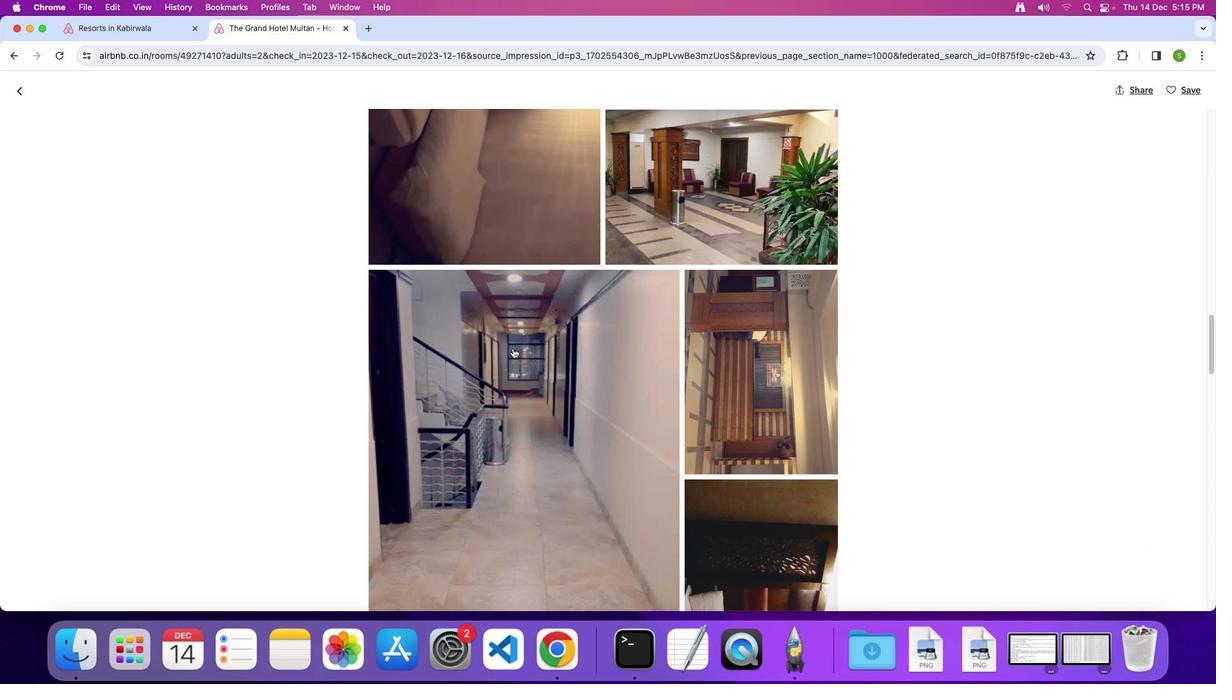 
Action: Mouse scrolled (512, 348) with delta (0, 0)
Screenshot: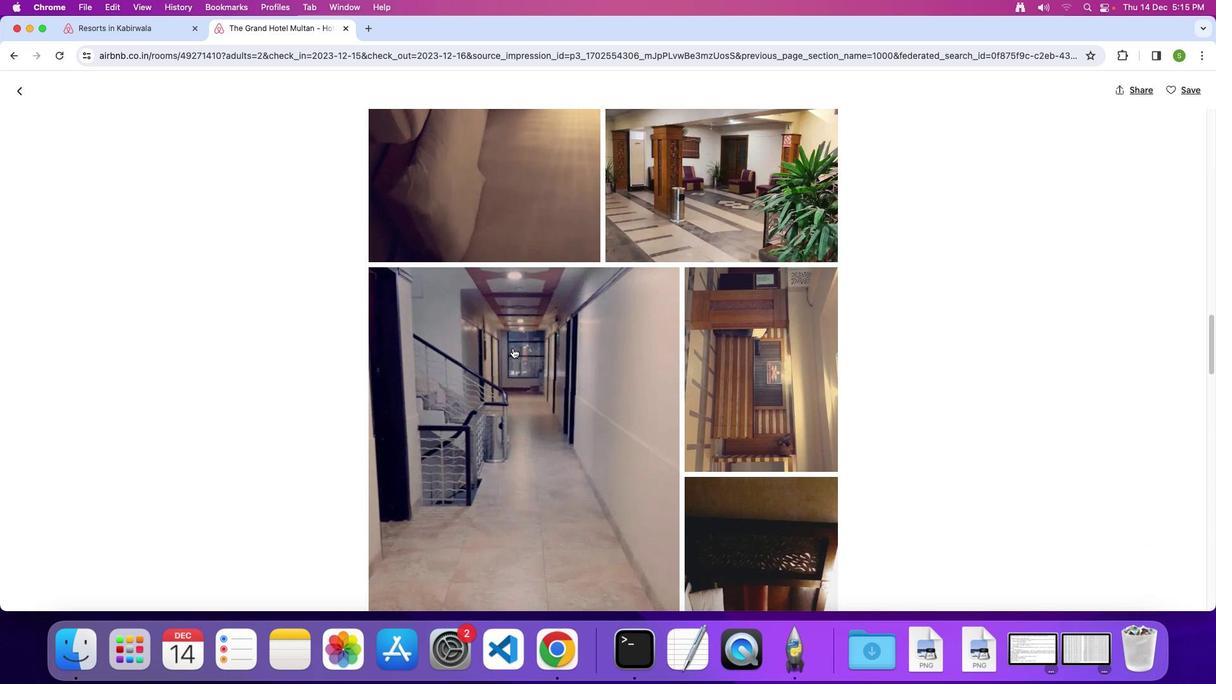 
Action: Mouse scrolled (512, 348) with delta (0, 0)
Screenshot: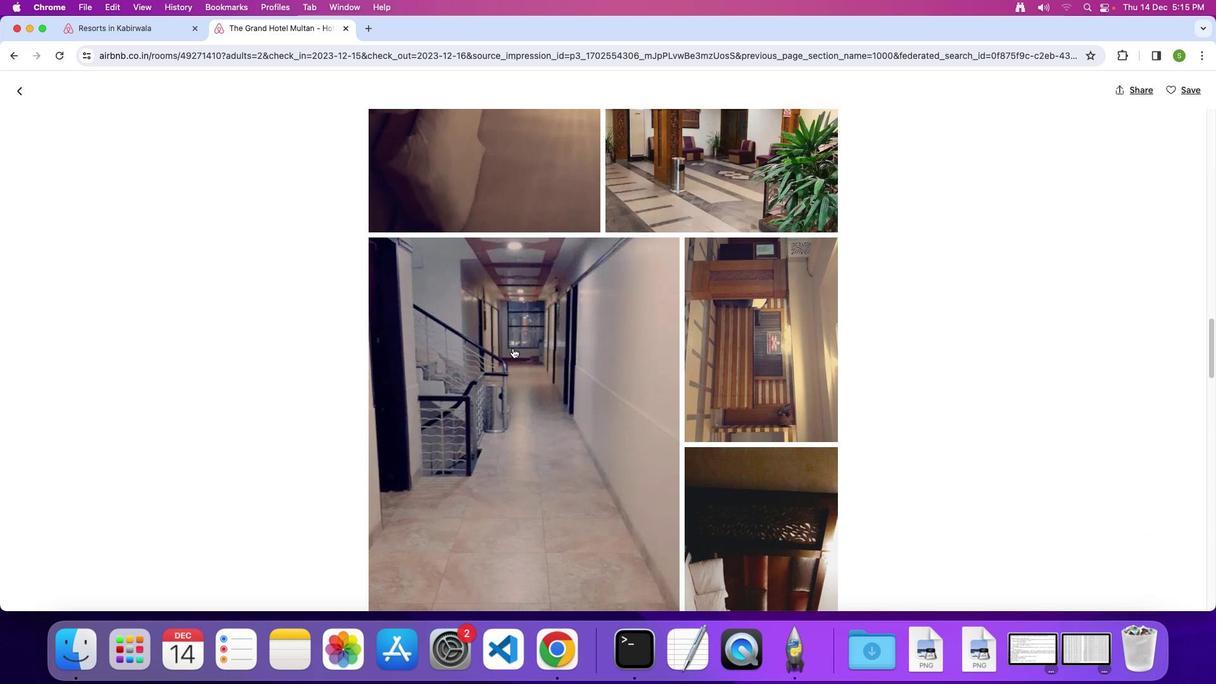 
Action: Mouse scrolled (512, 348) with delta (0, 0)
Screenshot: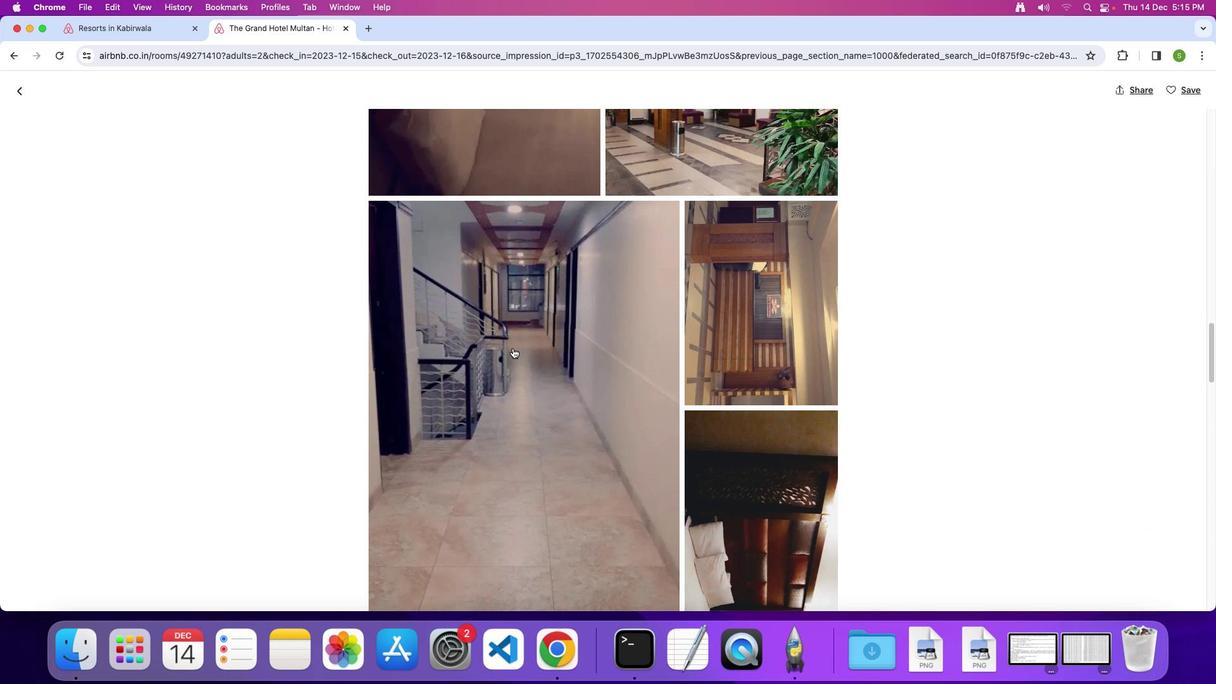 
Action: Mouse scrolled (512, 348) with delta (0, 0)
Screenshot: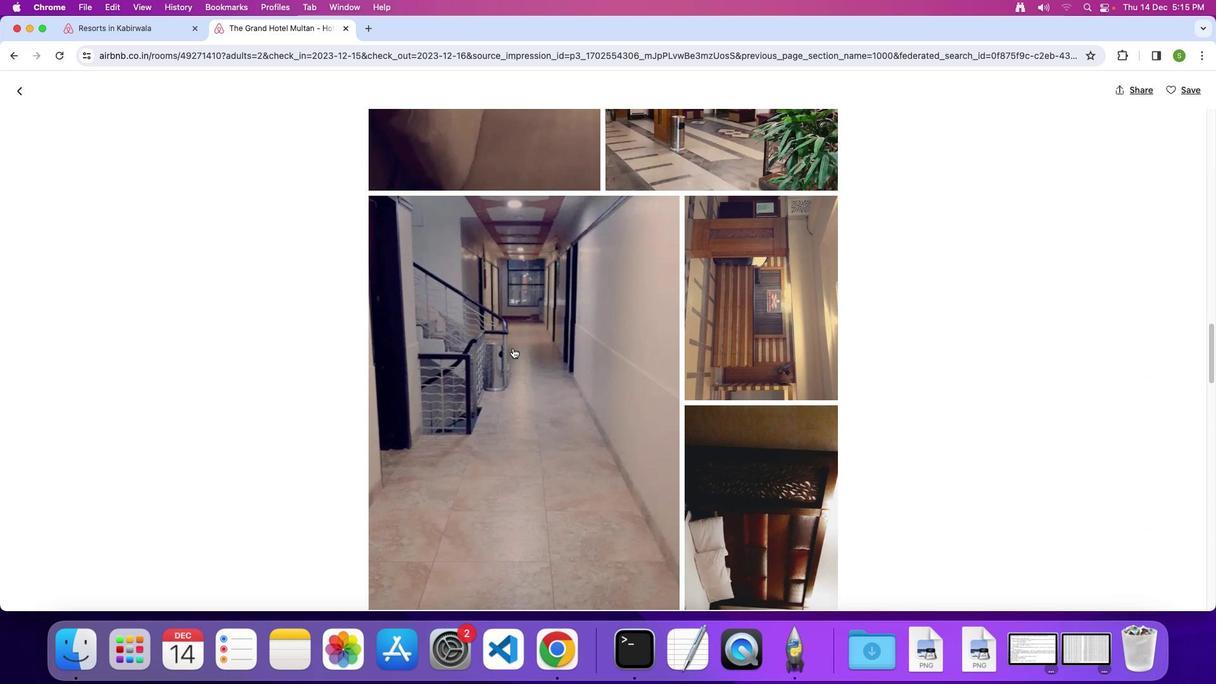 
Action: Mouse scrolled (512, 348) with delta (0, 0)
Screenshot: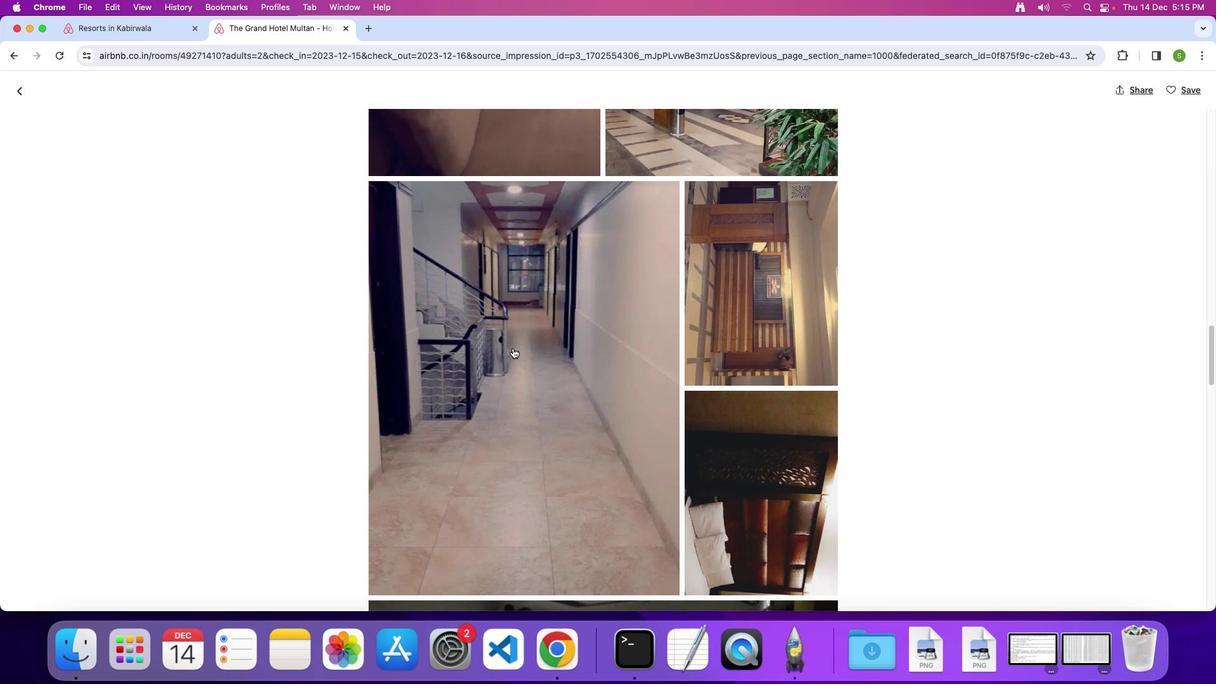 
Action: Mouse scrolled (512, 348) with delta (0, 0)
Screenshot: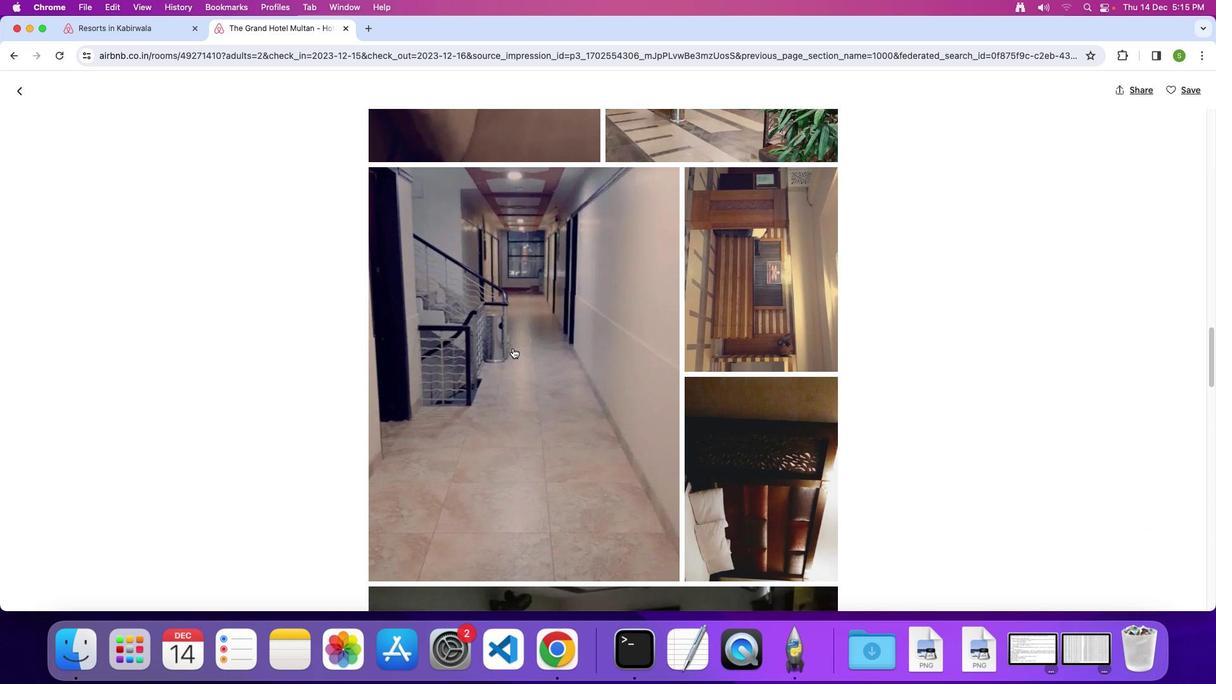 
Action: Mouse scrolled (512, 348) with delta (0, -1)
Screenshot: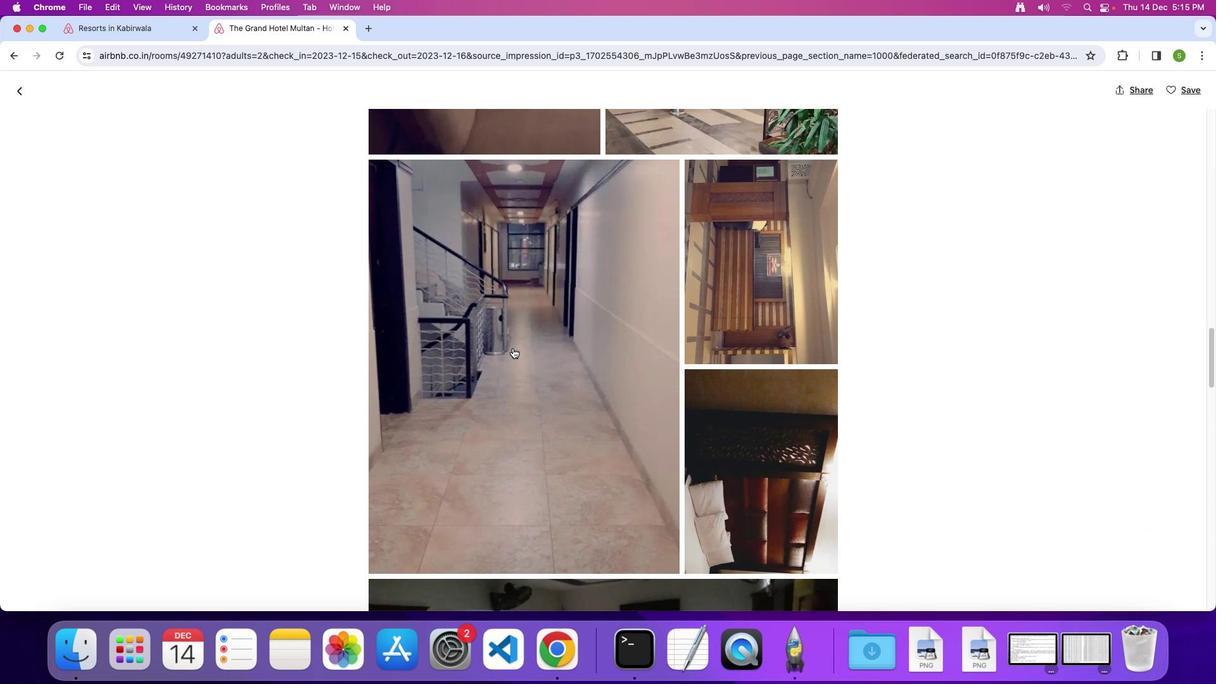 
Action: Mouse scrolled (512, 348) with delta (0, 0)
Screenshot: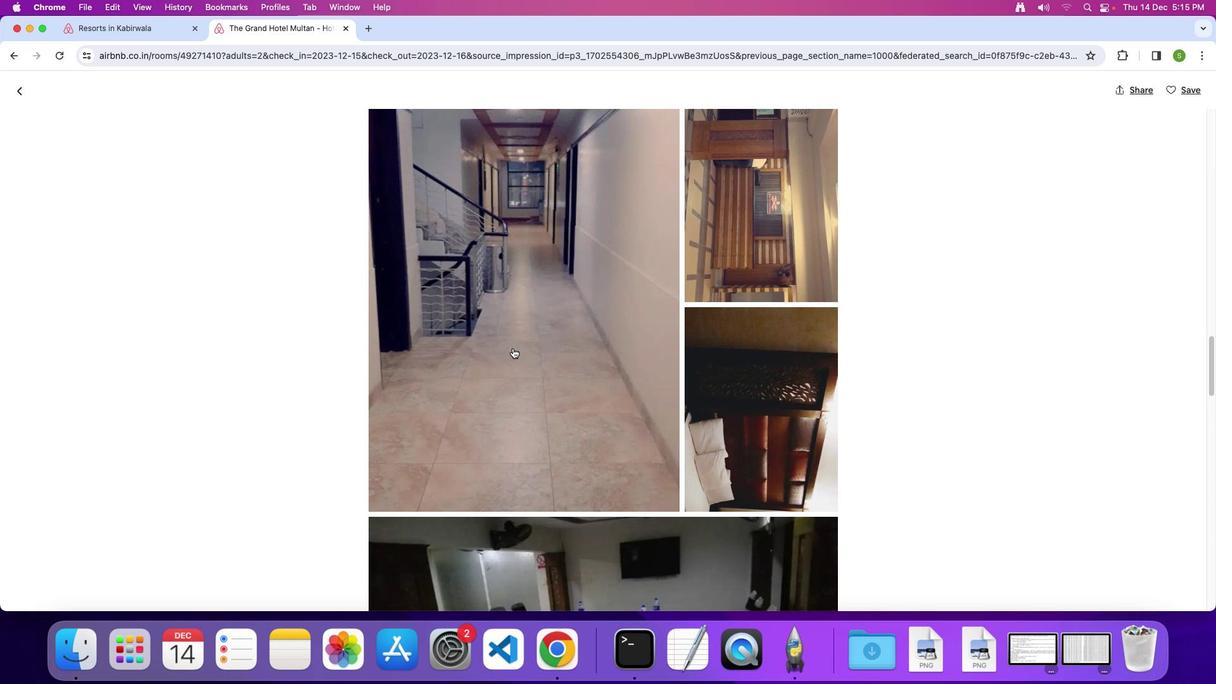 
Action: Mouse scrolled (512, 348) with delta (0, 0)
Screenshot: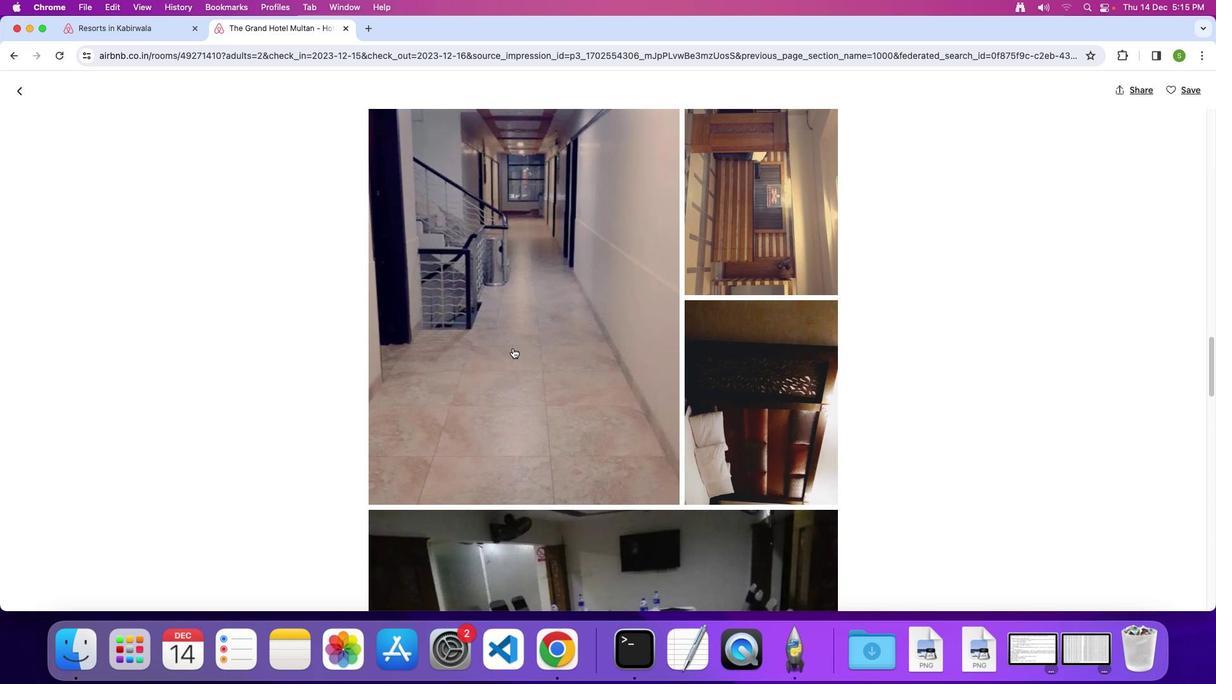 
Action: Mouse scrolled (512, 348) with delta (0, 0)
Screenshot: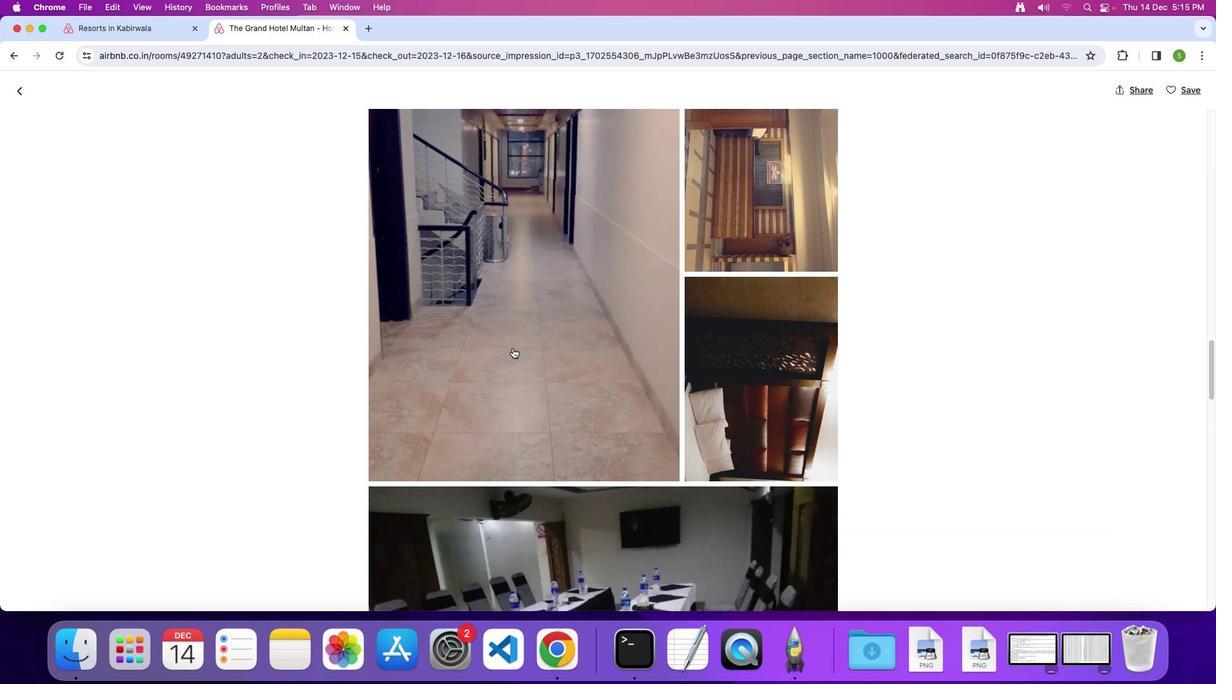 
Action: Mouse scrolled (512, 348) with delta (0, 0)
Screenshot: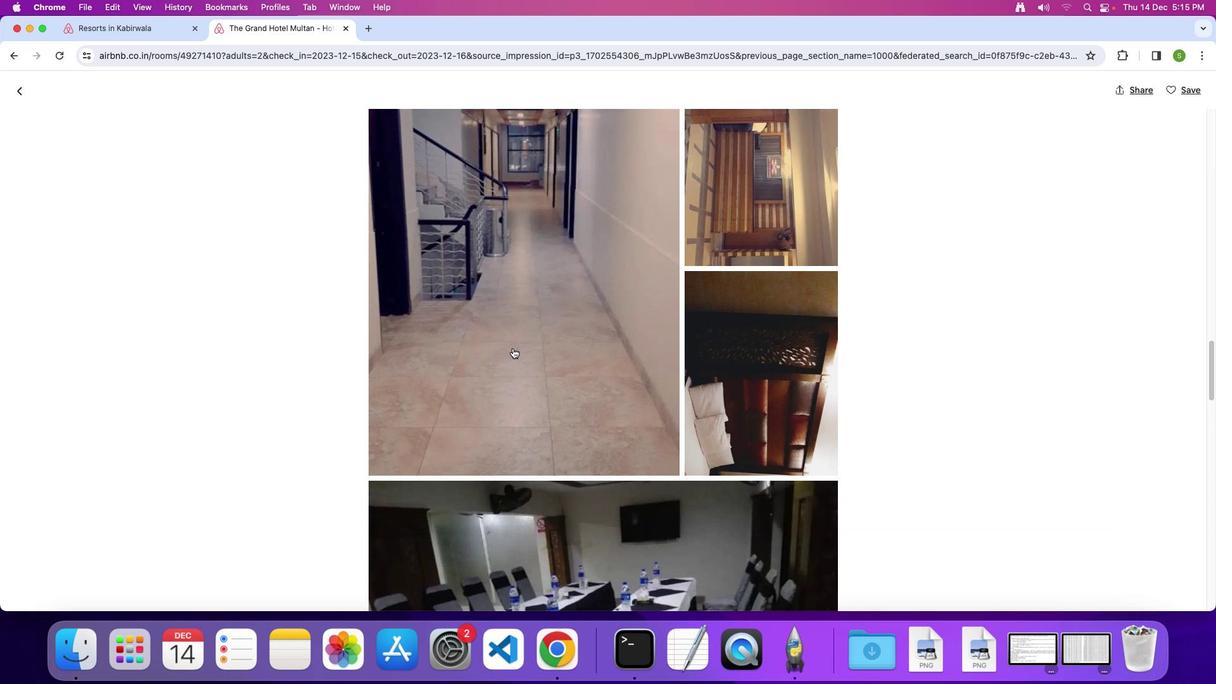 
Action: Mouse scrolled (512, 348) with delta (0, -1)
Screenshot: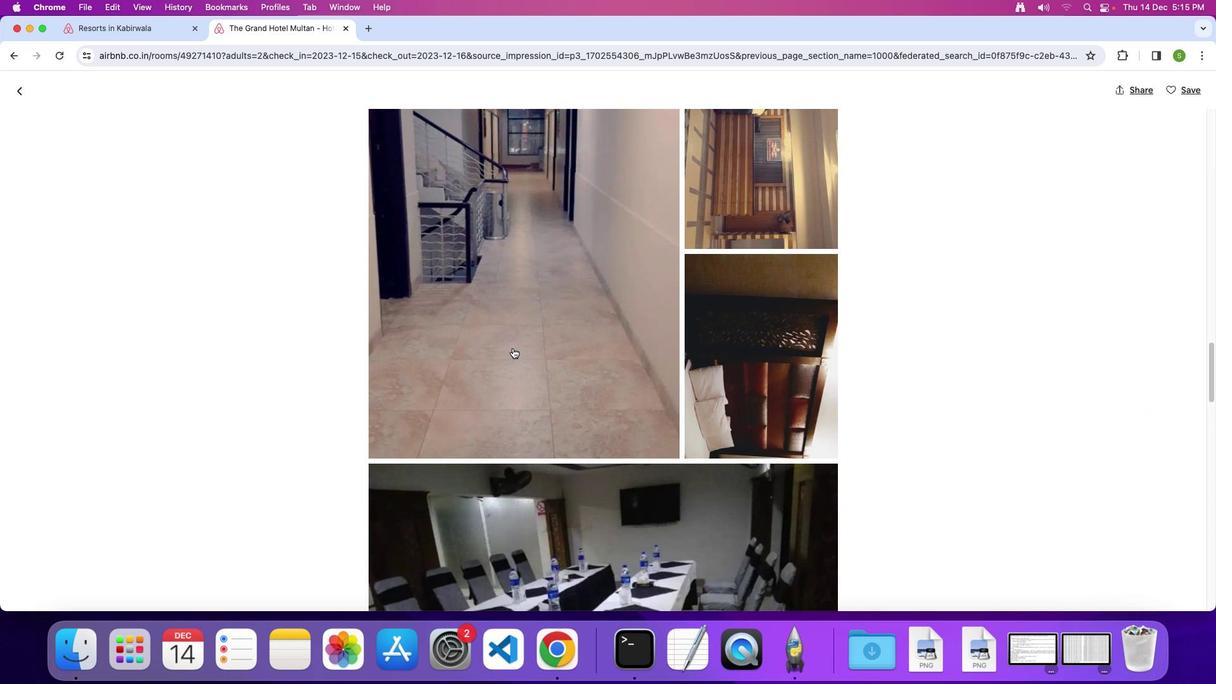 
Action: Mouse scrolled (512, 348) with delta (0, 0)
Screenshot: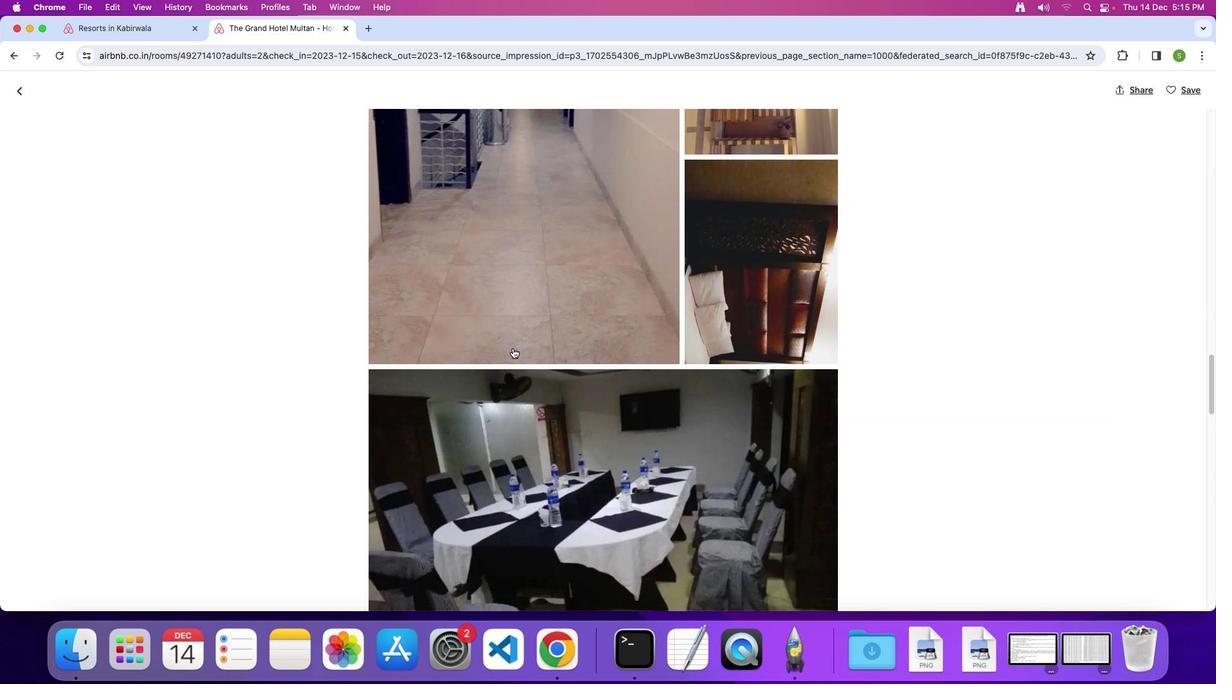
Action: Mouse scrolled (512, 348) with delta (0, 0)
Screenshot: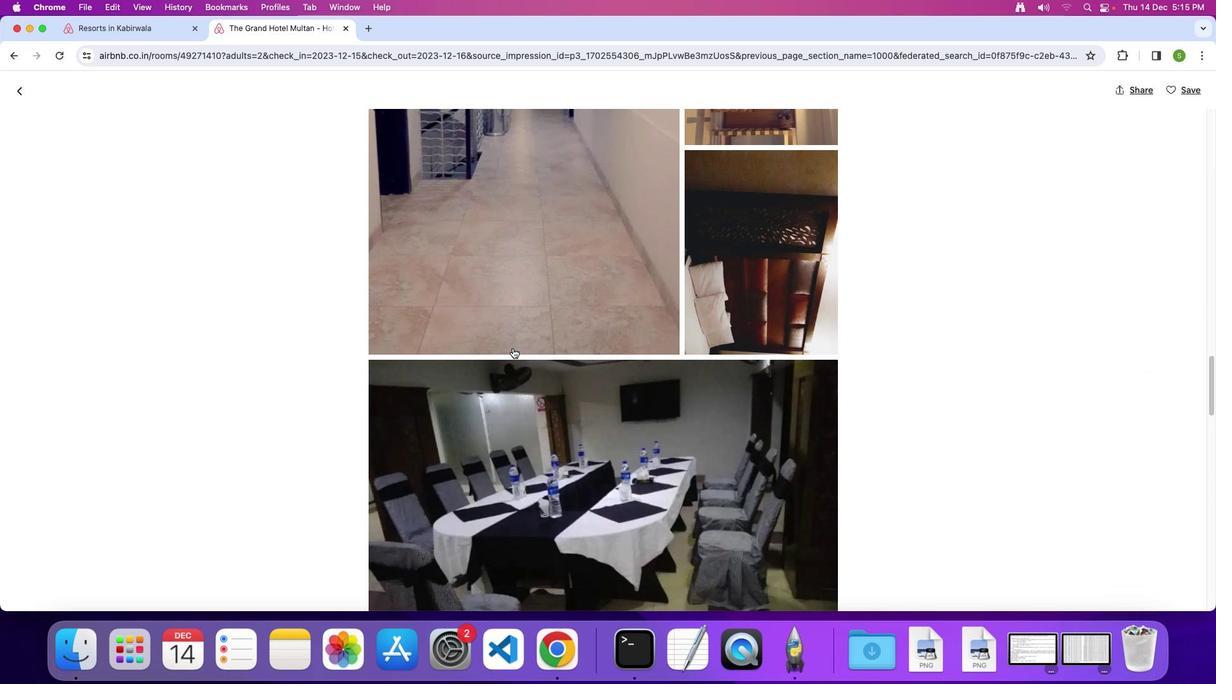 
Action: Mouse scrolled (512, 348) with delta (0, -1)
Screenshot: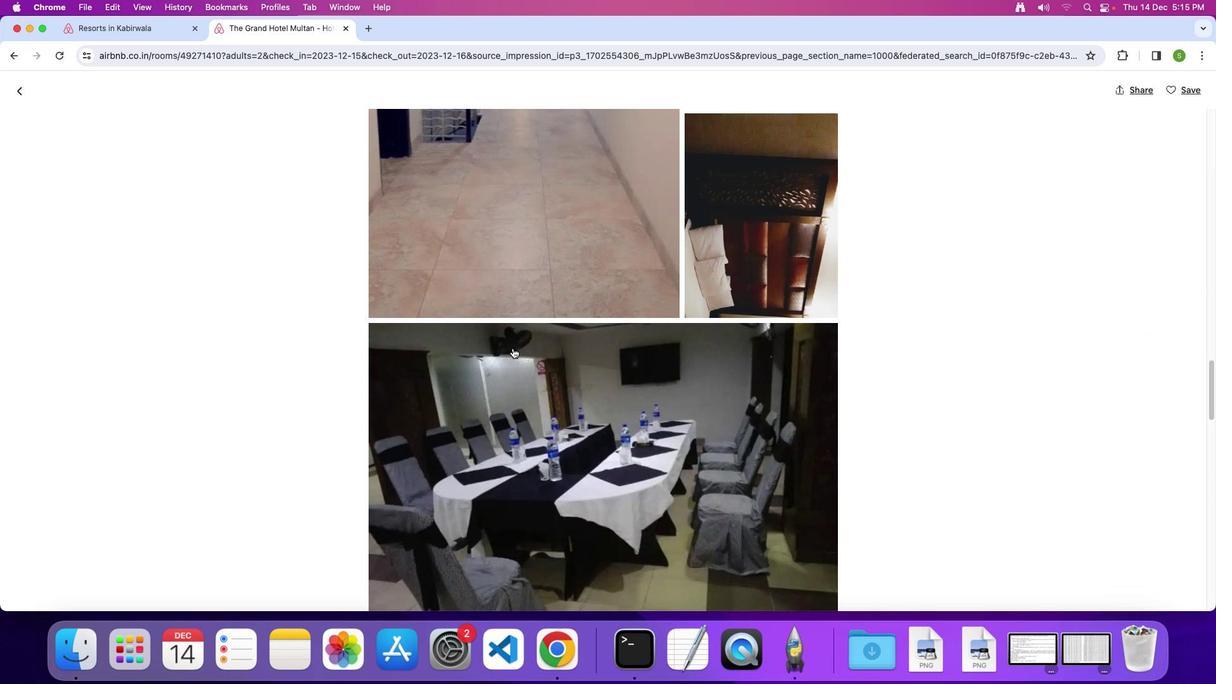 
Action: Mouse scrolled (512, 348) with delta (0, 0)
Screenshot: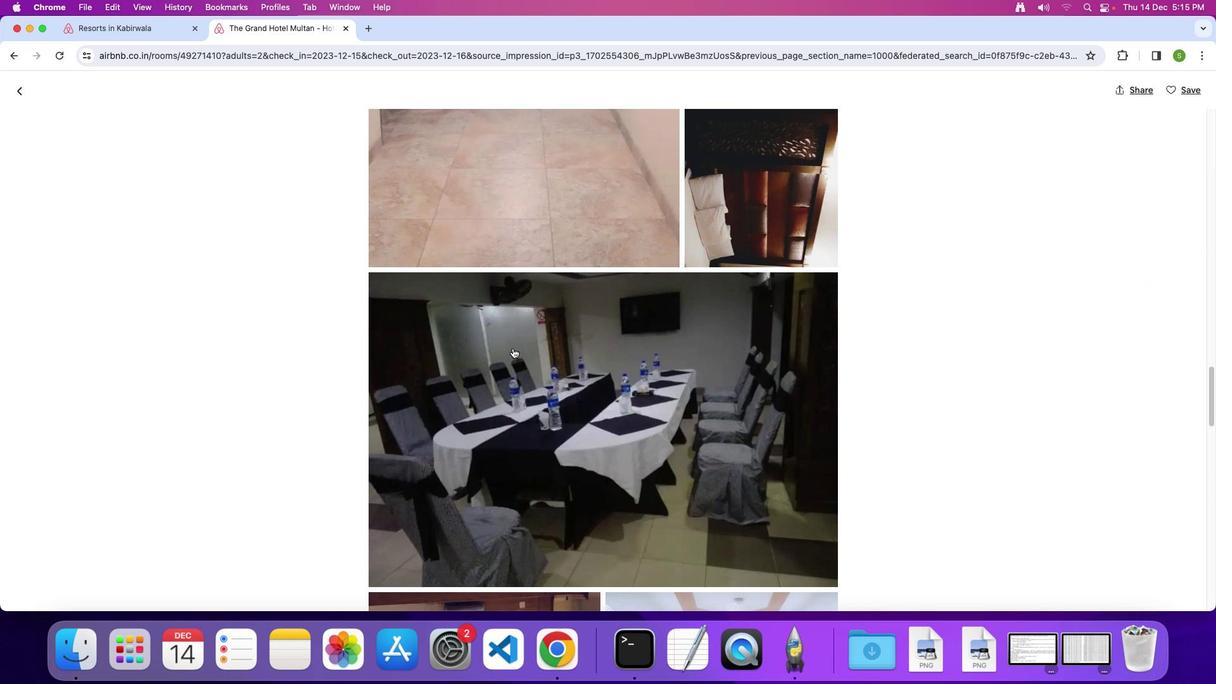 
Action: Mouse scrolled (512, 348) with delta (0, 0)
Screenshot: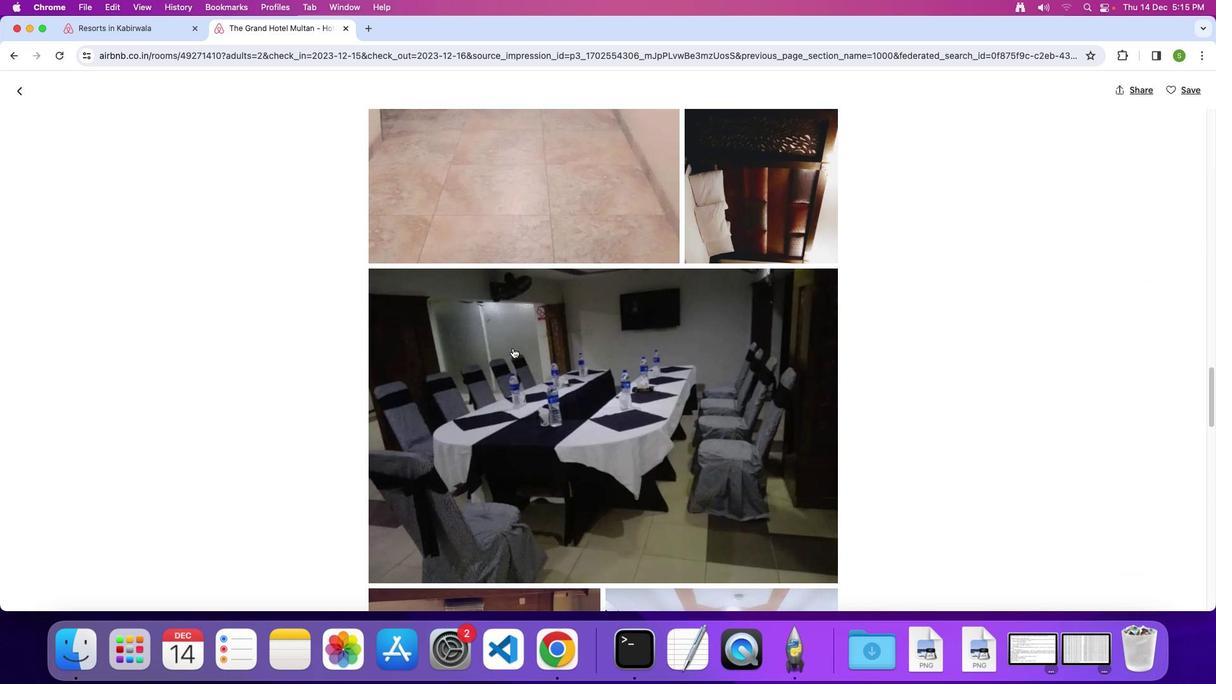 
Action: Mouse scrolled (512, 348) with delta (0, 0)
Screenshot: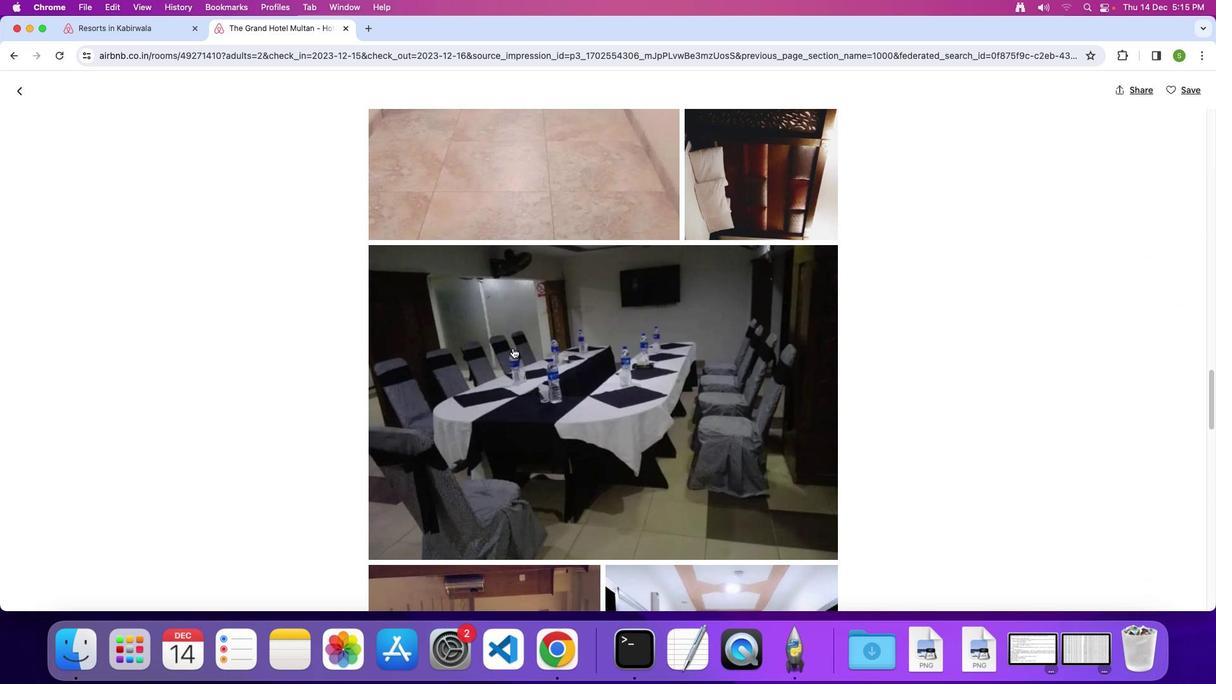 
Action: Mouse scrolled (512, 348) with delta (0, 0)
Screenshot: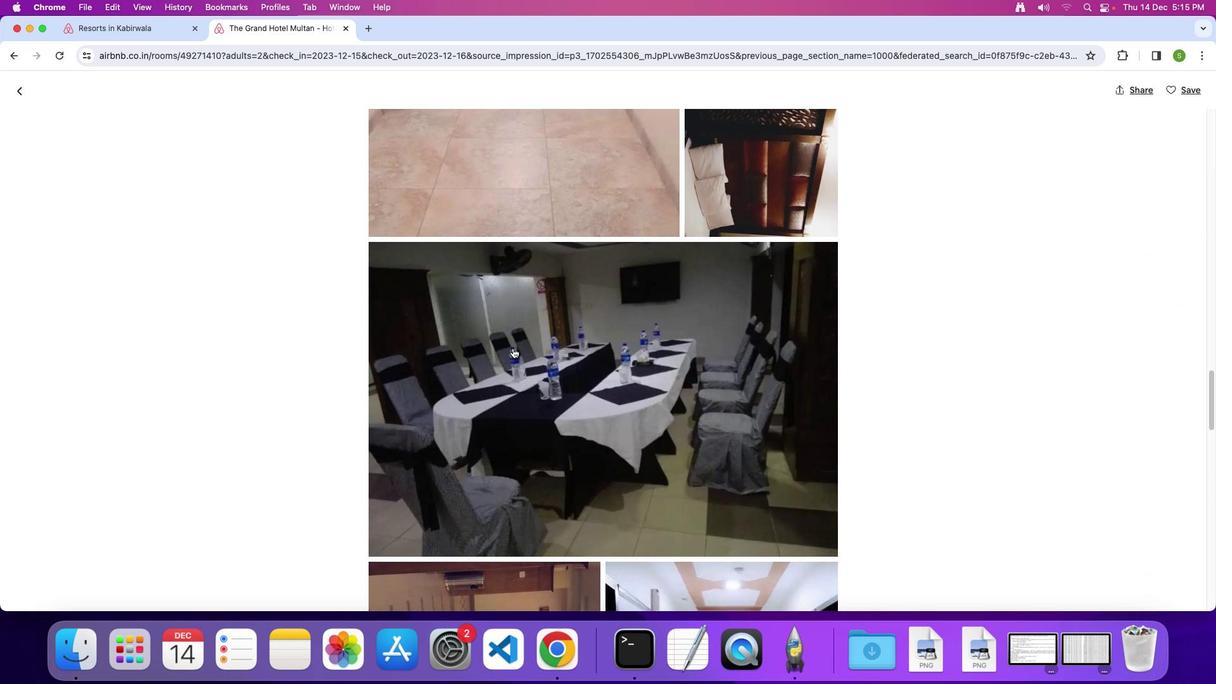 
Action: Mouse scrolled (512, 348) with delta (0, 0)
Screenshot: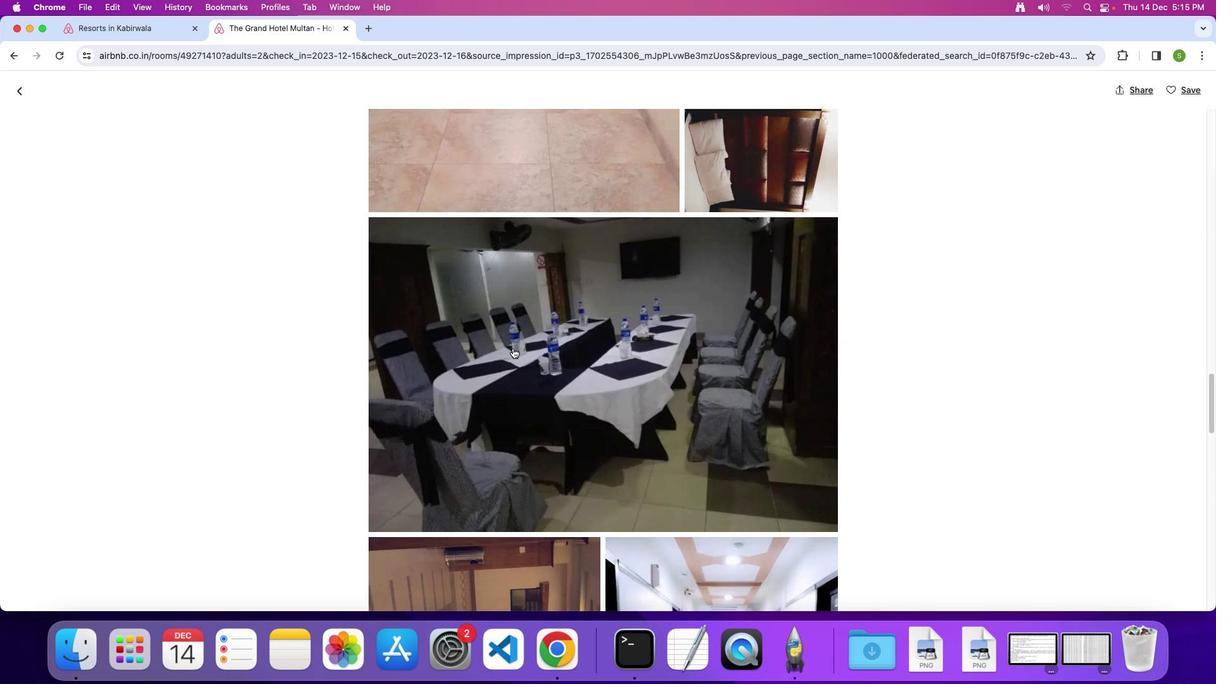 
Action: Mouse scrolled (512, 348) with delta (0, 0)
Screenshot: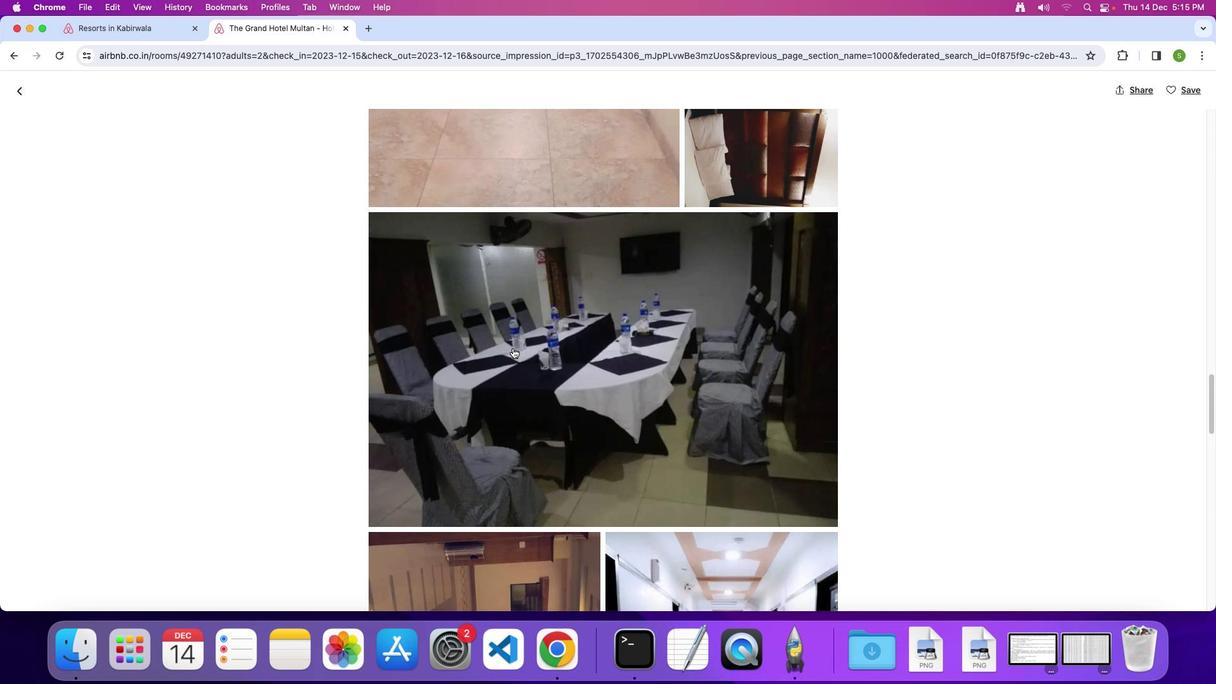 
Action: Mouse scrolled (512, 348) with delta (0, 0)
Screenshot: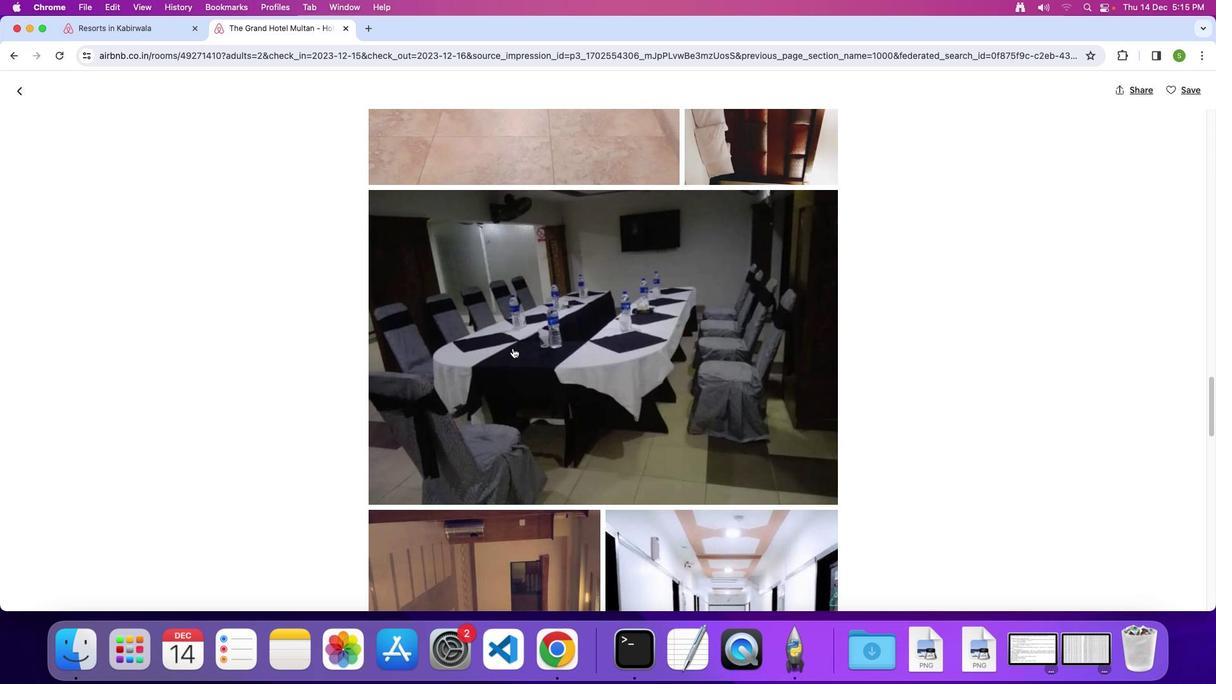 
Action: Mouse scrolled (512, 348) with delta (0, 0)
Screenshot: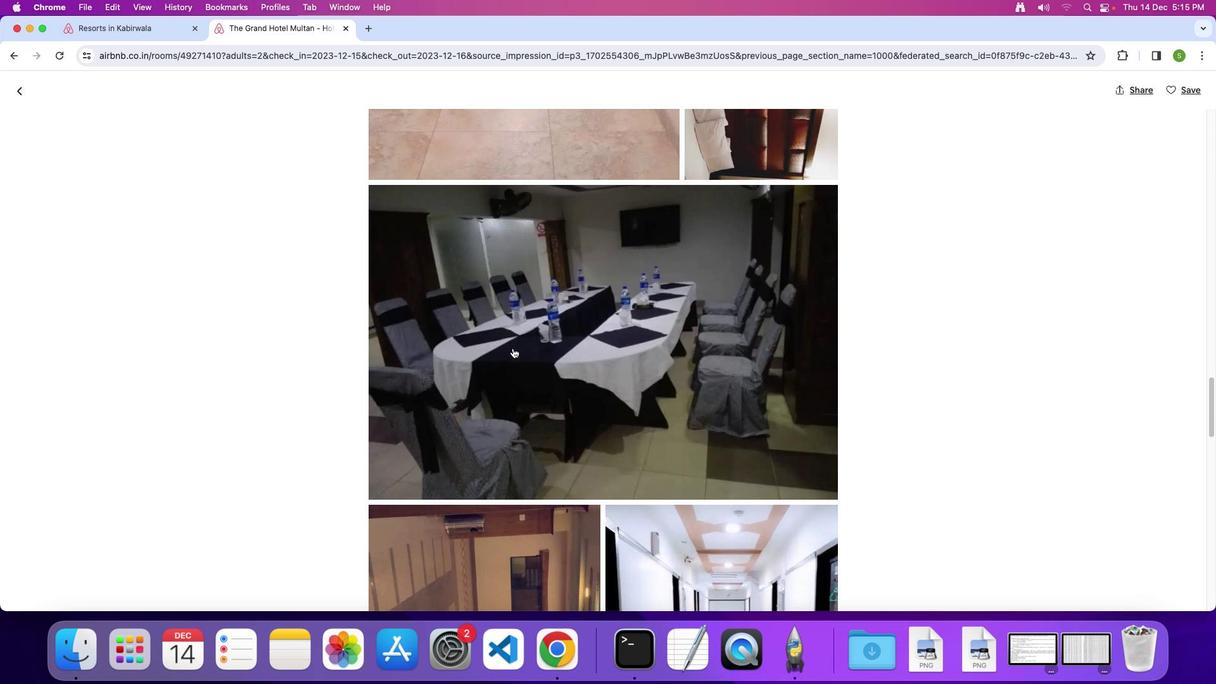 
Action: Mouse scrolled (512, 348) with delta (0, -1)
Screenshot: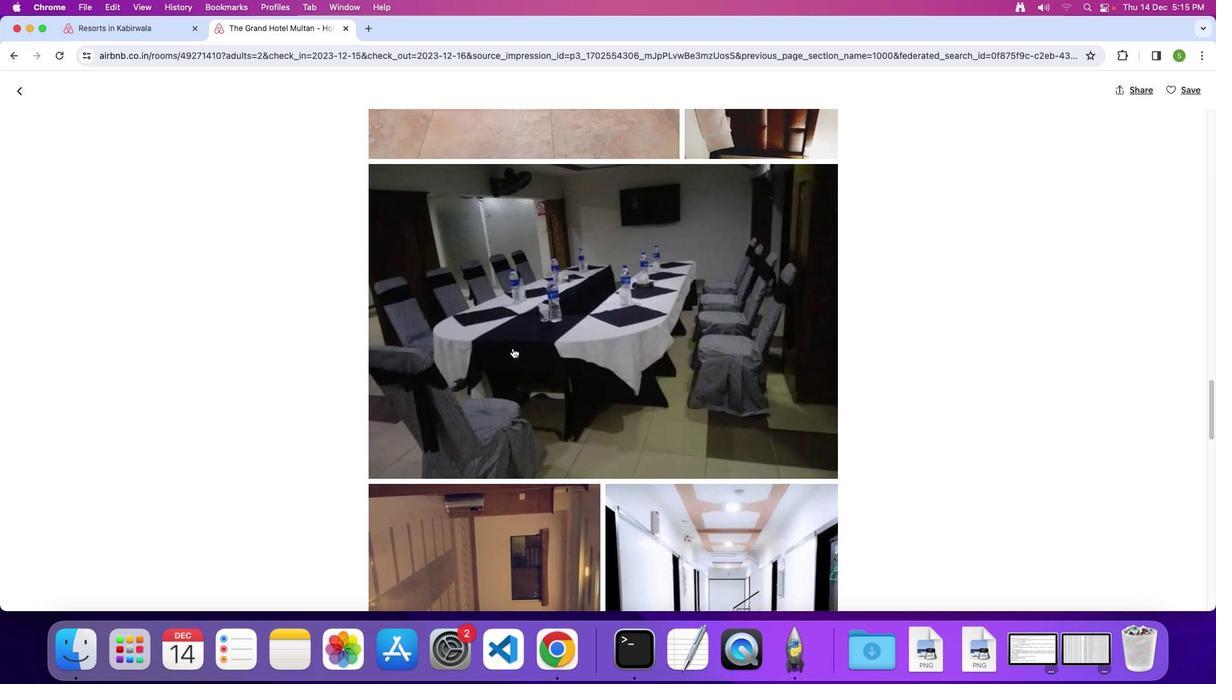 
Action: Mouse scrolled (512, 348) with delta (0, 0)
Screenshot: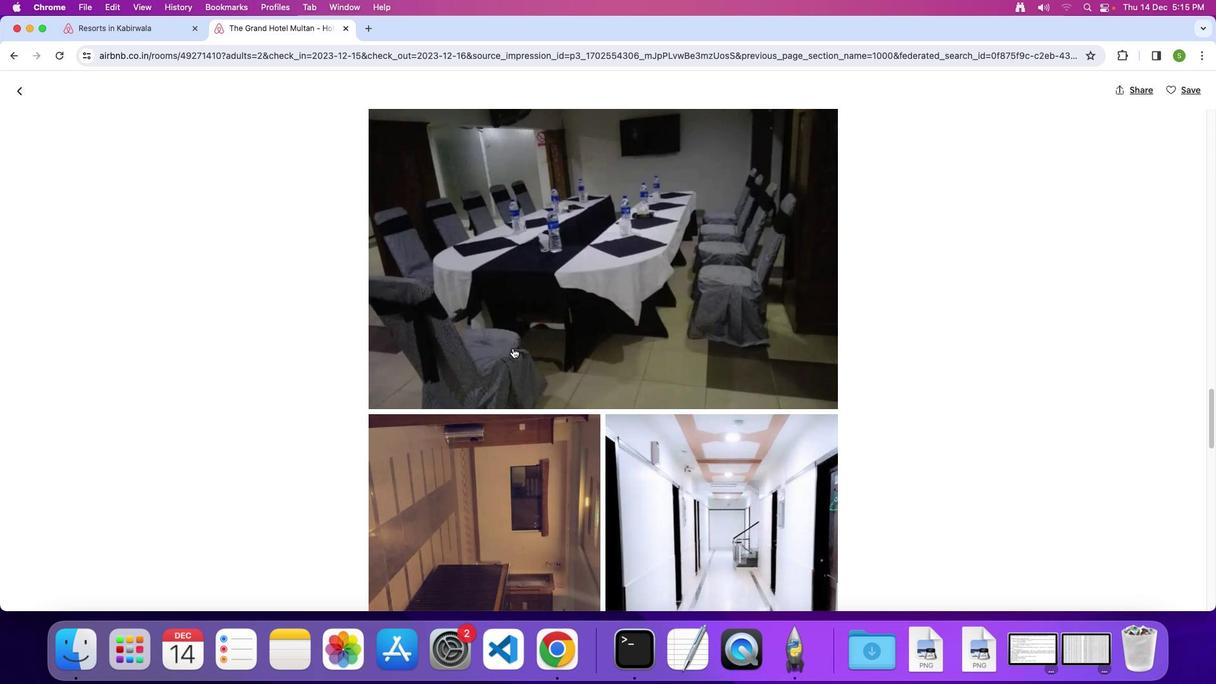 
Action: Mouse scrolled (512, 348) with delta (0, 0)
Screenshot: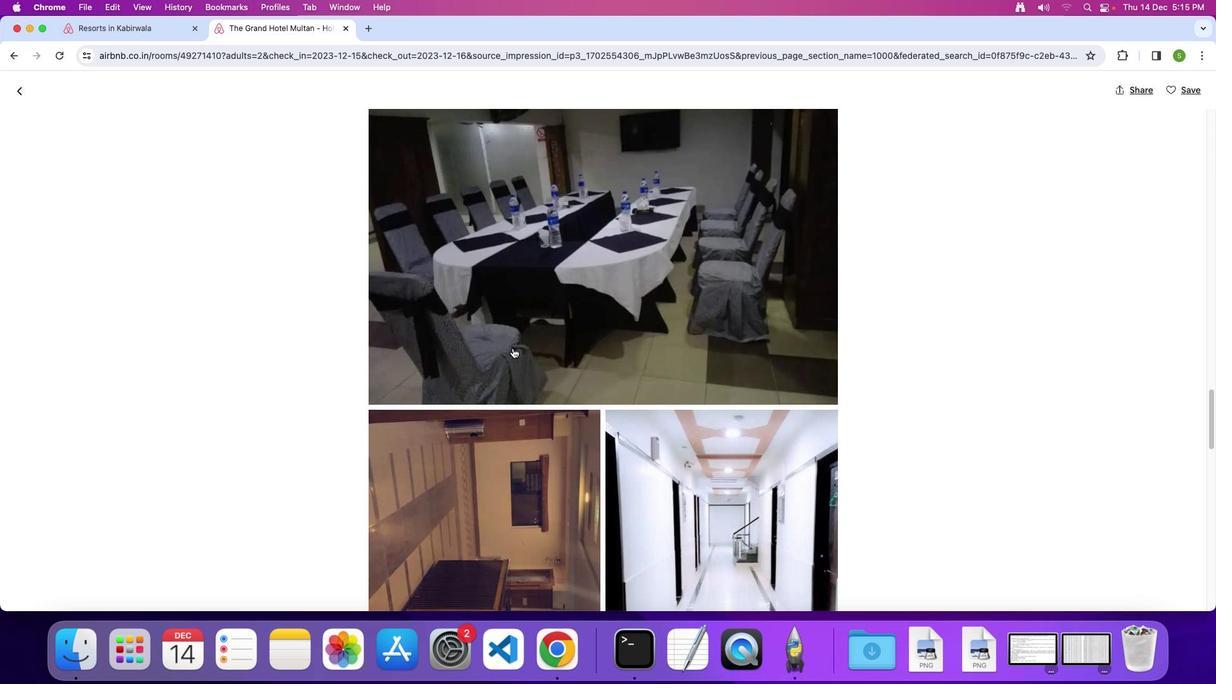 
Action: Mouse scrolled (512, 348) with delta (0, 0)
Screenshot: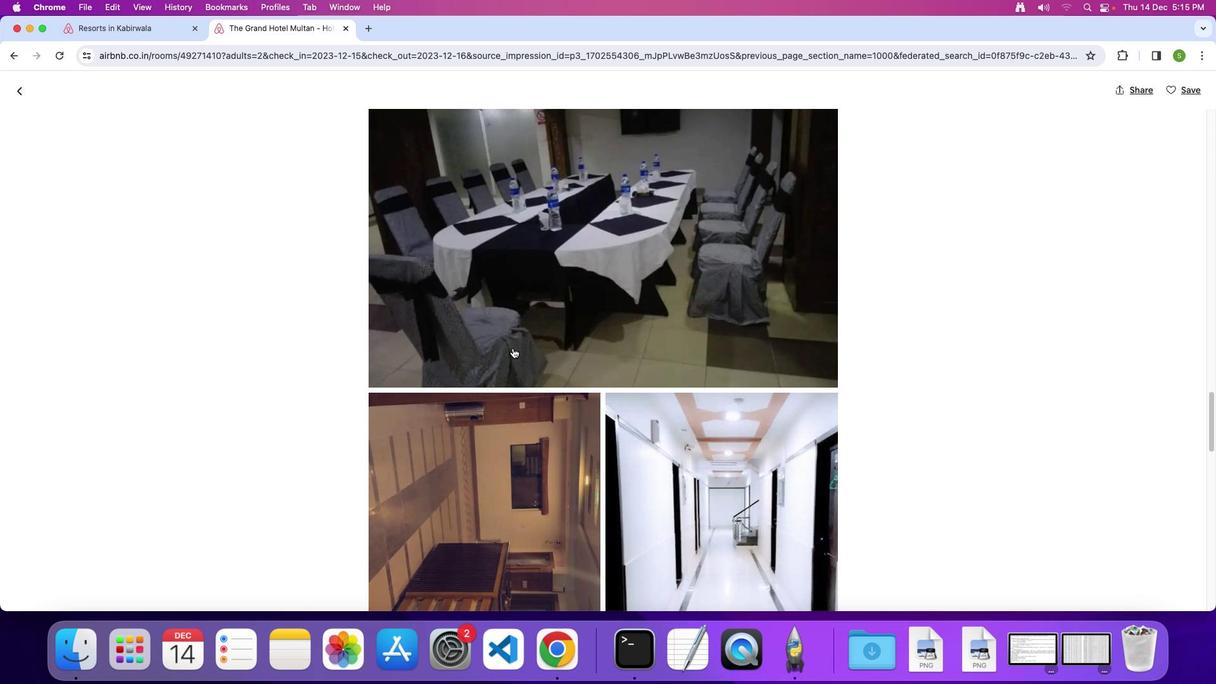 
Action: Mouse scrolled (512, 348) with delta (0, 0)
Screenshot: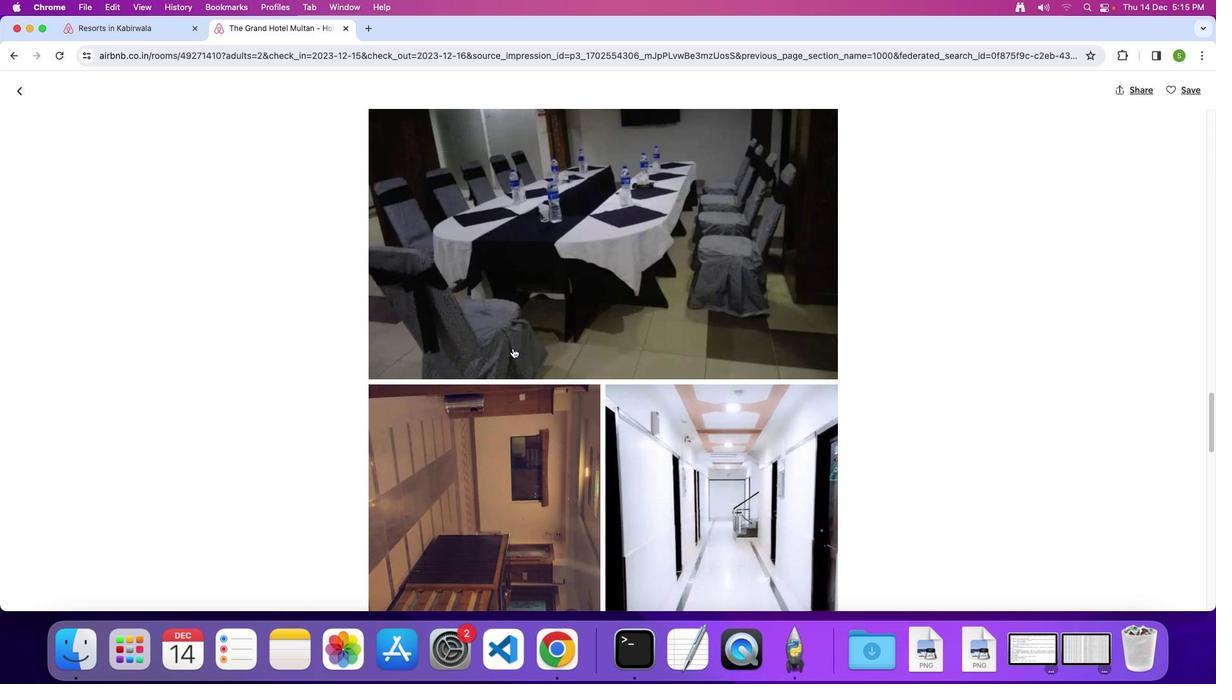 
Action: Mouse scrolled (512, 348) with delta (0, -1)
Screenshot: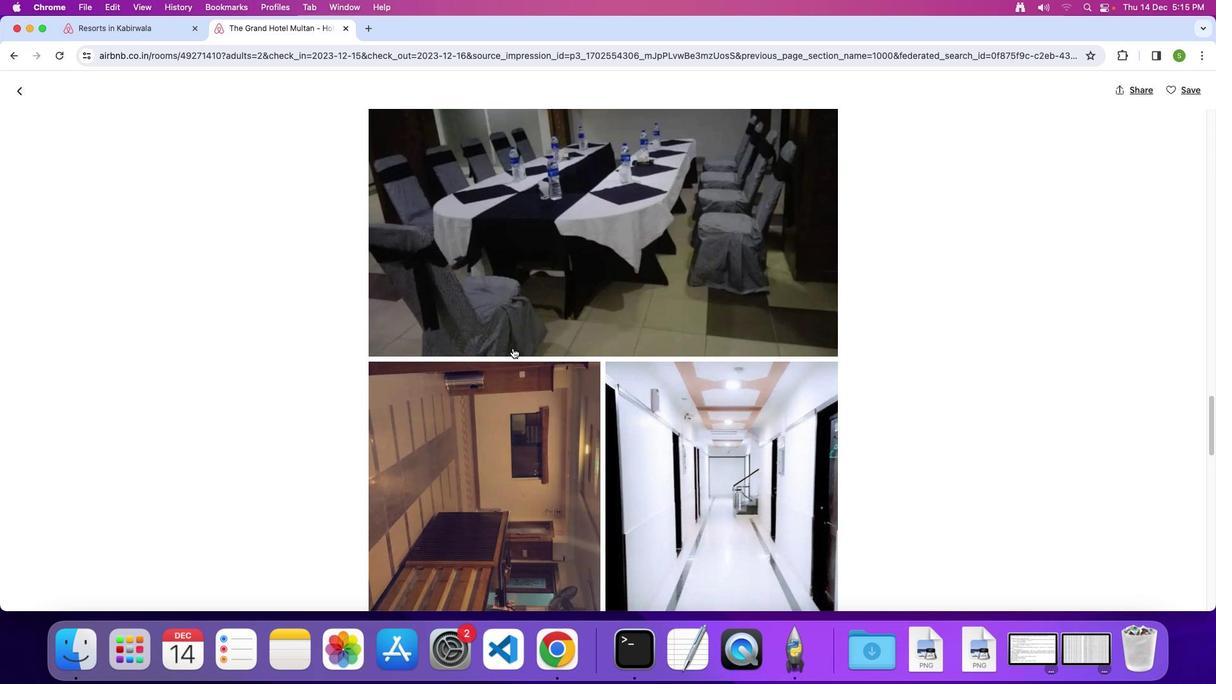 
Action: Mouse scrolled (512, 348) with delta (0, 0)
Screenshot: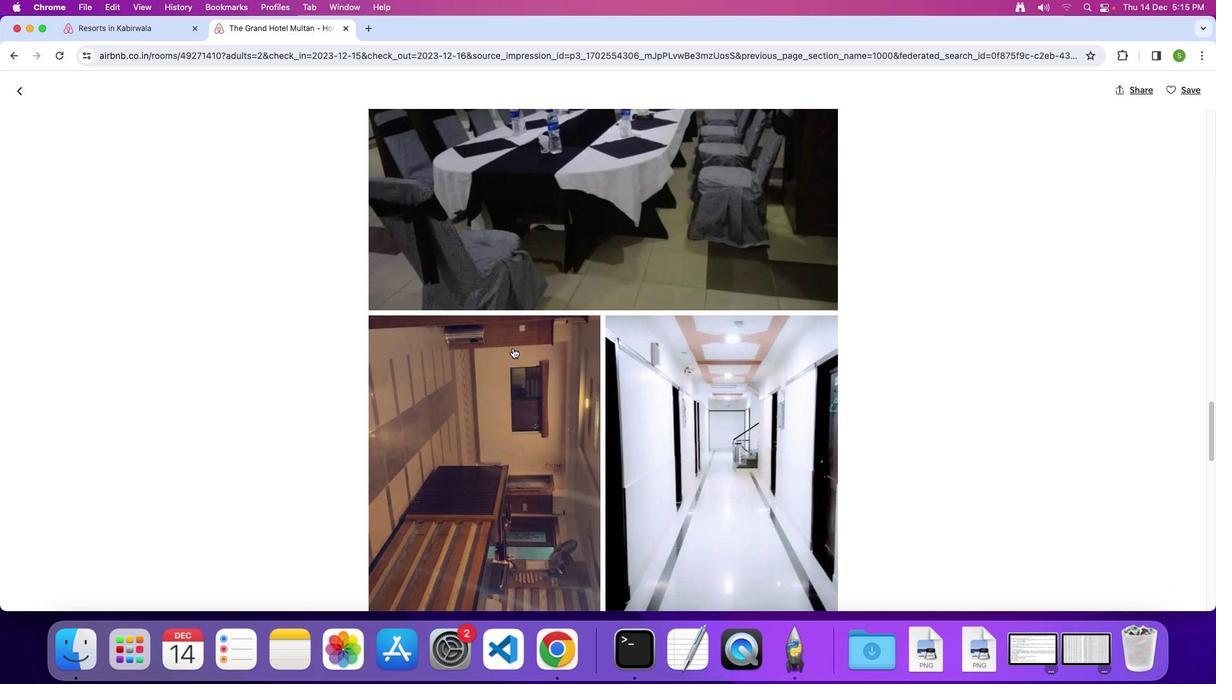 
Action: Mouse scrolled (512, 348) with delta (0, 0)
Screenshot: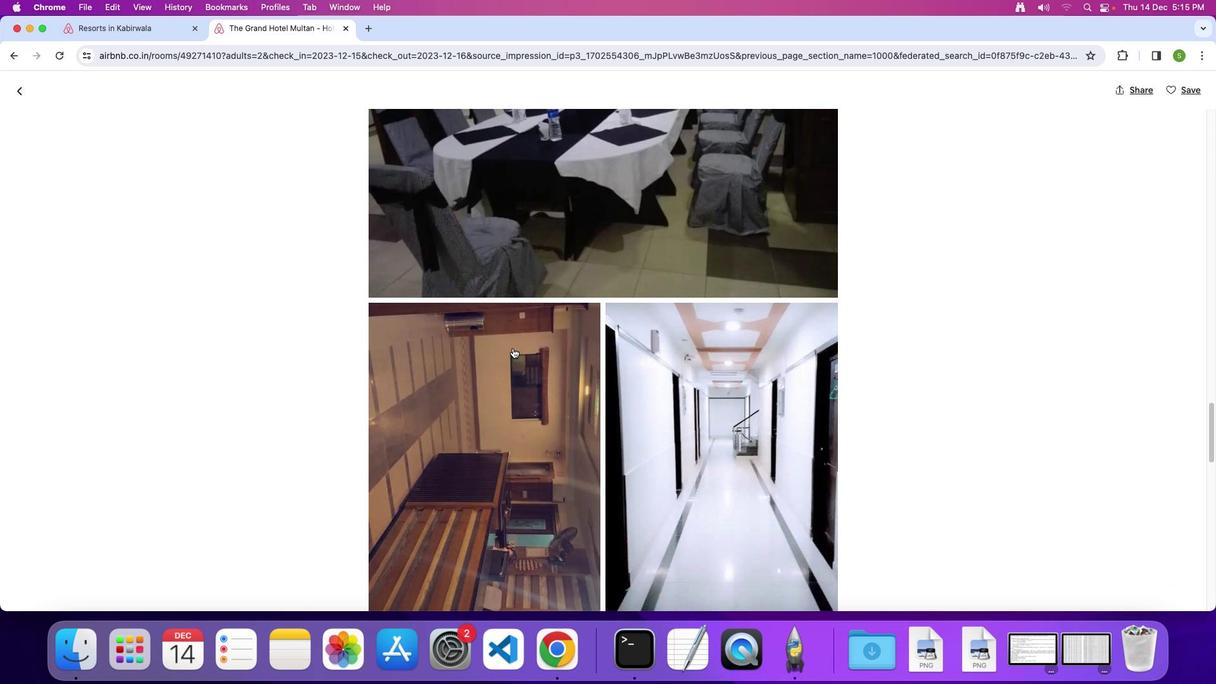 
Action: Mouse scrolled (512, 348) with delta (0, 0)
Screenshot: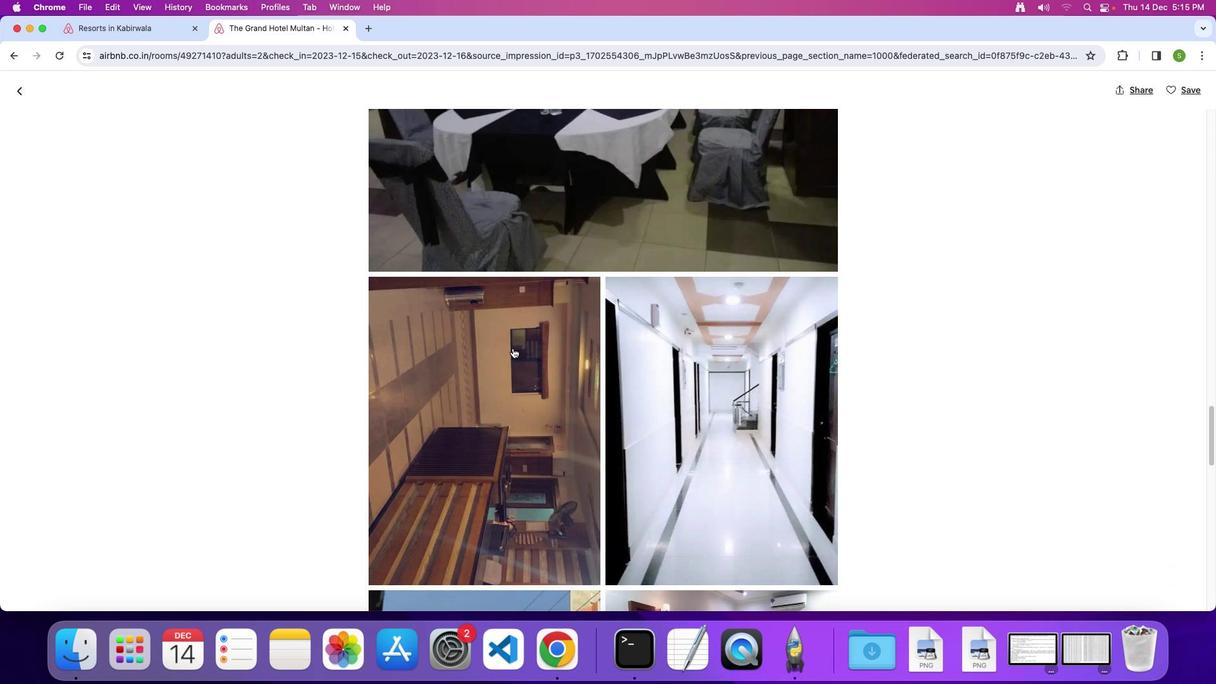 
Action: Mouse scrolled (512, 348) with delta (0, 0)
Screenshot: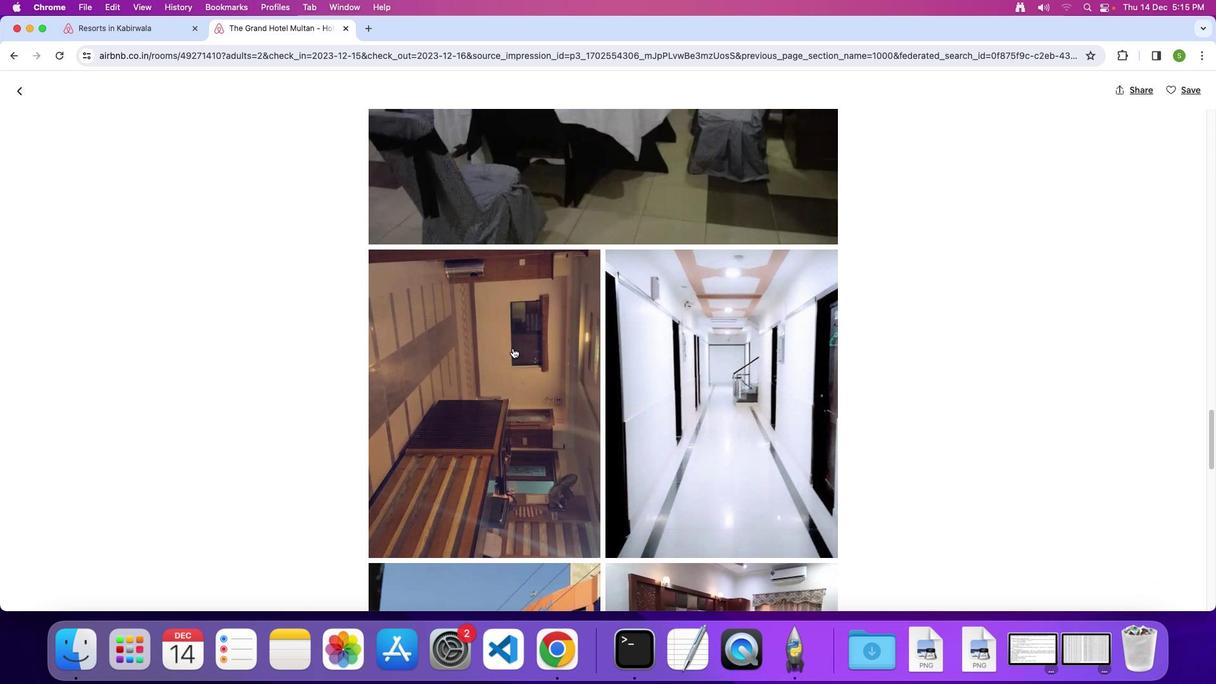 
Action: Mouse scrolled (512, 348) with delta (0, 0)
Screenshot: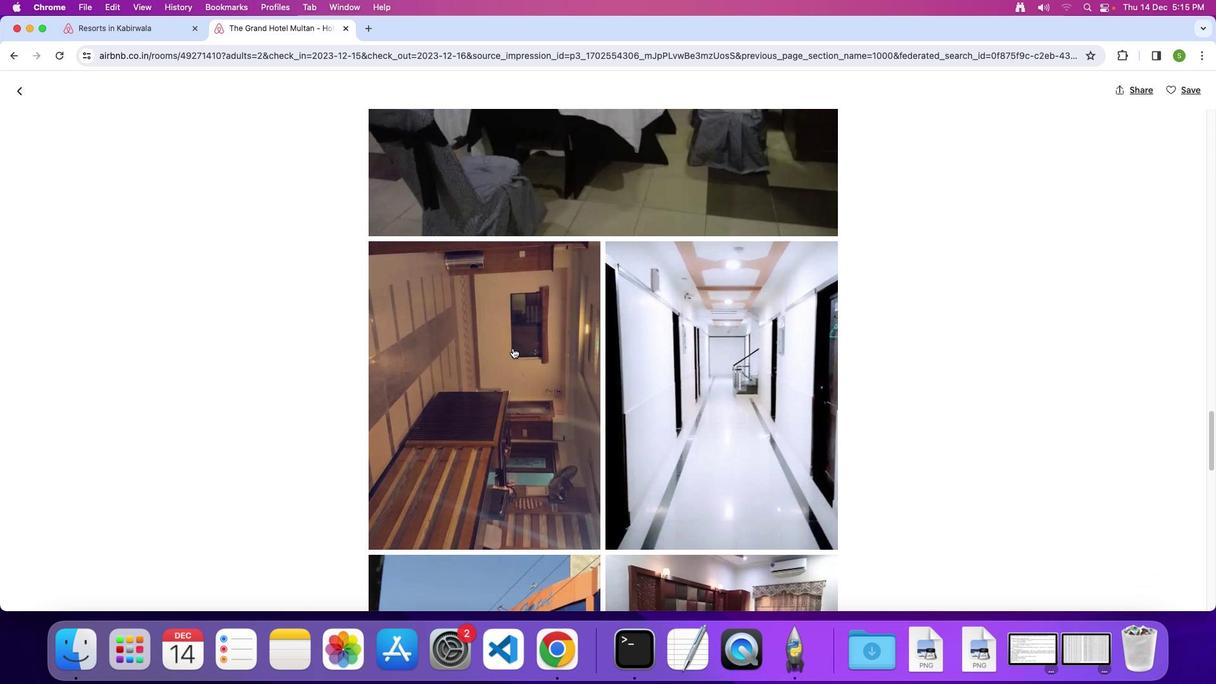 
Action: Mouse scrolled (512, 348) with delta (0, -1)
Screenshot: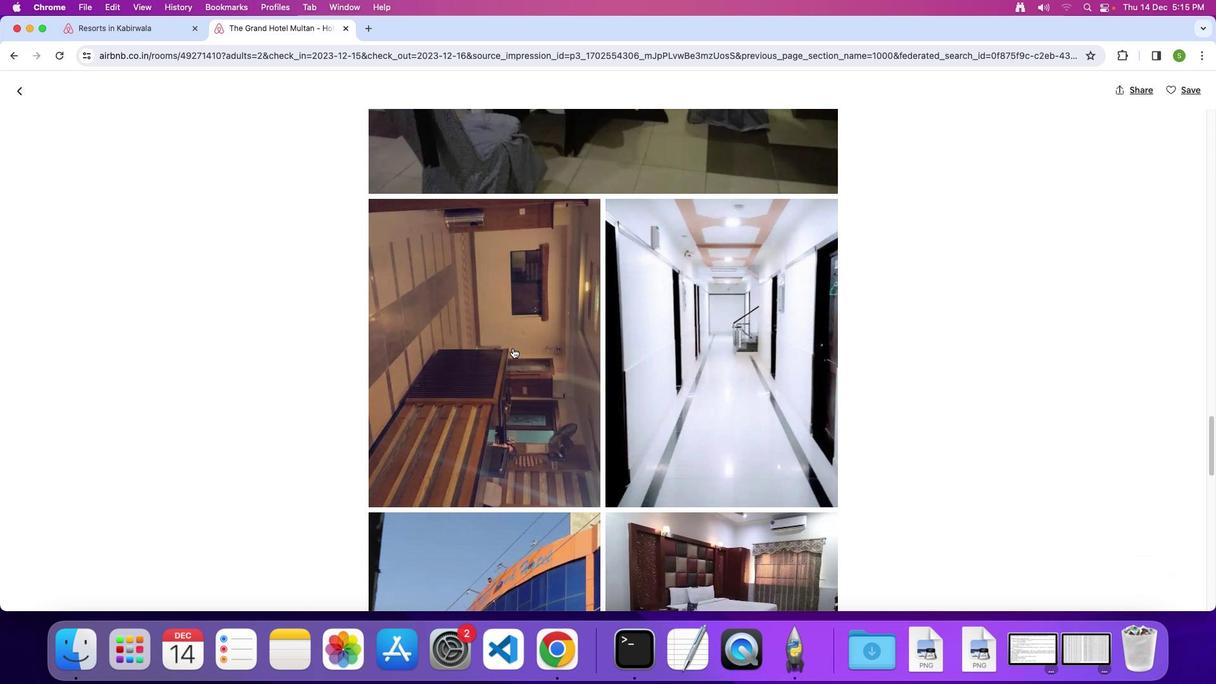 
Action: Mouse scrolled (512, 348) with delta (0, 0)
Screenshot: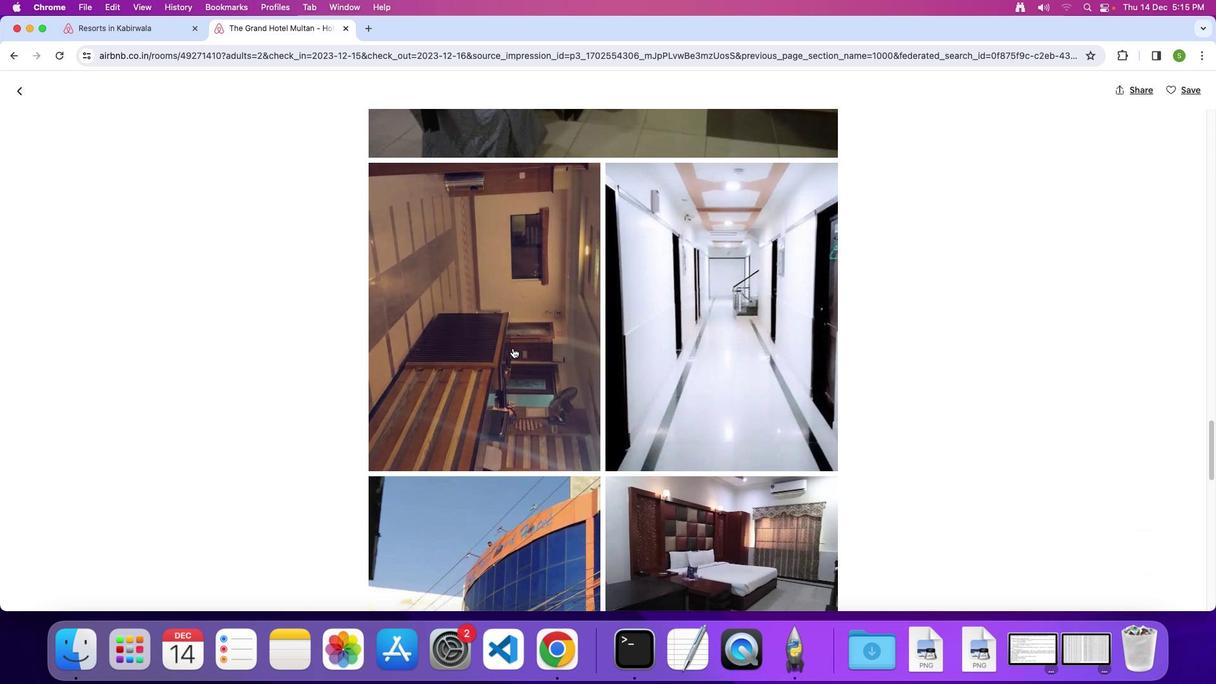 
Action: Mouse scrolled (512, 348) with delta (0, 0)
Screenshot: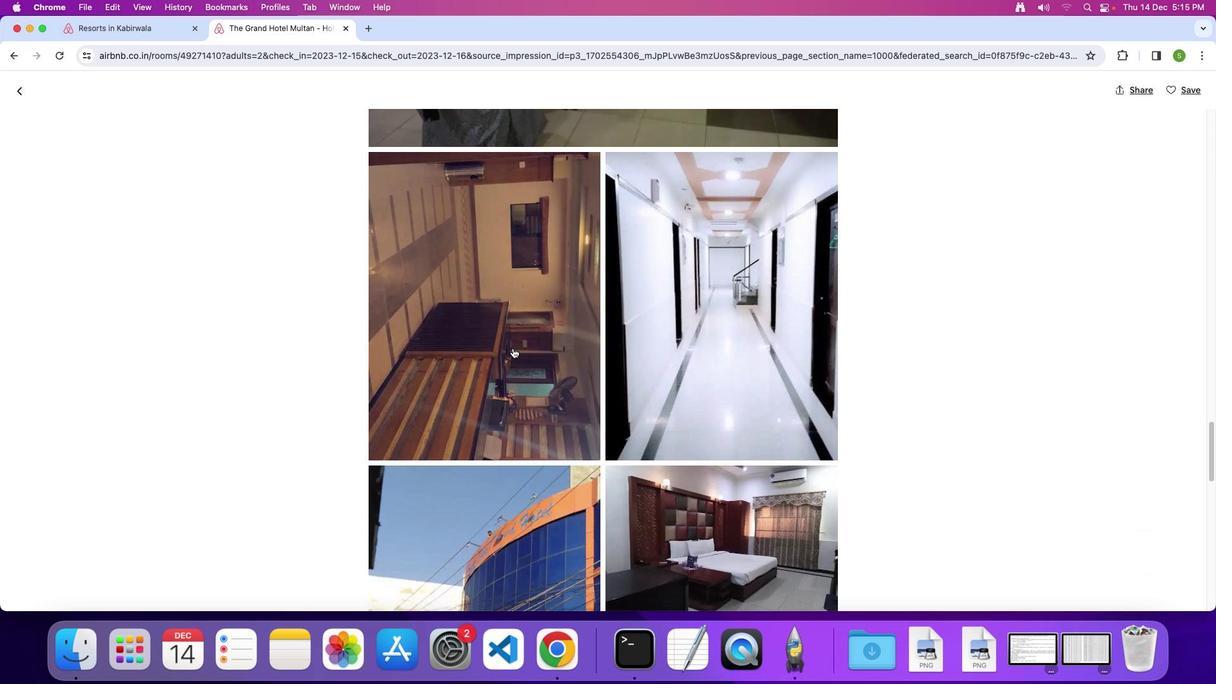 
Action: Mouse scrolled (512, 348) with delta (0, 0)
Screenshot: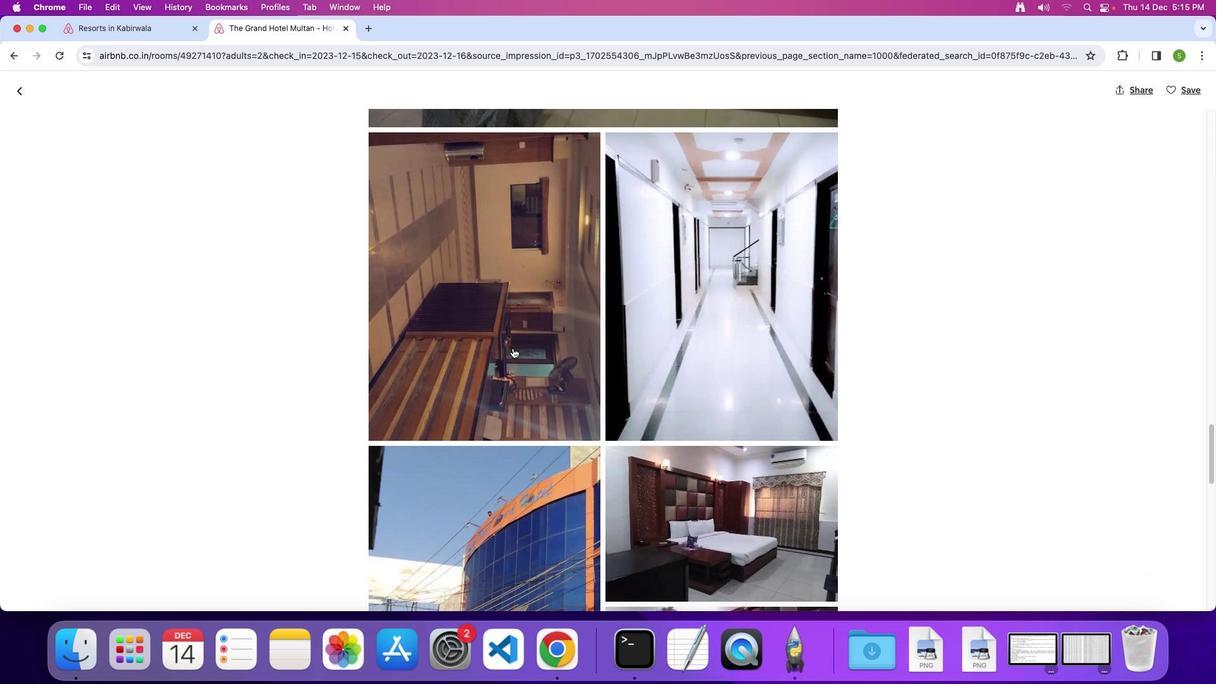 
Action: Mouse scrolled (512, 348) with delta (0, 0)
Screenshot: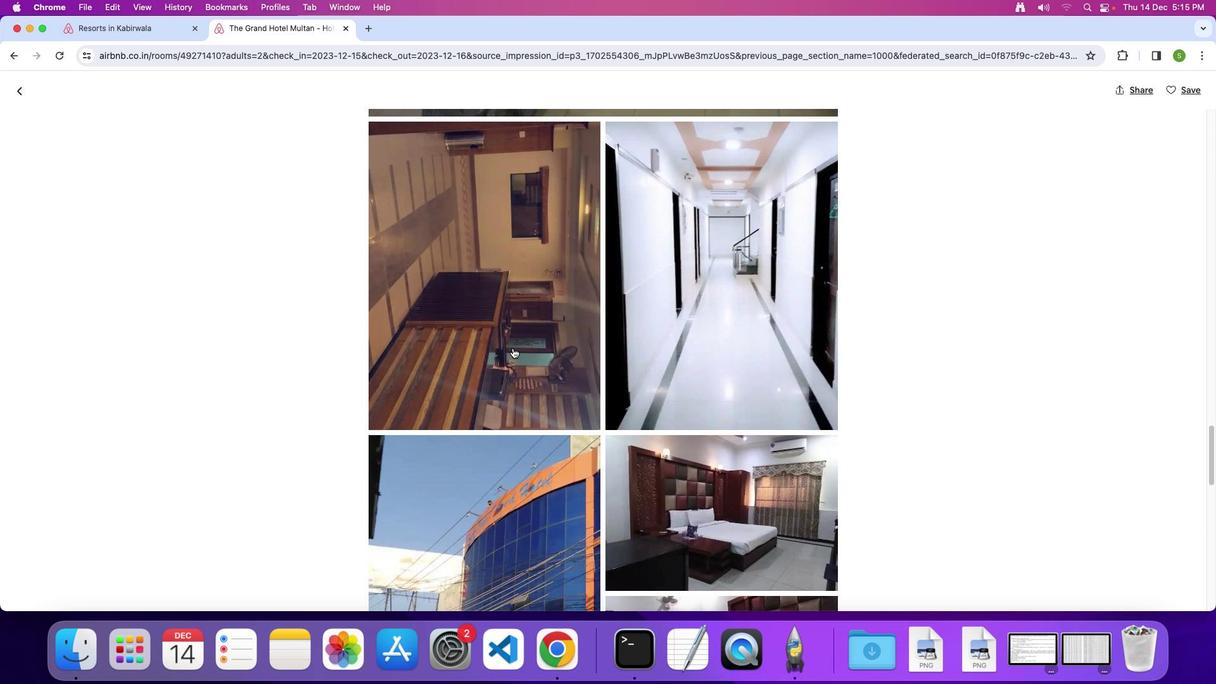 
Action: Mouse scrolled (512, 348) with delta (0, -1)
Screenshot: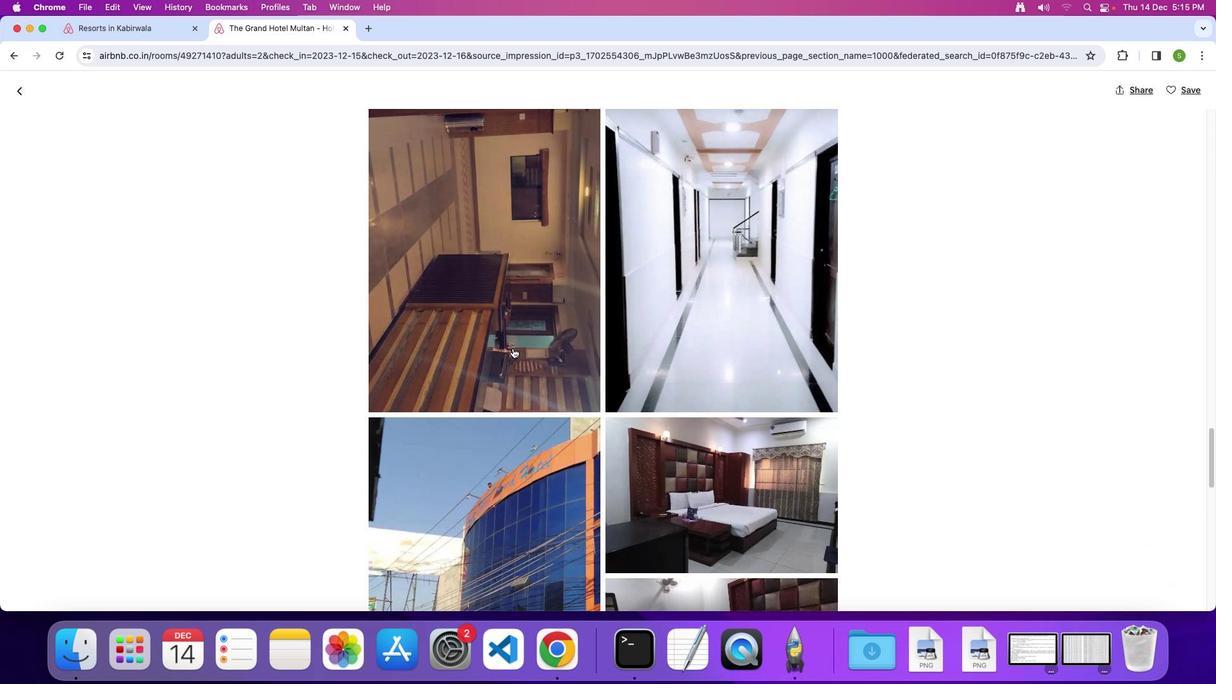 
Action: Mouse scrolled (512, 348) with delta (0, 0)
Screenshot: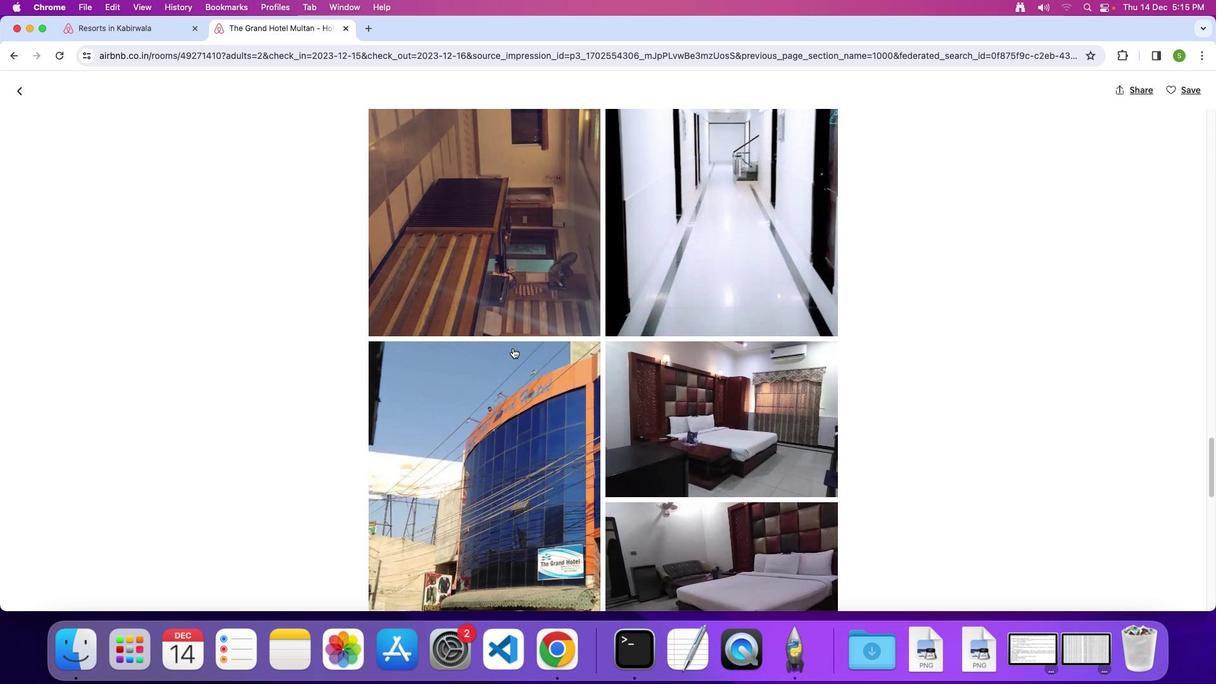 
Action: Mouse scrolled (512, 348) with delta (0, 0)
Screenshot: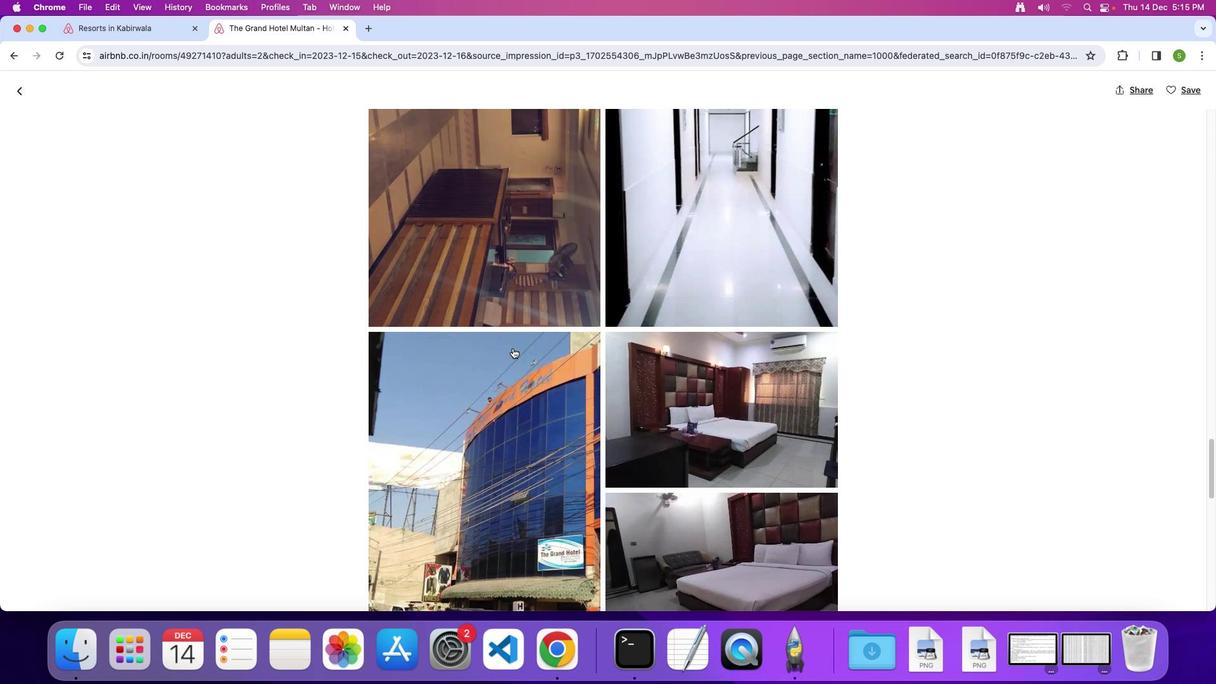 
Action: Mouse scrolled (512, 348) with delta (0, -1)
Screenshot: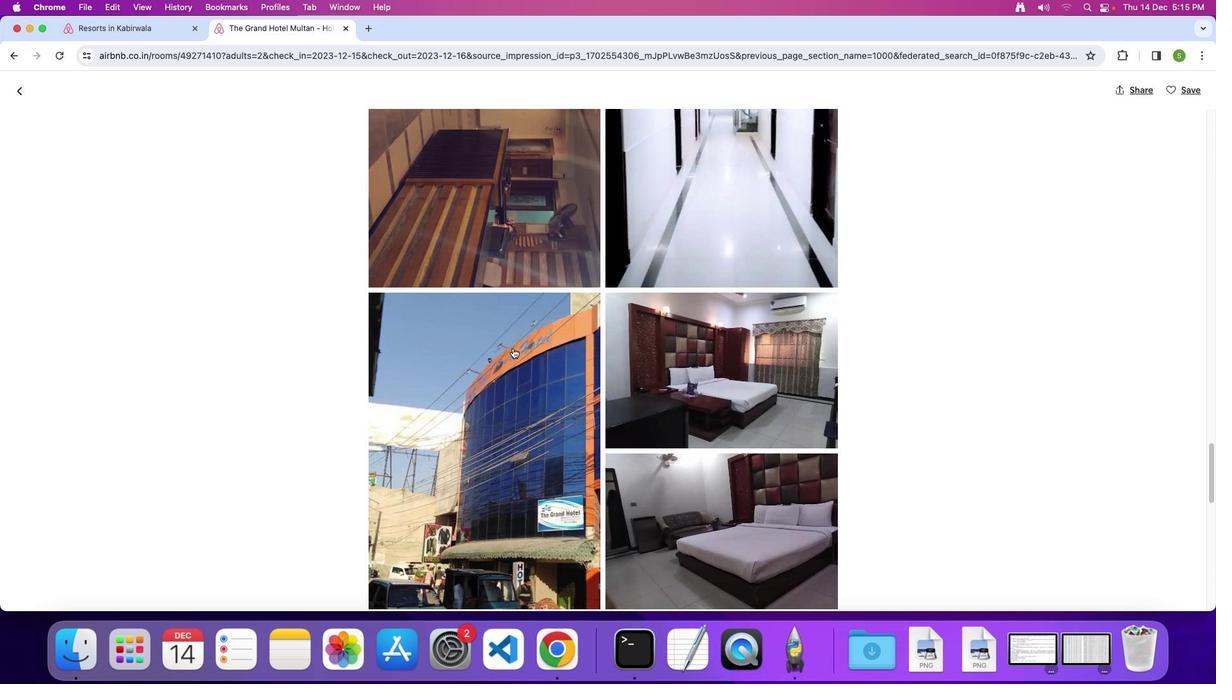 
Action: Mouse scrolled (512, 348) with delta (0, 0)
Screenshot: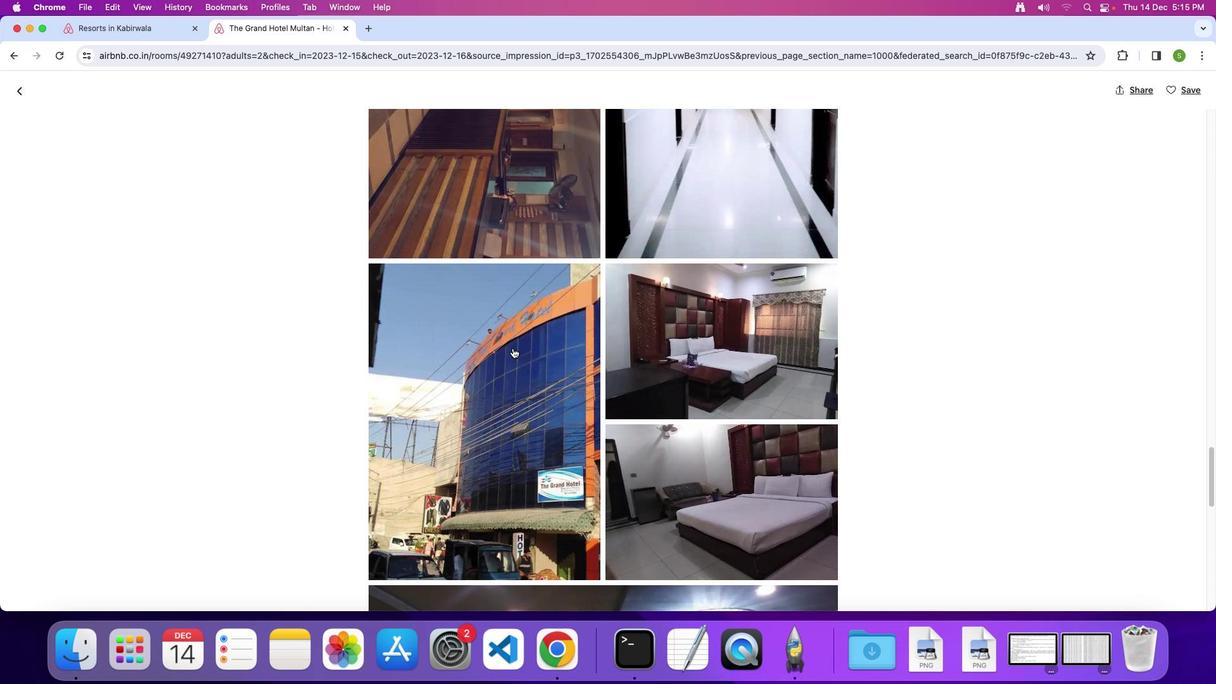 
Action: Mouse scrolled (512, 348) with delta (0, 0)
Screenshot: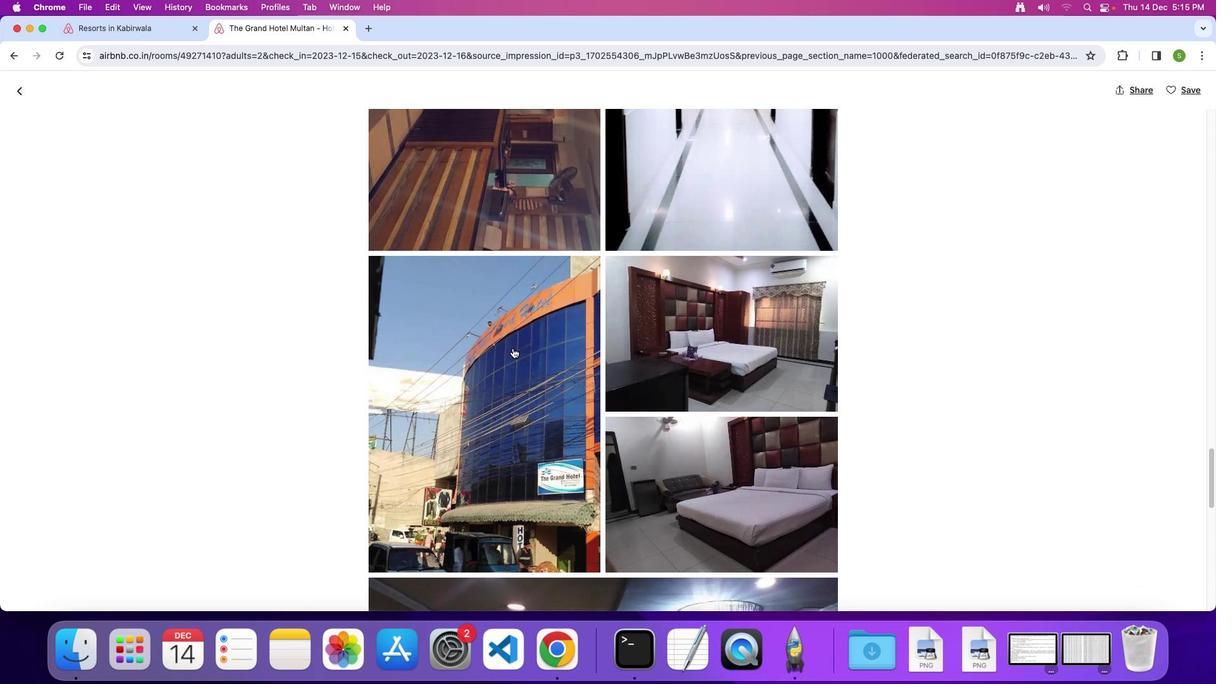 
Action: Mouse scrolled (512, 348) with delta (0, 0)
Screenshot: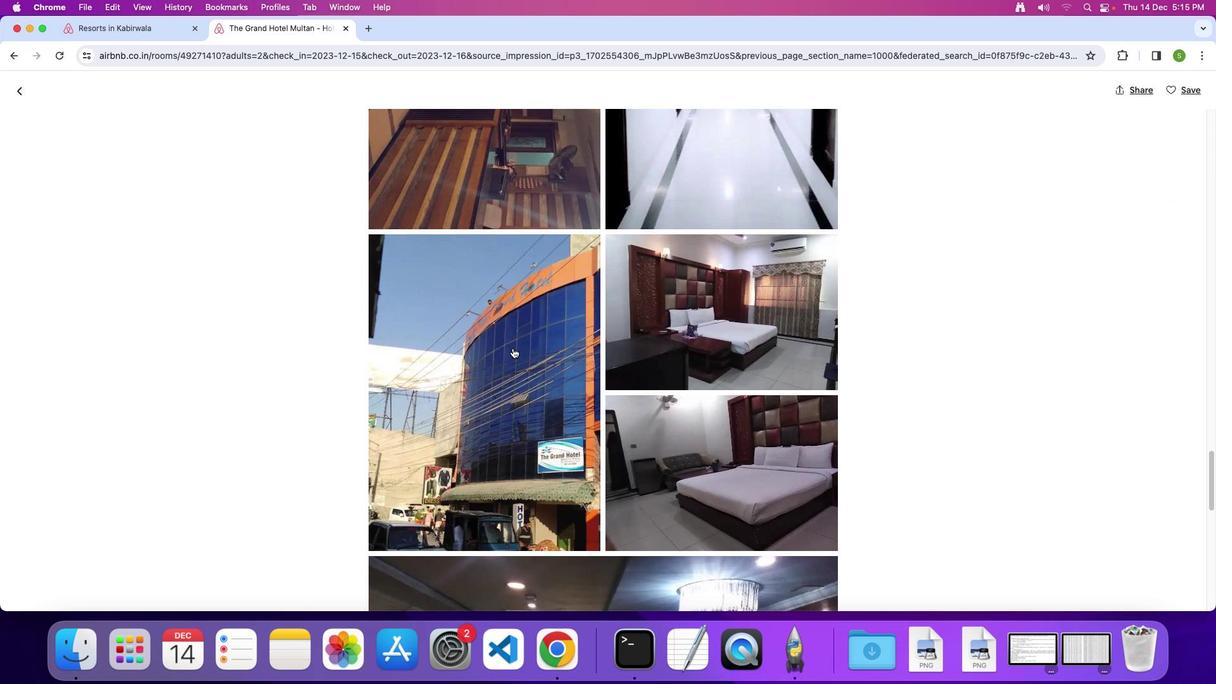
Action: Mouse scrolled (512, 348) with delta (0, 0)
Screenshot: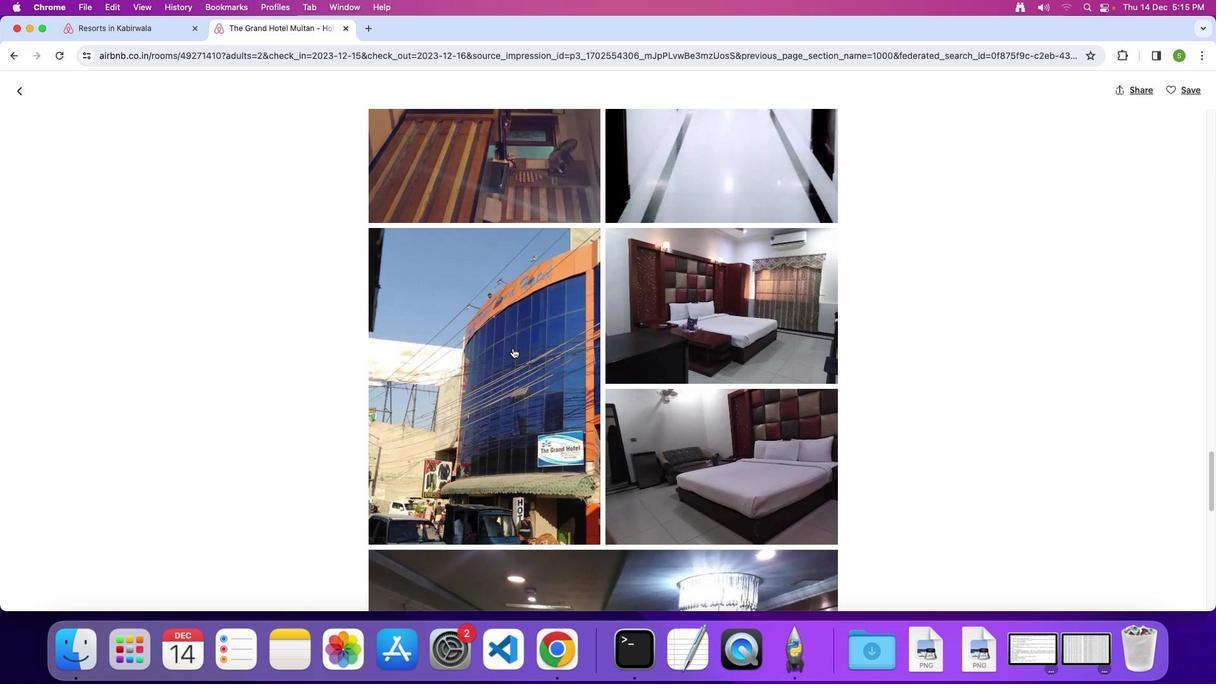 
Action: Mouse scrolled (512, 348) with delta (0, -1)
Screenshot: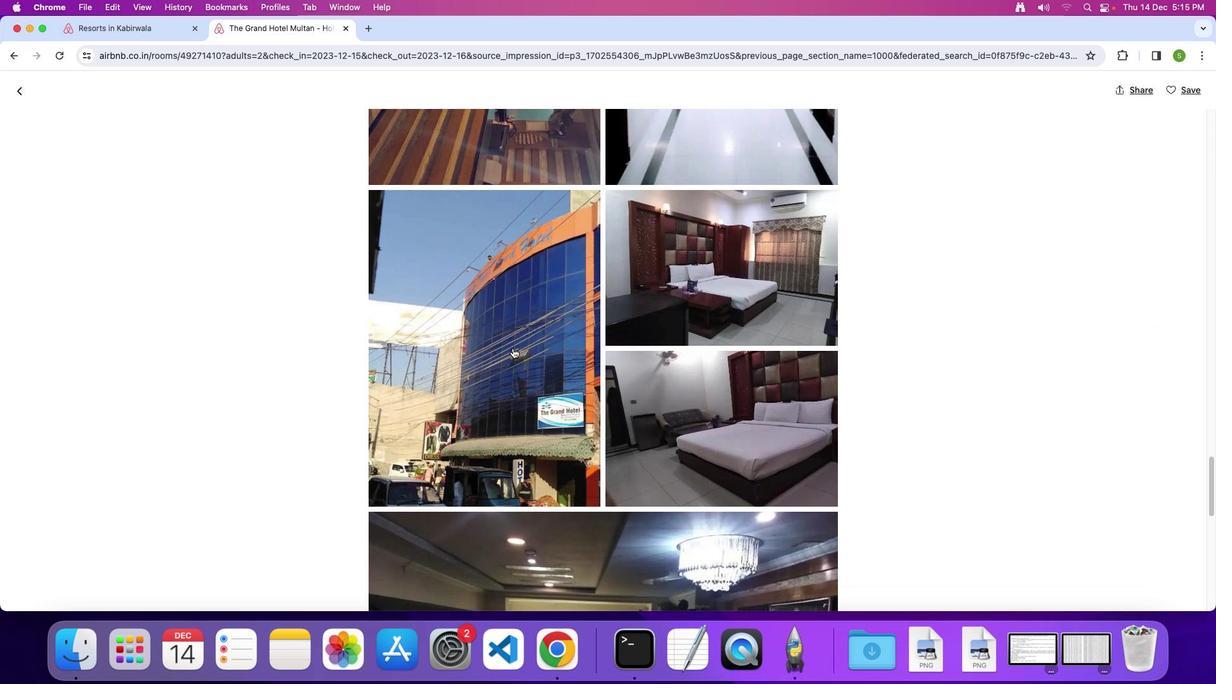 
Action: Mouse scrolled (512, 348) with delta (0, 0)
Screenshot: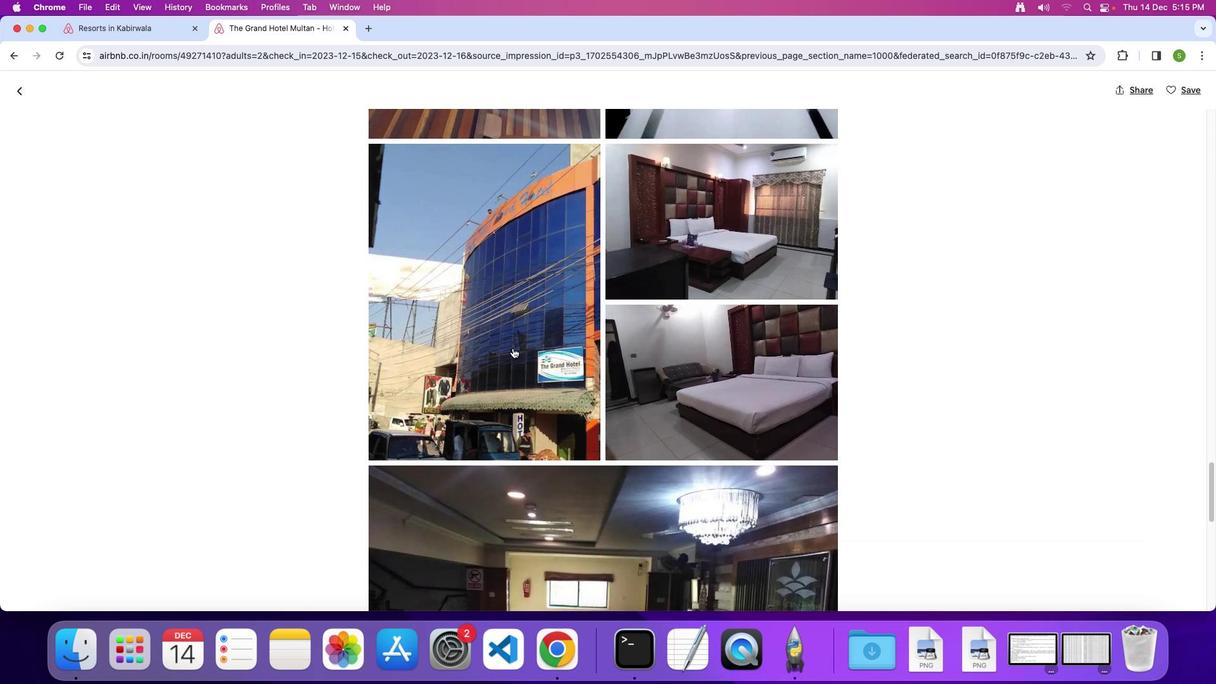 
Action: Mouse scrolled (512, 348) with delta (0, 0)
Screenshot: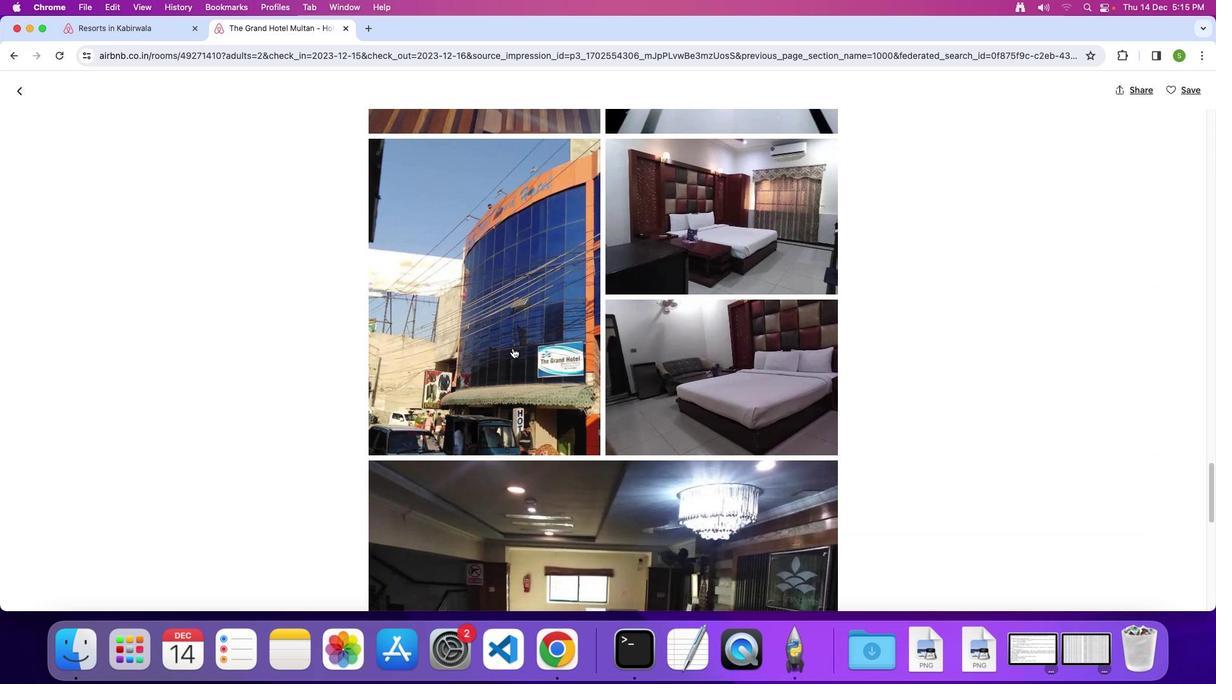 
Action: Mouse scrolled (512, 348) with delta (0, -1)
Screenshot: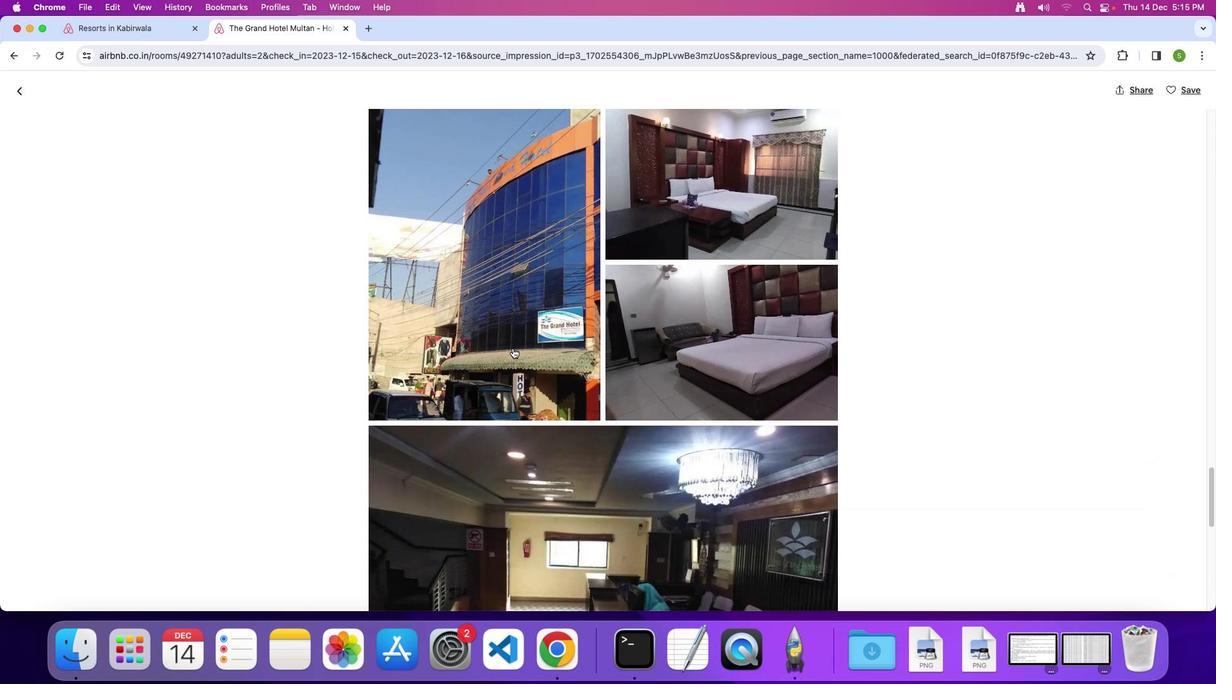 
Action: Mouse scrolled (512, 348) with delta (0, 0)
Screenshot: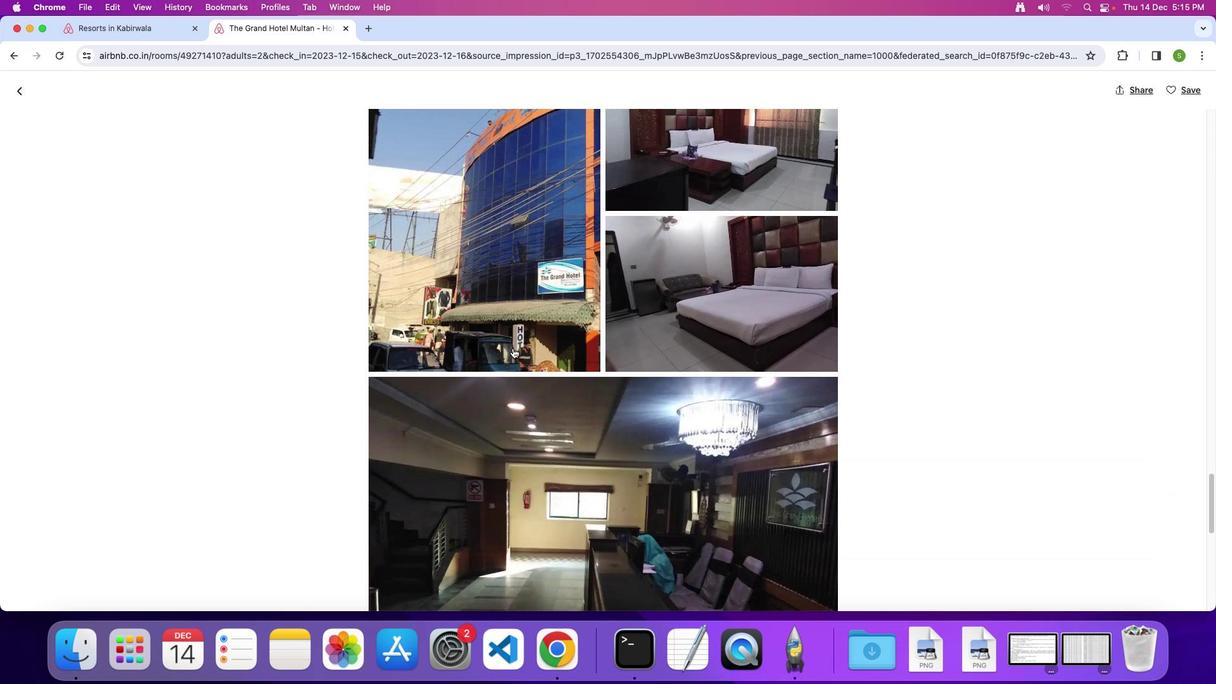 
Action: Mouse scrolled (512, 348) with delta (0, 0)
Screenshot: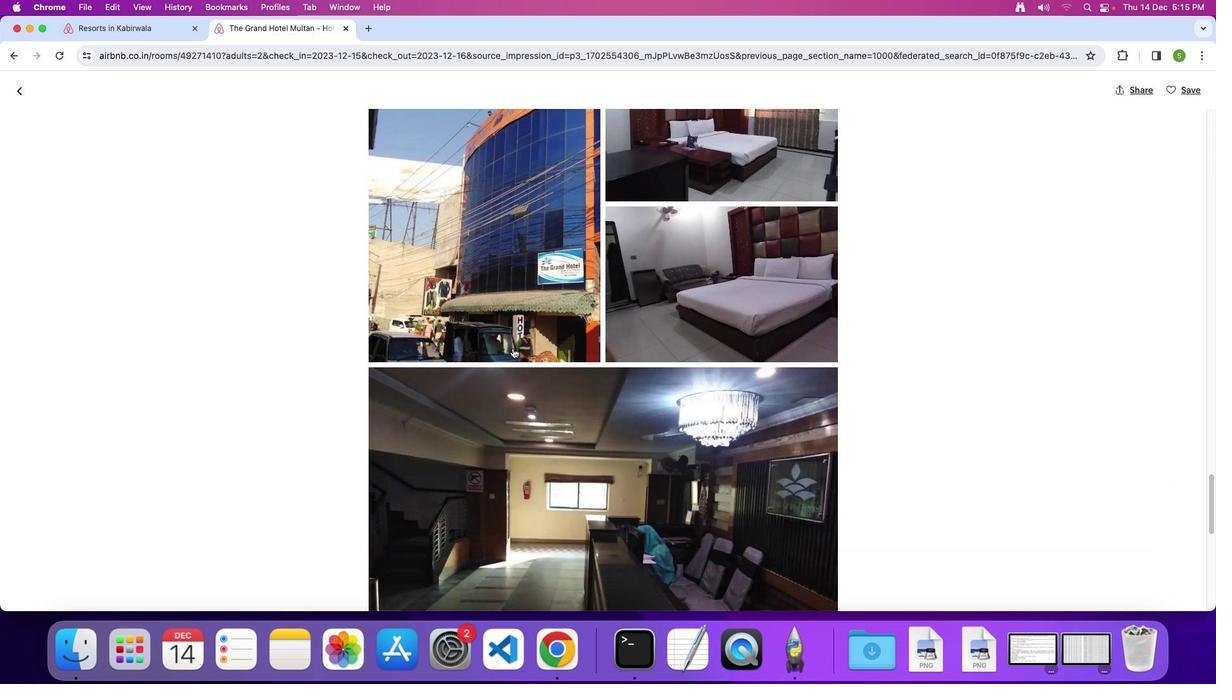 
Action: Mouse scrolled (512, 348) with delta (0, 0)
Screenshot: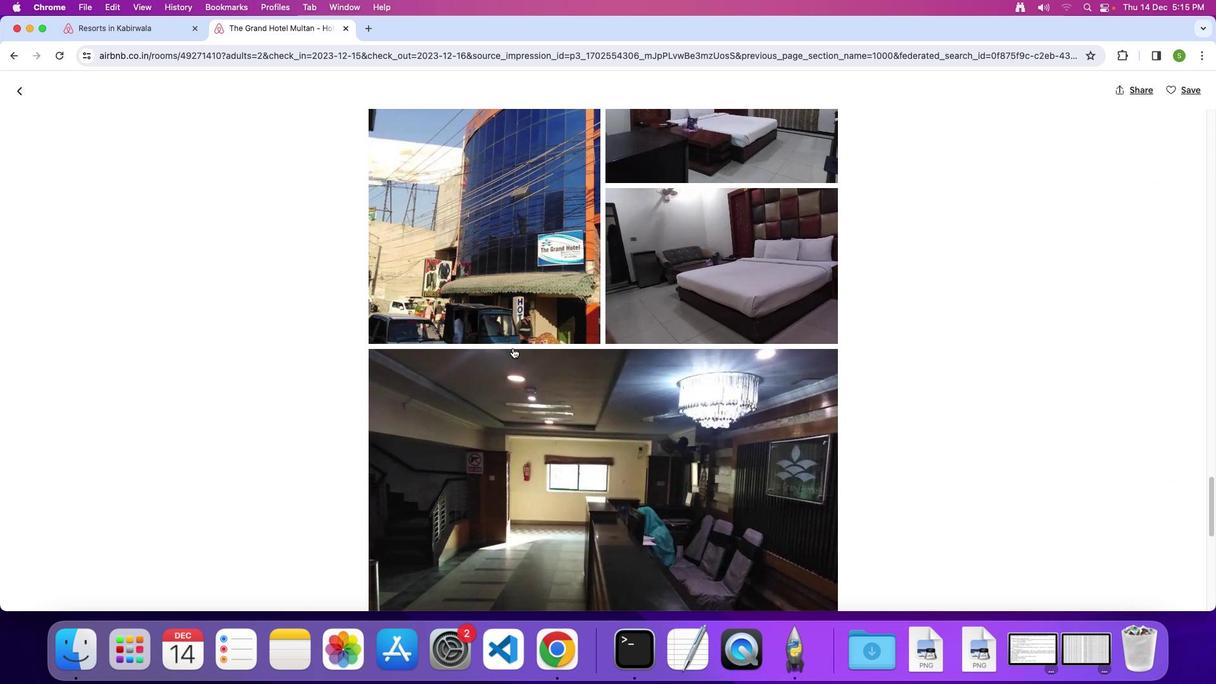 
Action: Mouse scrolled (512, 348) with delta (0, 0)
Screenshot: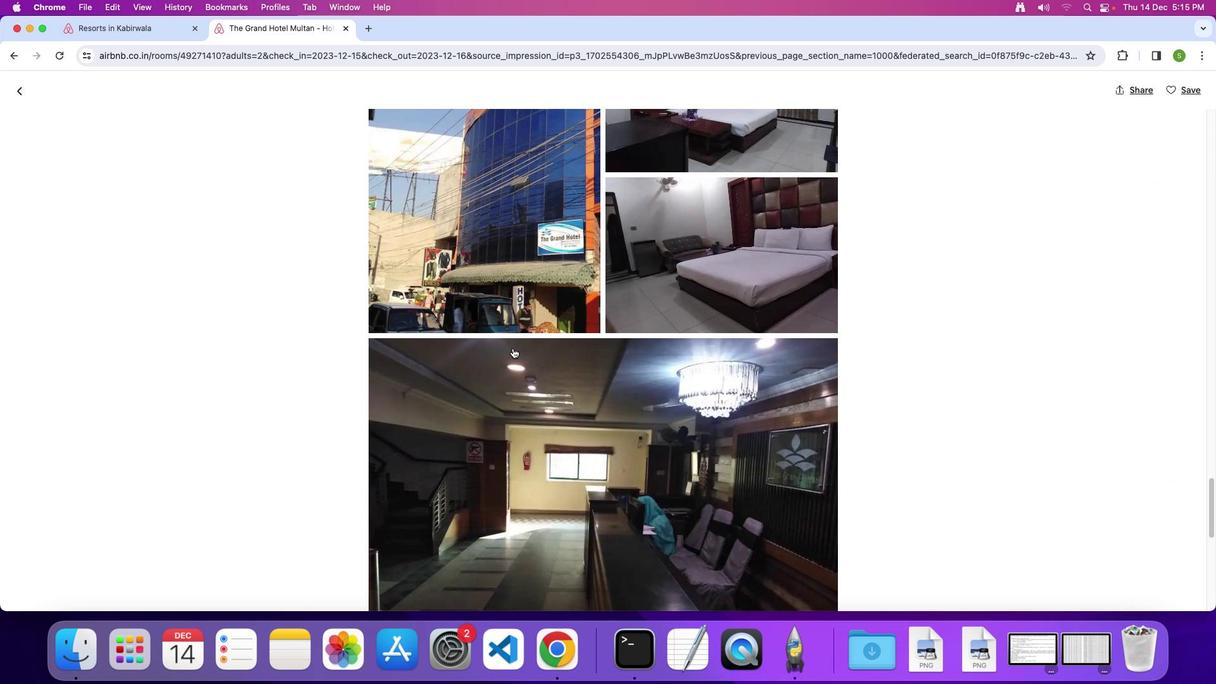 
Action: Mouse scrolled (512, 348) with delta (0, 0)
Screenshot: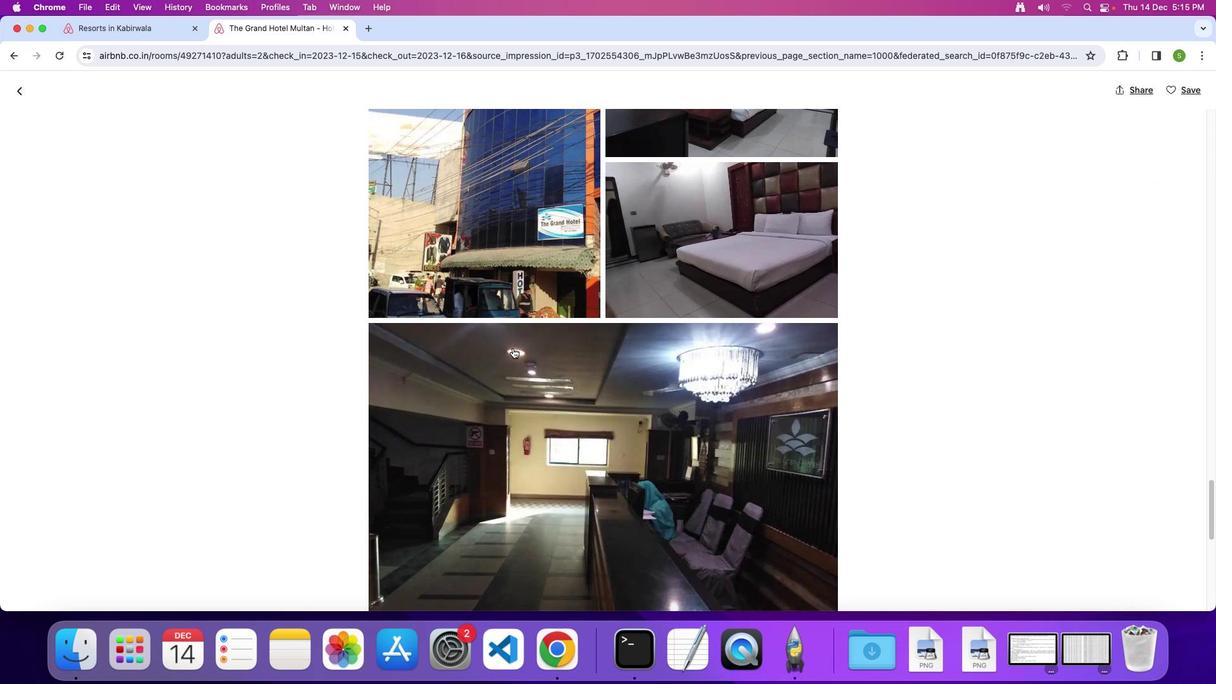 
Action: Mouse scrolled (512, 348) with delta (0, 0)
Screenshot: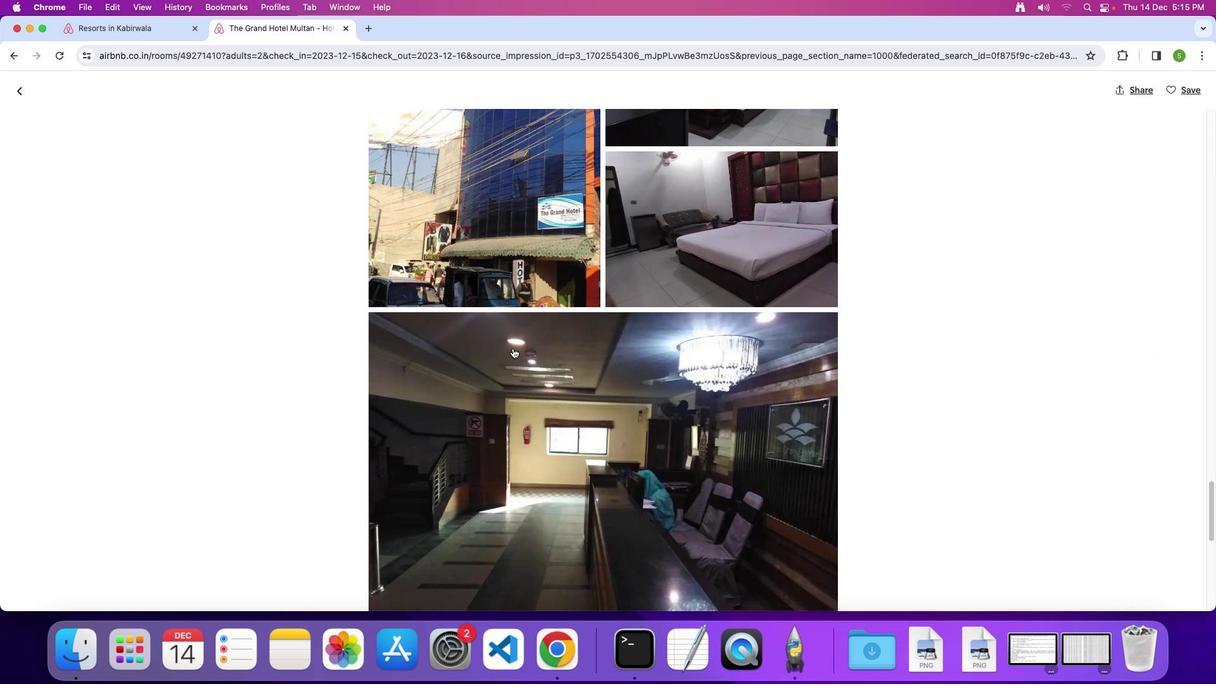 
Action: Mouse scrolled (512, 348) with delta (0, -1)
Screenshot: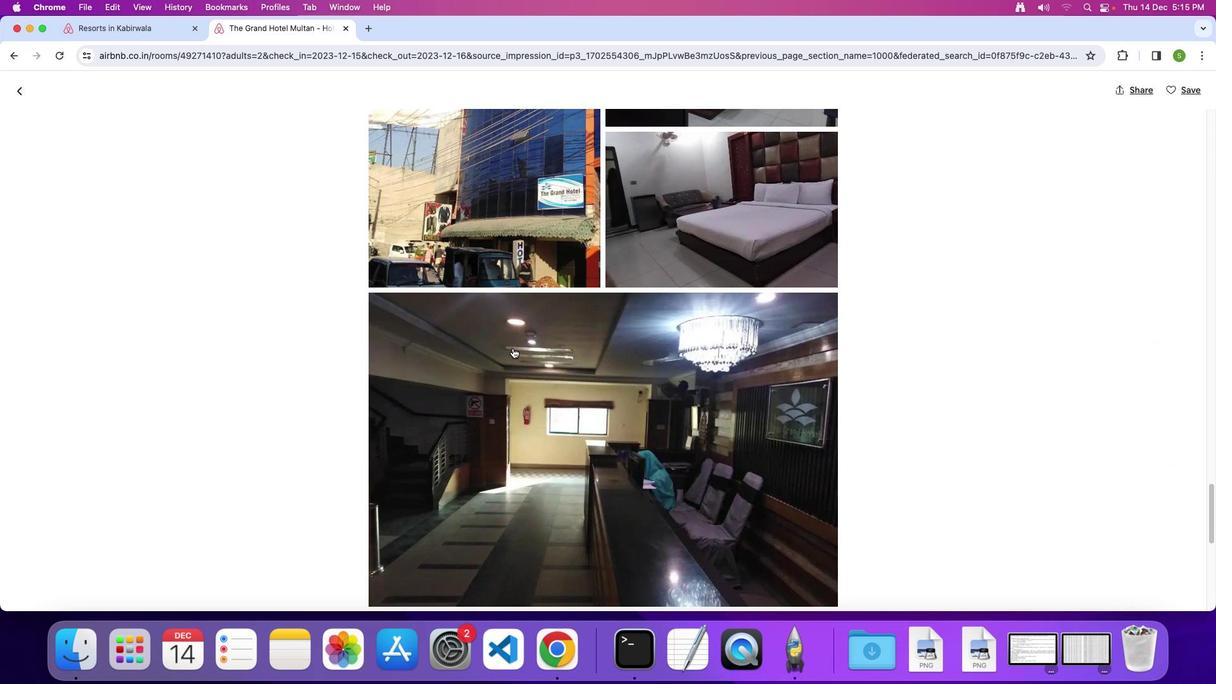 
Action: Mouse scrolled (512, 348) with delta (0, 0)
Screenshot: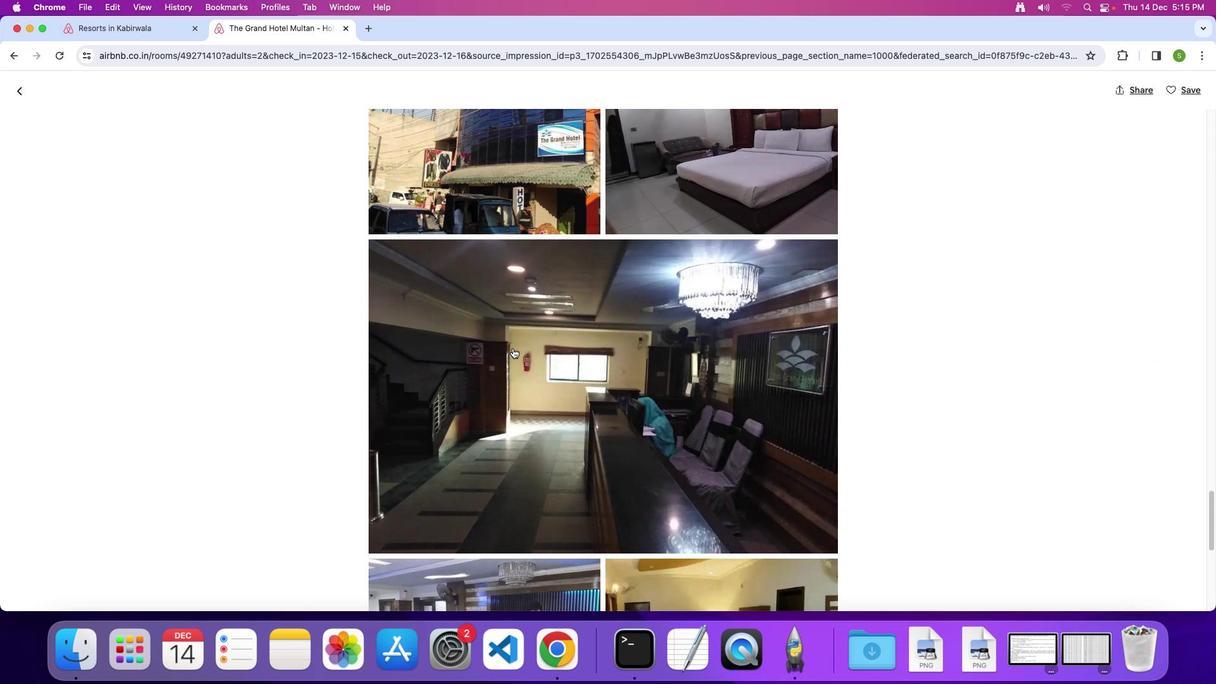 
Action: Mouse scrolled (512, 348) with delta (0, 0)
Screenshot: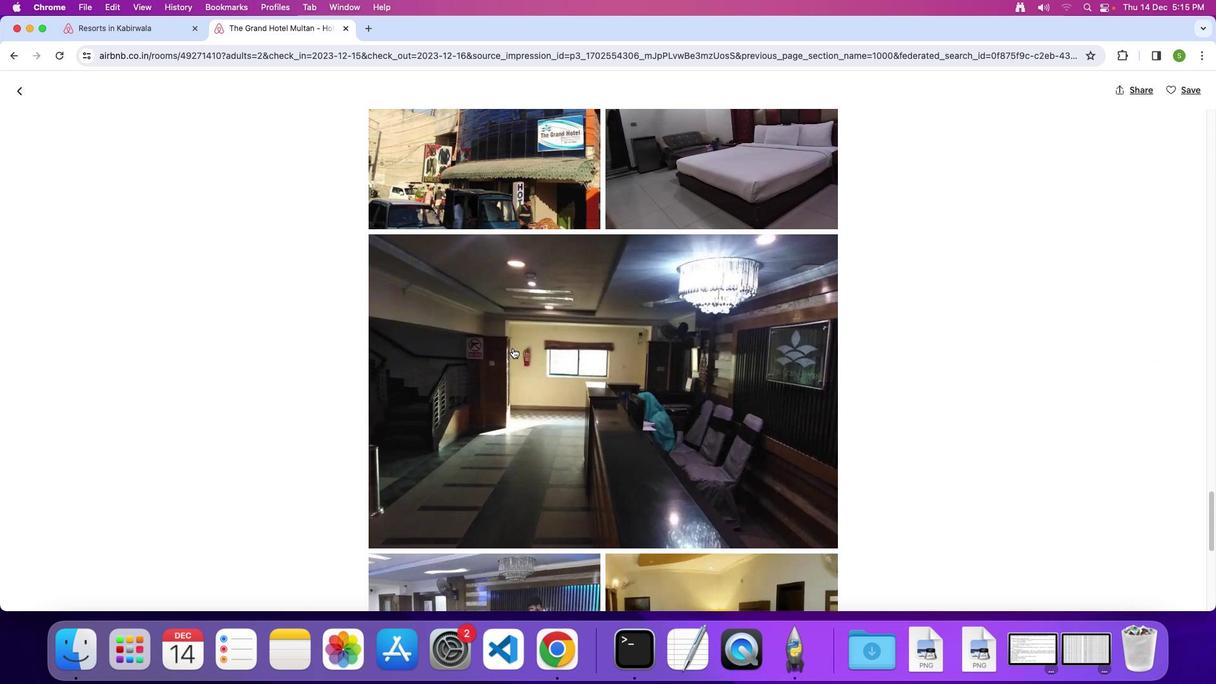 
Action: Mouse scrolled (512, 348) with delta (0, 0)
Screenshot: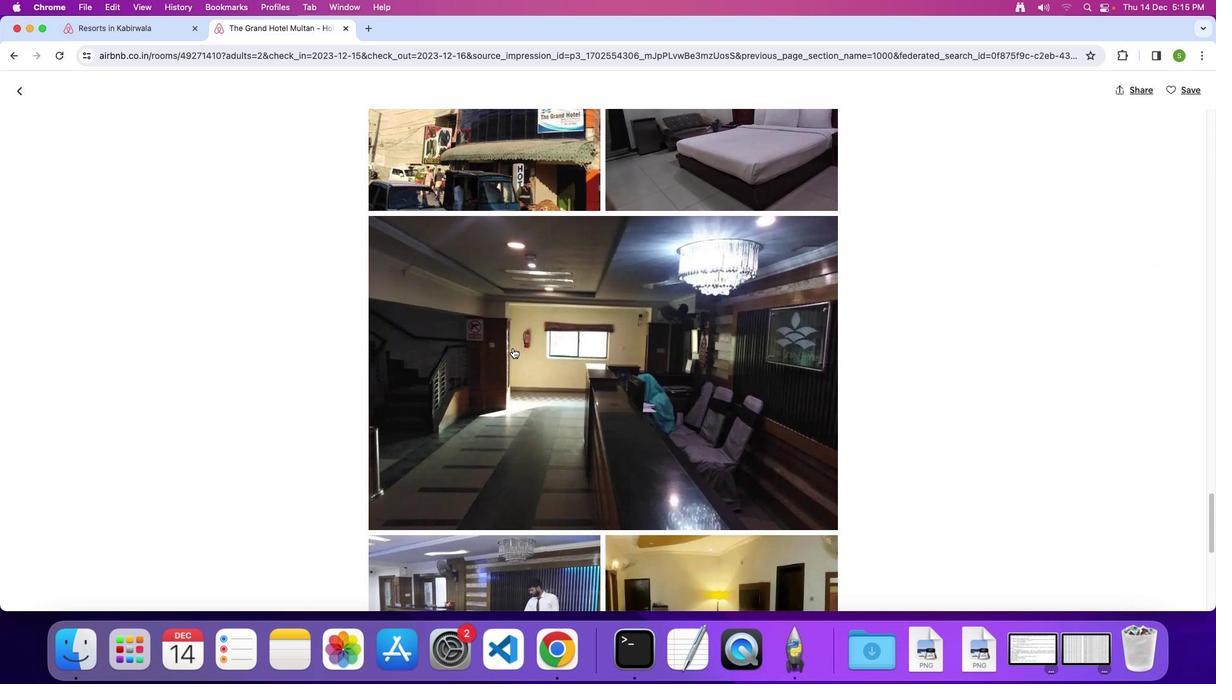 
Action: Mouse scrolled (512, 348) with delta (0, 0)
Screenshot: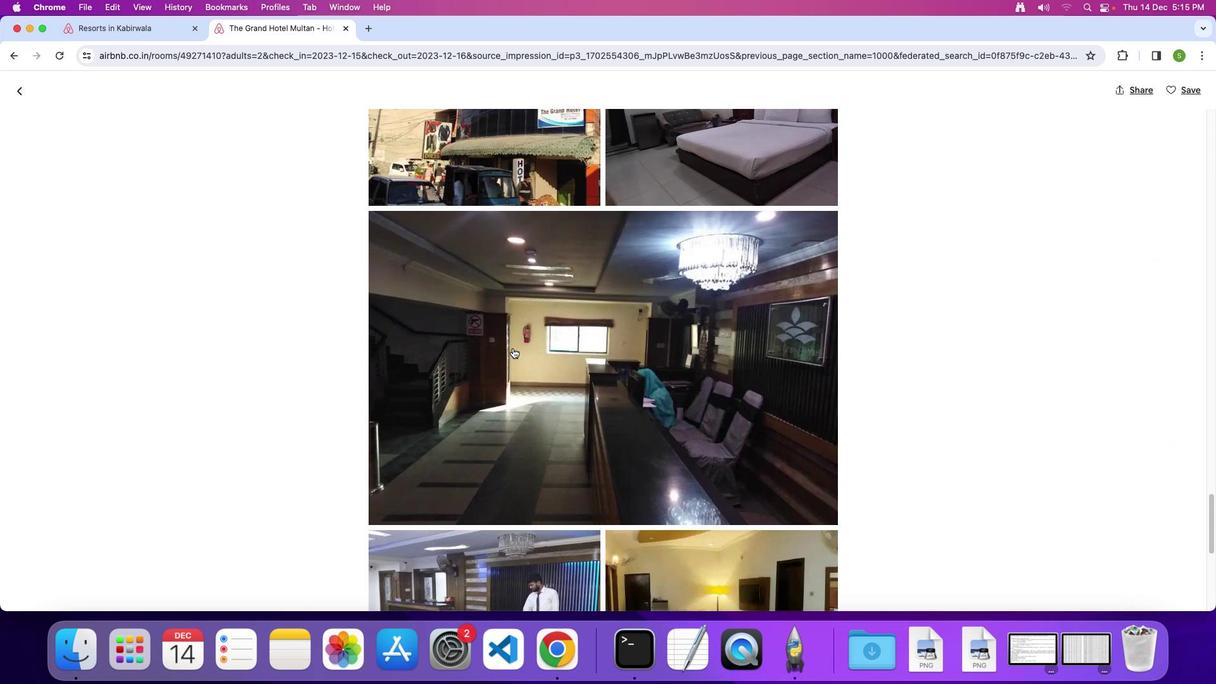 
Action: Mouse scrolled (512, 348) with delta (0, 0)
Screenshot: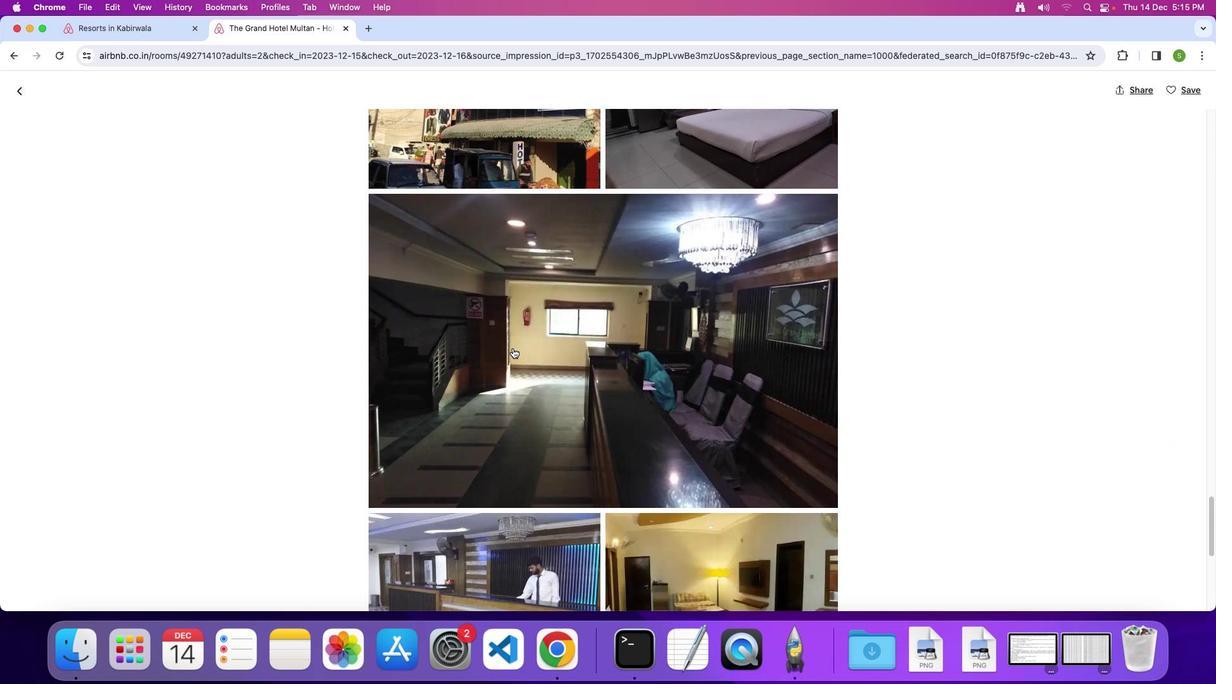 
Action: Mouse scrolled (512, 348) with delta (0, 0)
Screenshot: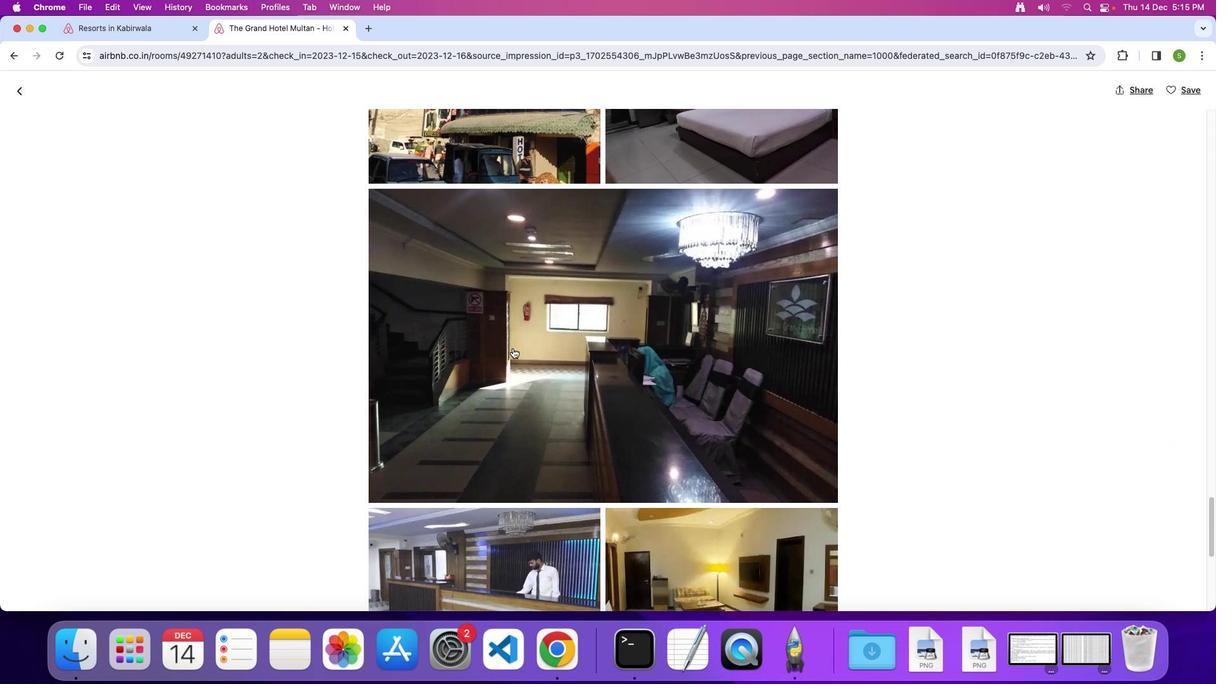 
Action: Mouse scrolled (512, 348) with delta (0, 0)
Screenshot: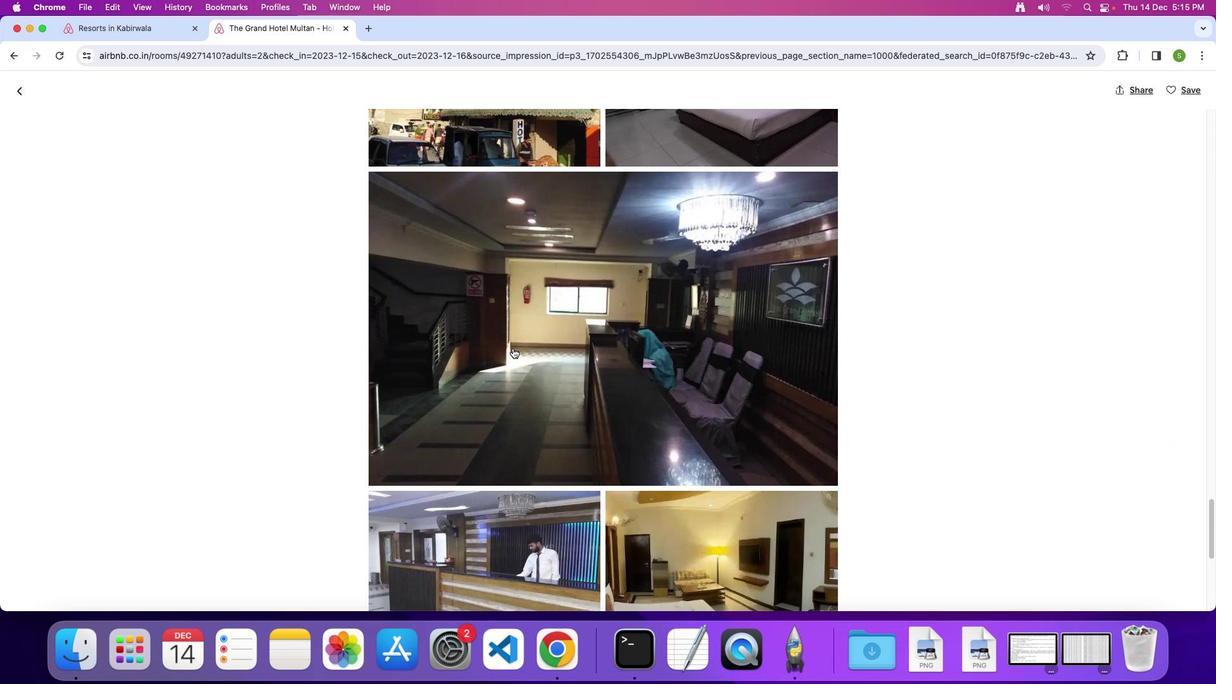 
Action: Mouse scrolled (512, 348) with delta (0, 0)
Screenshot: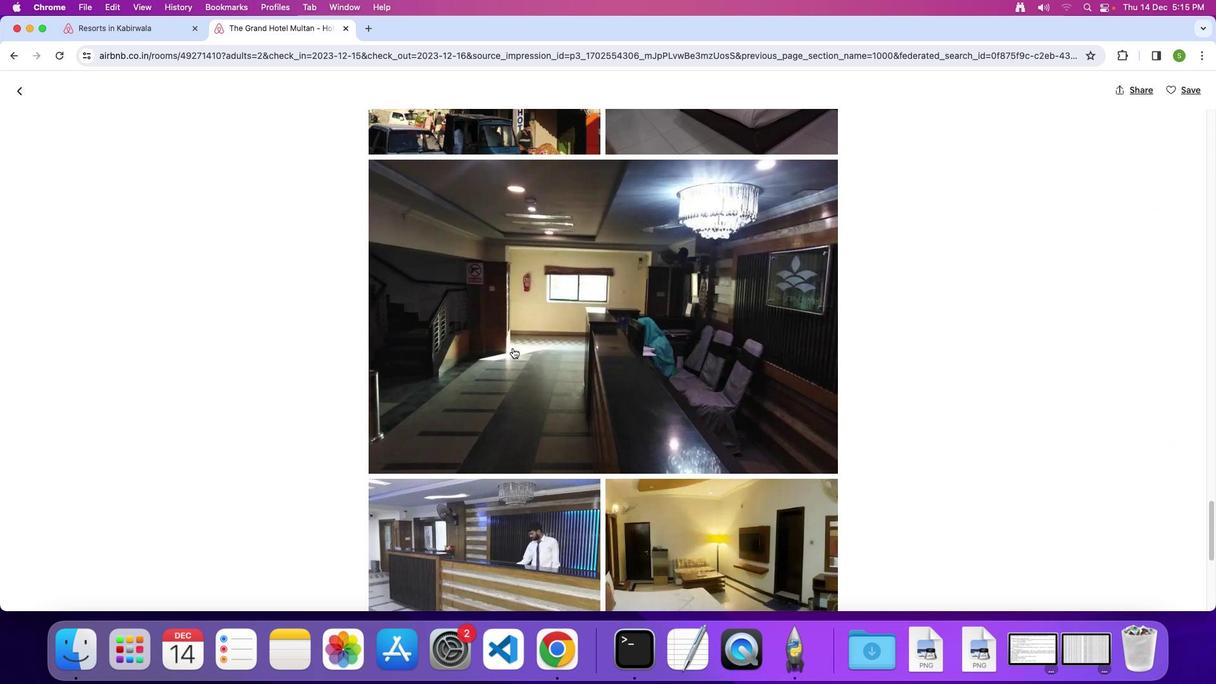 
Action: Mouse scrolled (512, 348) with delta (0, -1)
Screenshot: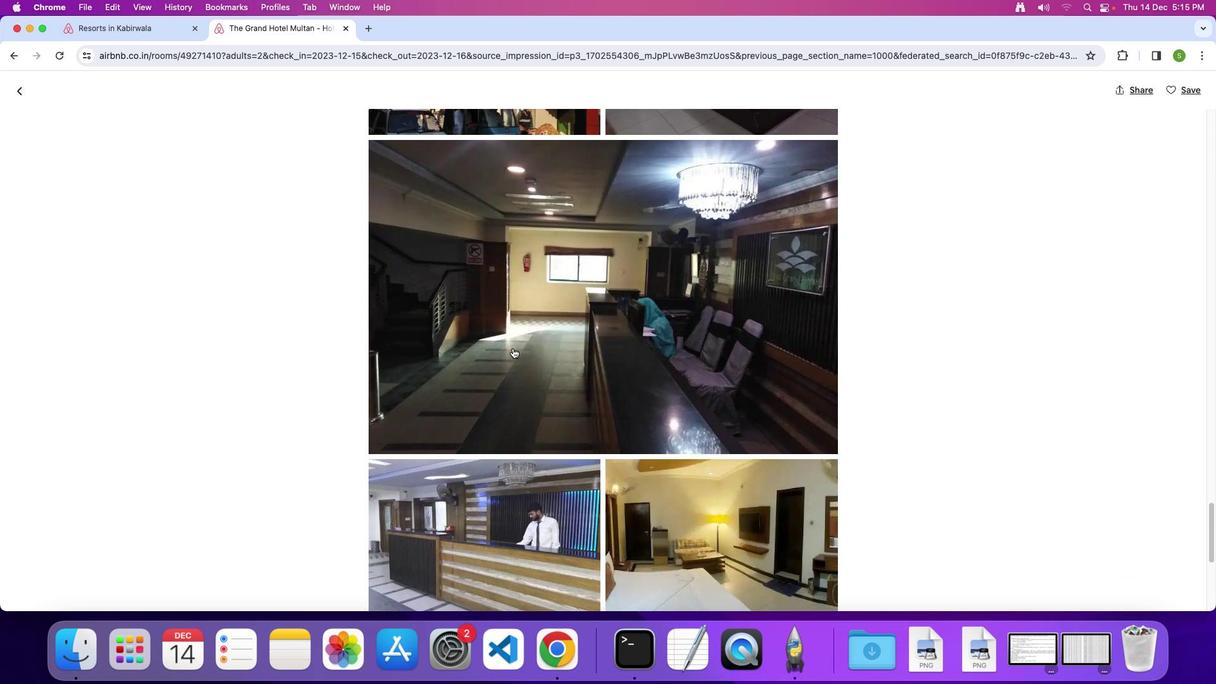 
Action: Mouse scrolled (512, 348) with delta (0, 0)
Screenshot: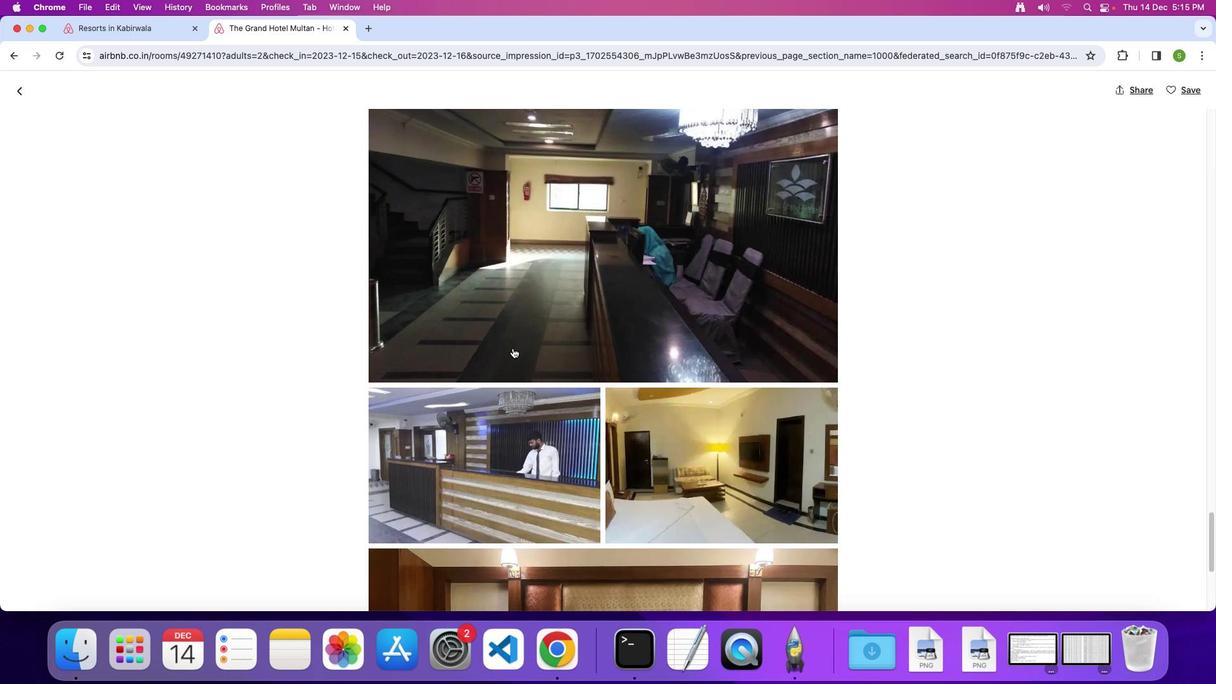 
Action: Mouse scrolled (512, 348) with delta (0, 0)
Screenshot: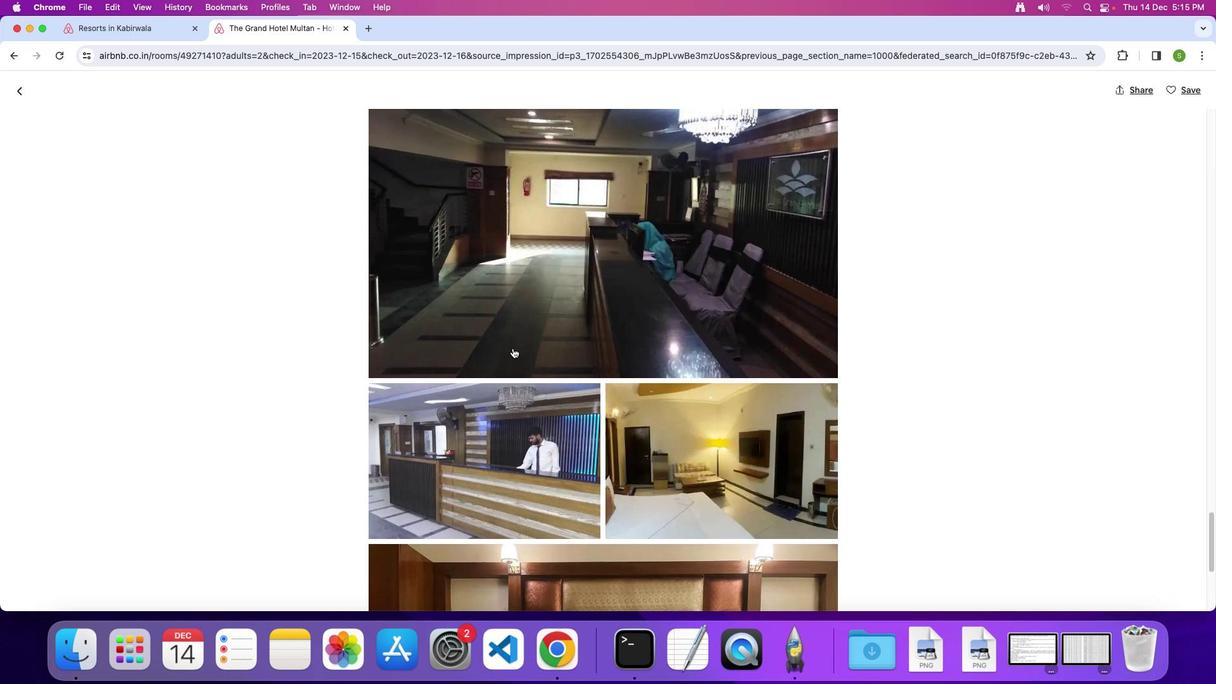 
Action: Mouse scrolled (512, 348) with delta (0, 0)
Screenshot: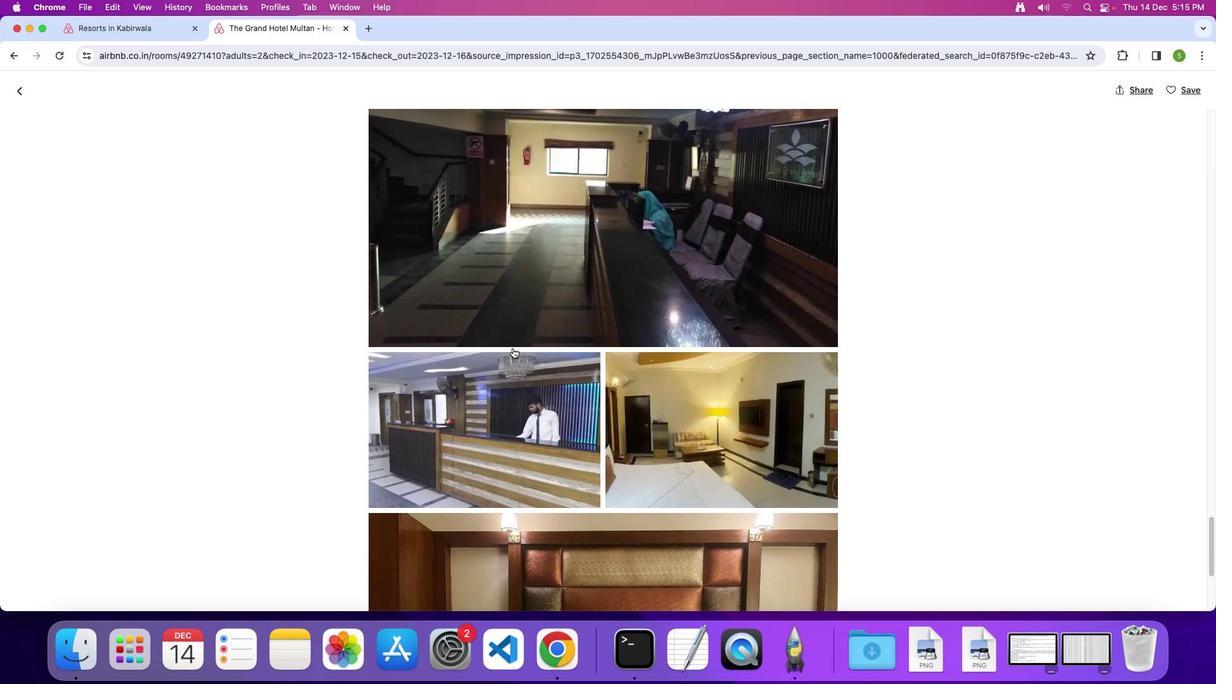 
Action: Mouse scrolled (512, 348) with delta (0, 0)
Screenshot: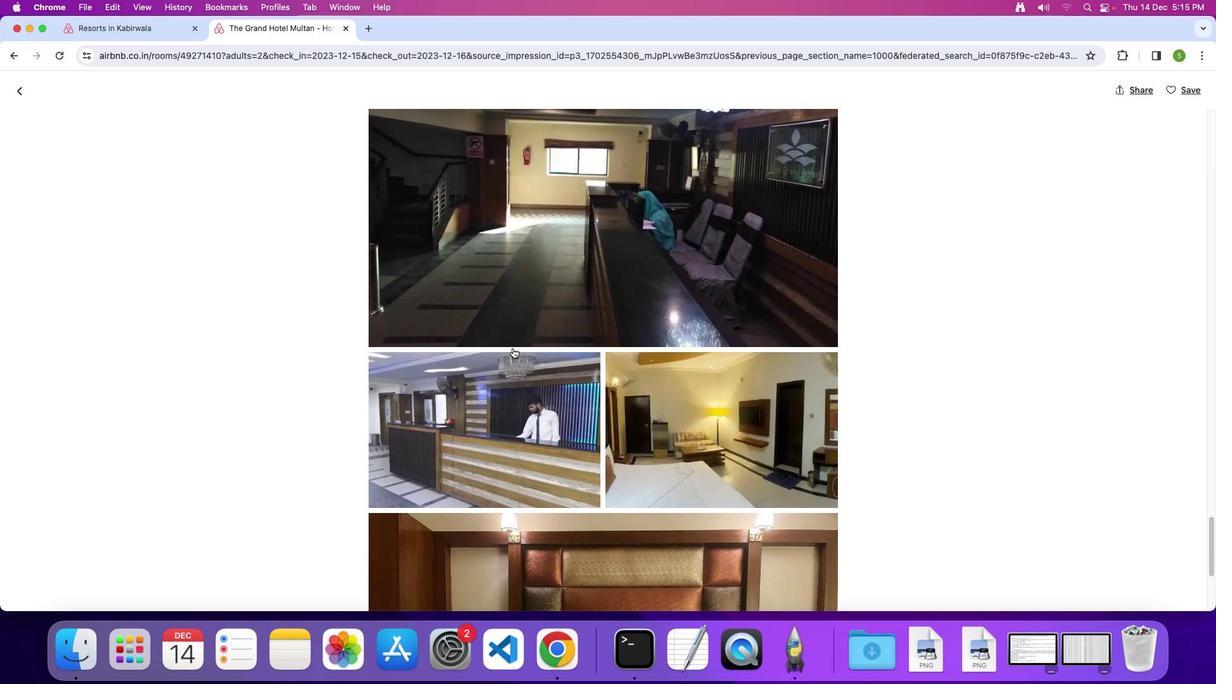 
Action: Mouse scrolled (512, 348) with delta (0, -1)
Screenshot: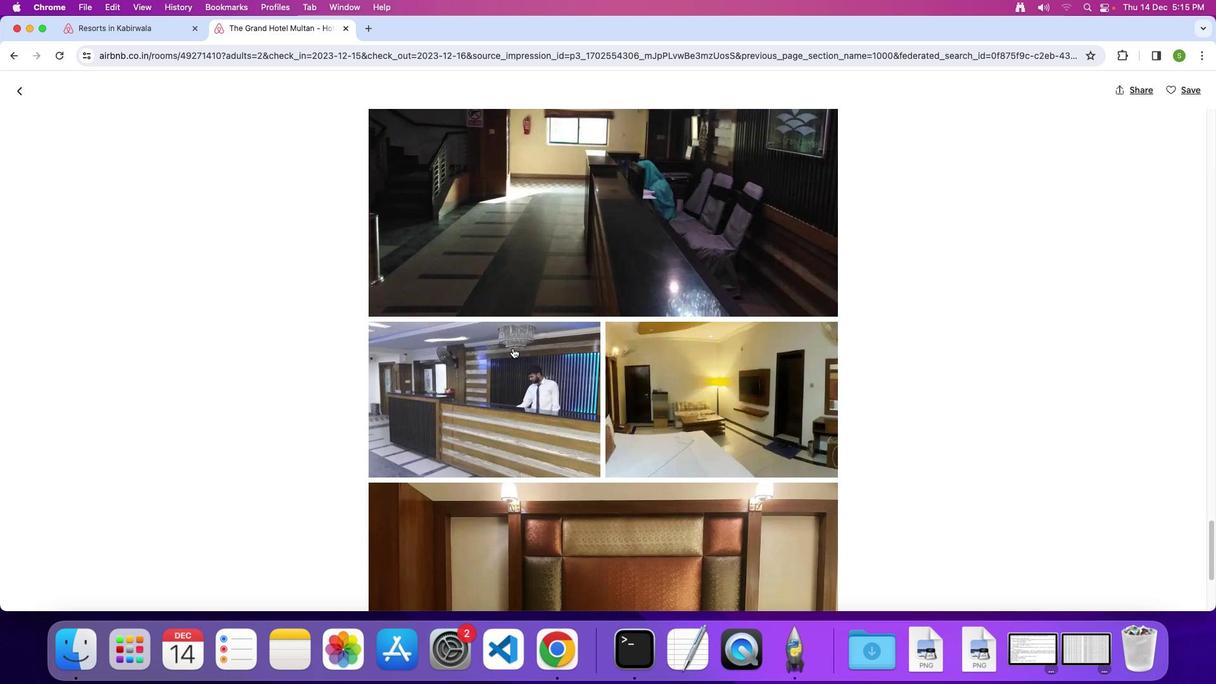 
Action: Mouse scrolled (512, 348) with delta (0, 0)
Screenshot: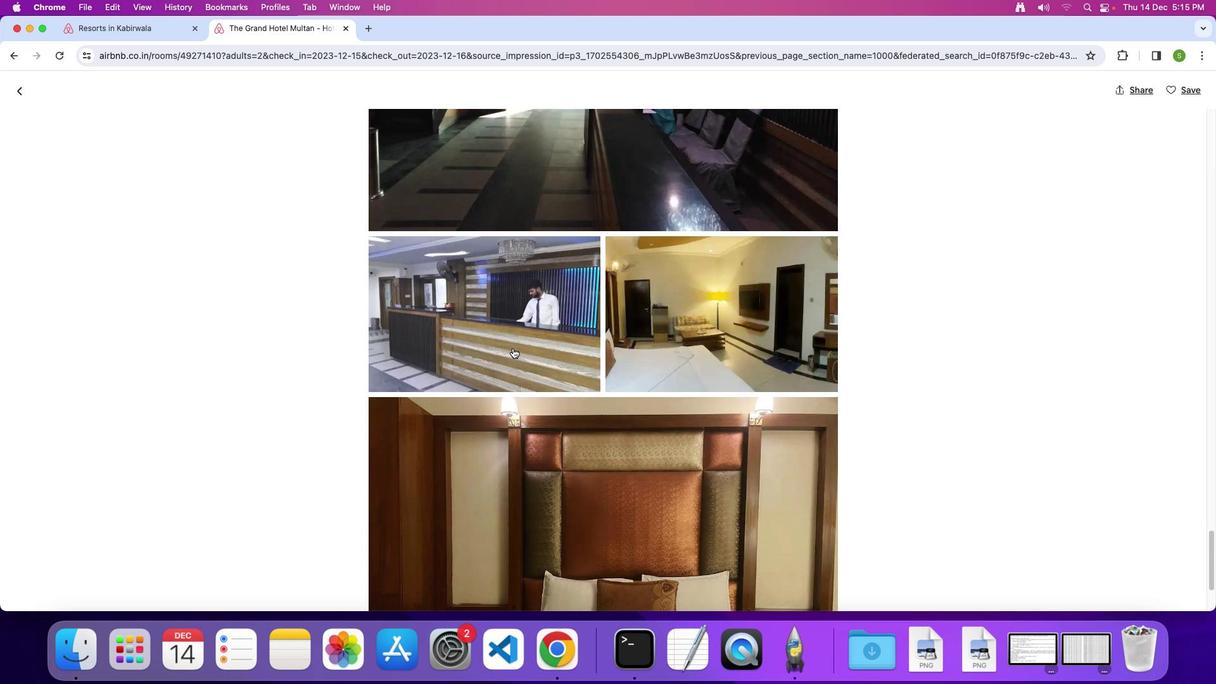 
Action: Mouse scrolled (512, 348) with delta (0, 0)
Screenshot: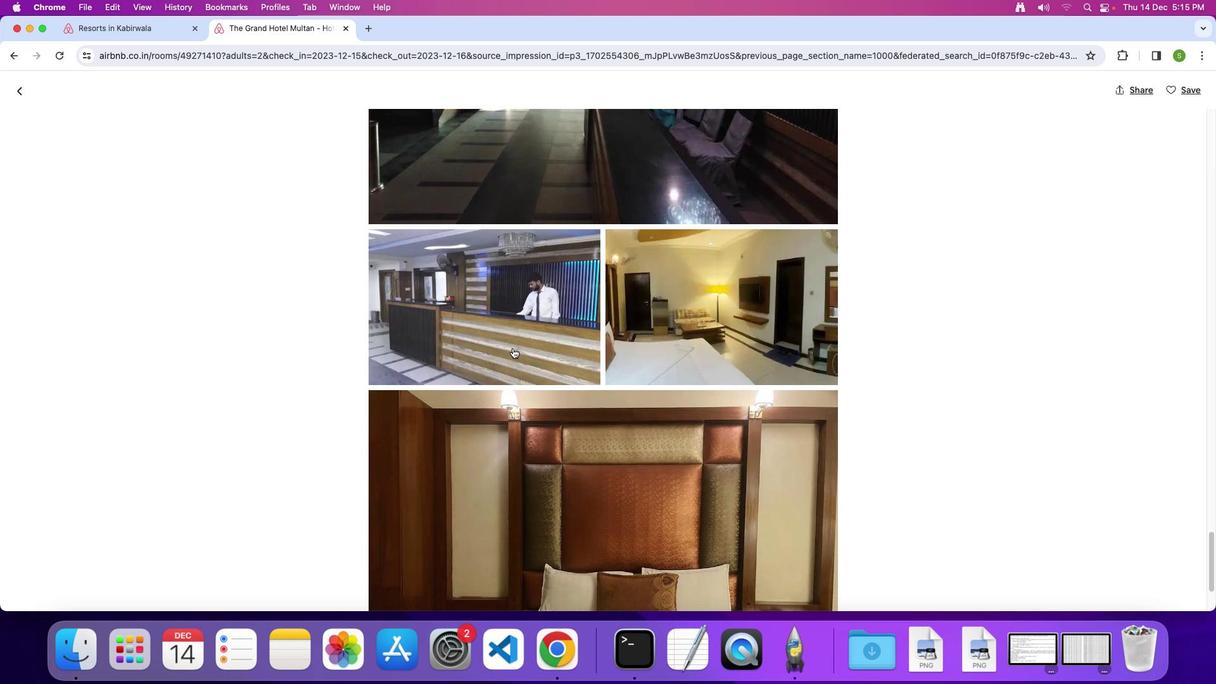 
Action: Mouse scrolled (512, 348) with delta (0, -1)
Screenshot: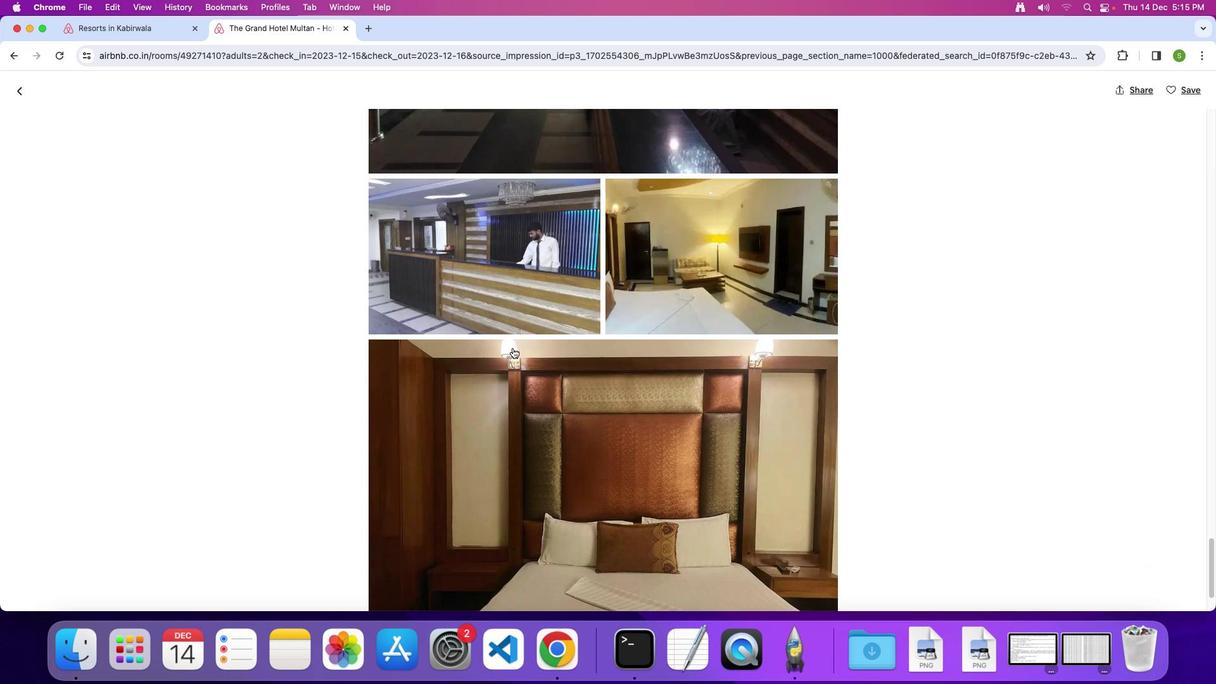 
Action: Mouse scrolled (512, 348) with delta (0, 0)
Screenshot: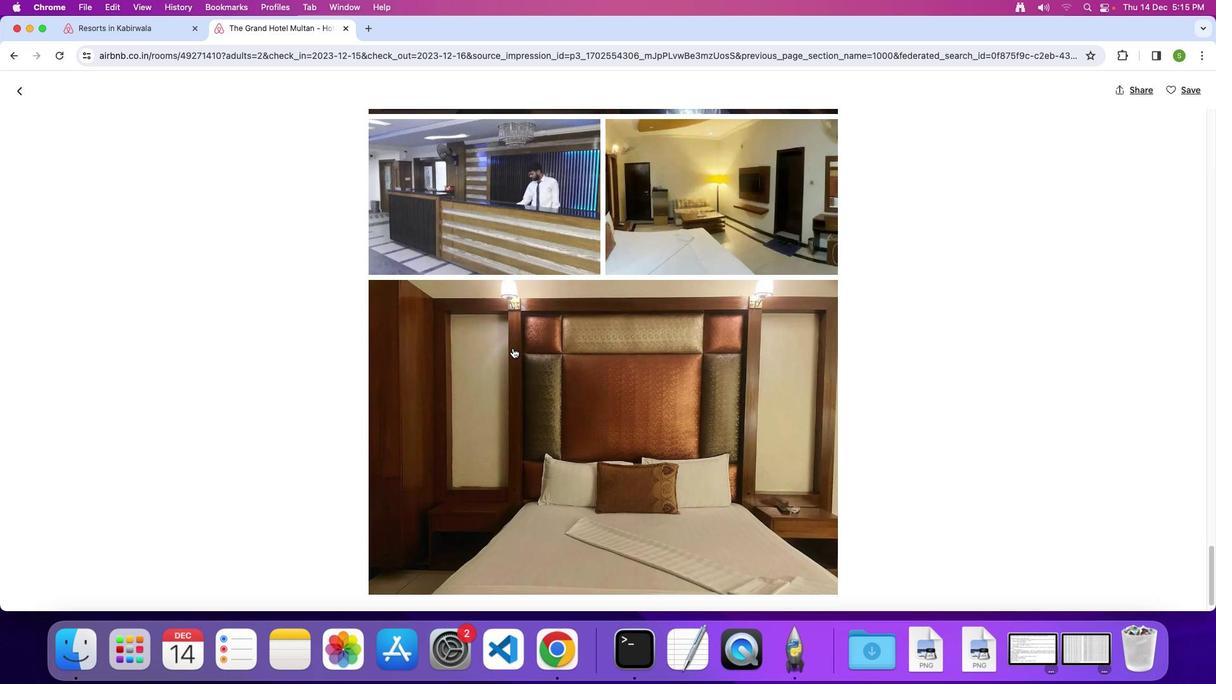 
Action: Mouse scrolled (512, 348) with delta (0, 0)
Screenshot: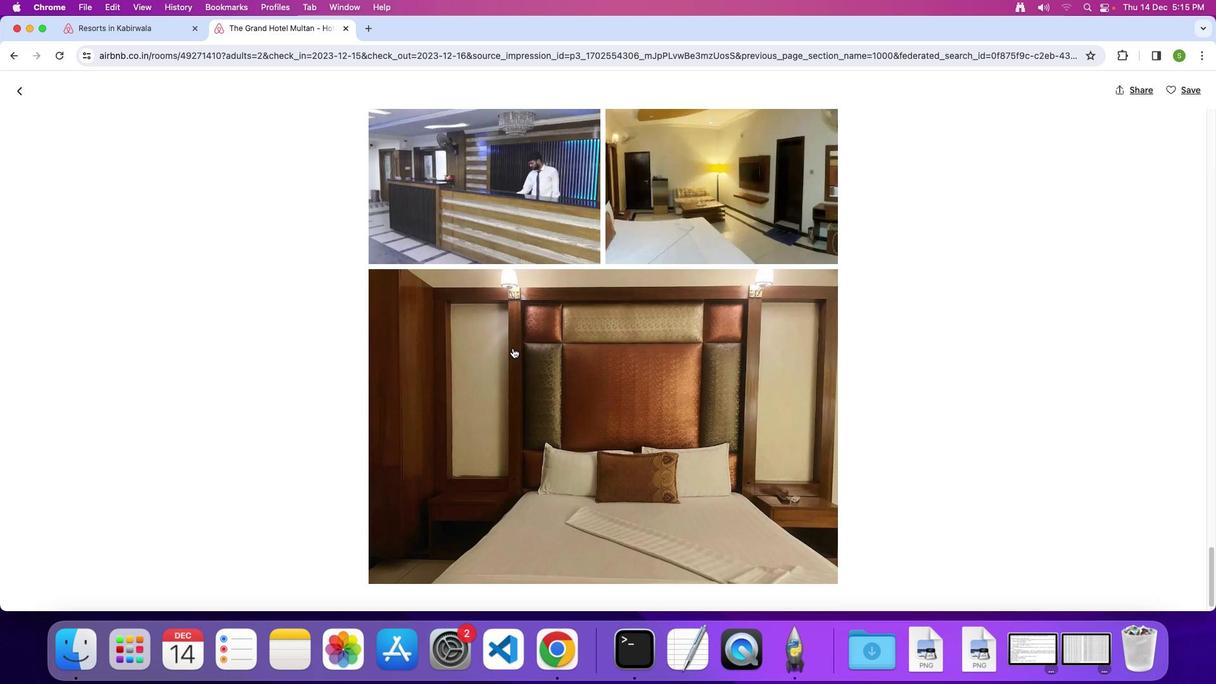 
Action: Mouse scrolled (512, 348) with delta (0, -1)
Screenshot: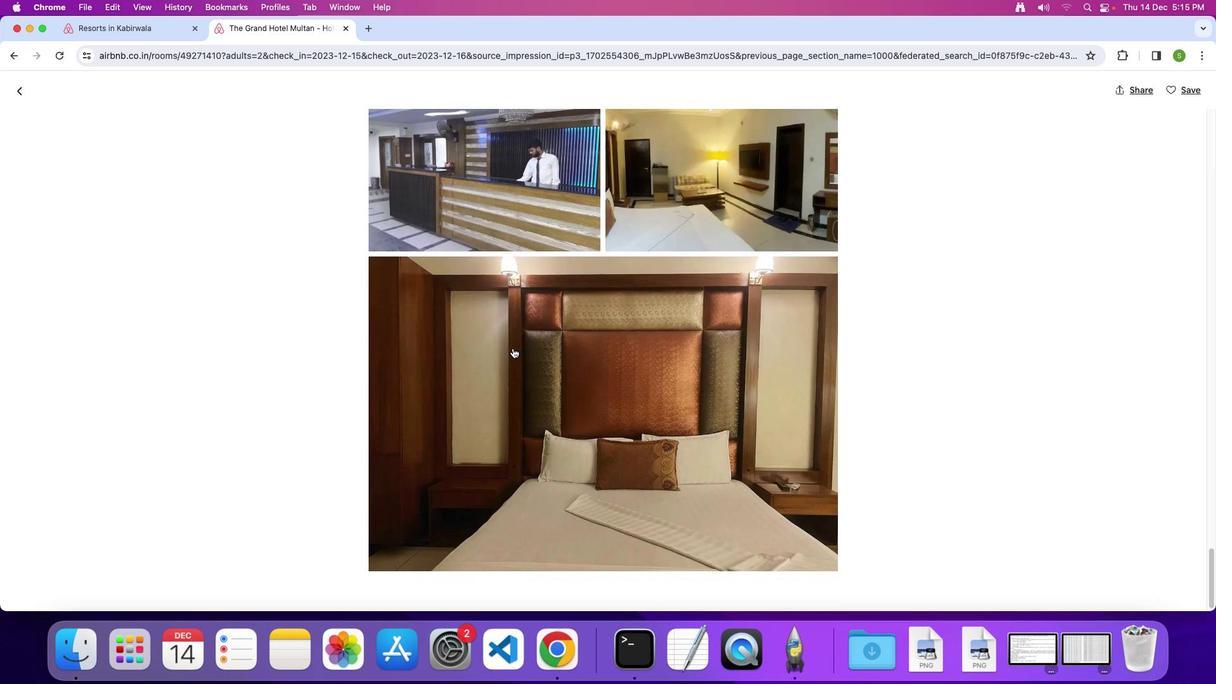 
Action: Mouse scrolled (512, 348) with delta (0, 0)
Screenshot: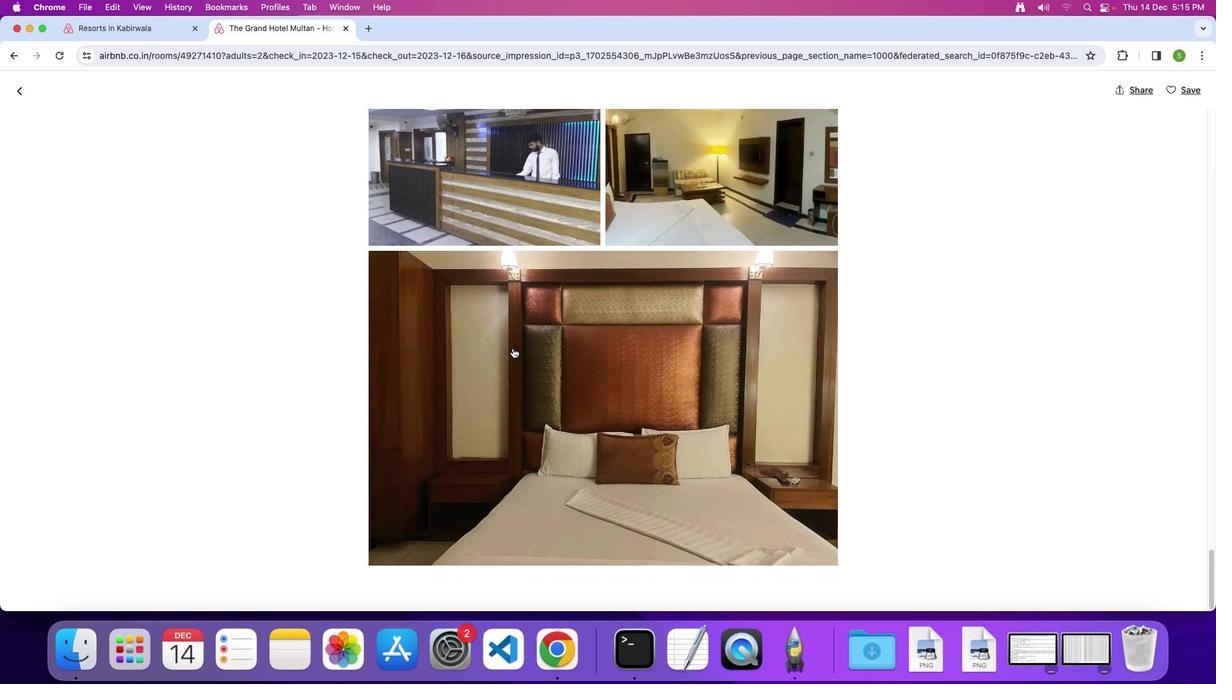 
Action: Mouse scrolled (512, 348) with delta (0, 0)
Screenshot: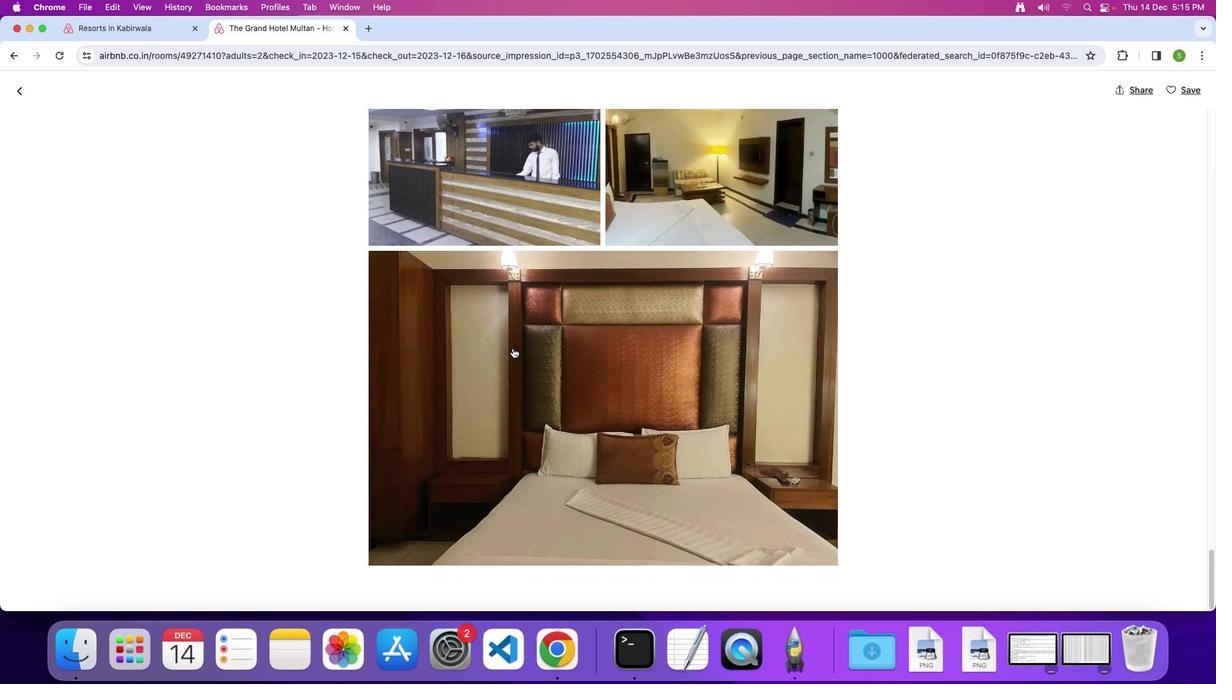 
Action: Mouse scrolled (512, 348) with delta (0, 0)
